 Task: Research Airbnb accommodation in Centro Habana, Cuba from 22nd December, 2023 to 30th December, 2023 for 2 adults. Place can be entire room with 1  bedroom having 1 bed and 1 bathroom. Property type can be hotel.
Action: Mouse moved to (443, 256)
Screenshot: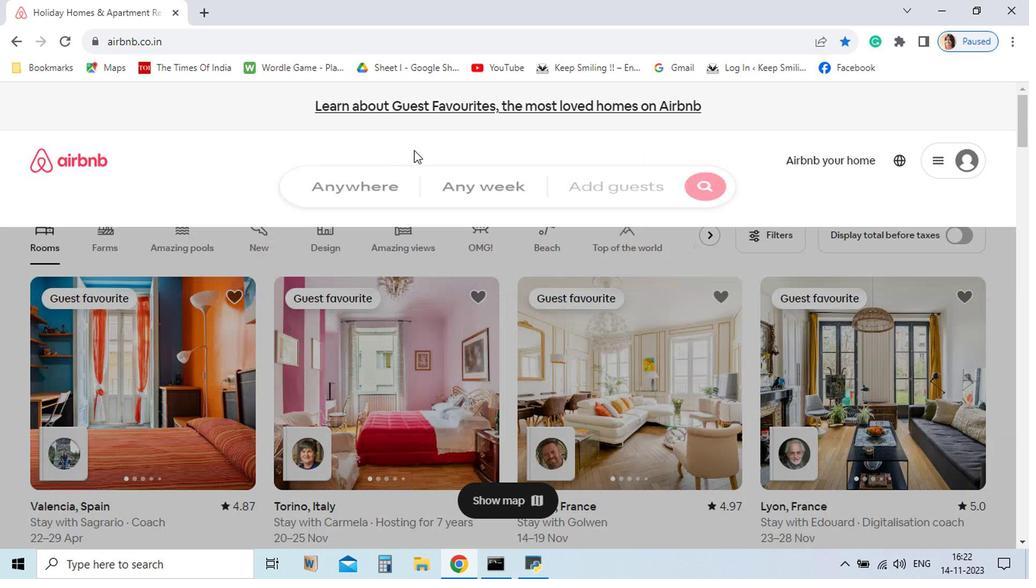 
Action: Mouse pressed left at (443, 256)
Screenshot: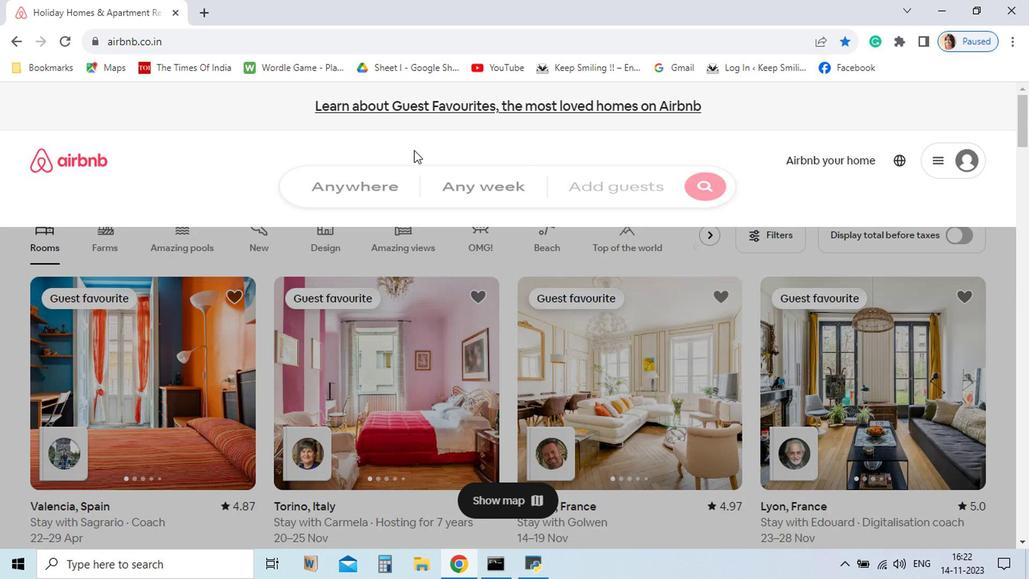 
Action: Mouse moved to (442, 273)
Screenshot: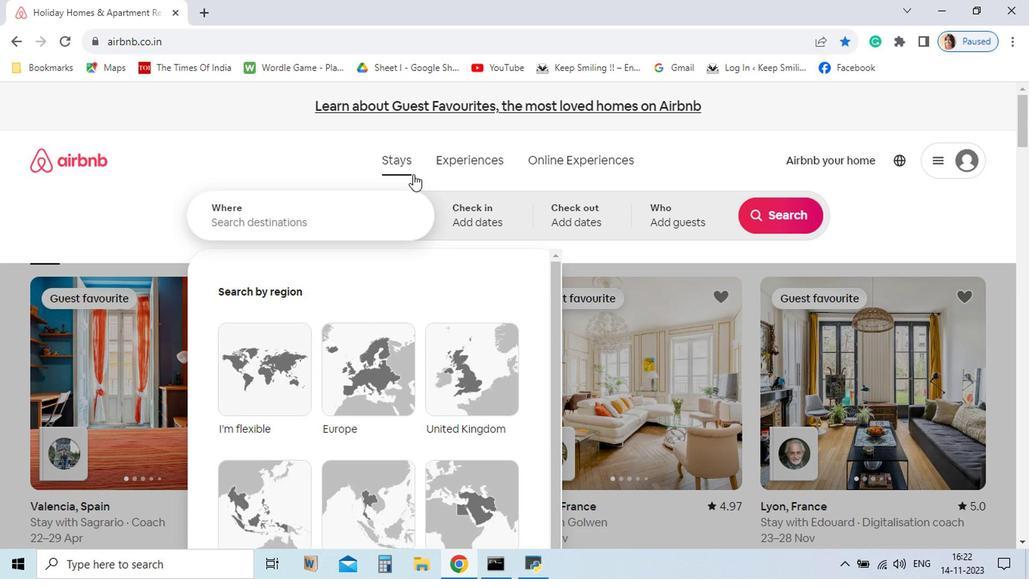 
Action: Key pressed <Key.shift>Centro<Key.space><Key.shift>Haba
Screenshot: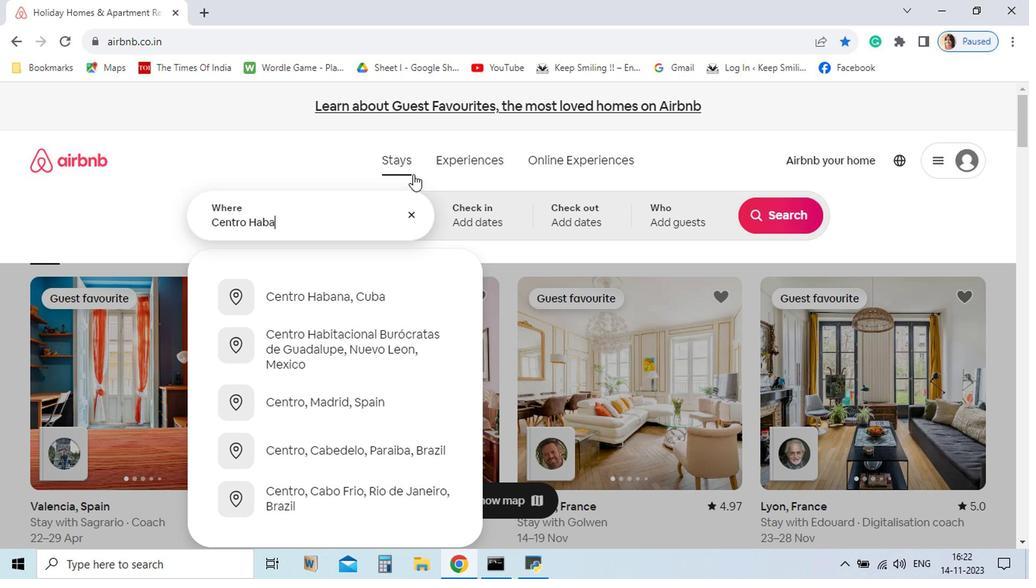 
Action: Mouse moved to (402, 363)
Screenshot: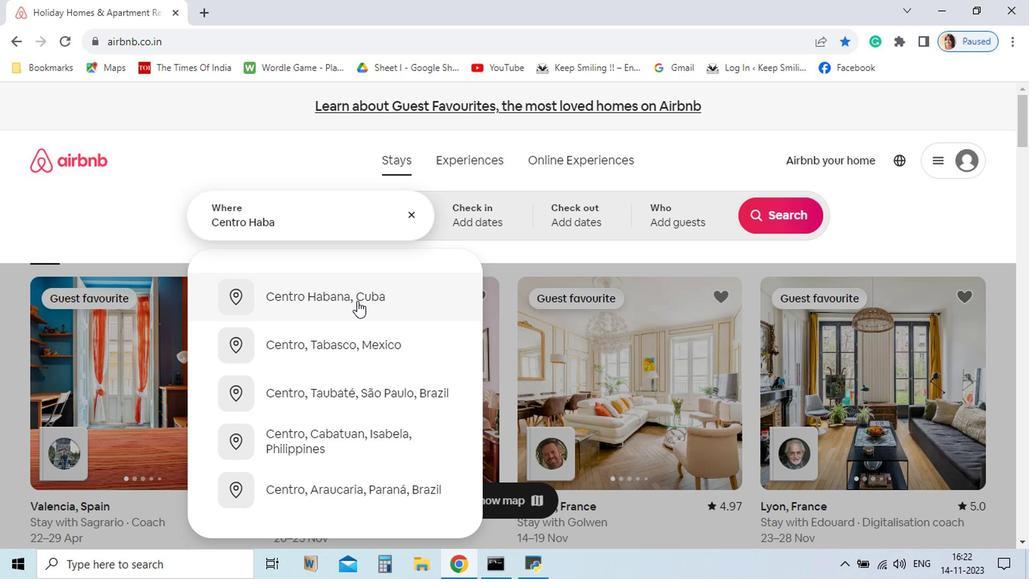 
Action: Mouse pressed left at (402, 363)
Screenshot: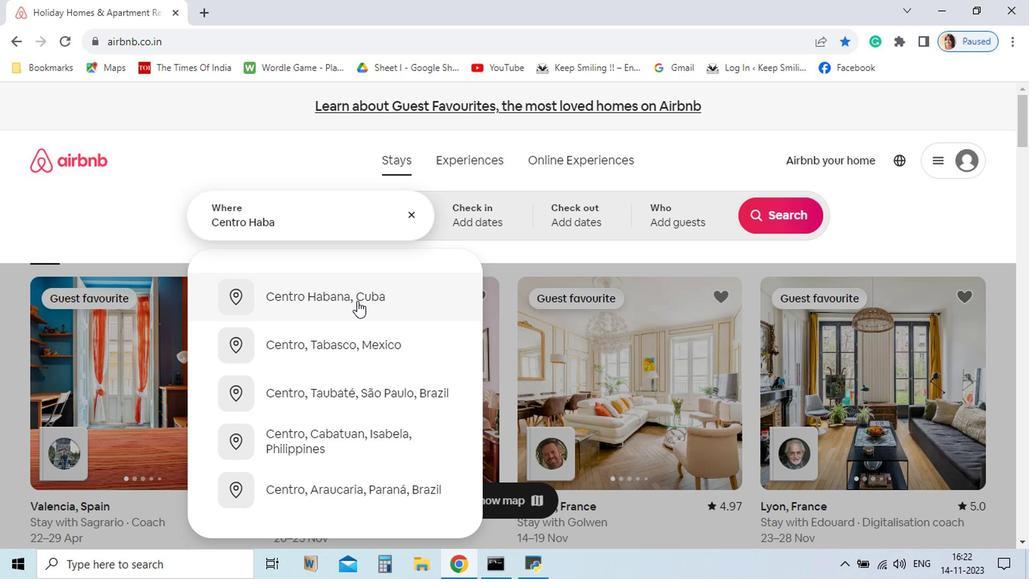 
Action: Mouse moved to (662, 514)
Screenshot: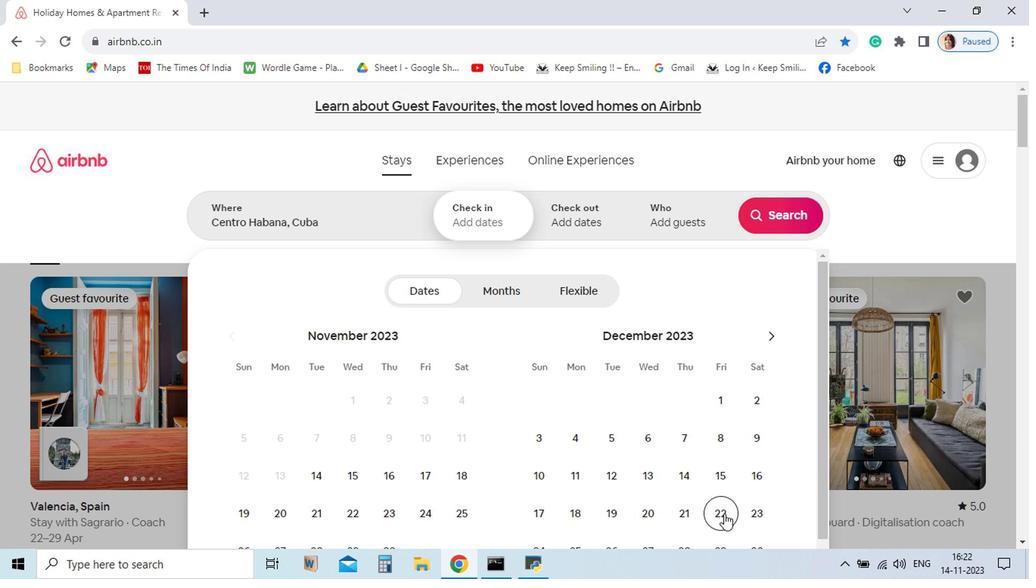 
Action: Mouse pressed left at (662, 514)
Screenshot: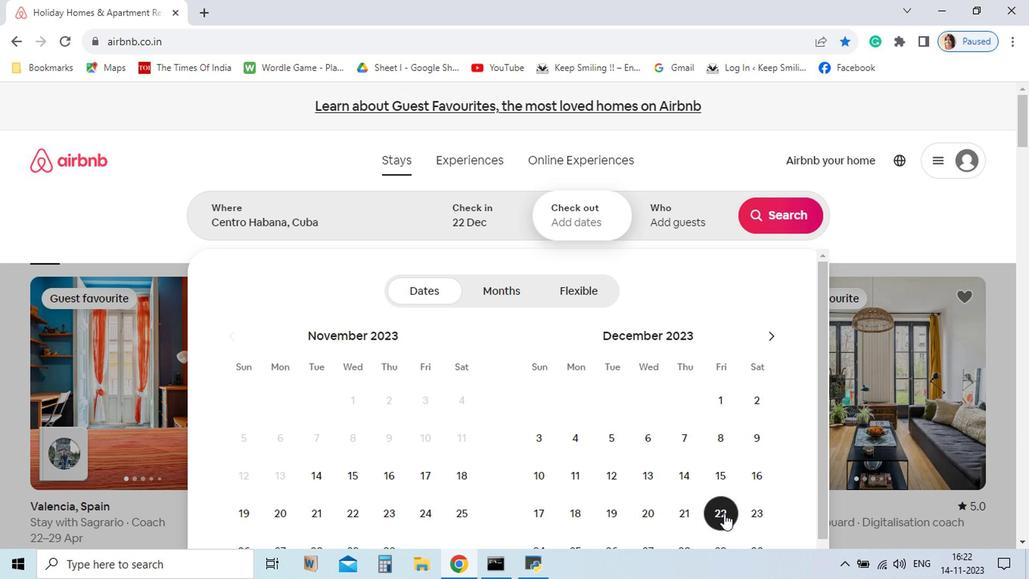 
Action: Mouse scrolled (662, 514) with delta (0, 0)
Screenshot: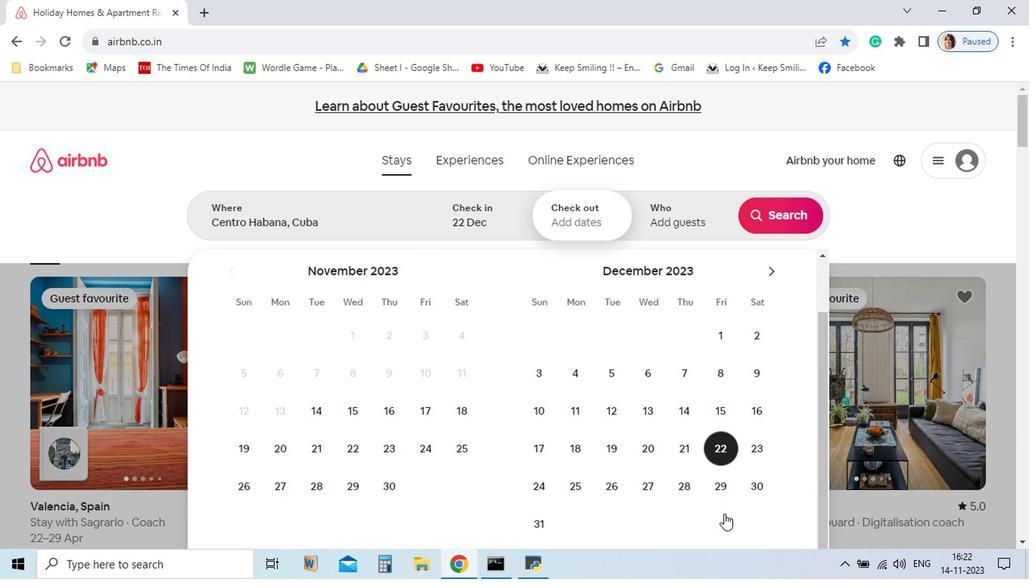 
Action: Mouse scrolled (662, 514) with delta (0, 0)
Screenshot: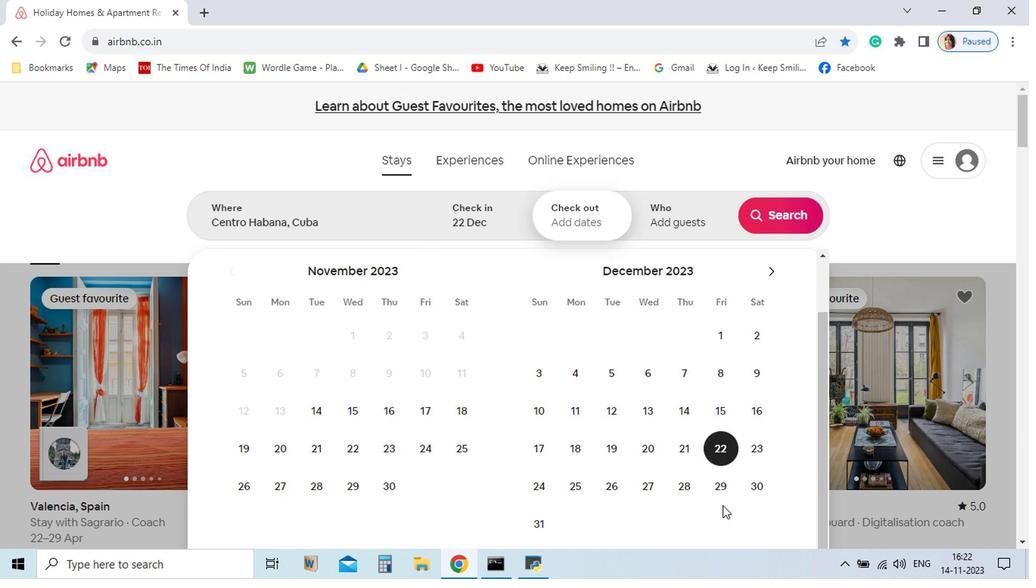 
Action: Mouse moved to (684, 497)
Screenshot: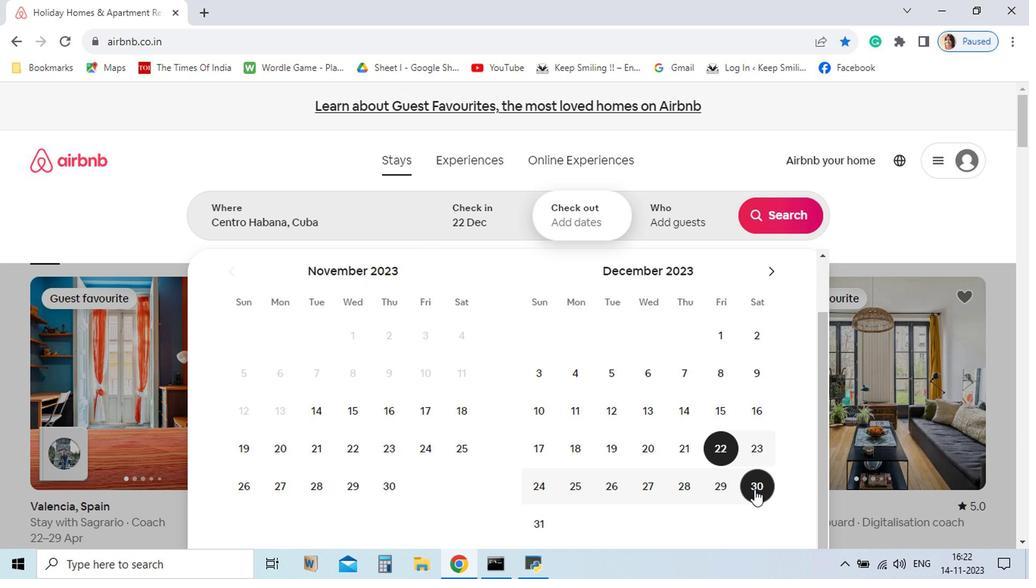 
Action: Mouse pressed left at (684, 497)
Screenshot: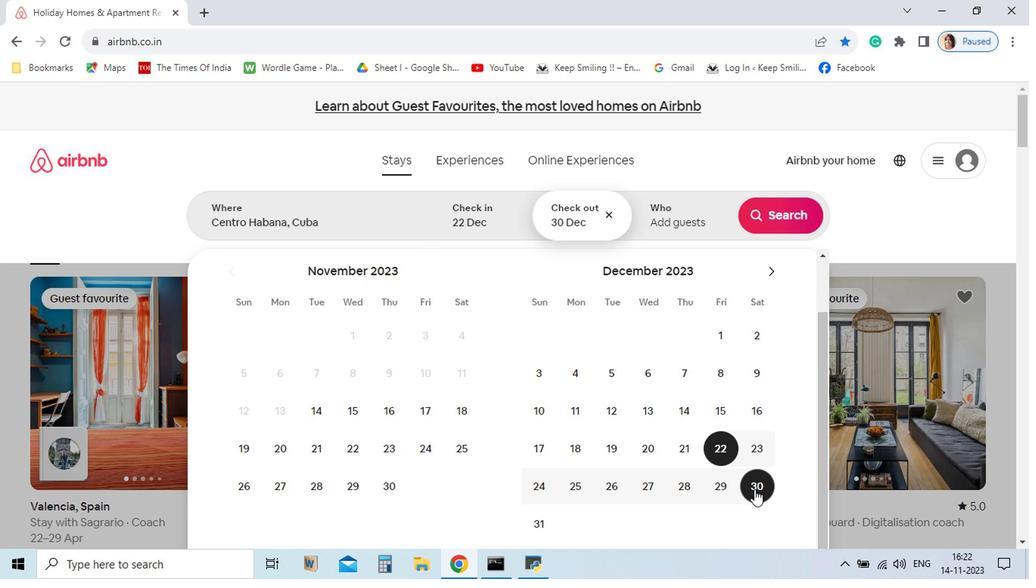 
Action: Mouse moved to (621, 307)
Screenshot: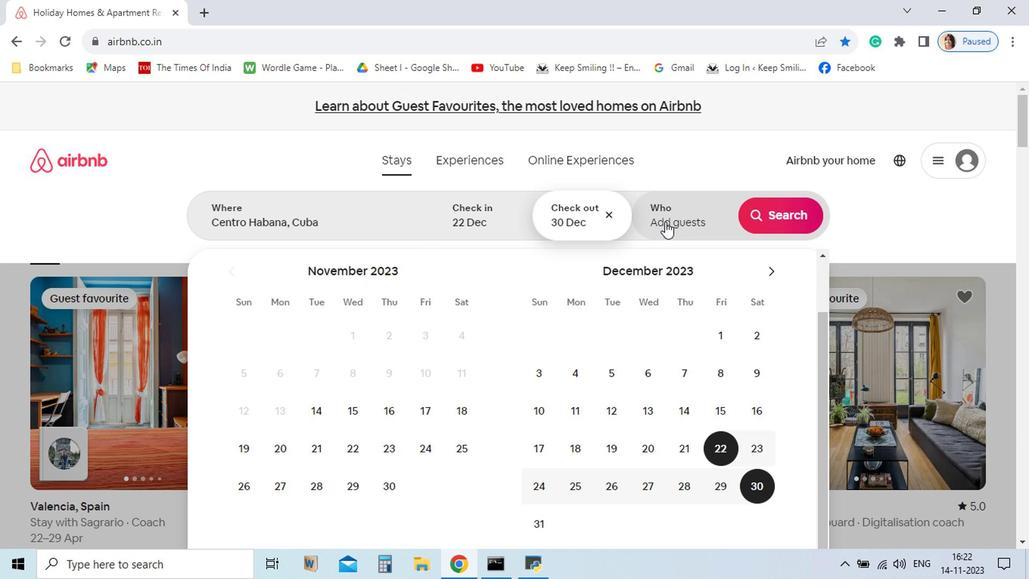
Action: Mouse pressed left at (621, 307)
Screenshot: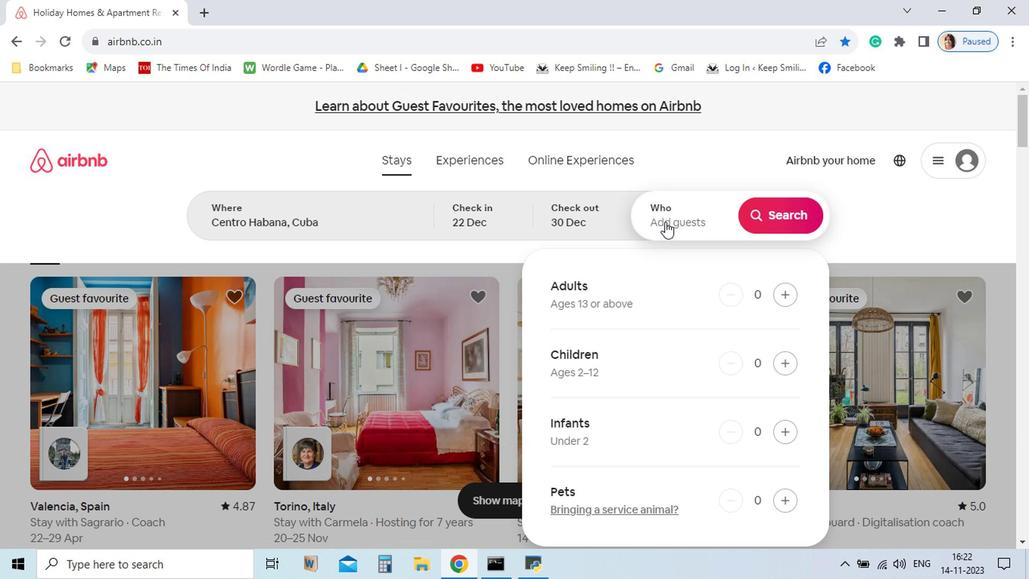 
Action: Mouse moved to (704, 359)
Screenshot: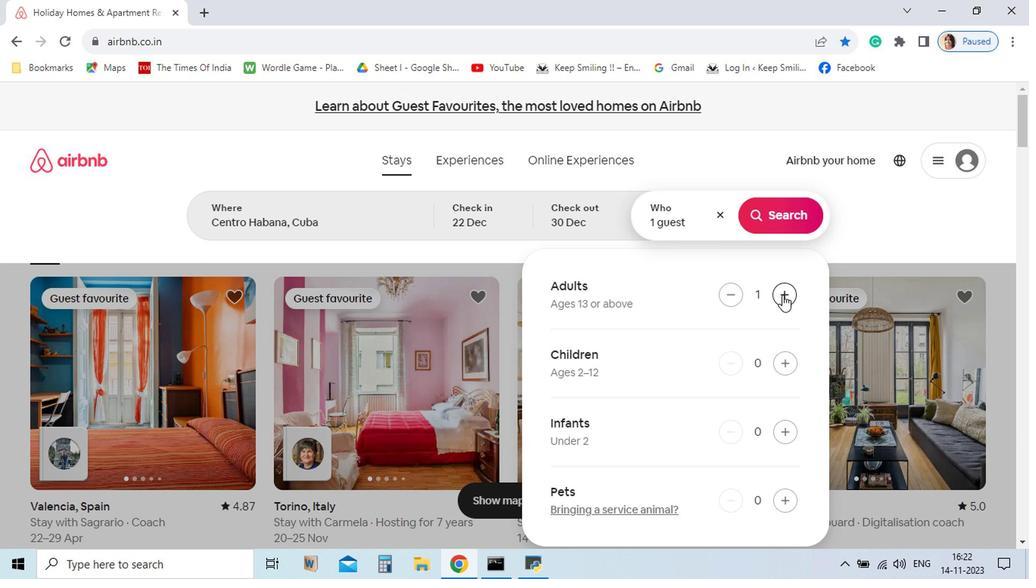 
Action: Mouse pressed left at (704, 359)
Screenshot: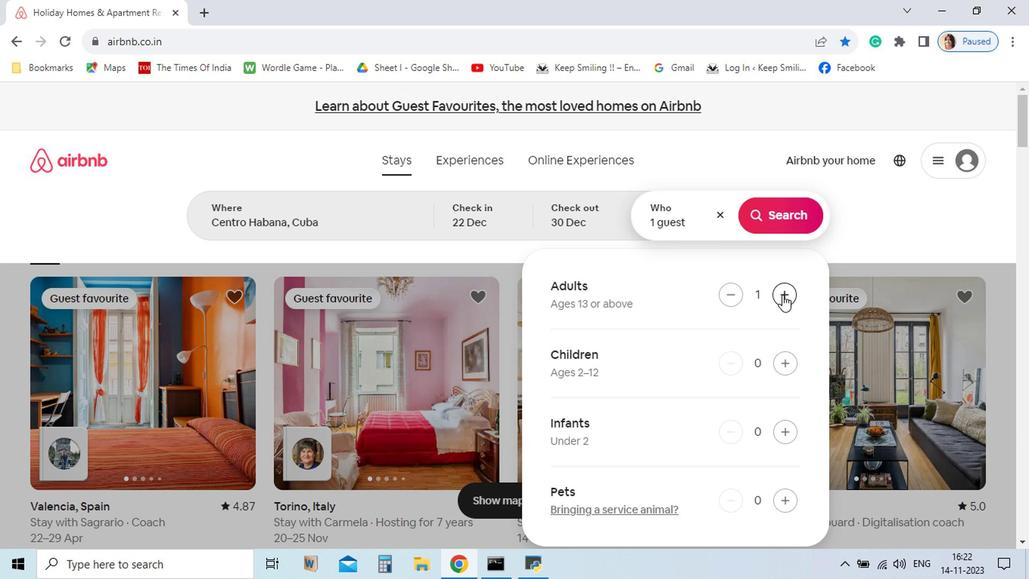 
Action: Mouse pressed left at (704, 359)
Screenshot: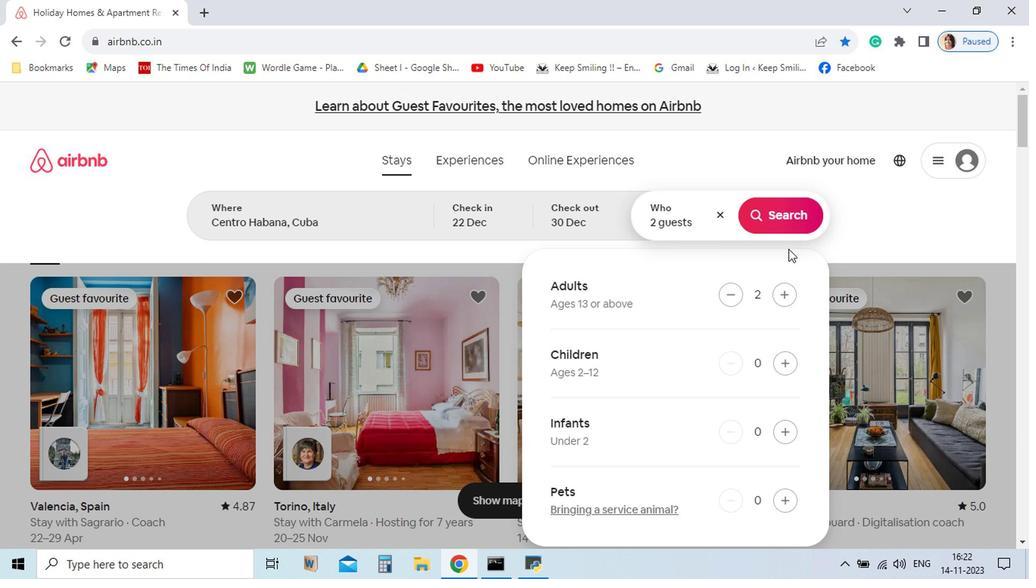 
Action: Mouse moved to (710, 306)
Screenshot: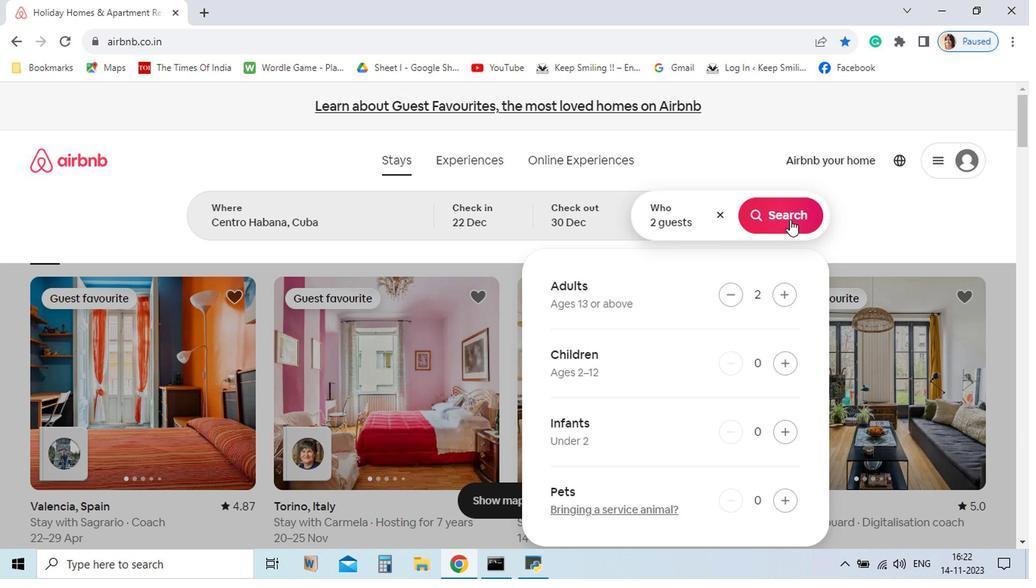 
Action: Mouse pressed left at (710, 306)
Screenshot: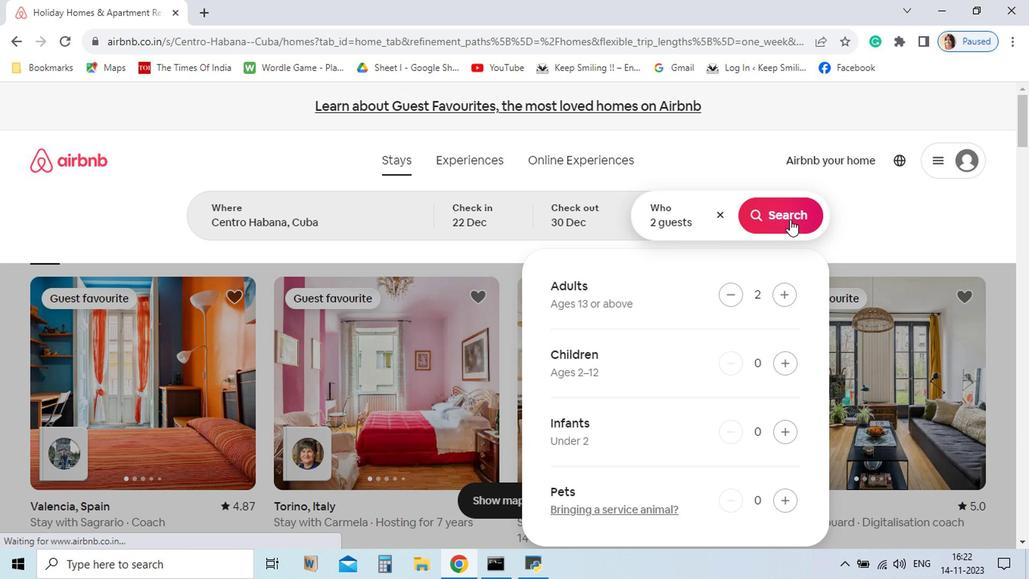 
Action: Mouse moved to (711, 271)
Screenshot: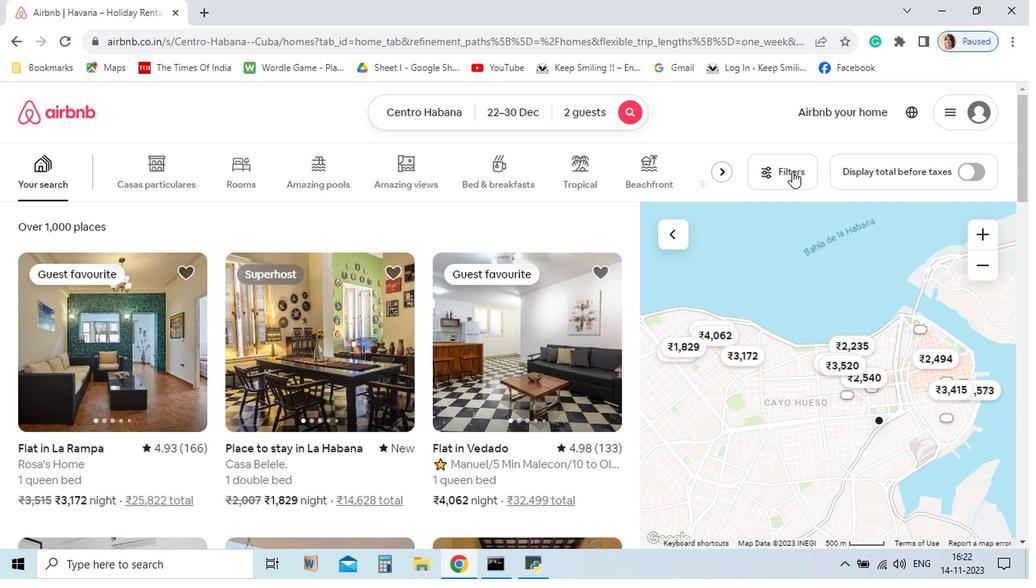 
Action: Mouse pressed left at (711, 271)
Screenshot: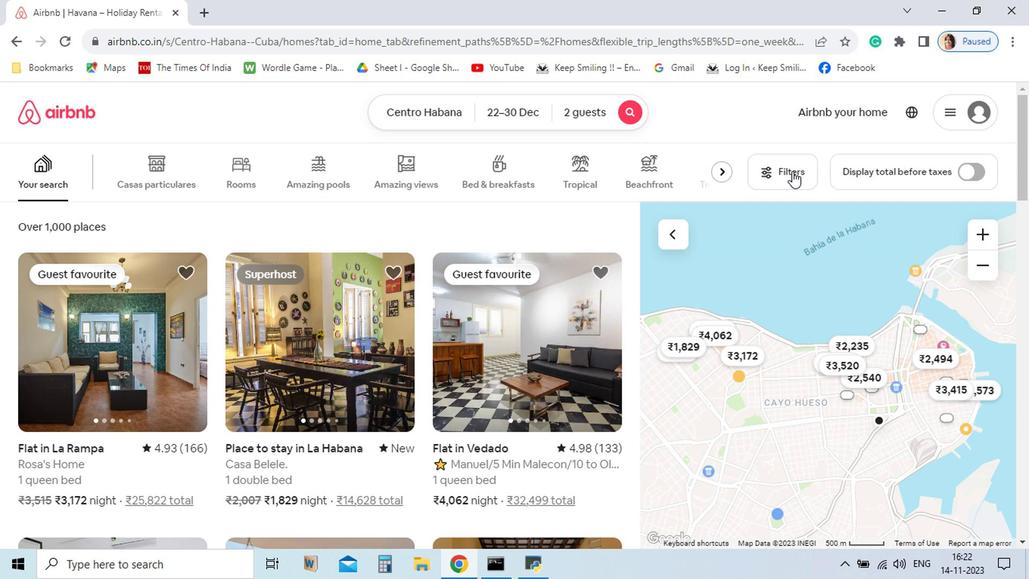 
Action: Mouse moved to (718, 297)
Screenshot: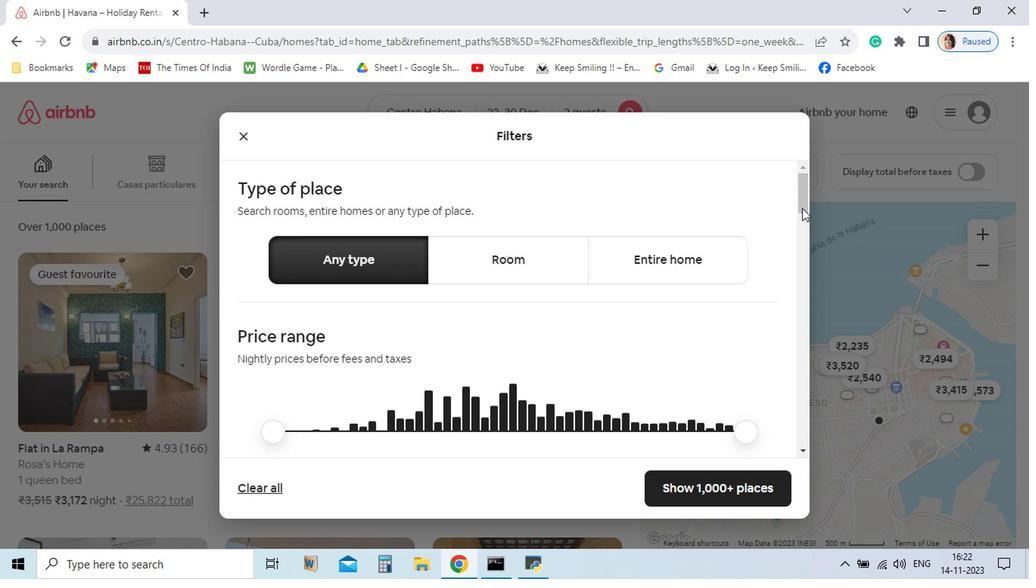 
Action: Mouse pressed left at (718, 297)
Screenshot: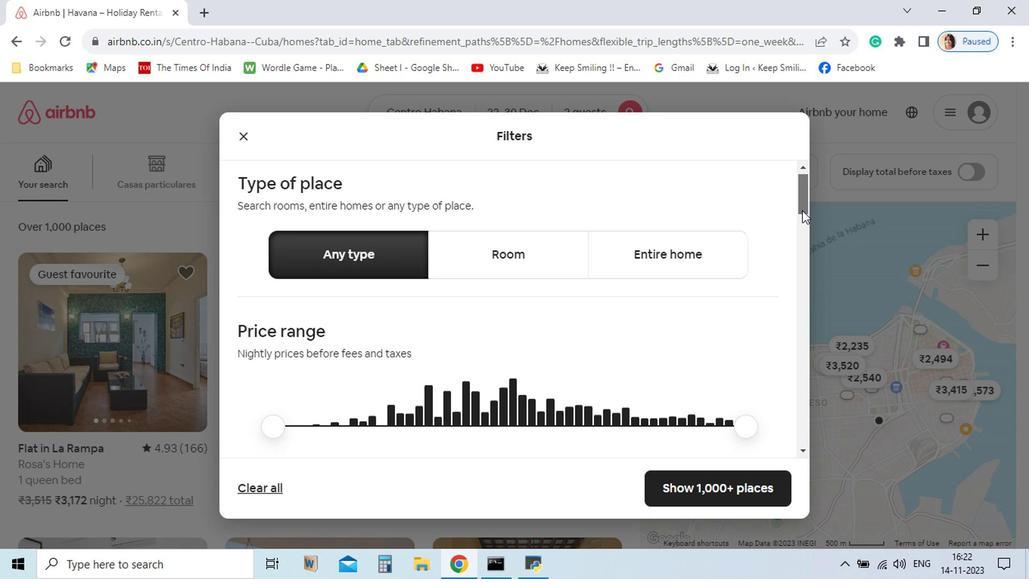 
Action: Mouse moved to (378, 319)
Screenshot: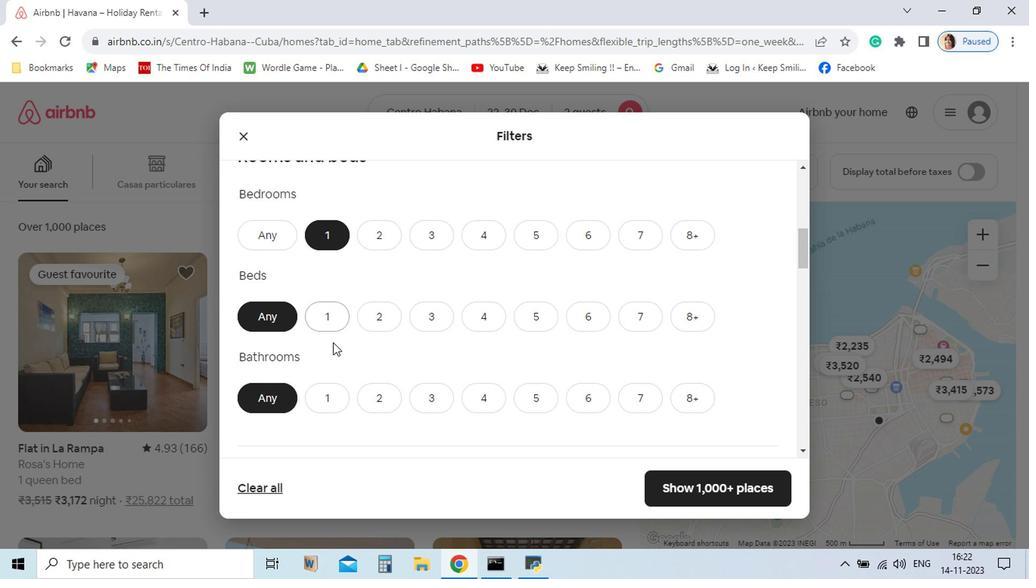 
Action: Mouse pressed left at (378, 319)
Screenshot: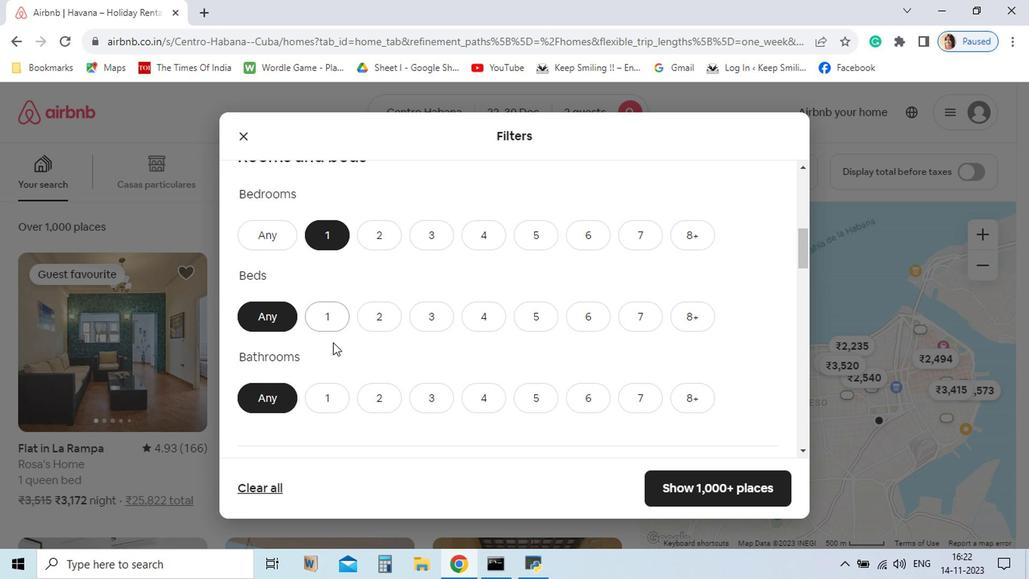 
Action: Mouse moved to (375, 379)
Screenshot: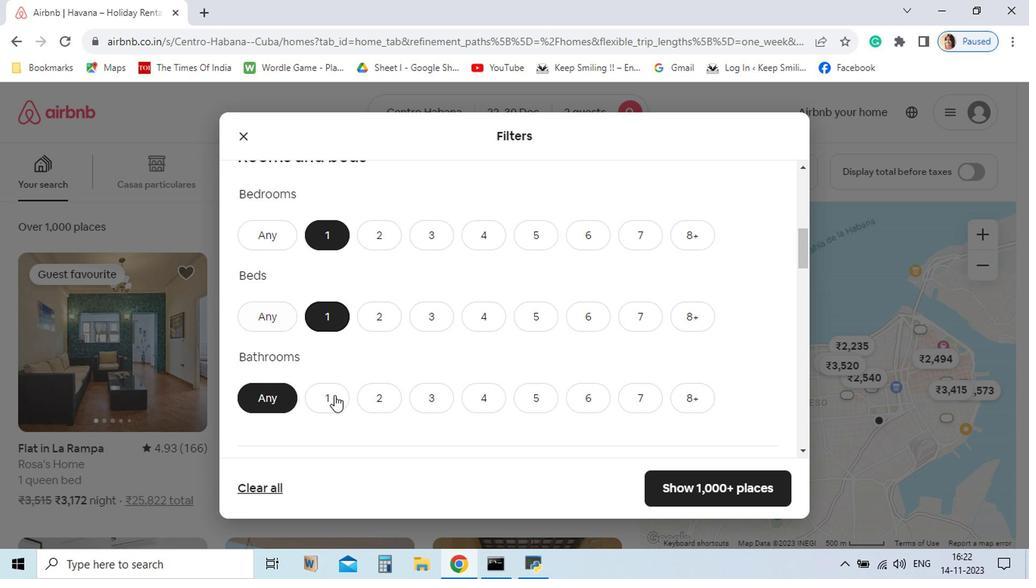 
Action: Mouse pressed left at (375, 379)
Screenshot: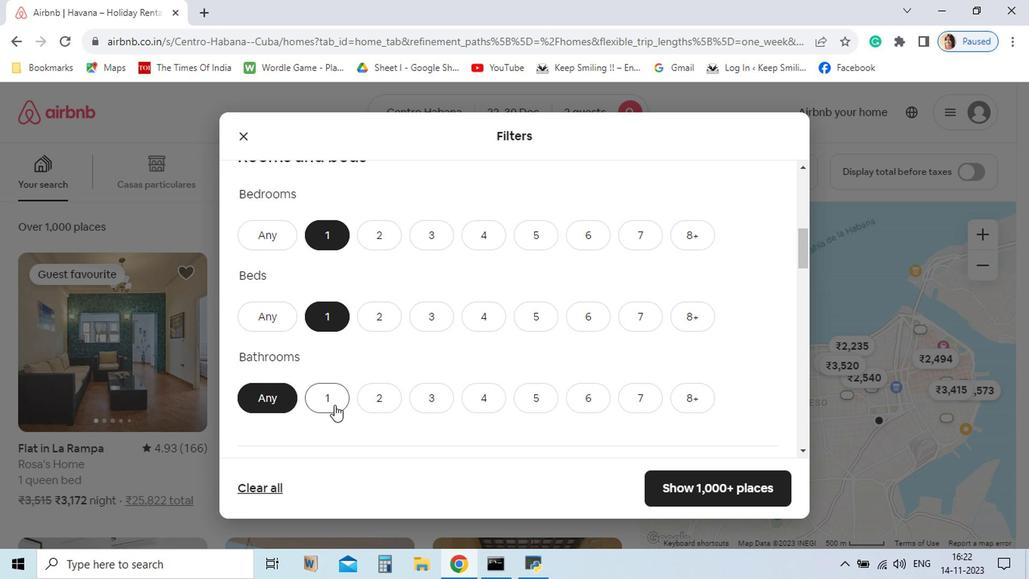 
Action: Mouse moved to (384, 434)
Screenshot: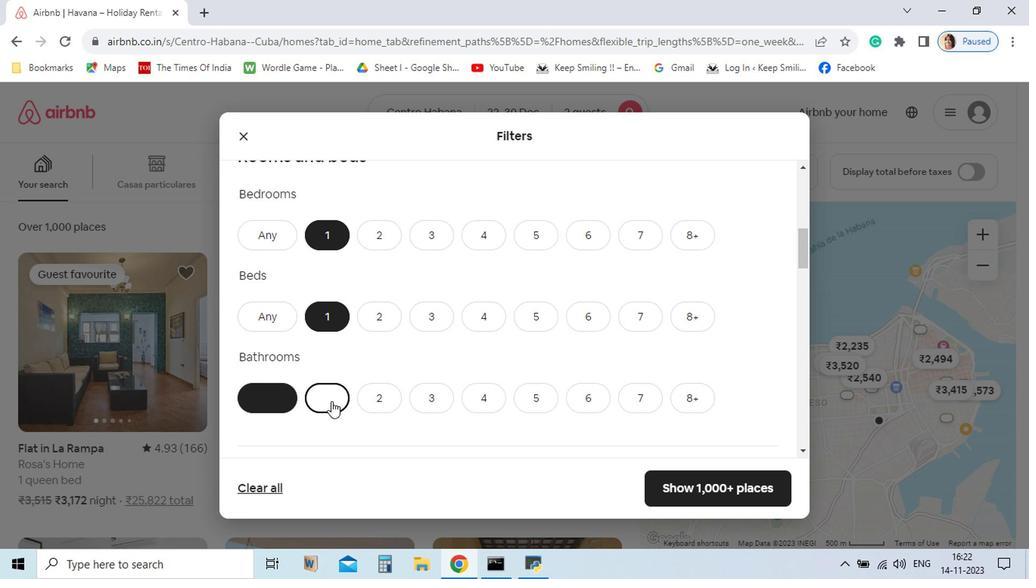 
Action: Mouse pressed left at (384, 434)
Screenshot: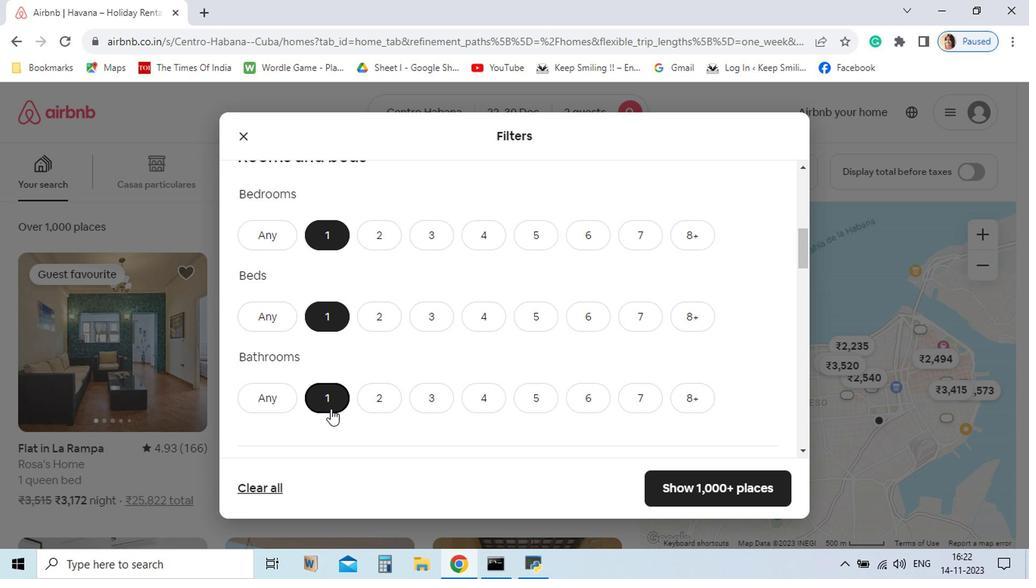 
Action: Mouse moved to (384, 450)
Screenshot: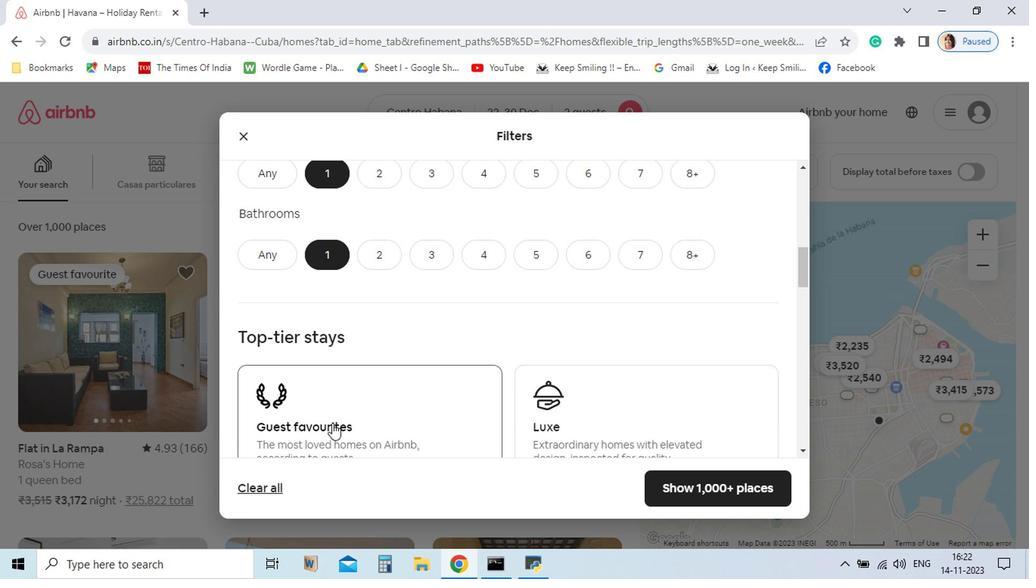 
Action: Mouse scrolled (384, 449) with delta (0, 0)
Screenshot: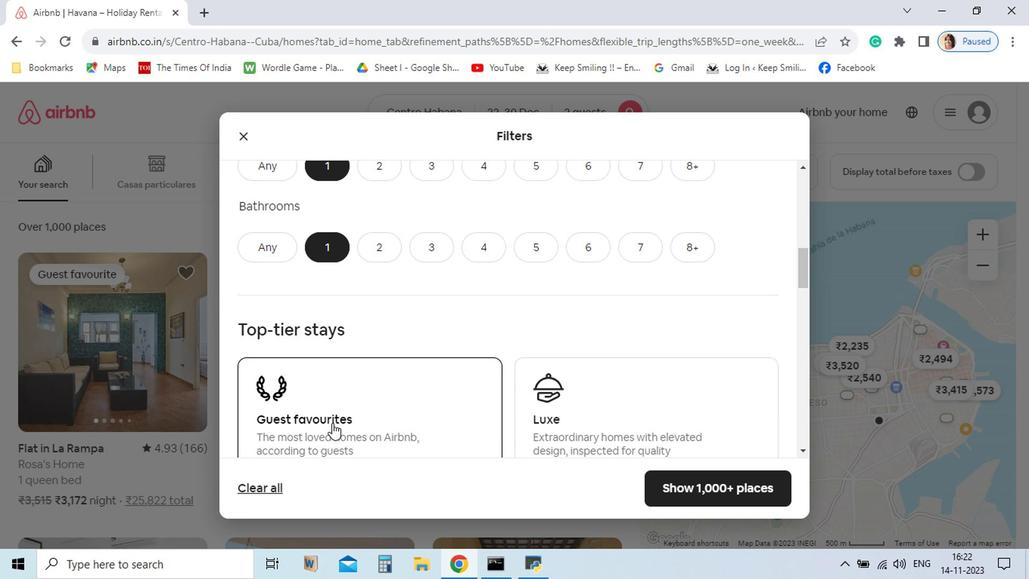 
Action: Mouse scrolled (384, 449) with delta (0, 0)
Screenshot: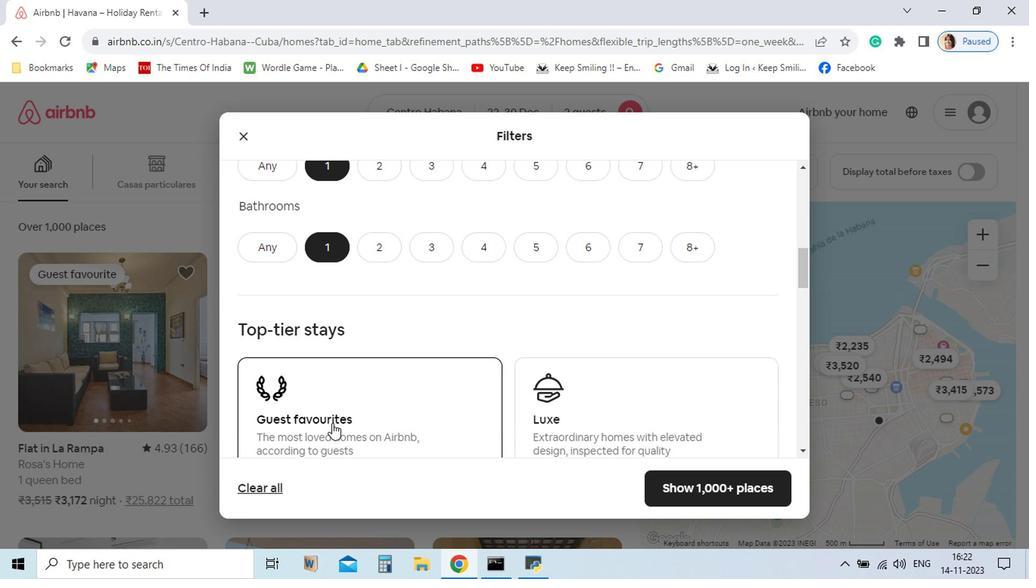 
Action: Mouse moved to (385, 450)
Screenshot: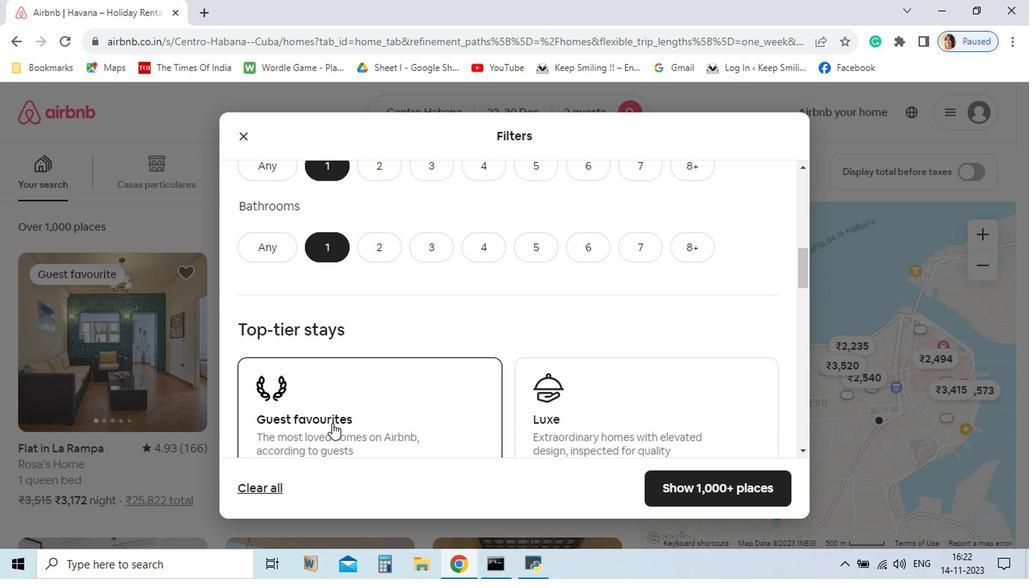 
Action: Mouse scrolled (385, 450) with delta (0, 0)
Screenshot: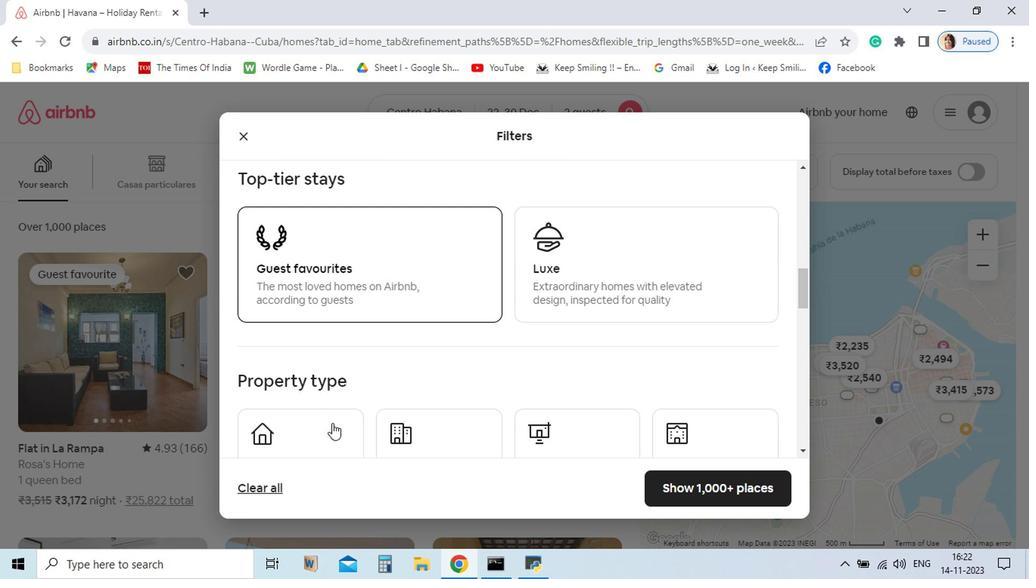 
Action: Mouse scrolled (385, 450) with delta (0, 0)
Screenshot: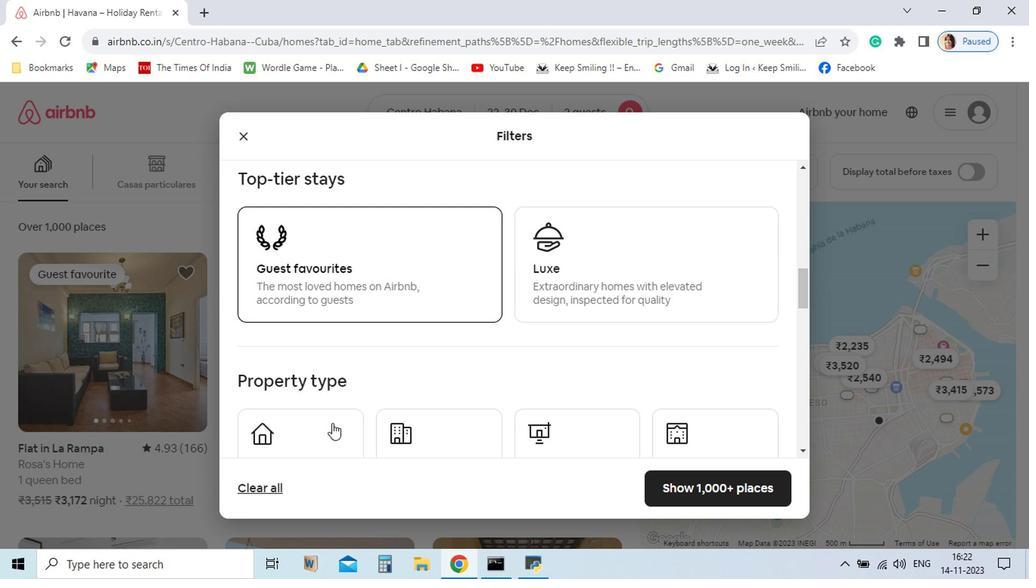 
Action: Mouse scrolled (385, 450) with delta (0, 0)
Screenshot: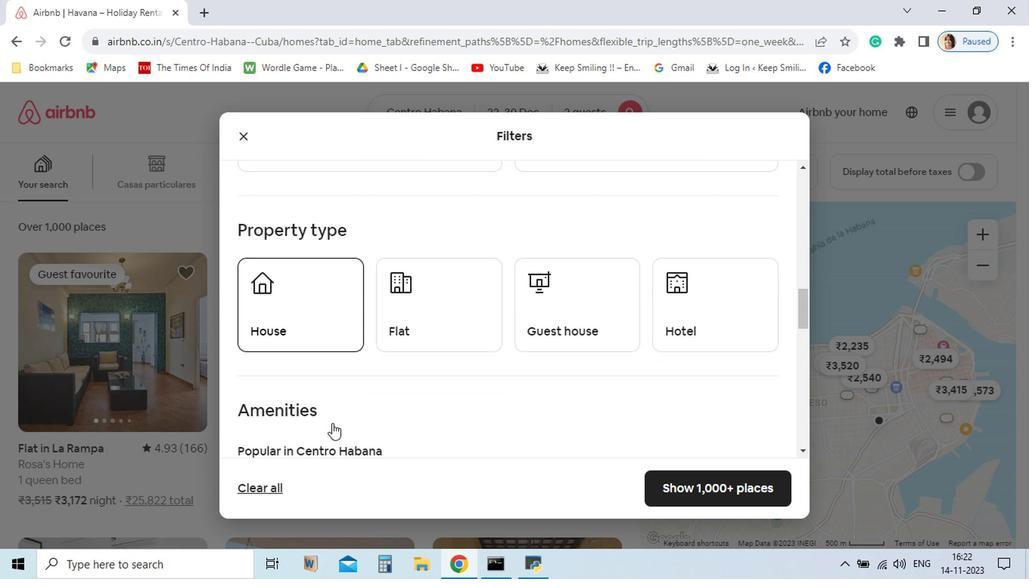 
Action: Mouse scrolled (385, 450) with delta (0, 0)
Screenshot: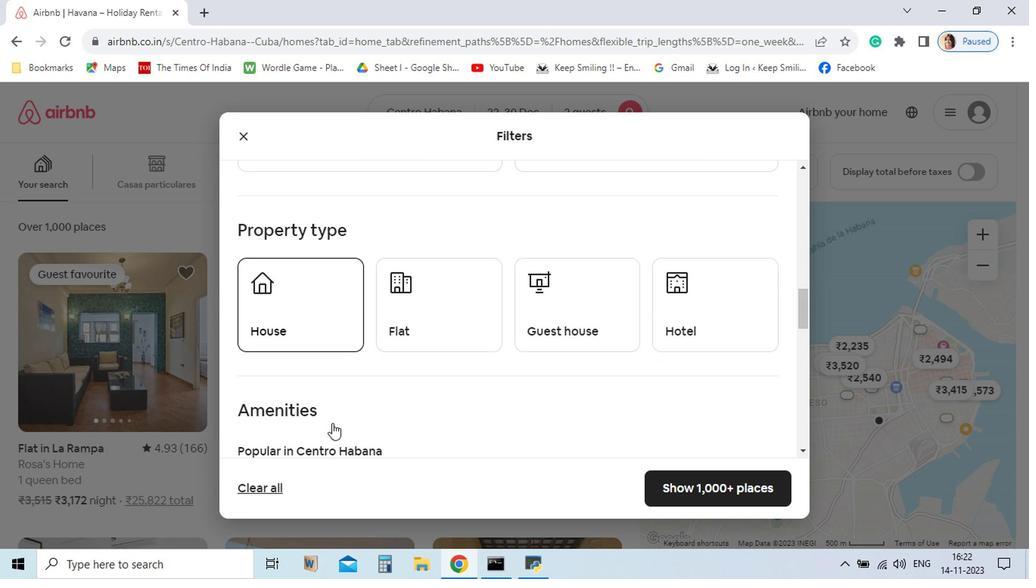 
Action: Mouse moved to (662, 356)
Screenshot: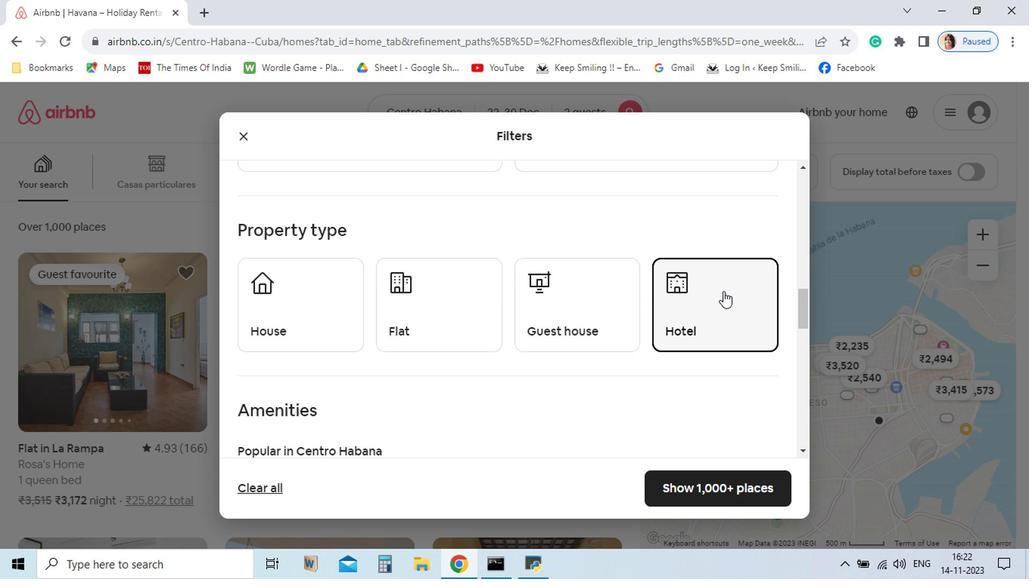 
Action: Mouse pressed left at (662, 356)
Screenshot: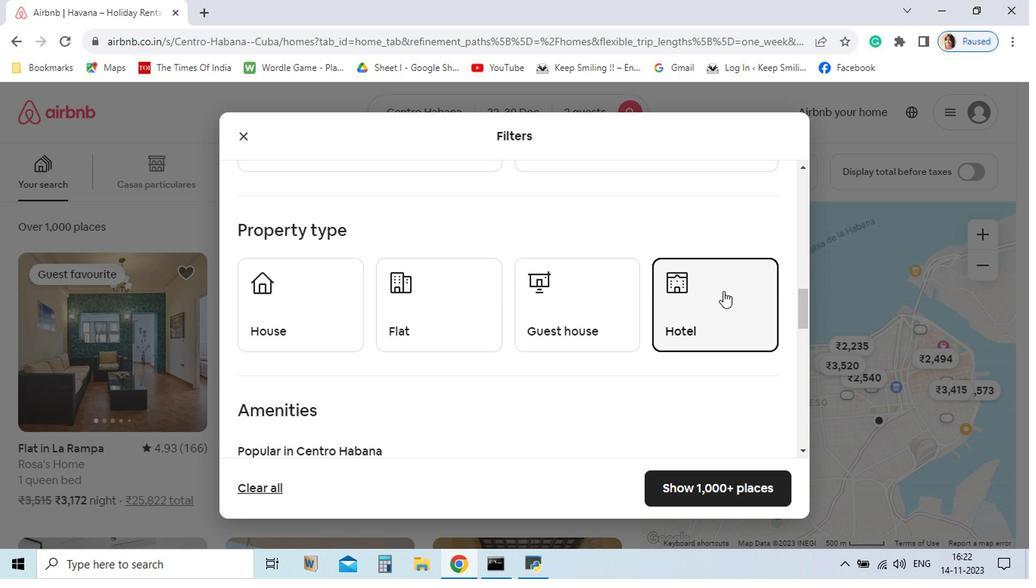 
Action: Mouse moved to (681, 501)
Screenshot: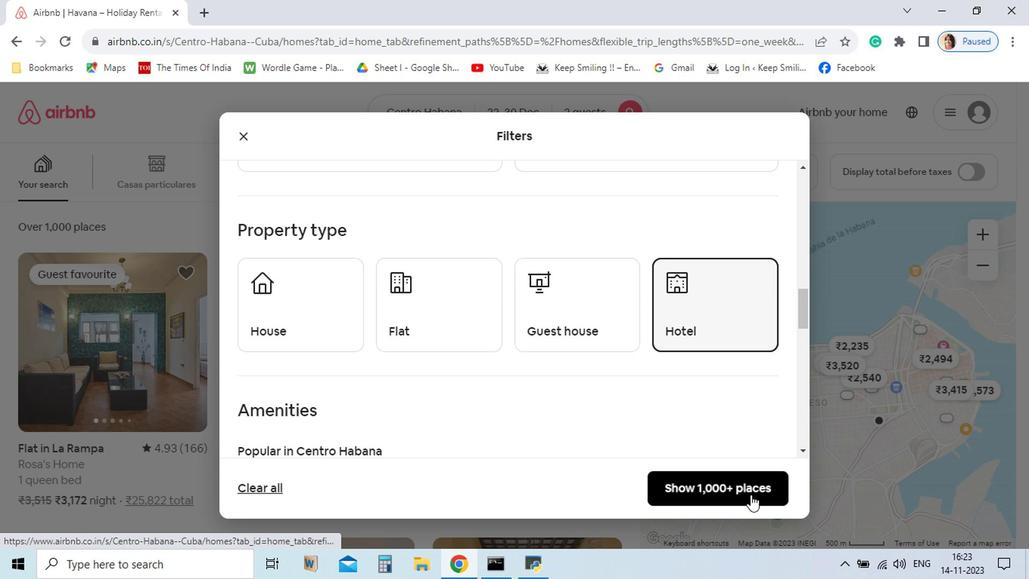 
Action: Mouse pressed left at (681, 501)
Screenshot: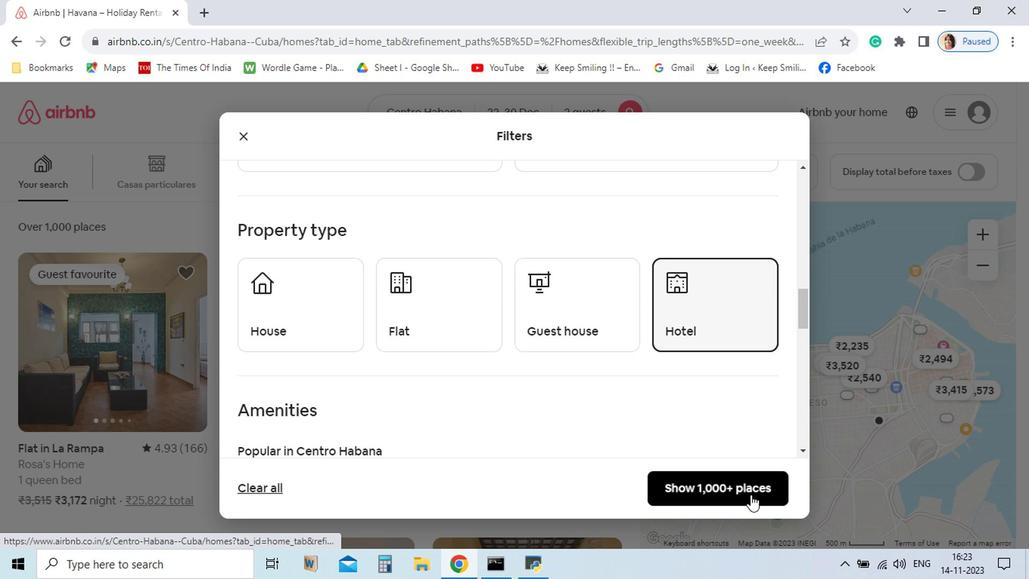 
Action: Mouse moved to (681, 500)
Screenshot: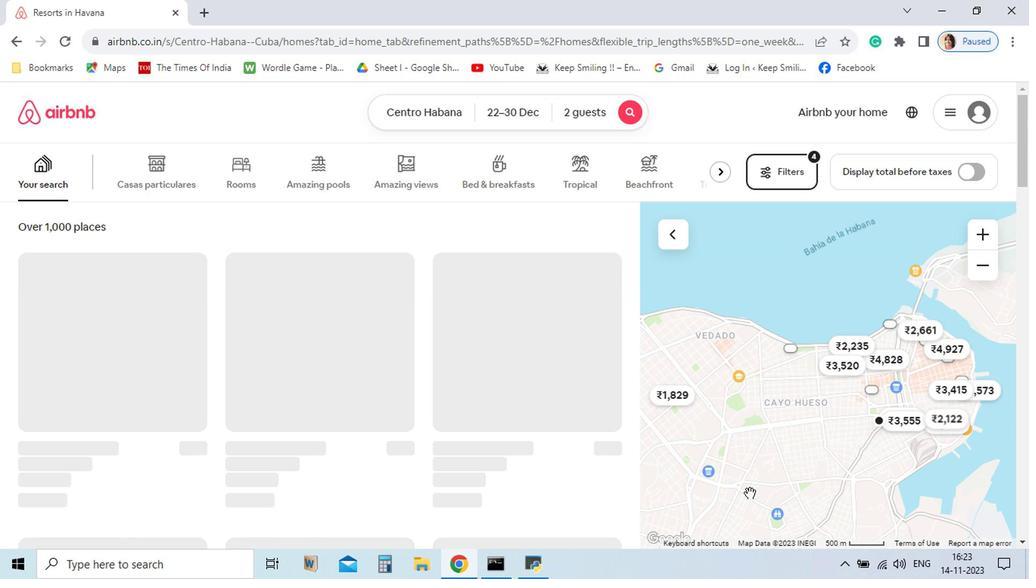 
Action: Mouse scrolled (681, 499) with delta (0, 0)
Screenshot: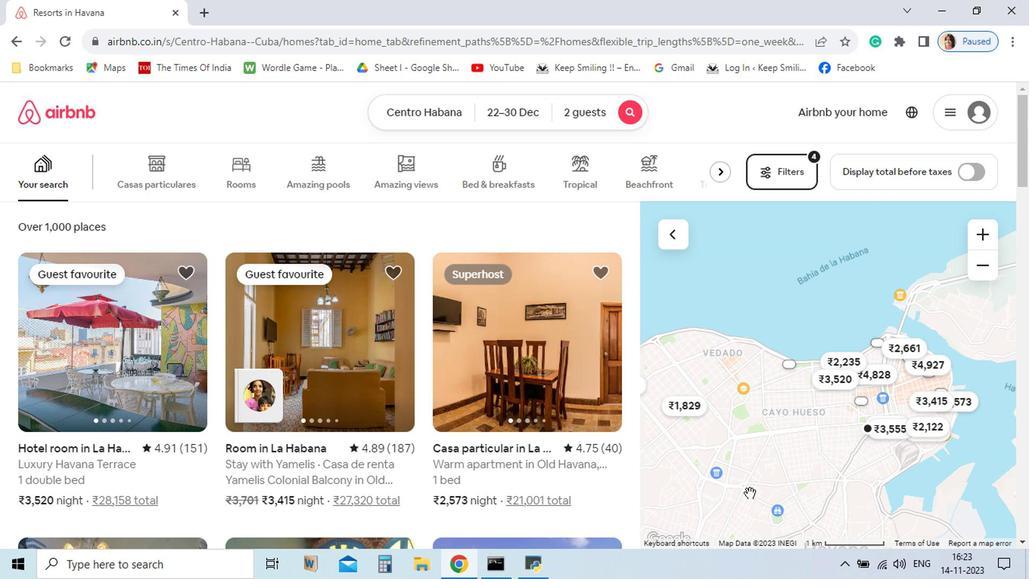 
Action: Mouse moved to (537, 480)
Screenshot: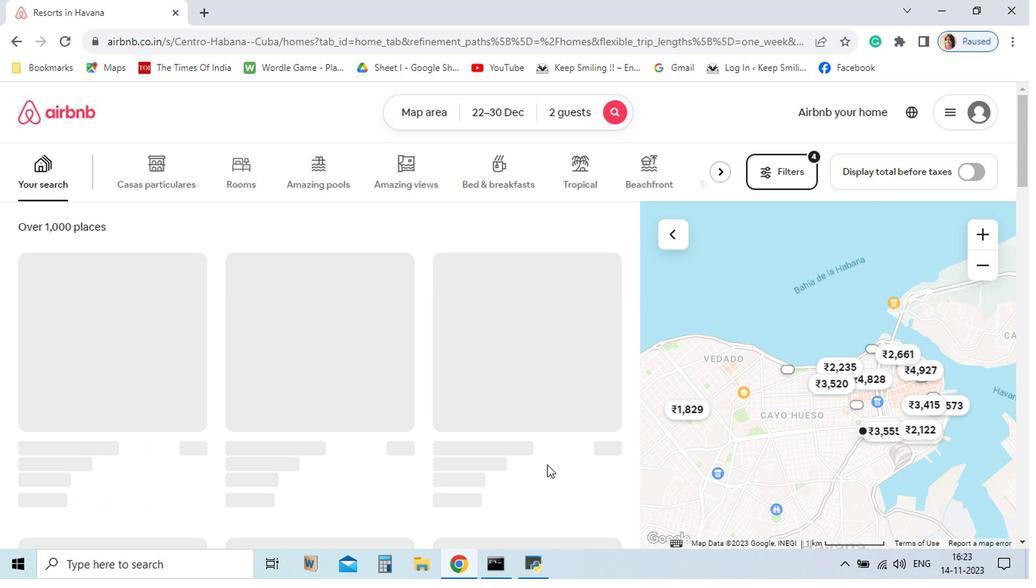
Action: Mouse scrolled (537, 479) with delta (0, 0)
Screenshot: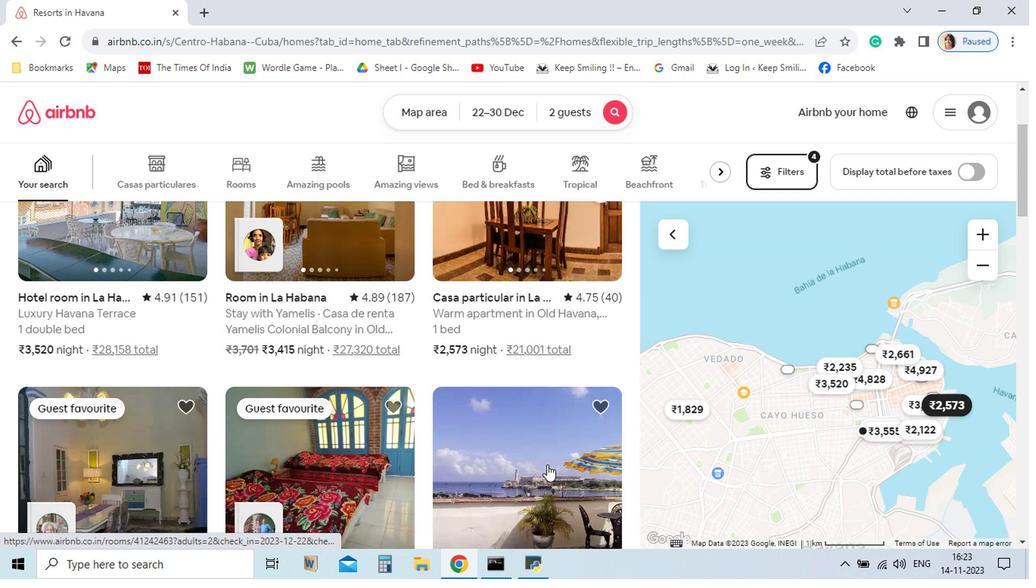 
Action: Mouse scrolled (537, 479) with delta (0, 0)
Screenshot: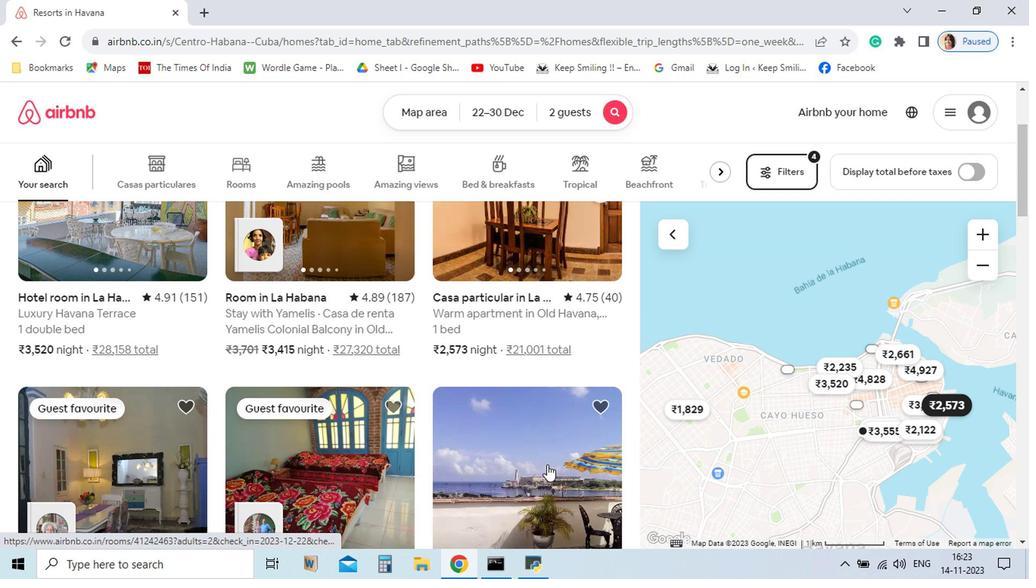
Action: Mouse scrolled (537, 479) with delta (0, 0)
Screenshot: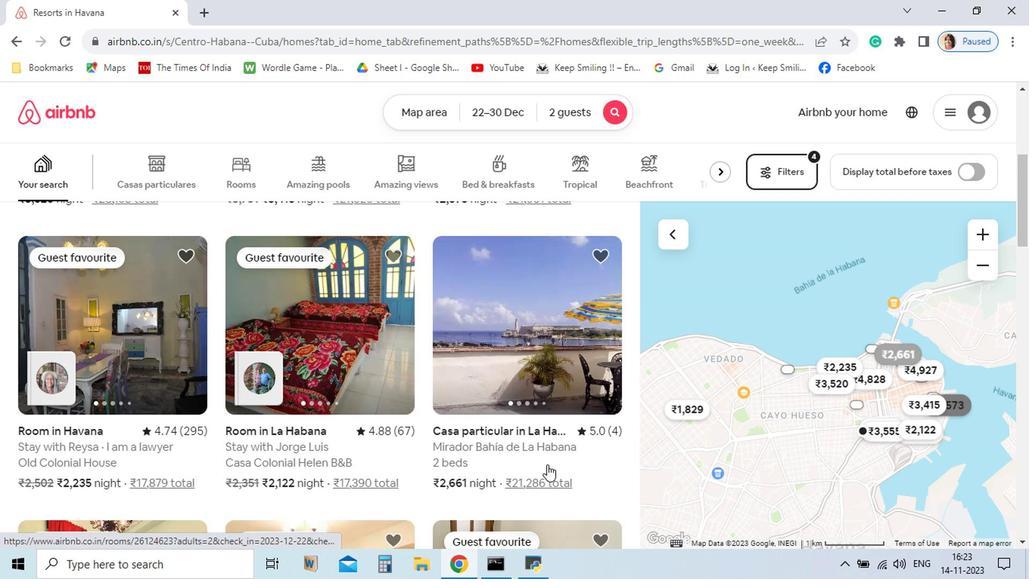 
Action: Mouse scrolled (537, 479) with delta (0, 0)
Screenshot: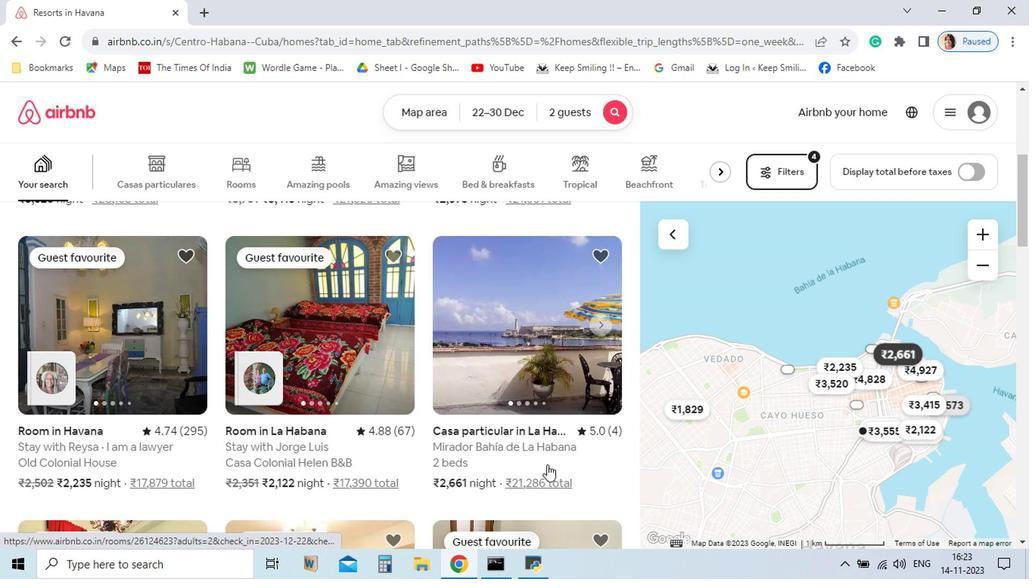 
Action: Mouse scrolled (537, 479) with delta (0, 0)
Screenshot: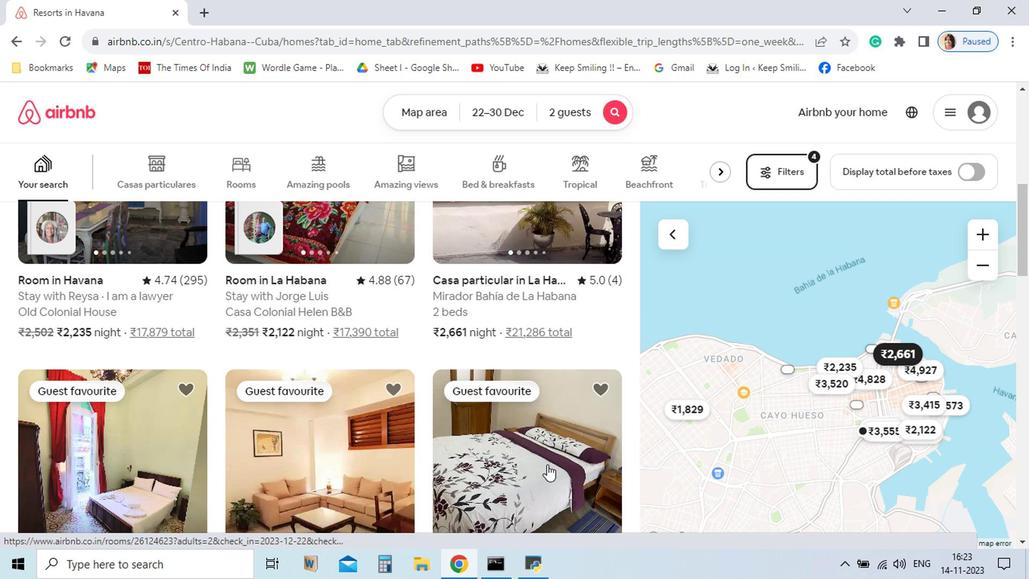
Action: Mouse scrolled (537, 479) with delta (0, 0)
Screenshot: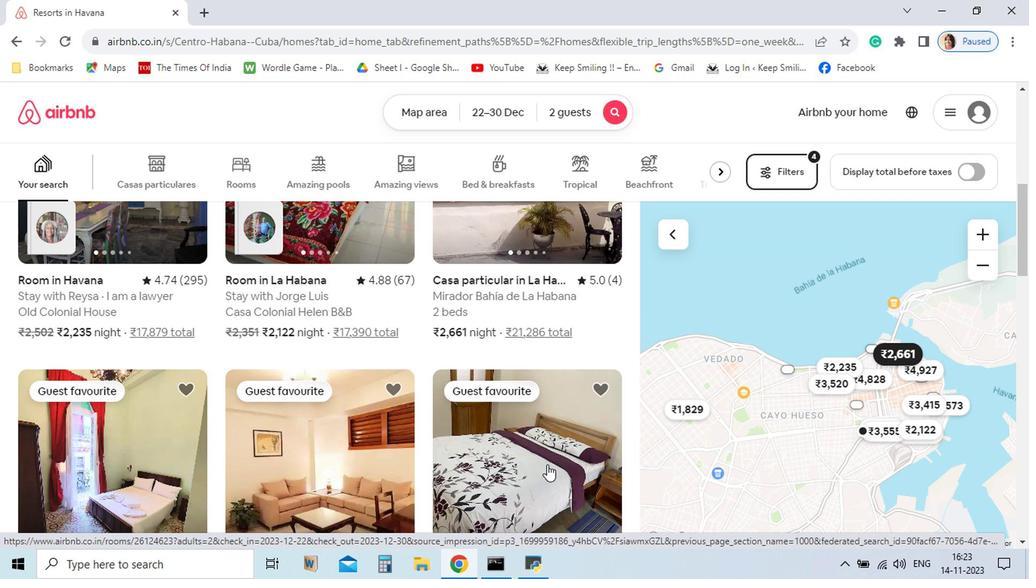 
Action: Mouse scrolled (537, 480) with delta (0, 0)
Screenshot: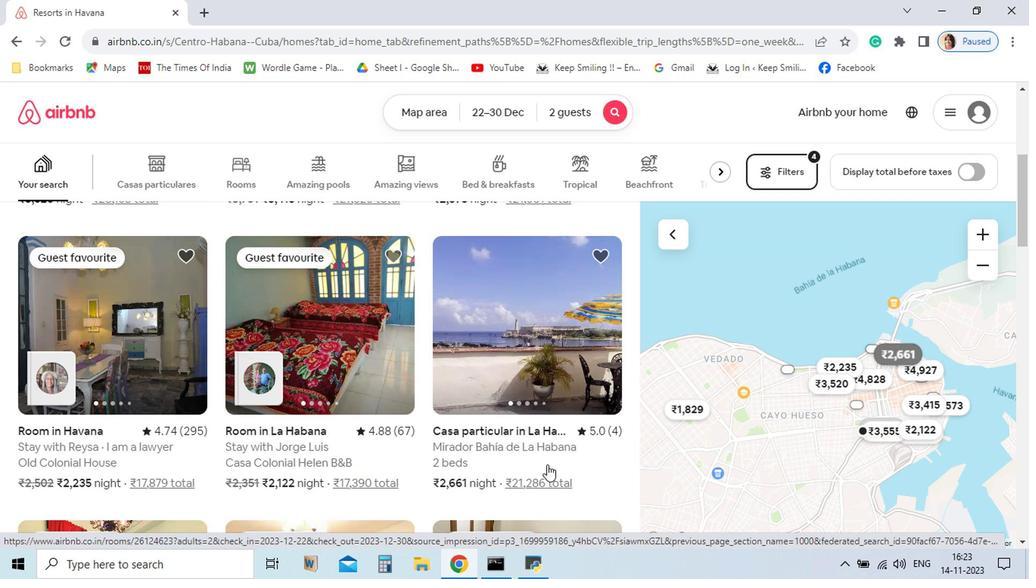 
Action: Mouse scrolled (537, 480) with delta (0, 0)
Screenshot: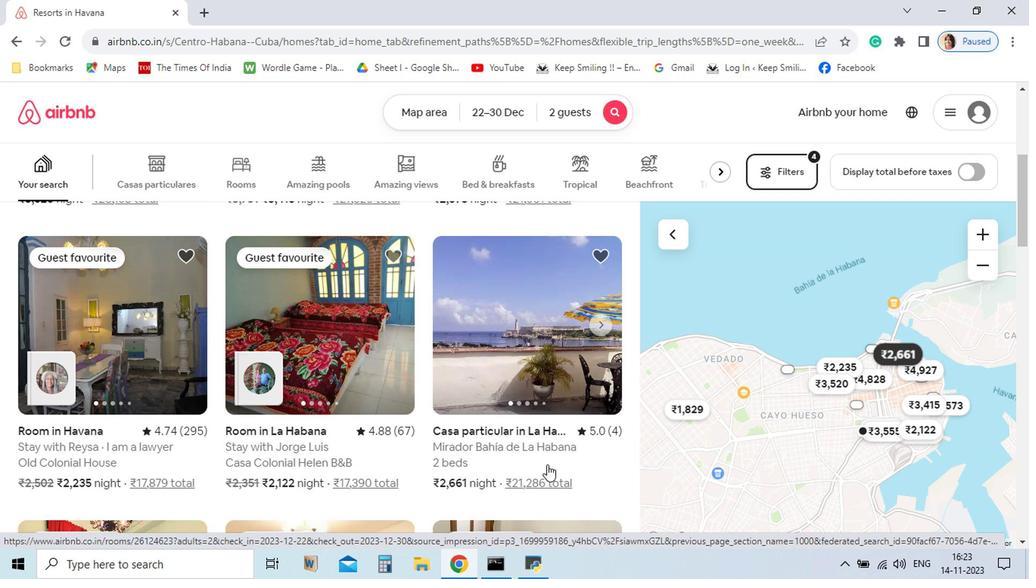 
Action: Mouse moved to (537, 479)
Screenshot: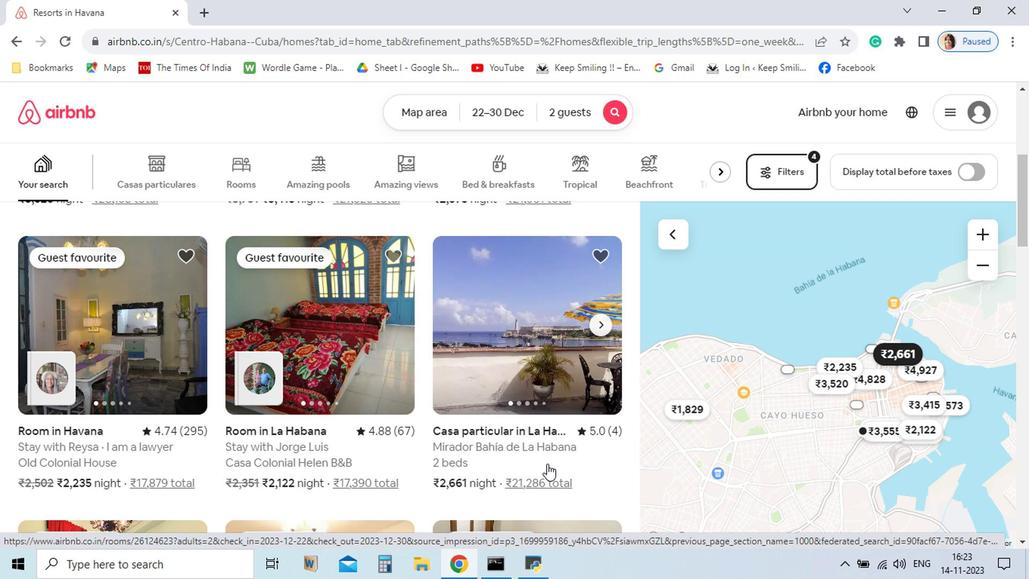 
Action: Mouse scrolled (537, 480) with delta (0, 0)
Screenshot: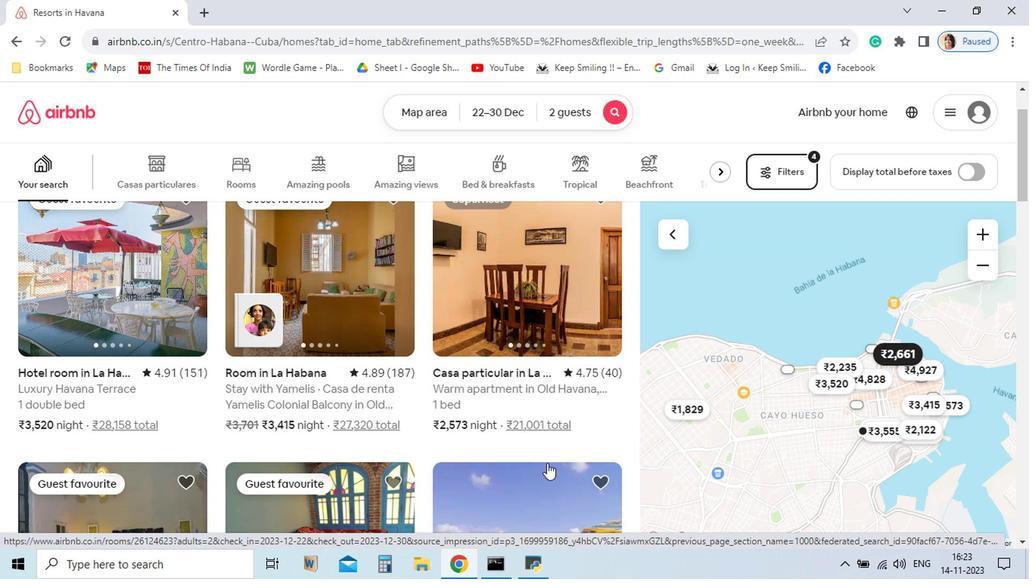 
Action: Mouse moved to (537, 478)
Screenshot: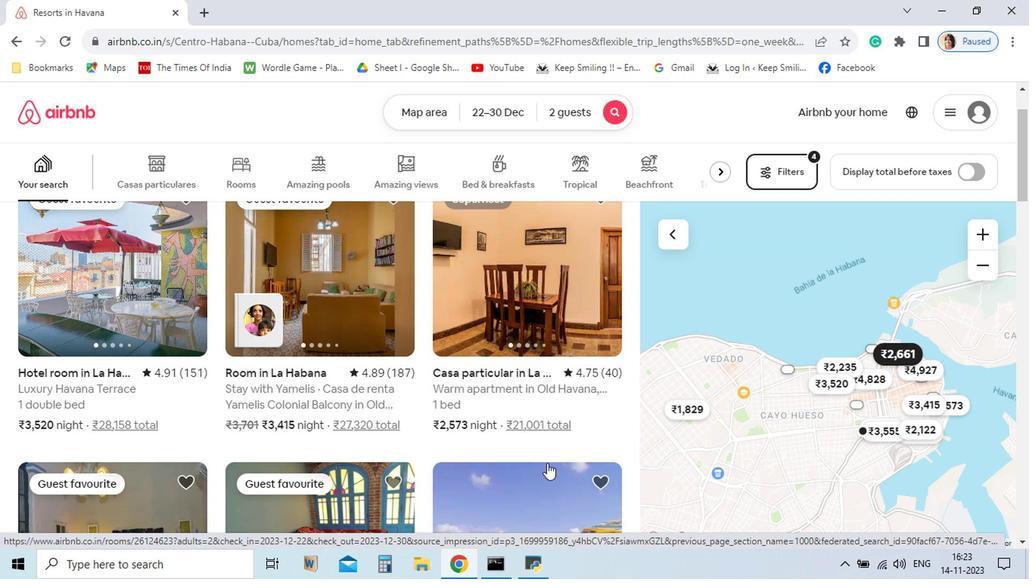 
Action: Mouse scrolled (537, 479) with delta (0, 0)
Screenshot: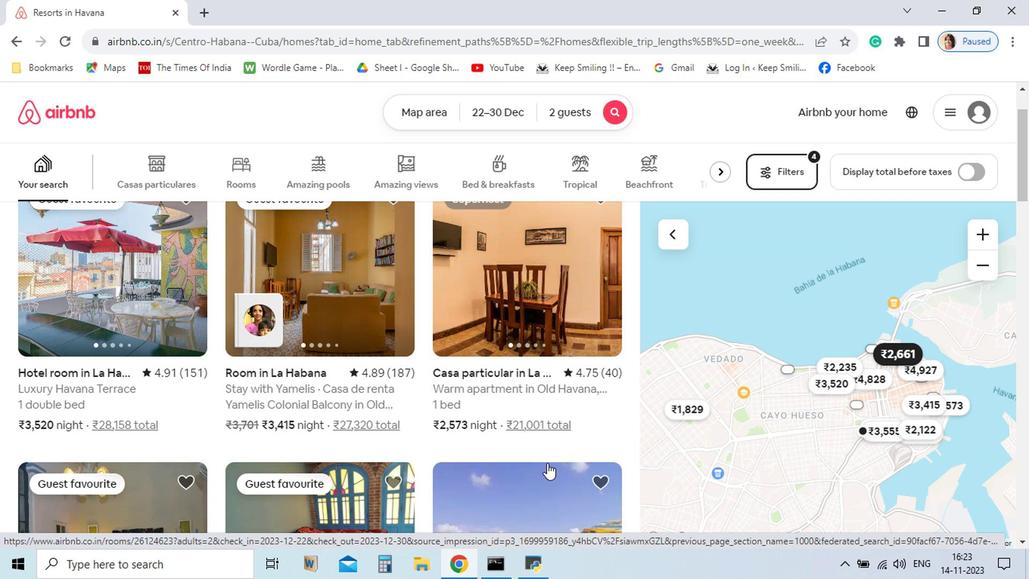 
Action: Mouse scrolled (537, 479) with delta (0, 0)
Screenshot: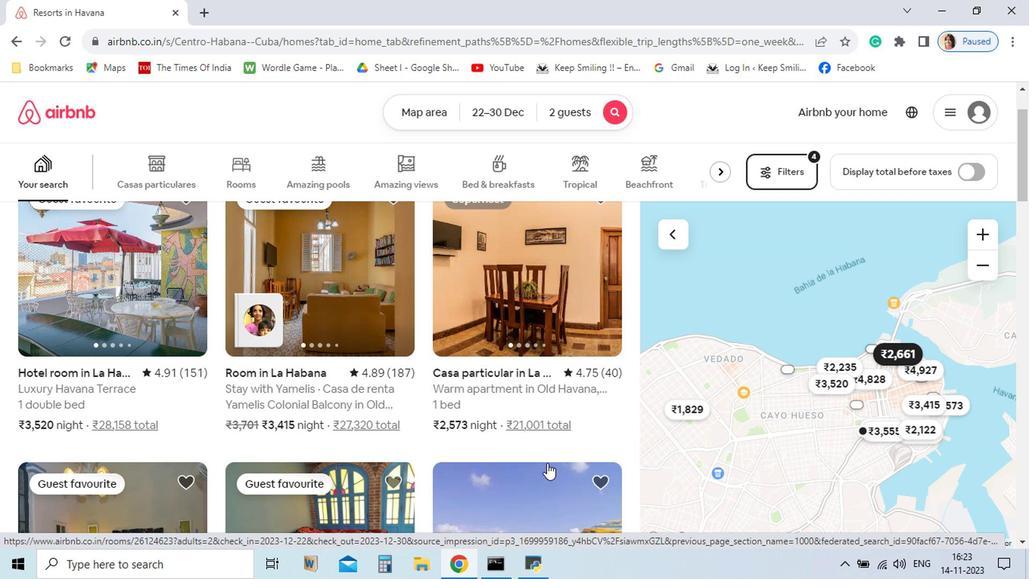 
Action: Mouse moved to (537, 478)
Screenshot: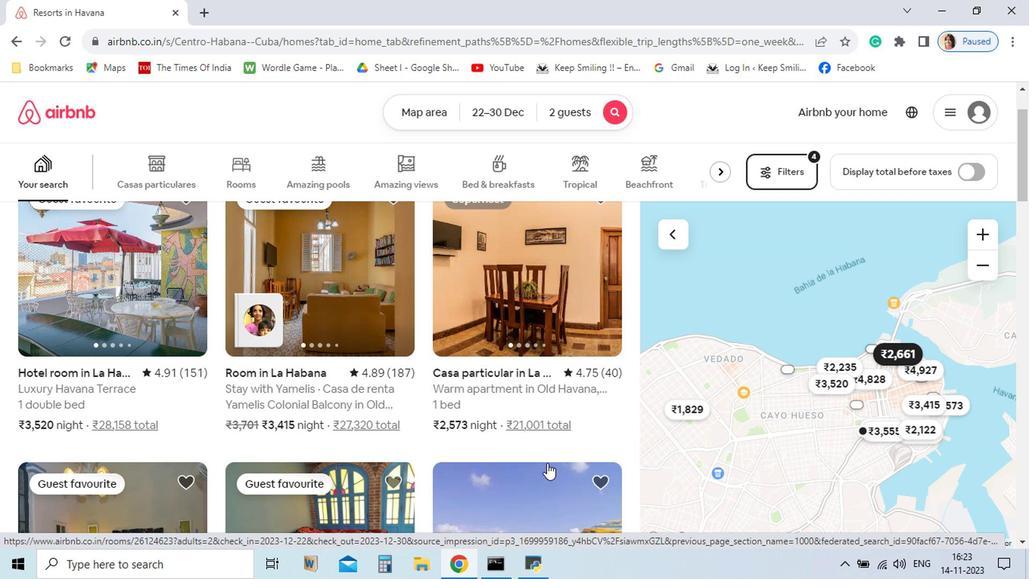 
Action: Mouse scrolled (537, 479) with delta (0, 0)
Screenshot: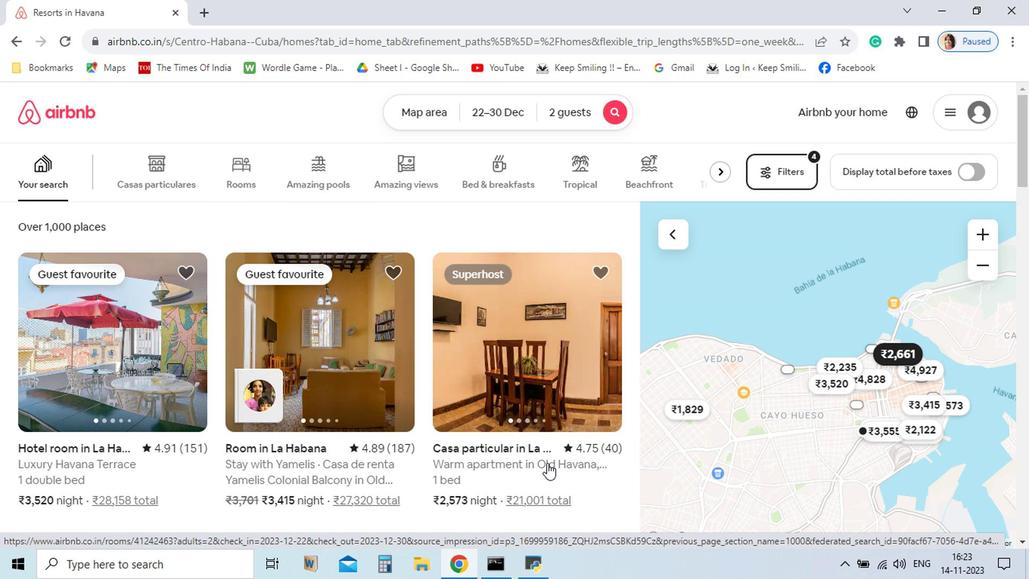 
Action: Mouse moved to (211, 467)
Screenshot: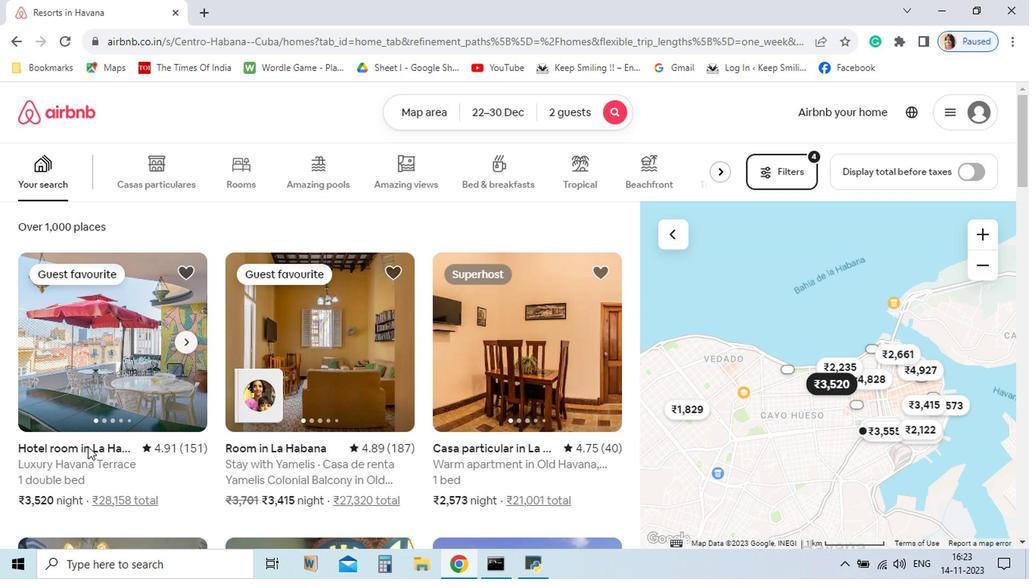 
Action: Mouse pressed left at (211, 467)
Screenshot: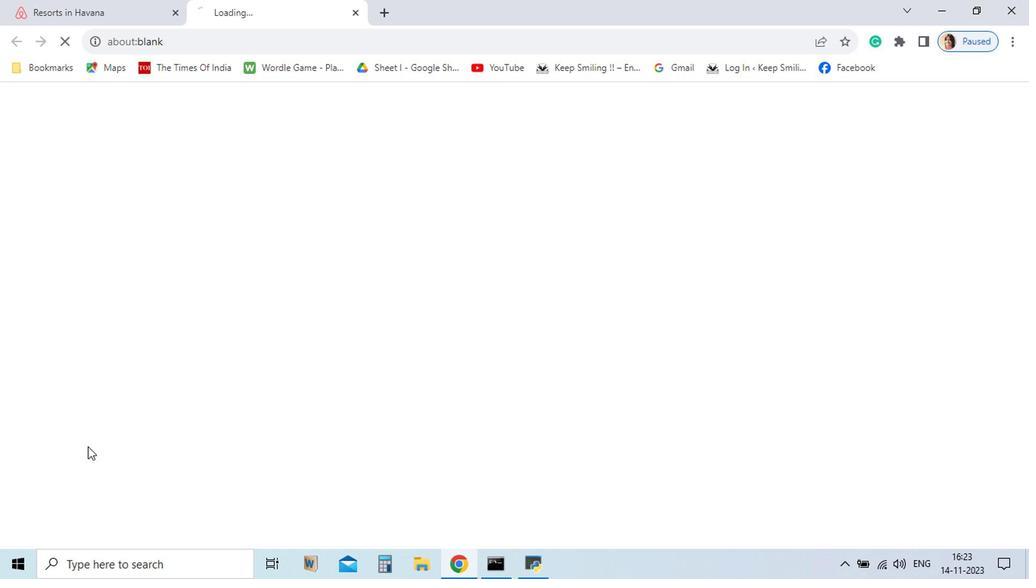 
Action: Mouse moved to (378, 279)
Screenshot: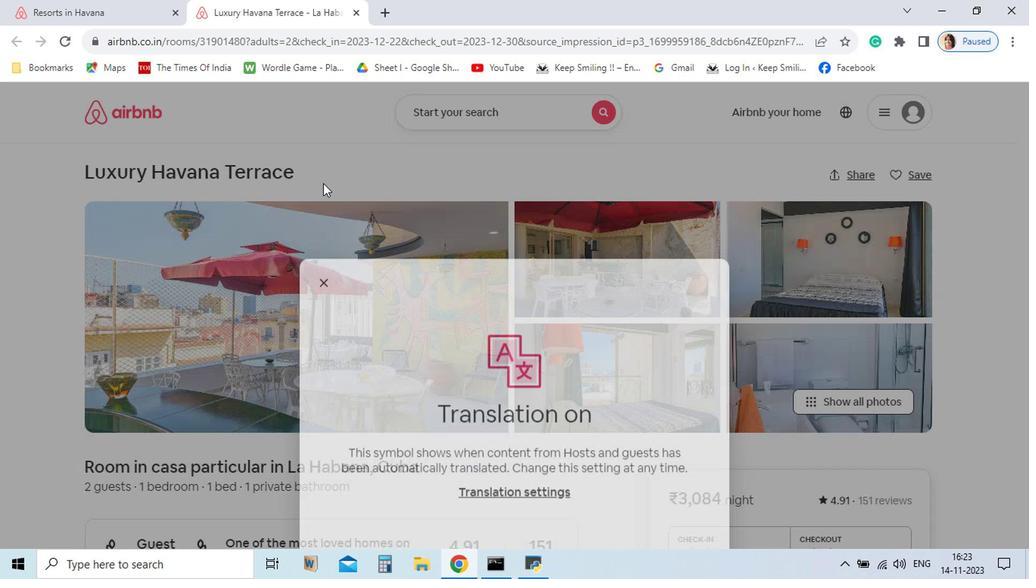 
Action: Mouse pressed left at (378, 279)
Screenshot: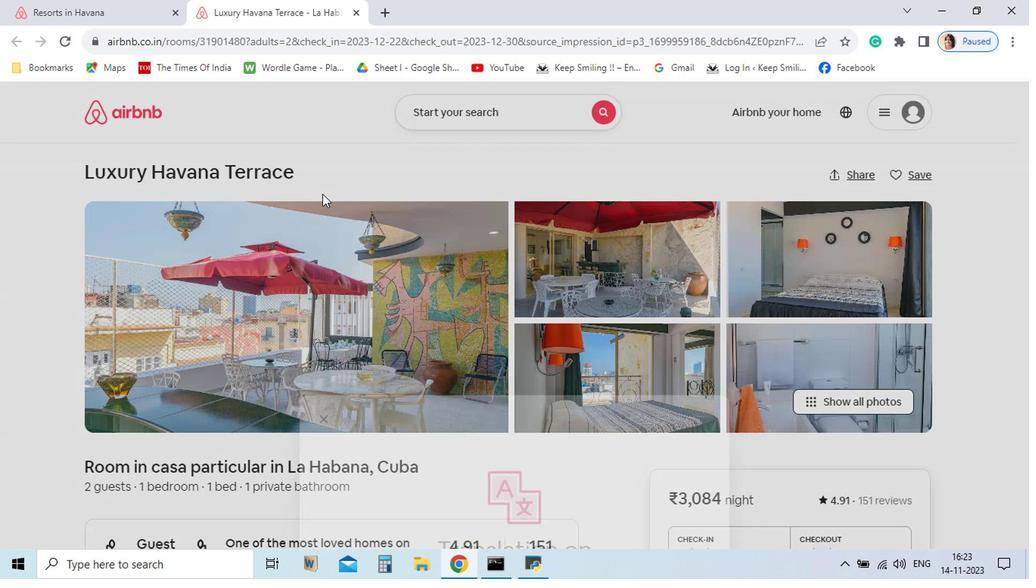 
Action: Mouse moved to (754, 425)
Screenshot: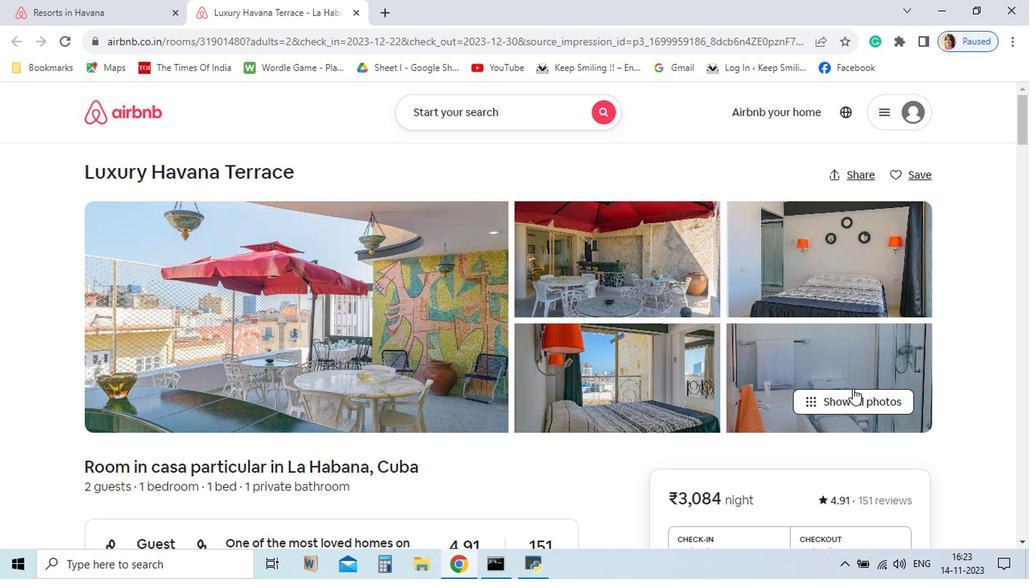 
Action: Mouse pressed left at (754, 425)
Screenshot: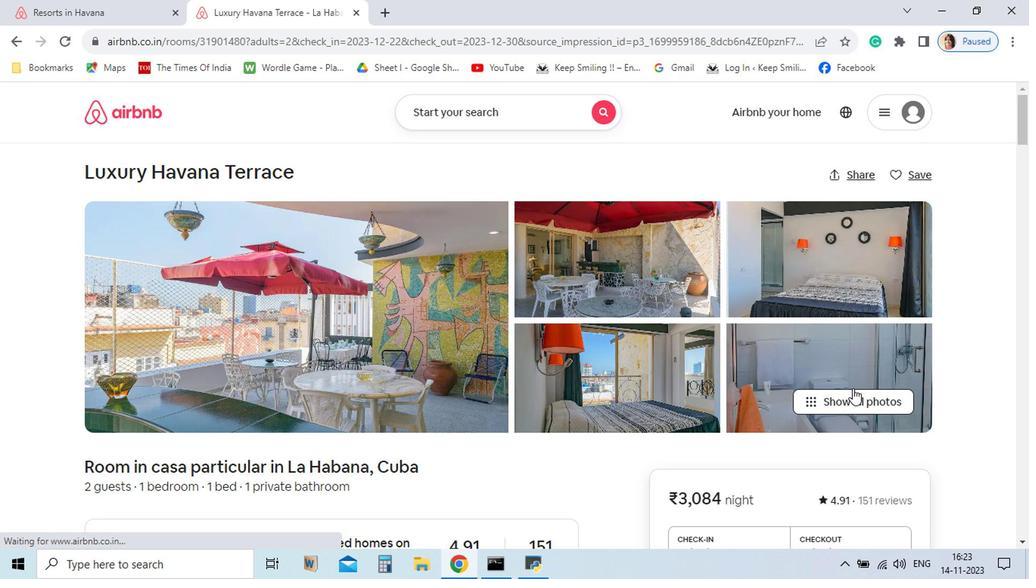 
Action: Mouse moved to (754, 425)
Screenshot: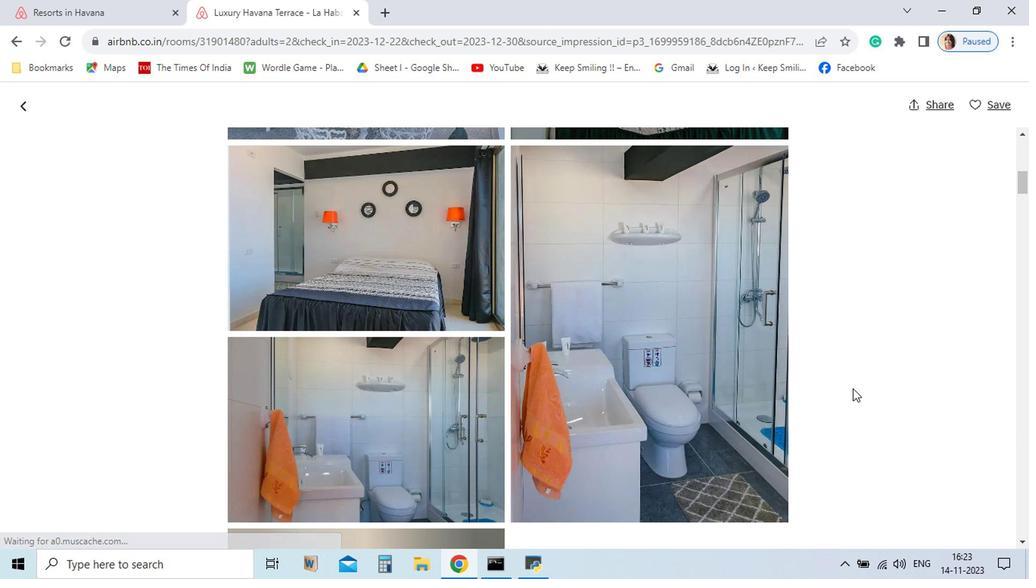 
Action: Mouse scrolled (754, 425) with delta (0, 0)
Screenshot: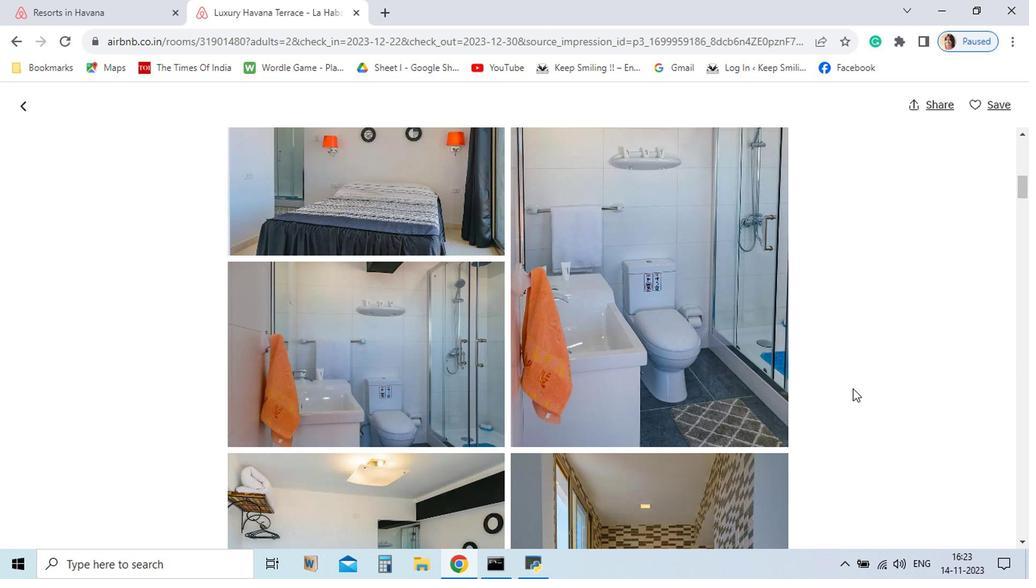 
Action: Mouse moved to (754, 425)
Screenshot: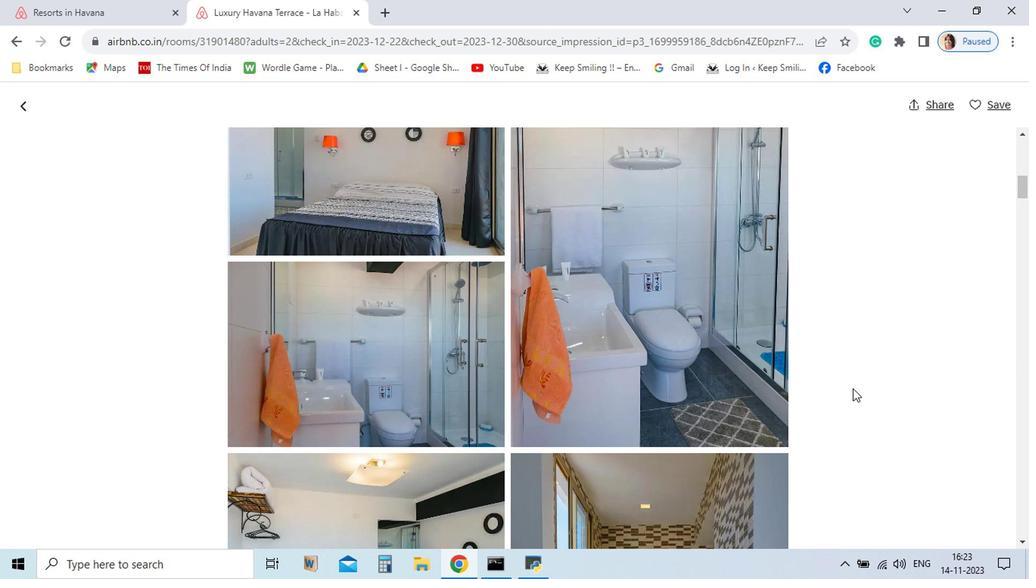 
Action: Mouse scrolled (754, 425) with delta (0, 0)
Screenshot: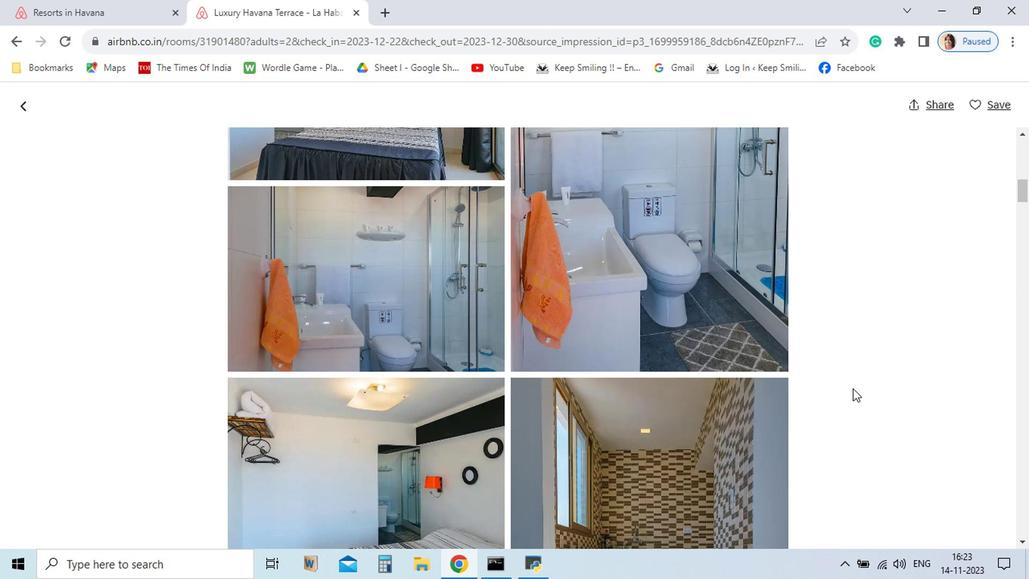 
Action: Mouse scrolled (754, 425) with delta (0, 0)
Screenshot: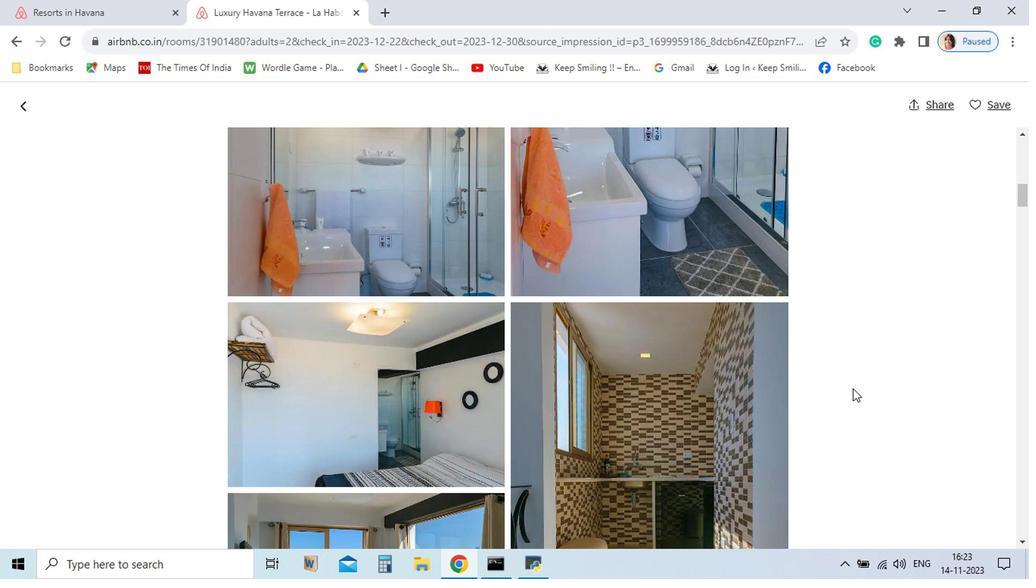 
Action: Mouse scrolled (754, 425) with delta (0, 0)
Screenshot: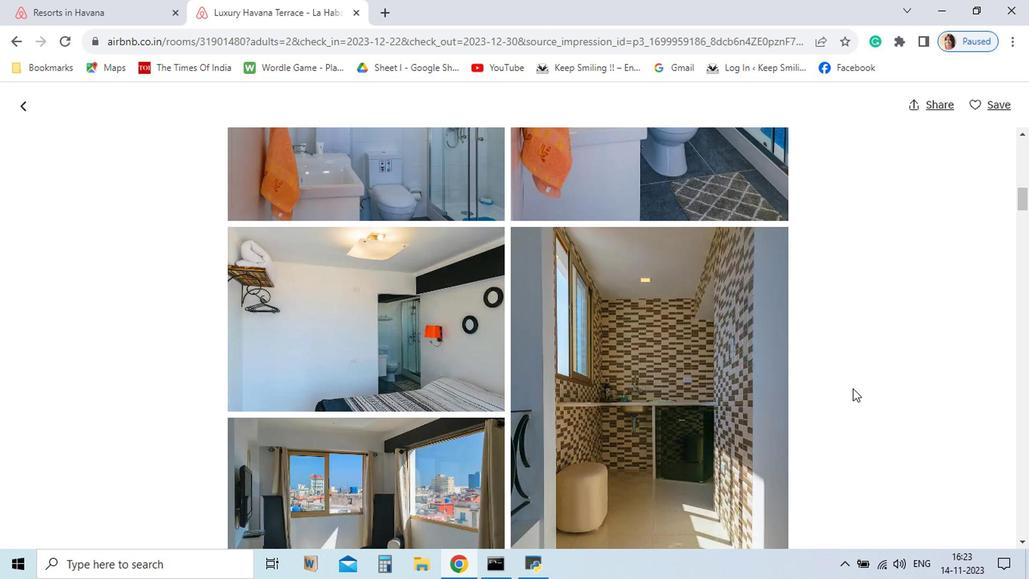
Action: Mouse scrolled (754, 425) with delta (0, 0)
Screenshot: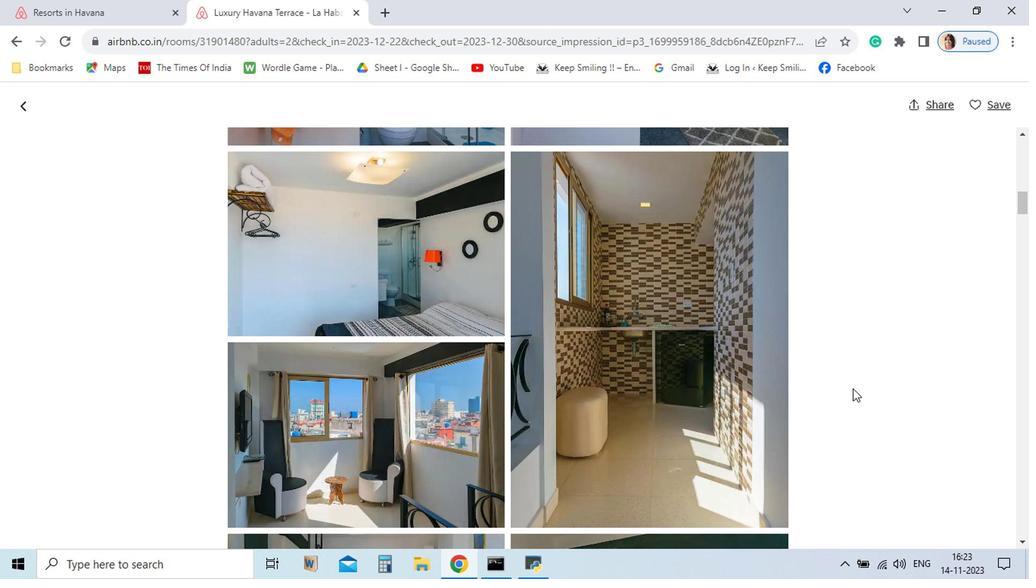 
Action: Mouse scrolled (754, 425) with delta (0, 0)
Screenshot: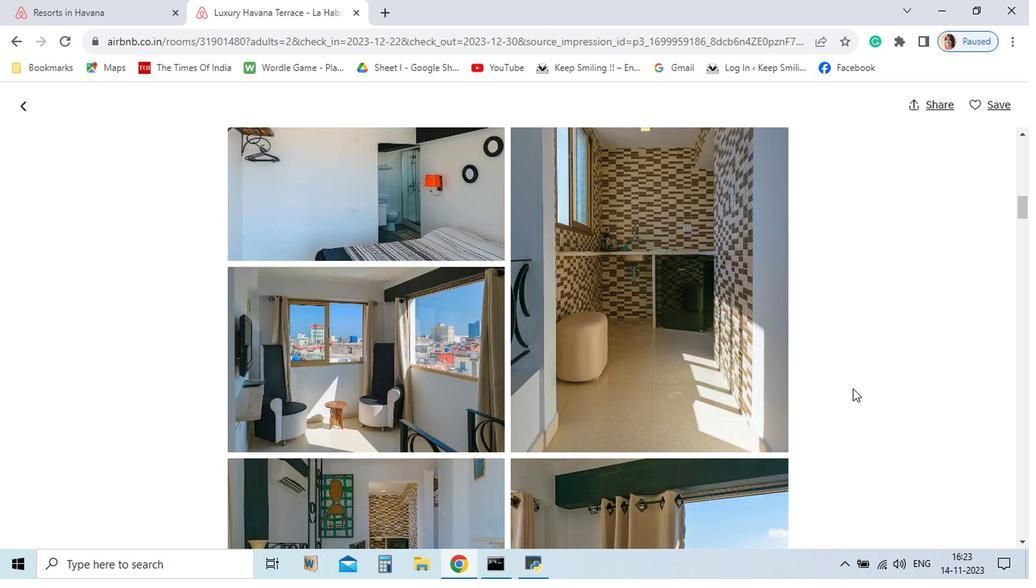 
Action: Mouse scrolled (754, 425) with delta (0, 0)
Screenshot: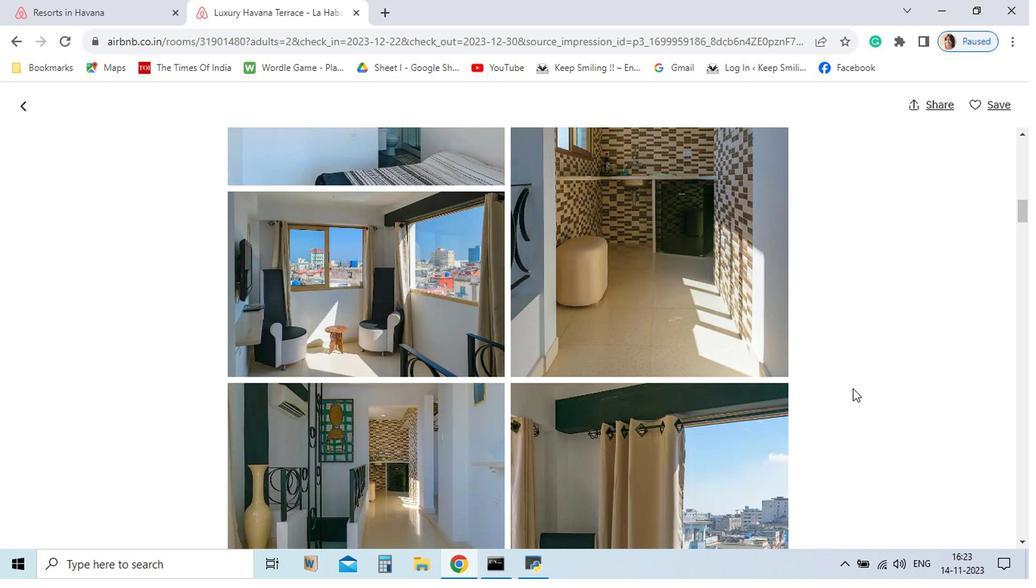 
Action: Mouse scrolled (754, 425) with delta (0, 0)
Screenshot: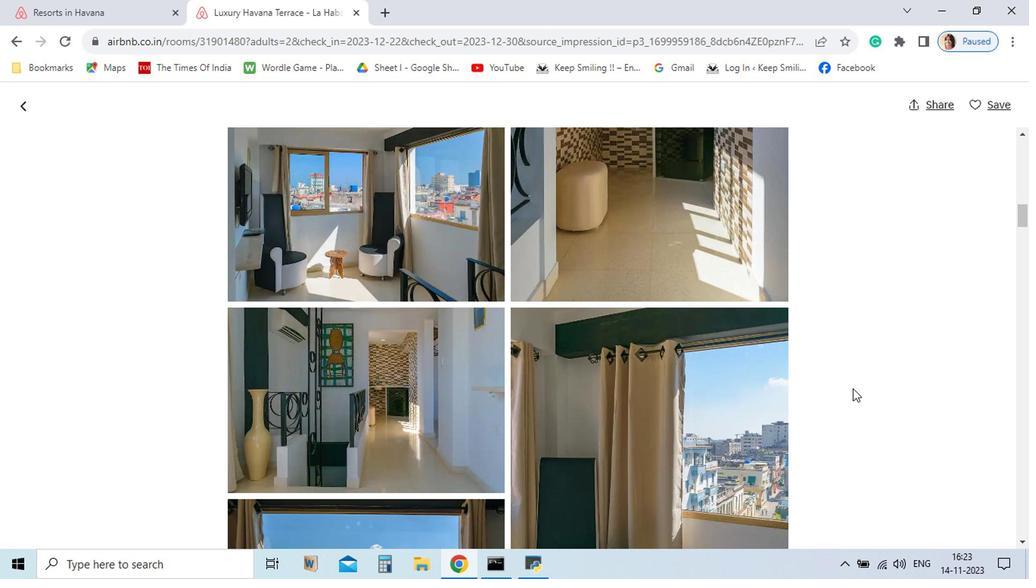 
Action: Mouse scrolled (754, 425) with delta (0, 0)
Screenshot: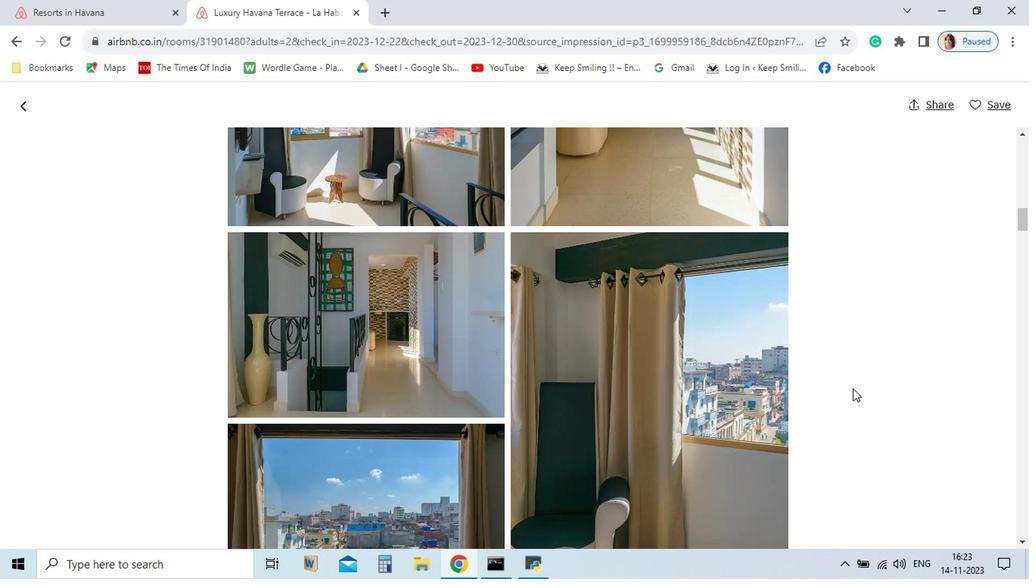 
Action: Mouse scrolled (754, 425) with delta (0, 0)
Screenshot: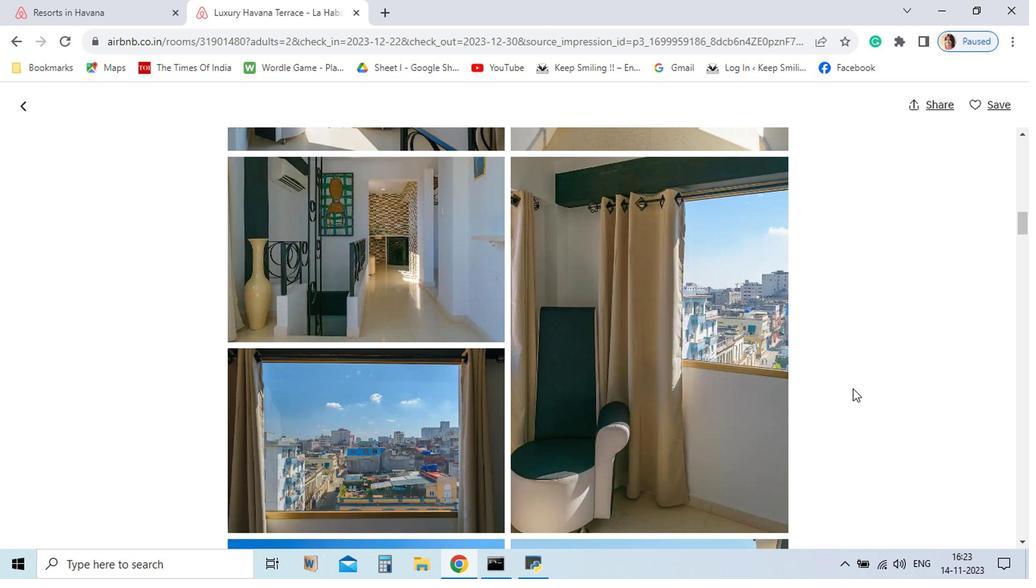 
Action: Mouse scrolled (754, 425) with delta (0, 0)
Screenshot: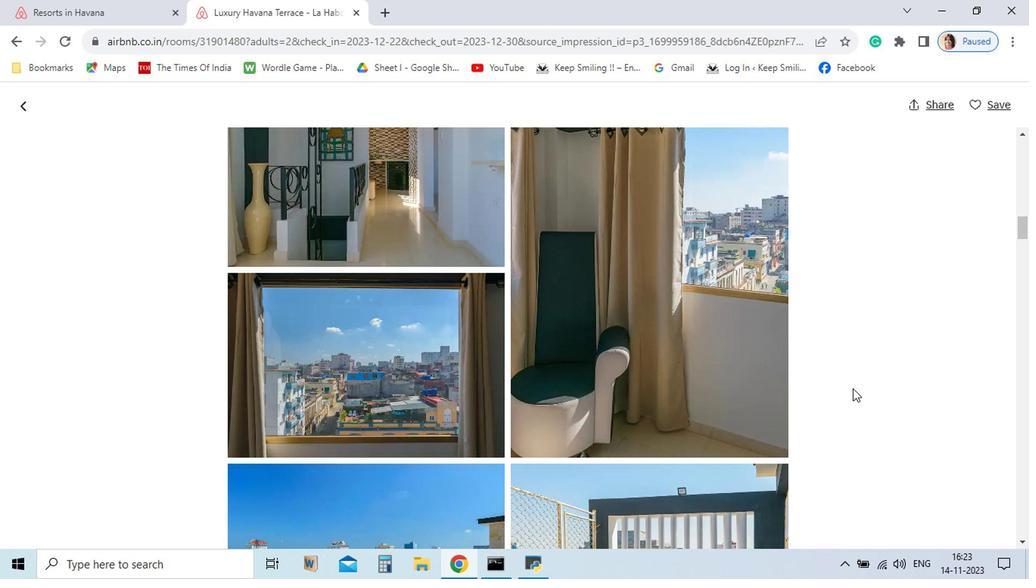 
Action: Mouse scrolled (754, 425) with delta (0, 0)
Screenshot: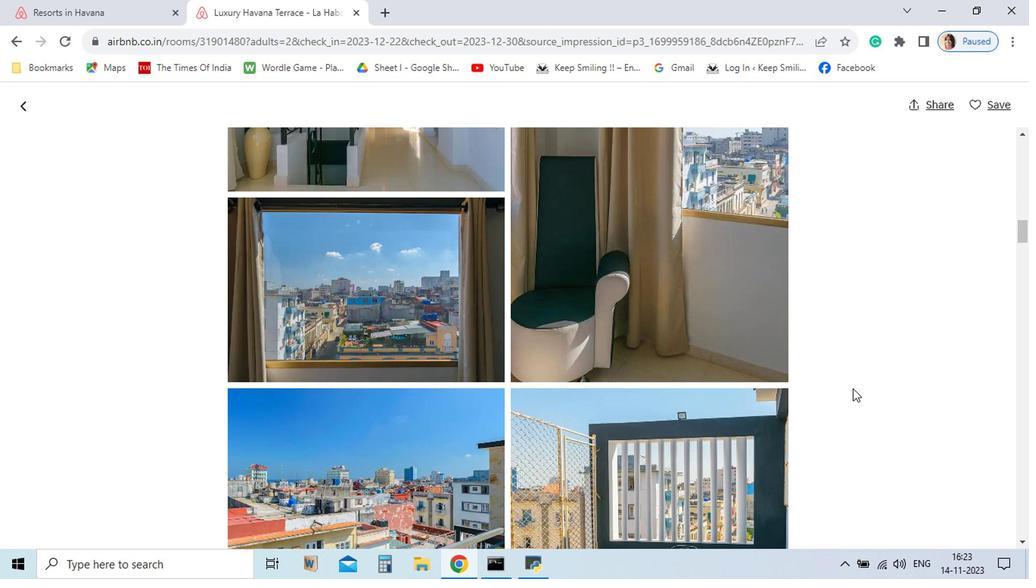 
Action: Mouse scrolled (754, 425) with delta (0, 0)
Screenshot: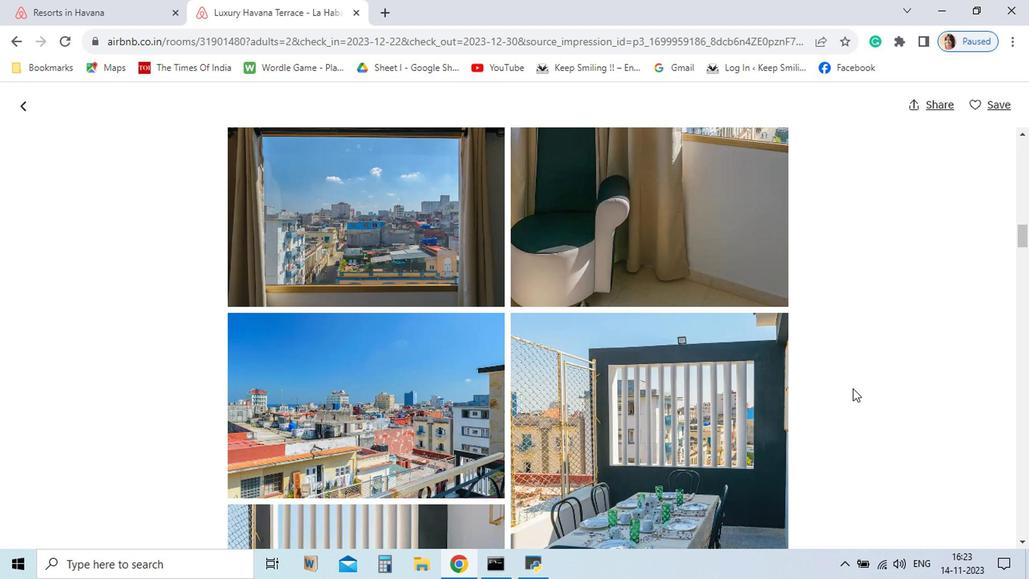 
Action: Mouse scrolled (754, 425) with delta (0, 0)
Screenshot: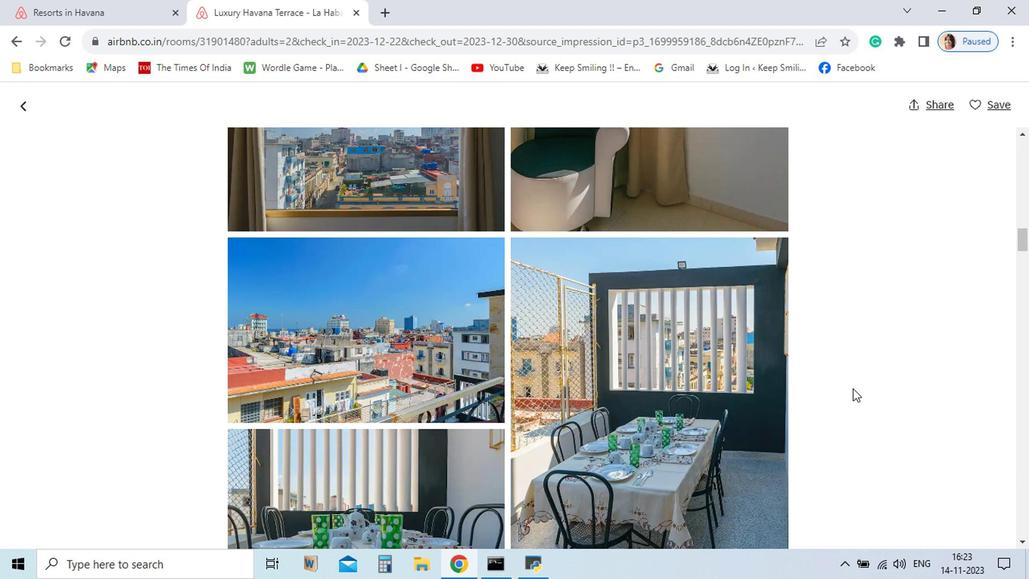 
Action: Mouse scrolled (754, 425) with delta (0, 0)
Screenshot: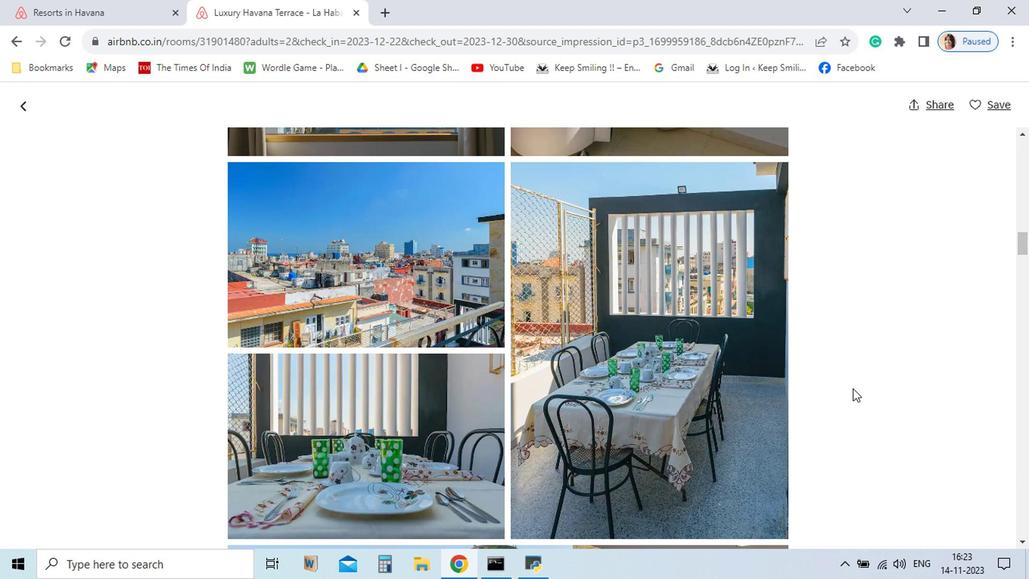 
Action: Mouse scrolled (754, 425) with delta (0, 0)
Screenshot: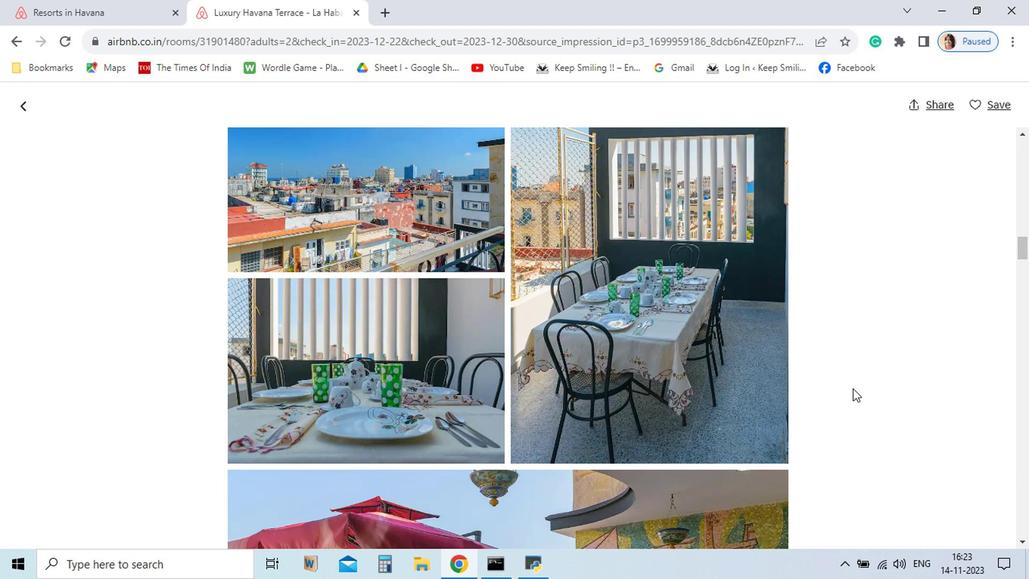 
Action: Mouse scrolled (754, 425) with delta (0, 0)
Screenshot: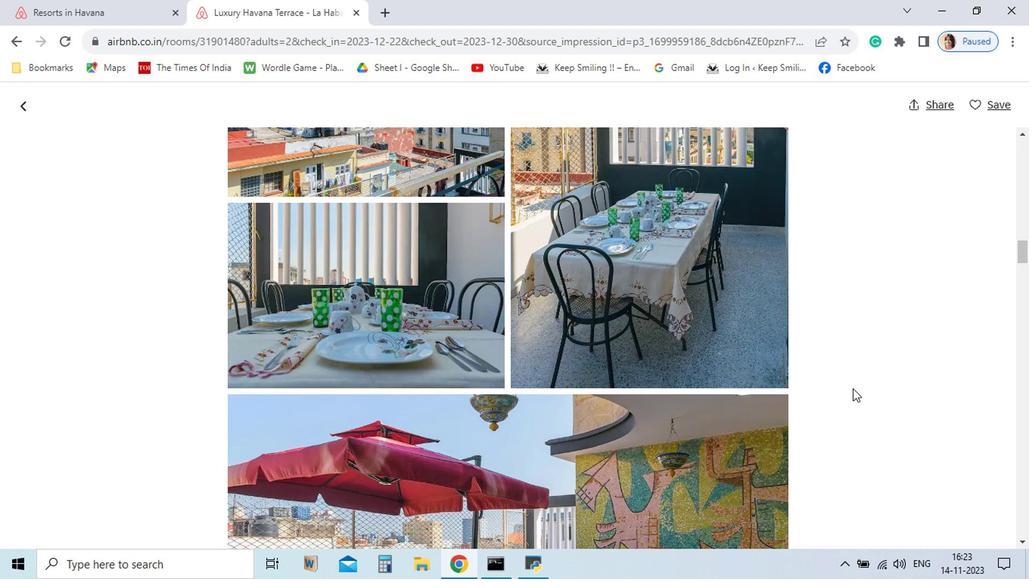 
Action: Mouse scrolled (754, 425) with delta (0, 0)
Screenshot: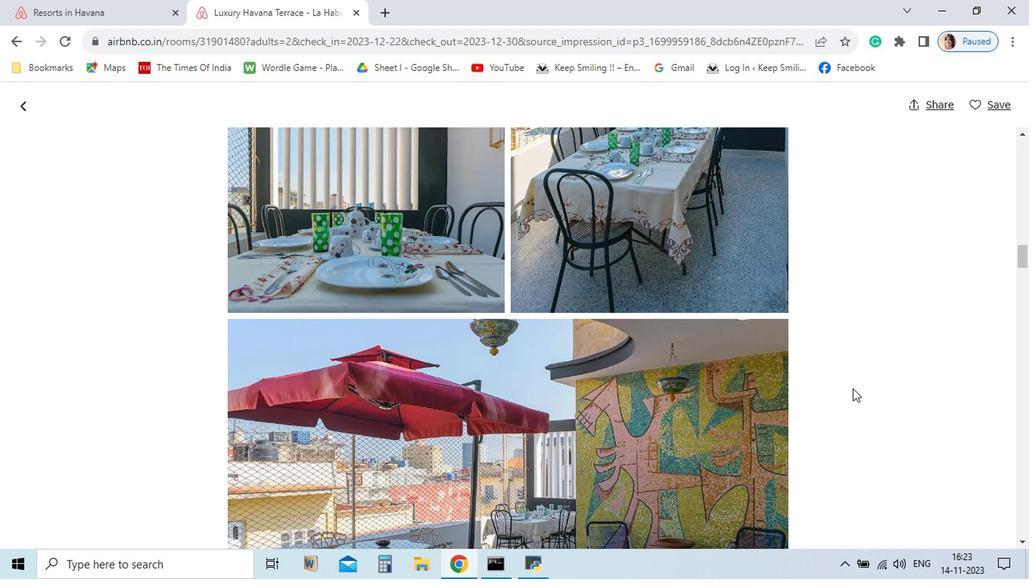 
Action: Mouse scrolled (754, 425) with delta (0, 0)
Screenshot: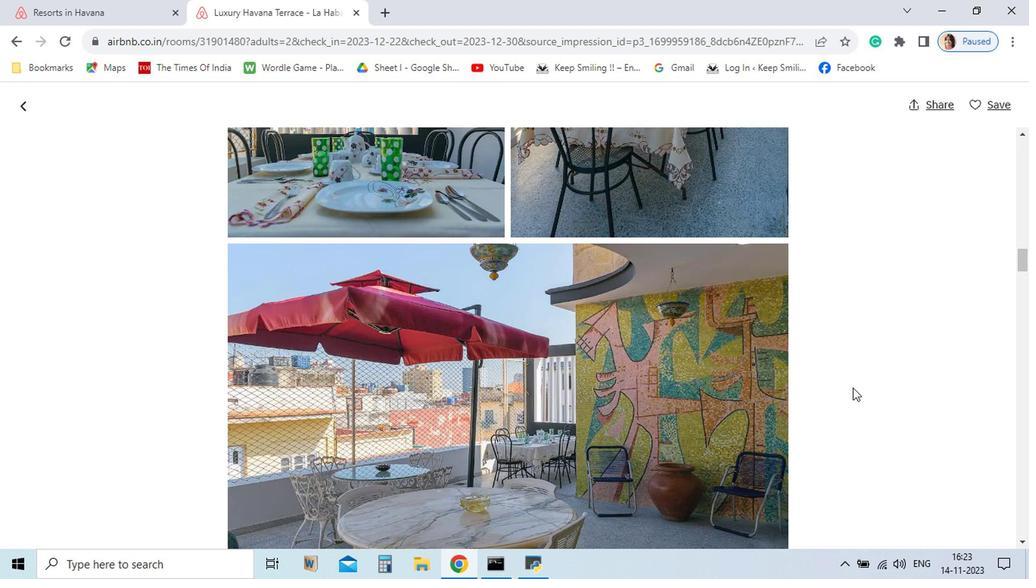 
Action: Mouse moved to (754, 425)
Screenshot: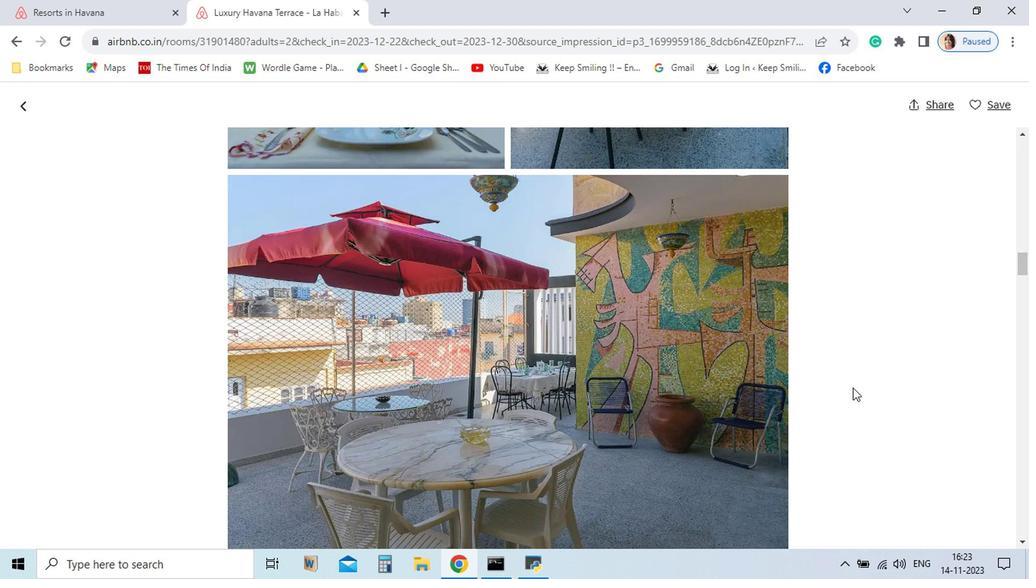 
Action: Mouse scrolled (754, 424) with delta (0, 0)
Screenshot: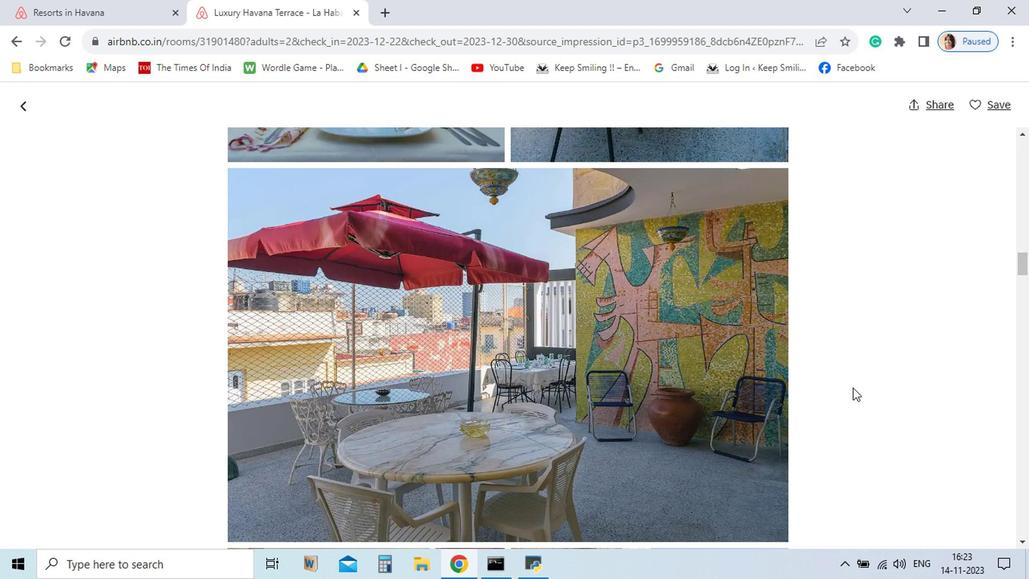 
Action: Mouse scrolled (754, 424) with delta (0, 0)
Screenshot: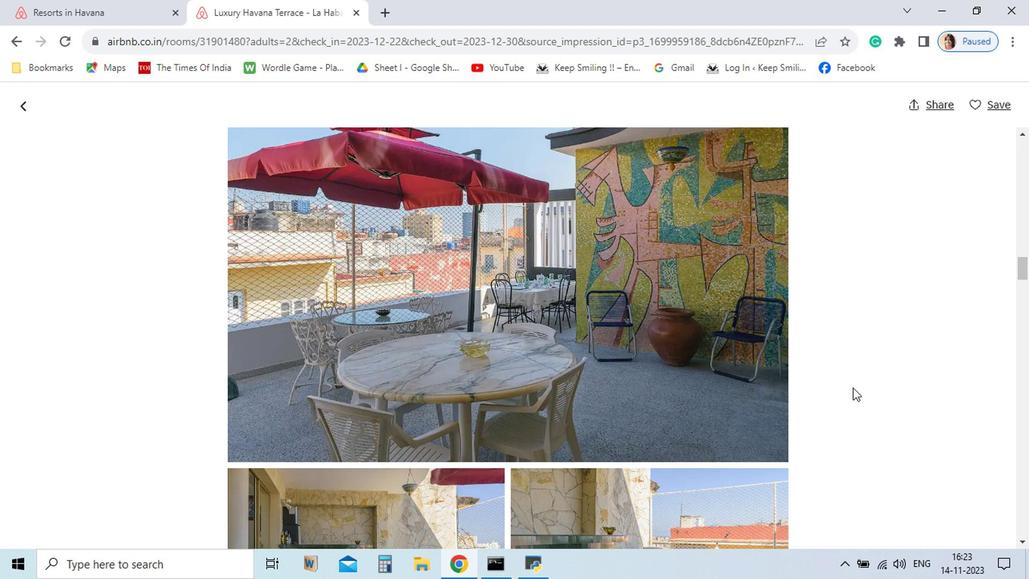 
Action: Mouse scrolled (754, 424) with delta (0, 0)
Screenshot: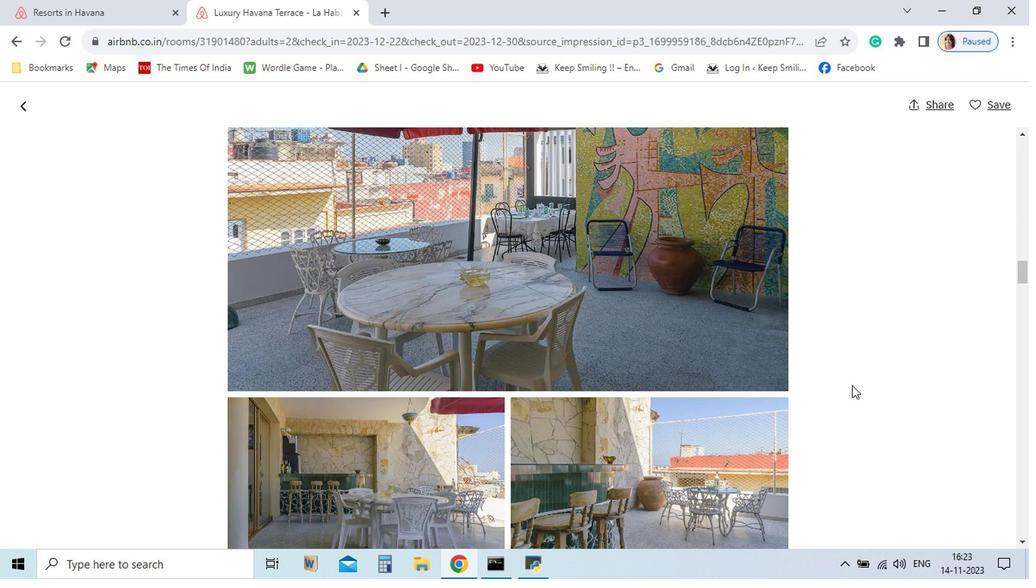 
Action: Mouse moved to (753, 423)
Screenshot: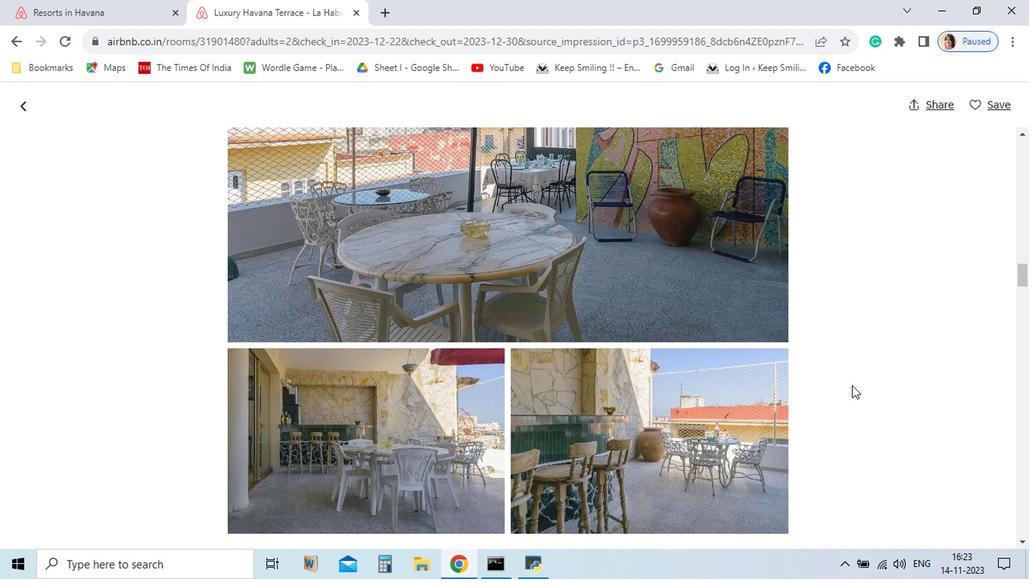 
Action: Mouse scrolled (753, 423) with delta (0, 0)
Screenshot: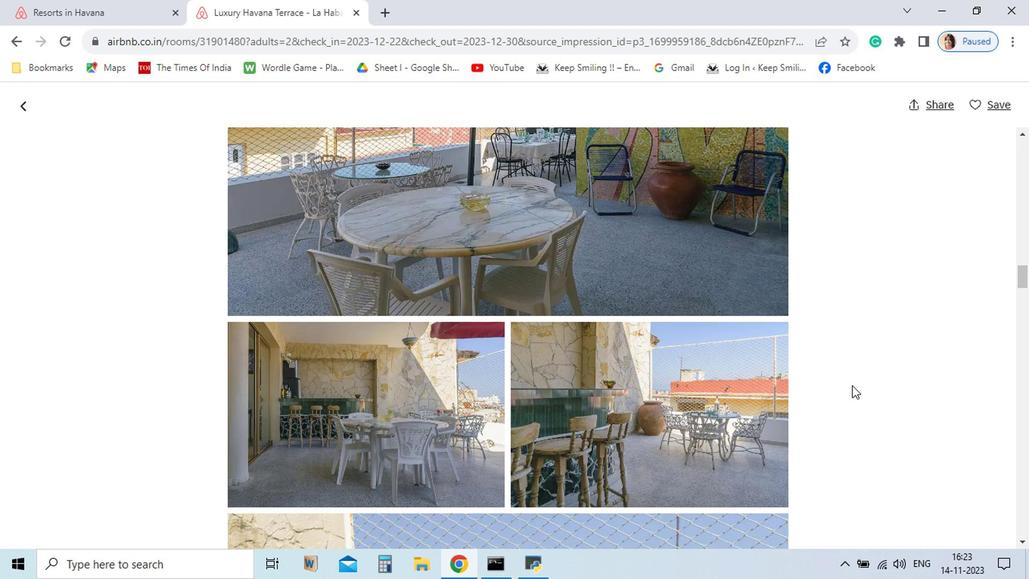 
Action: Mouse scrolled (753, 423) with delta (0, 0)
Screenshot: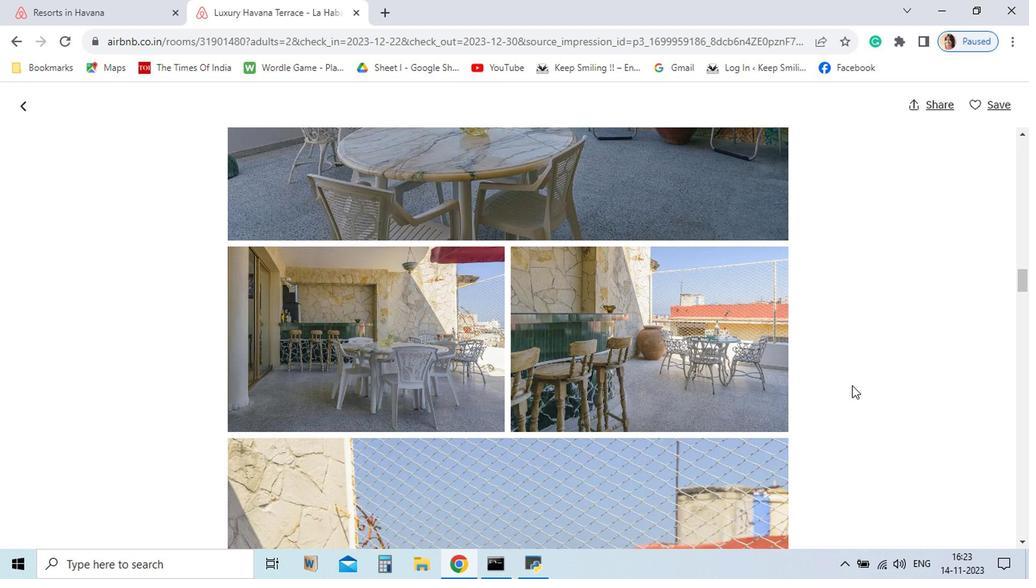 
Action: Mouse moved to (754, 423)
Screenshot: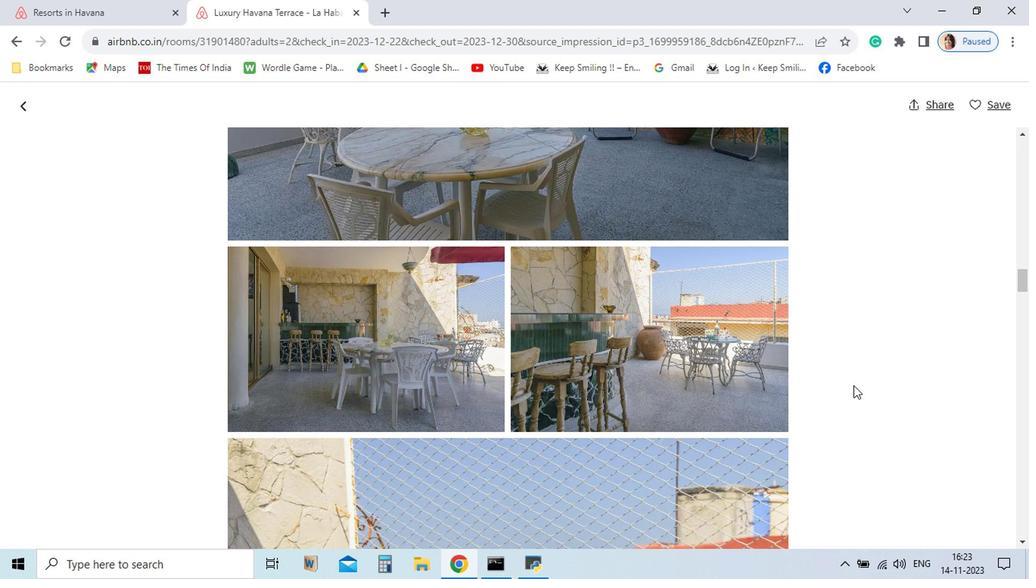
Action: Mouse scrolled (754, 423) with delta (0, 0)
Screenshot: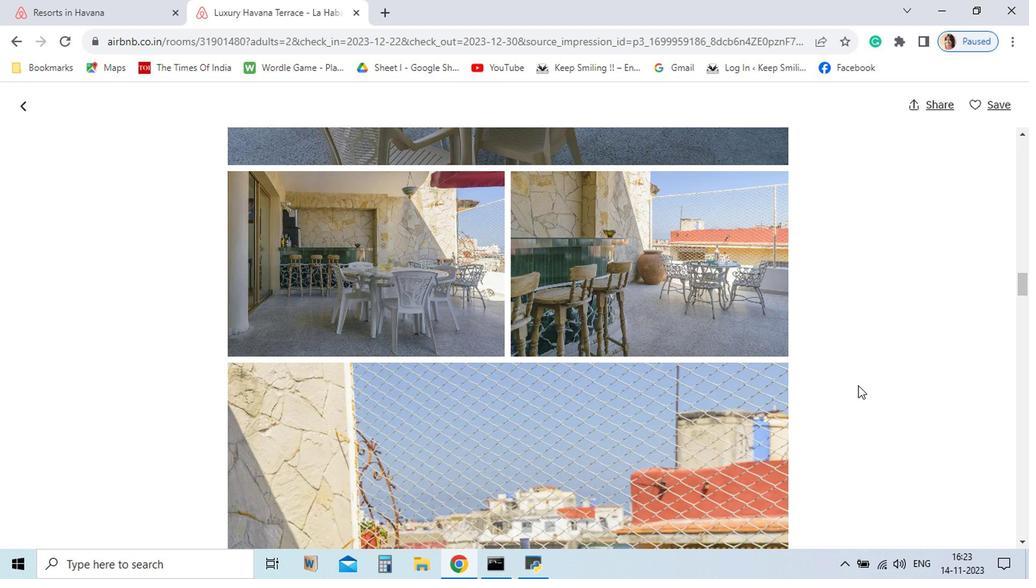 
Action: Mouse moved to (757, 423)
Screenshot: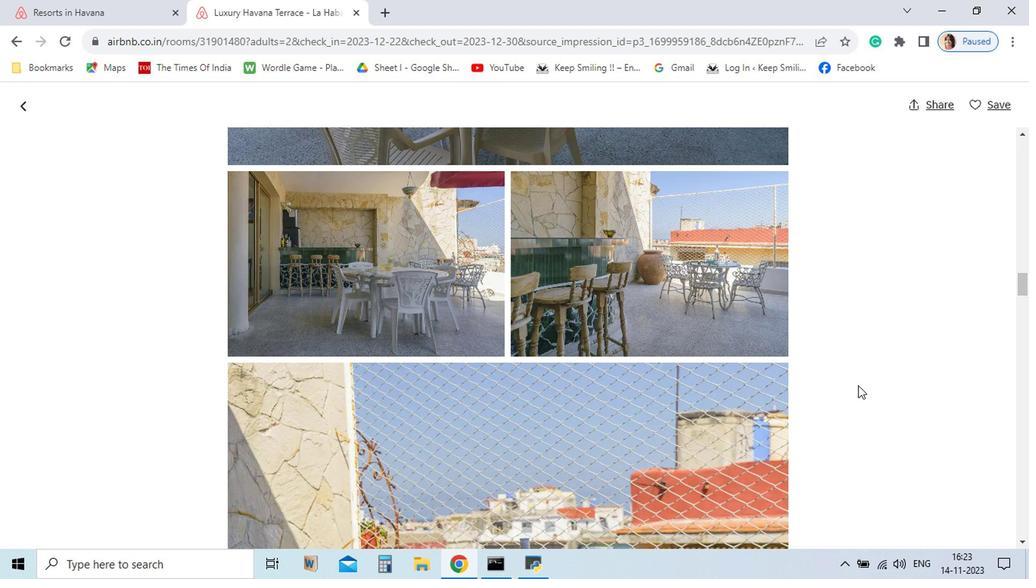 
Action: Mouse scrolled (757, 423) with delta (0, 0)
Screenshot: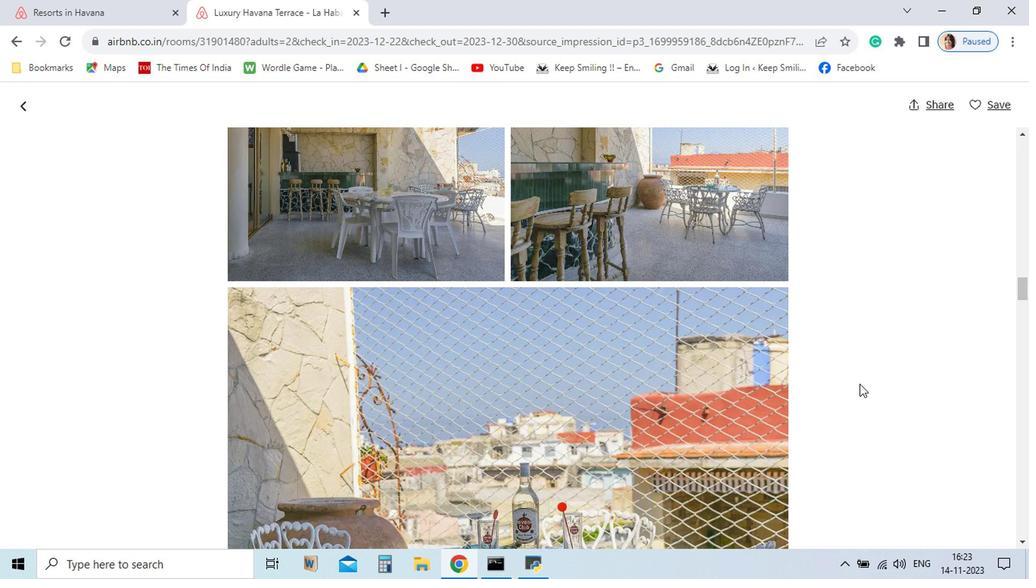 
Action: Mouse moved to (763, 416)
Screenshot: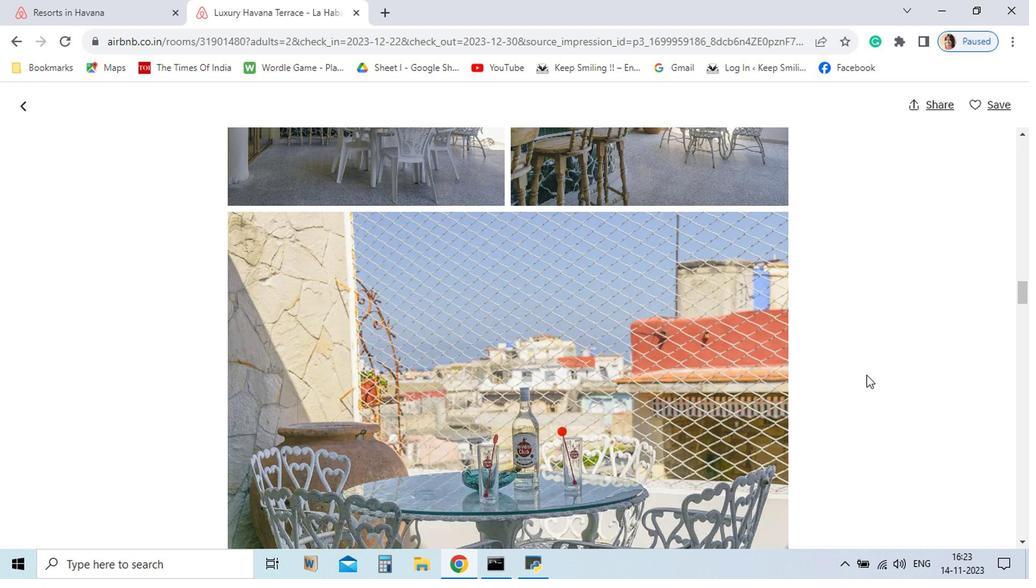 
Action: Mouse scrolled (763, 415) with delta (0, 0)
Screenshot: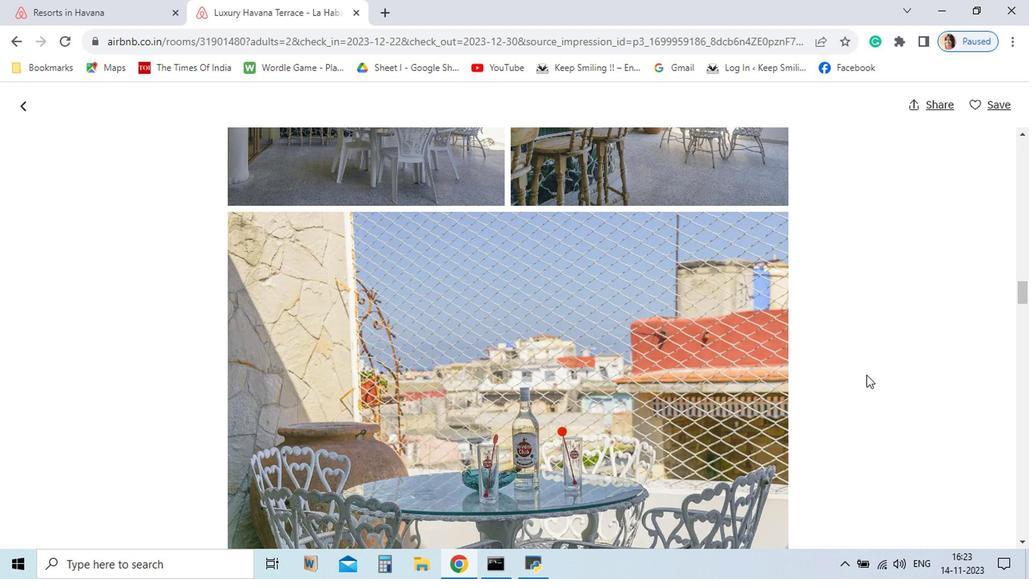 
Action: Mouse moved to (764, 414)
Screenshot: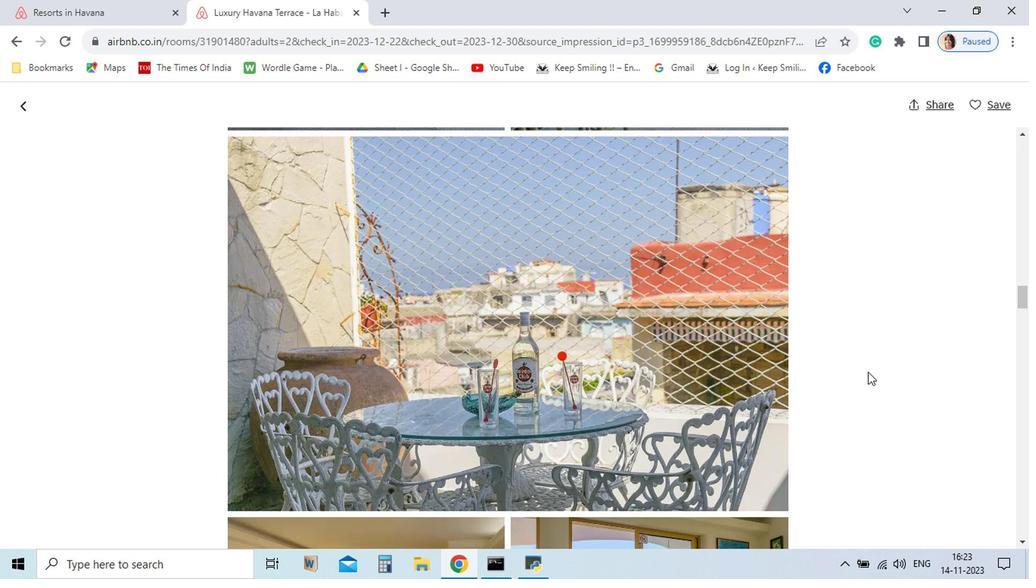 
Action: Mouse scrolled (764, 413) with delta (0, 0)
Screenshot: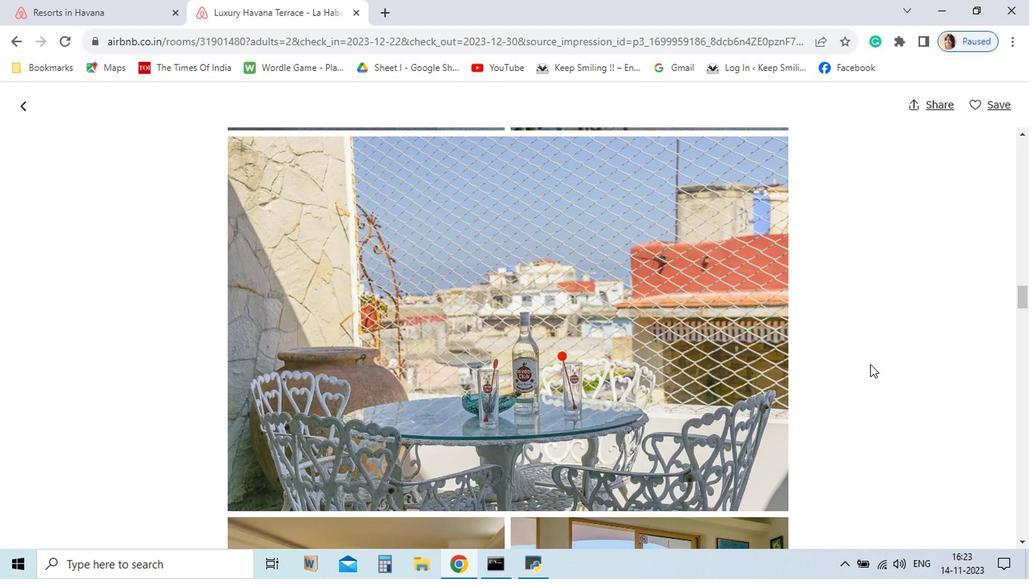 
Action: Mouse moved to (766, 408)
Screenshot: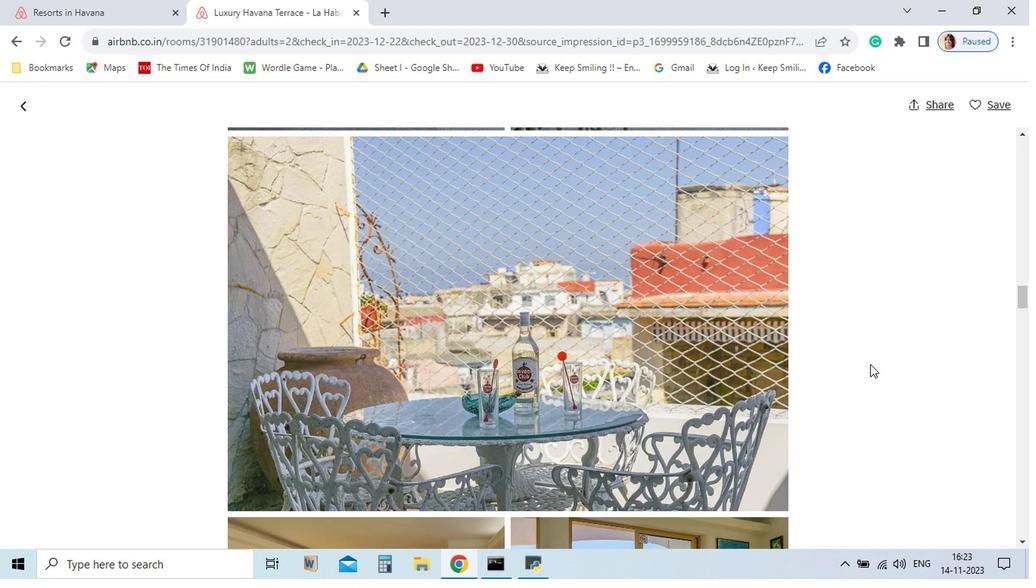 
Action: Mouse scrolled (766, 408) with delta (0, 0)
Screenshot: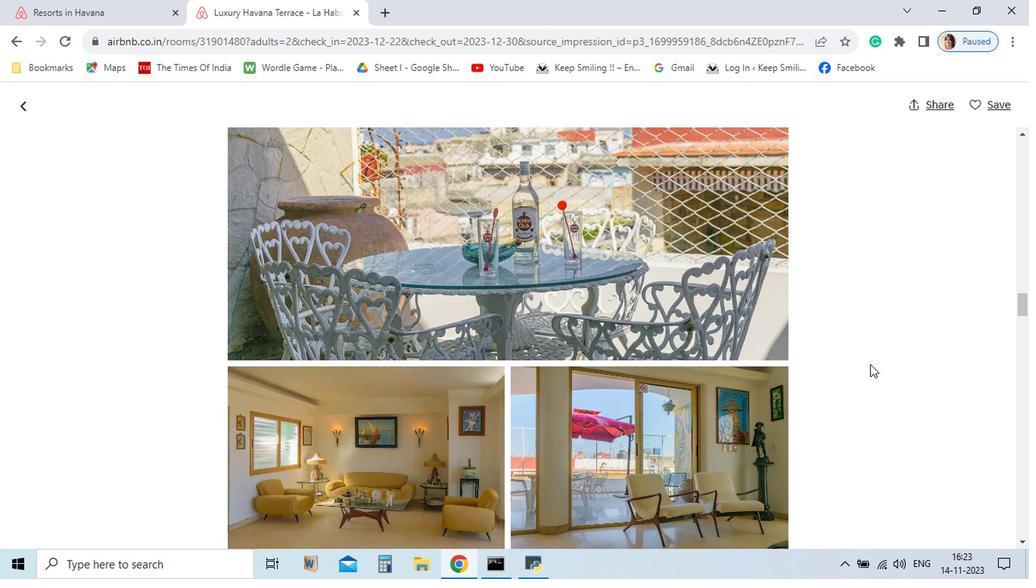 
Action: Mouse scrolled (766, 408) with delta (0, 0)
Screenshot: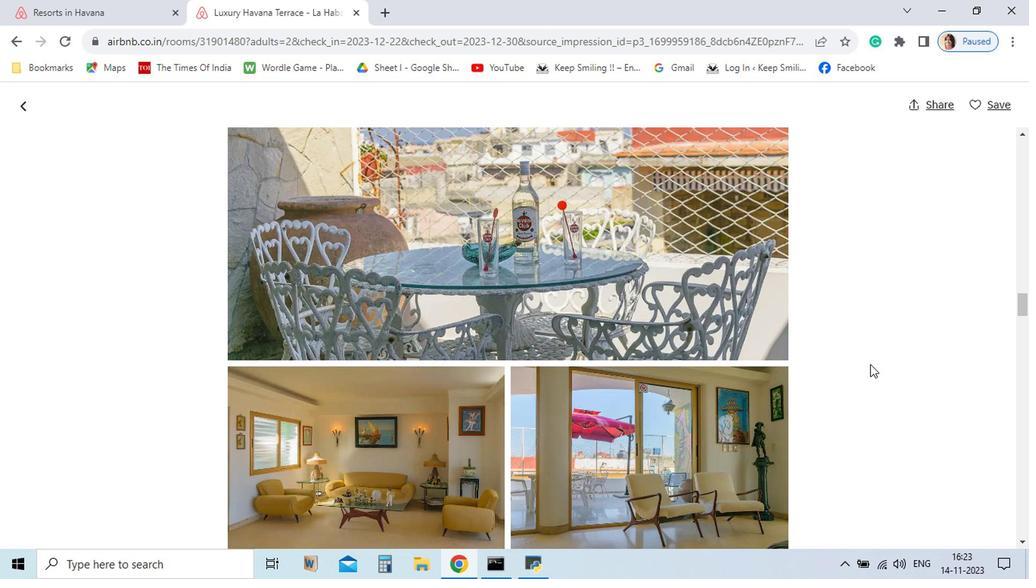 
Action: Mouse scrolled (766, 408) with delta (0, 0)
Screenshot: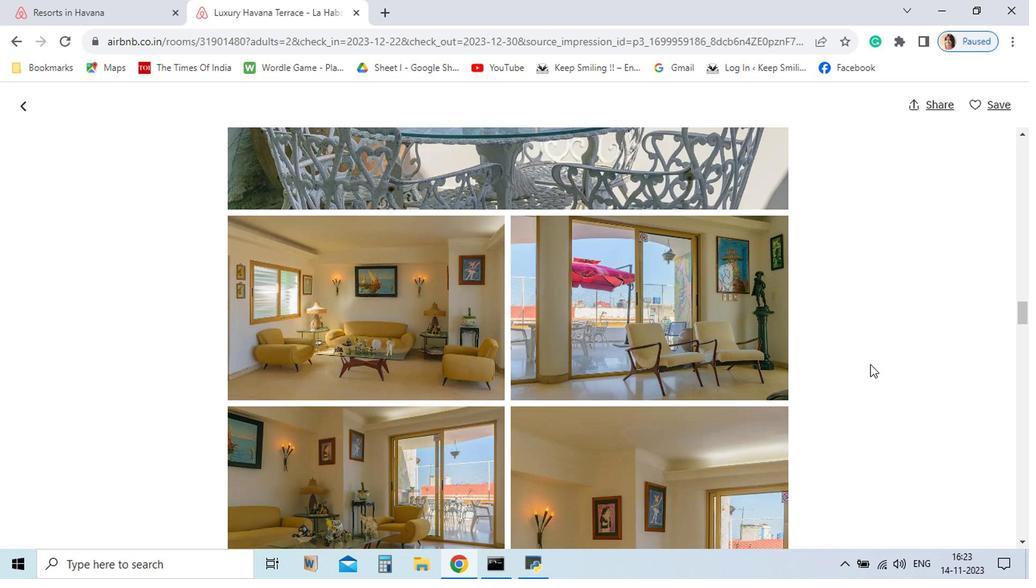 
Action: Mouse scrolled (766, 408) with delta (0, 0)
Screenshot: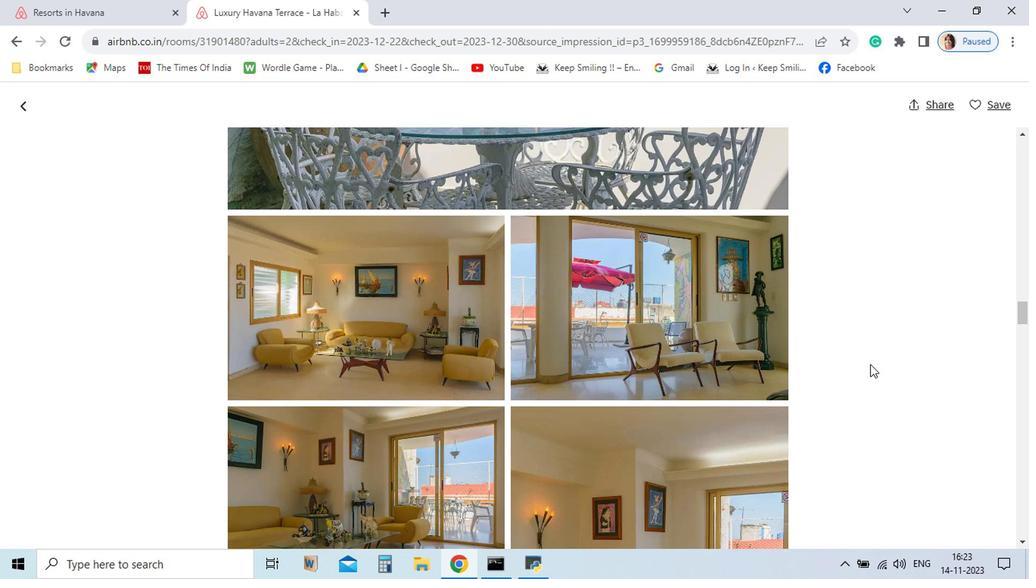 
Action: Mouse scrolled (766, 408) with delta (0, 0)
Screenshot: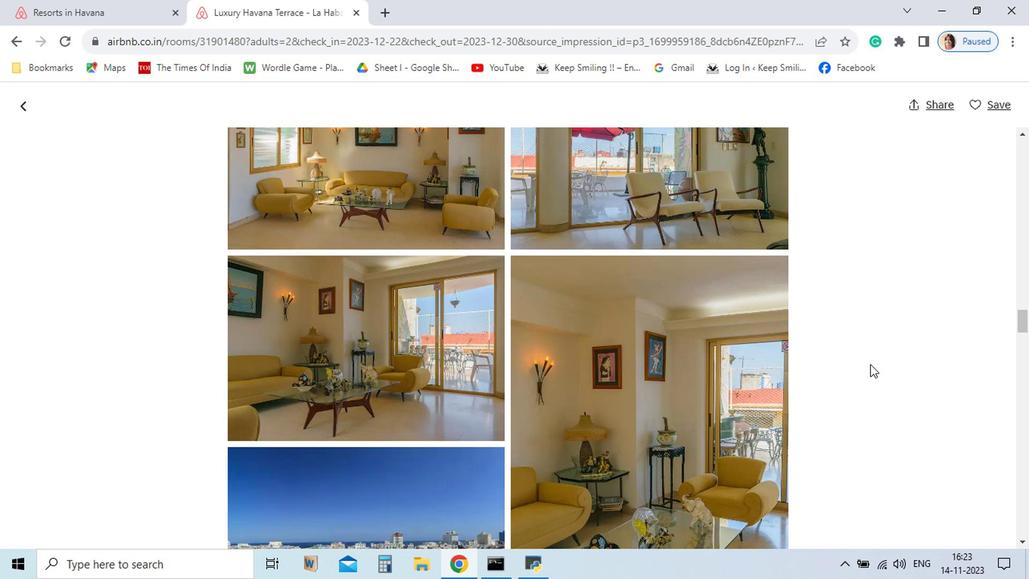 
Action: Mouse scrolled (766, 408) with delta (0, 0)
Screenshot: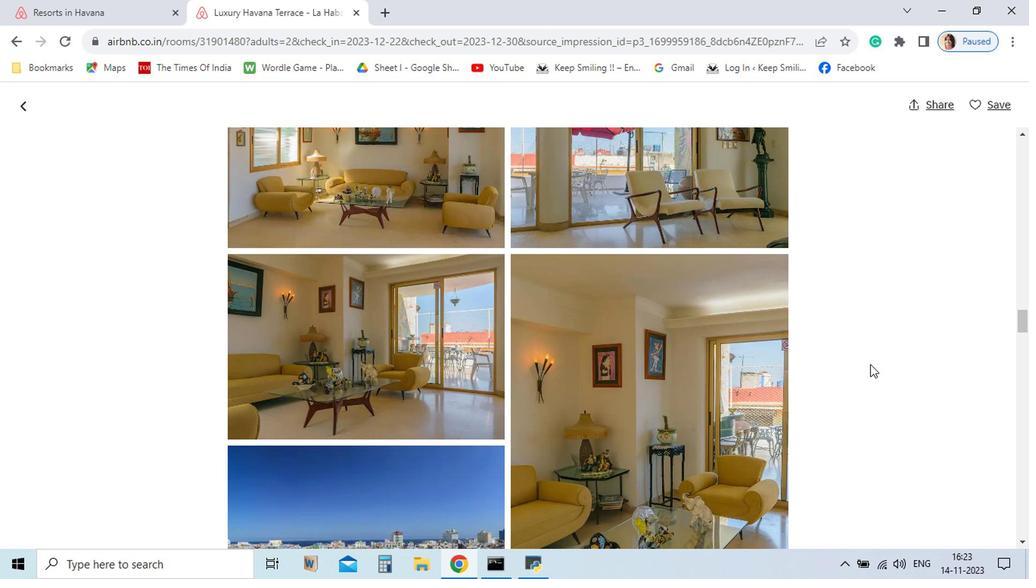 
Action: Mouse scrolled (766, 408) with delta (0, 0)
Screenshot: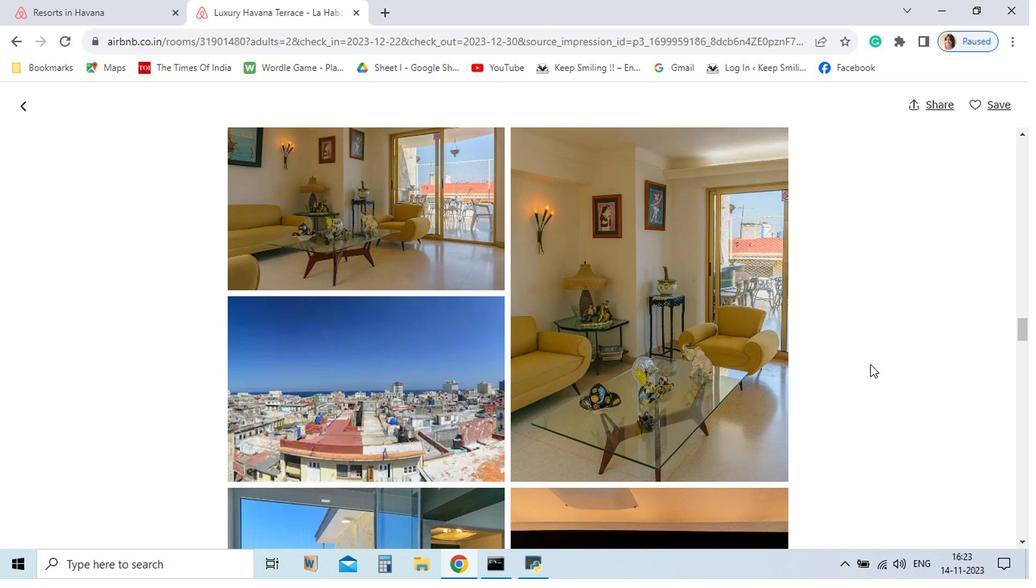 
Action: Mouse scrolled (766, 408) with delta (0, 0)
Screenshot: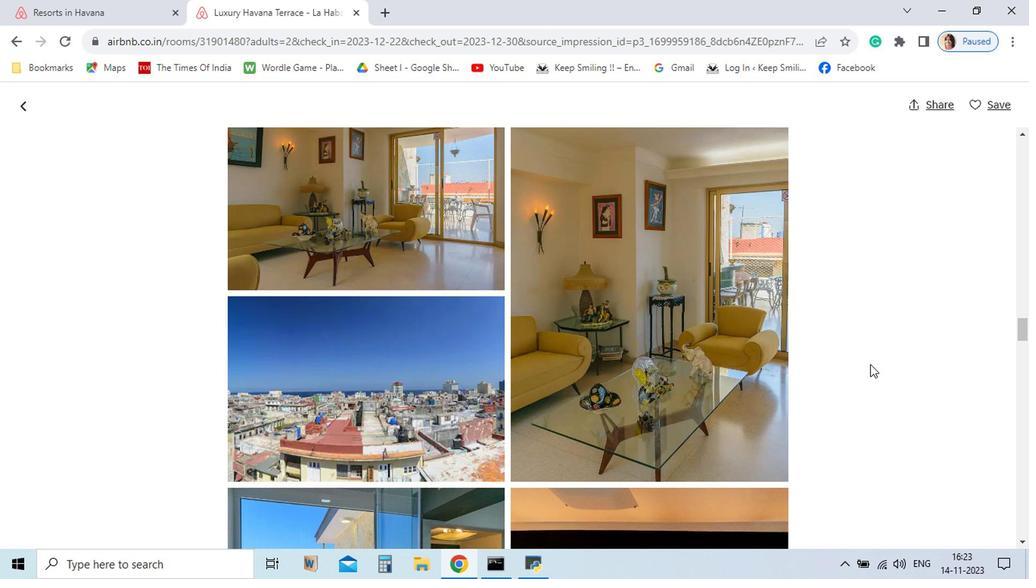 
Action: Mouse scrolled (766, 408) with delta (0, 0)
Screenshot: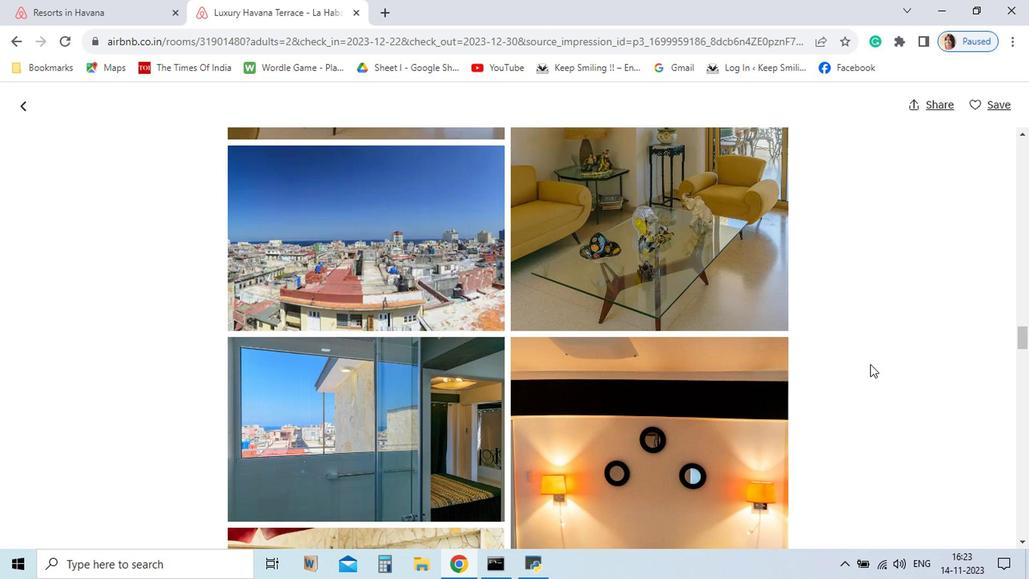 
Action: Mouse scrolled (766, 408) with delta (0, 0)
Screenshot: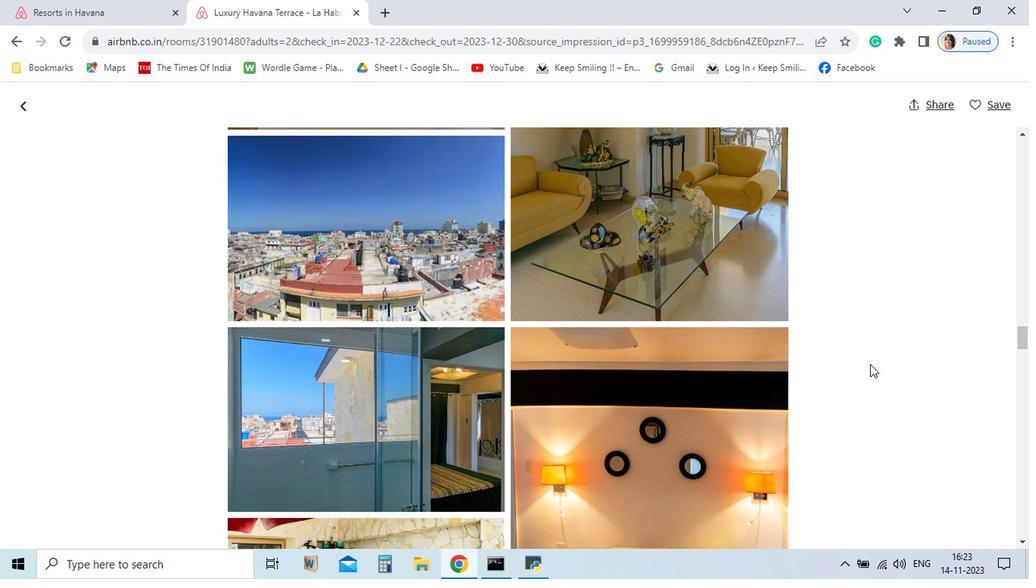 
Action: Mouse scrolled (766, 408) with delta (0, 0)
Screenshot: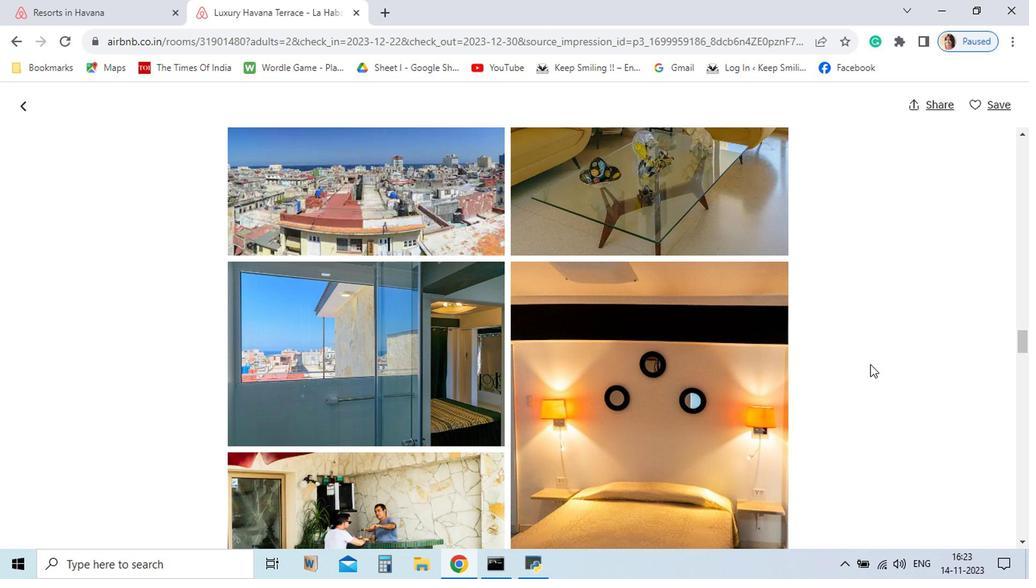 
Action: Mouse scrolled (766, 408) with delta (0, 0)
Screenshot: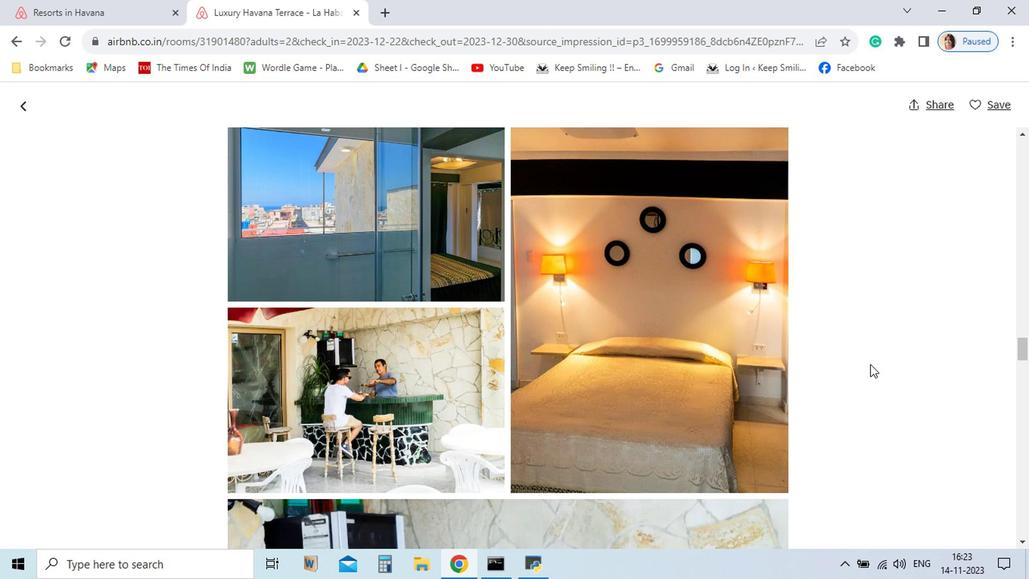 
Action: Mouse scrolled (766, 408) with delta (0, 0)
Screenshot: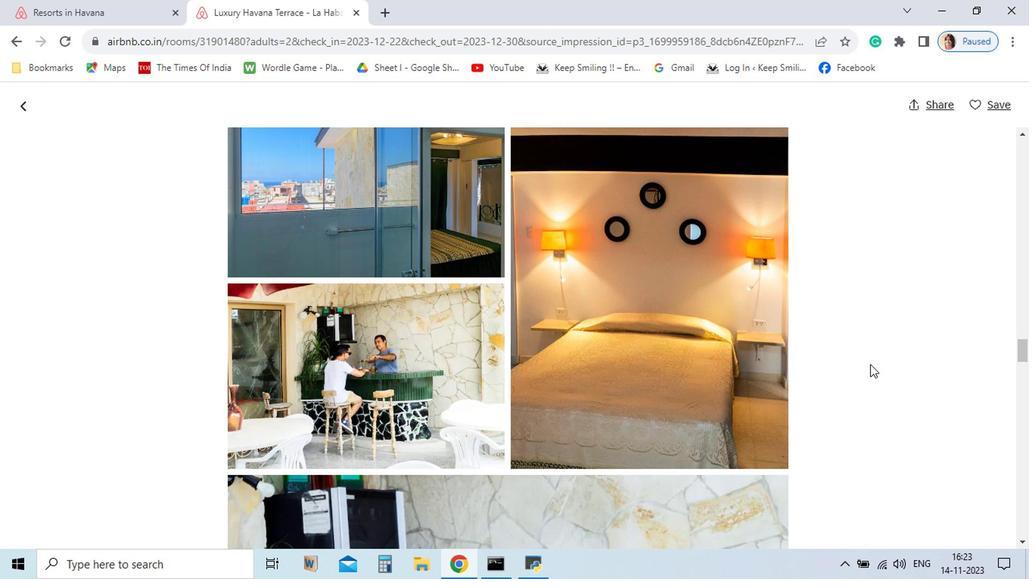 
Action: Mouse scrolled (766, 408) with delta (0, 0)
Screenshot: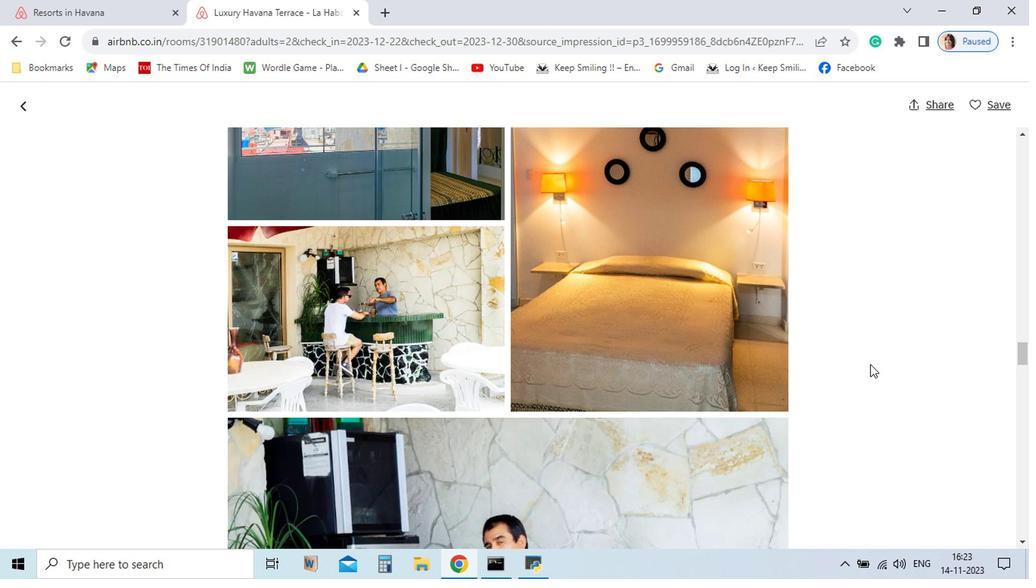 
Action: Mouse scrolled (766, 408) with delta (0, 0)
Screenshot: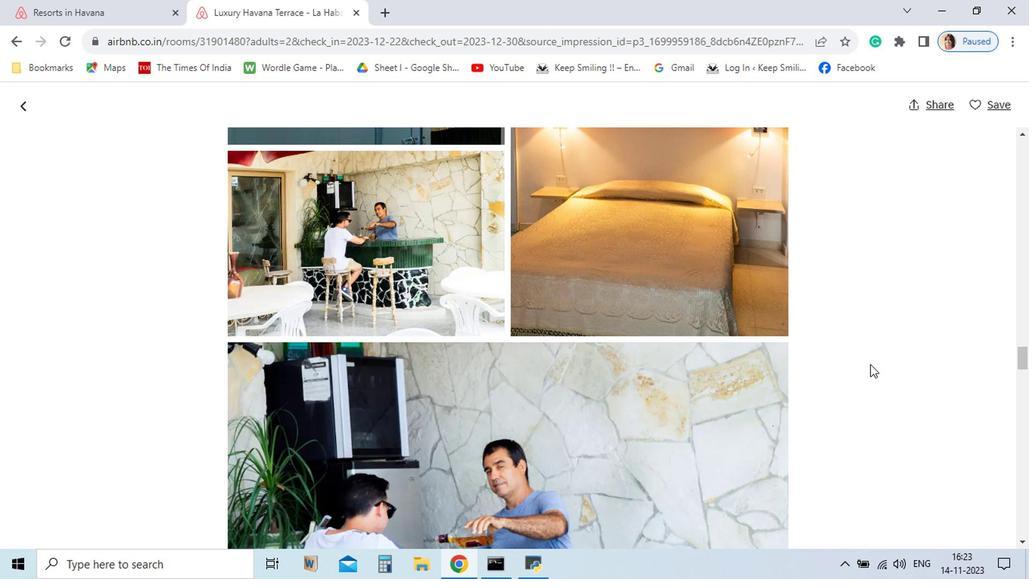 
Action: Mouse scrolled (766, 408) with delta (0, 0)
Screenshot: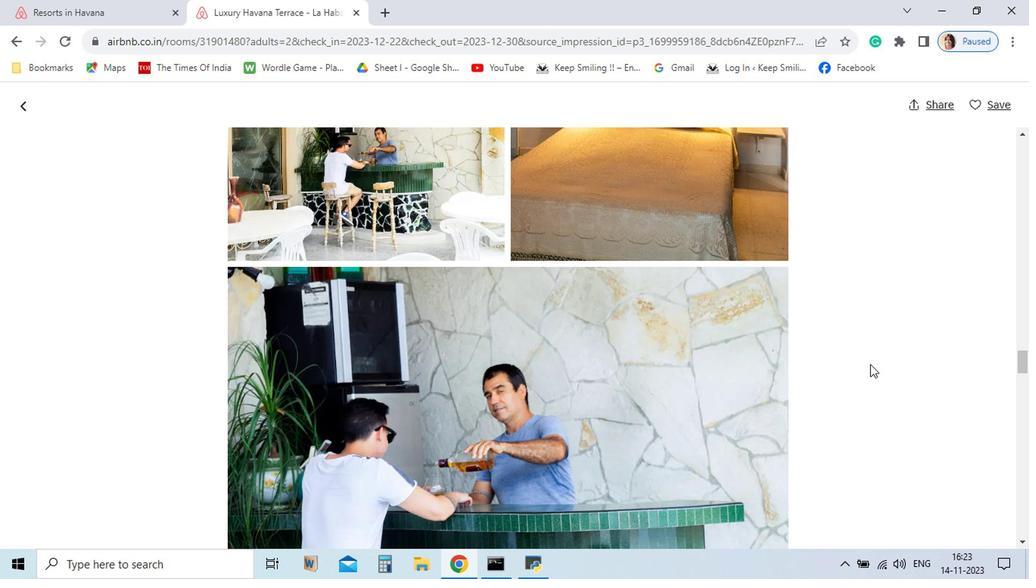 
Action: Mouse scrolled (766, 408) with delta (0, 0)
Screenshot: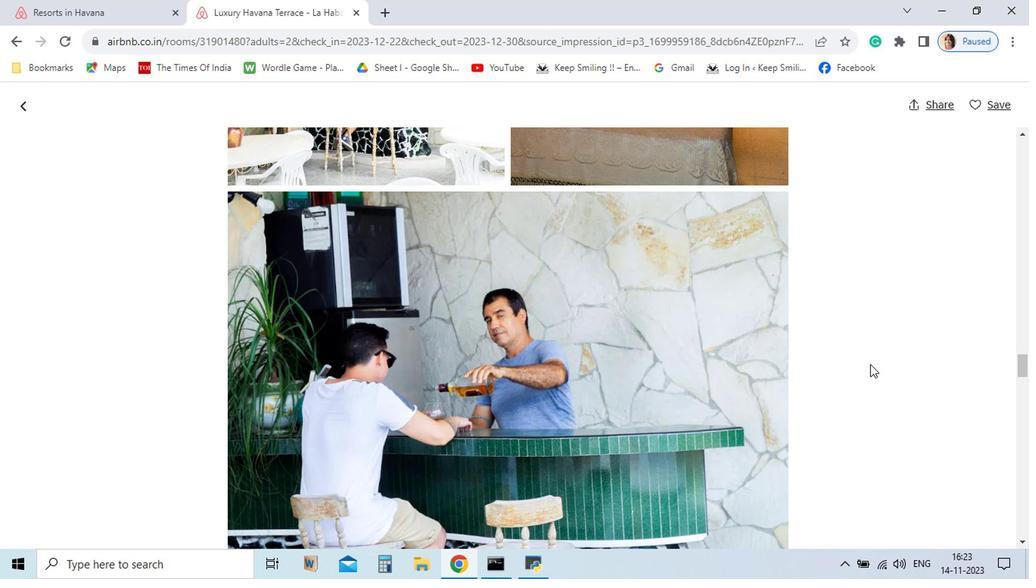 
Action: Mouse scrolled (766, 408) with delta (0, 0)
Screenshot: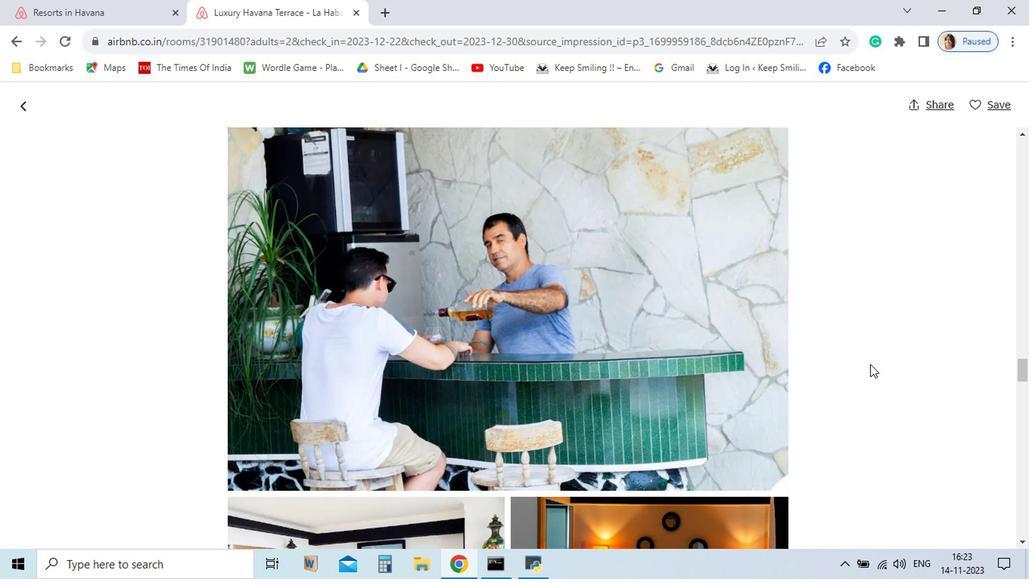
Action: Mouse scrolled (766, 408) with delta (0, 0)
Screenshot: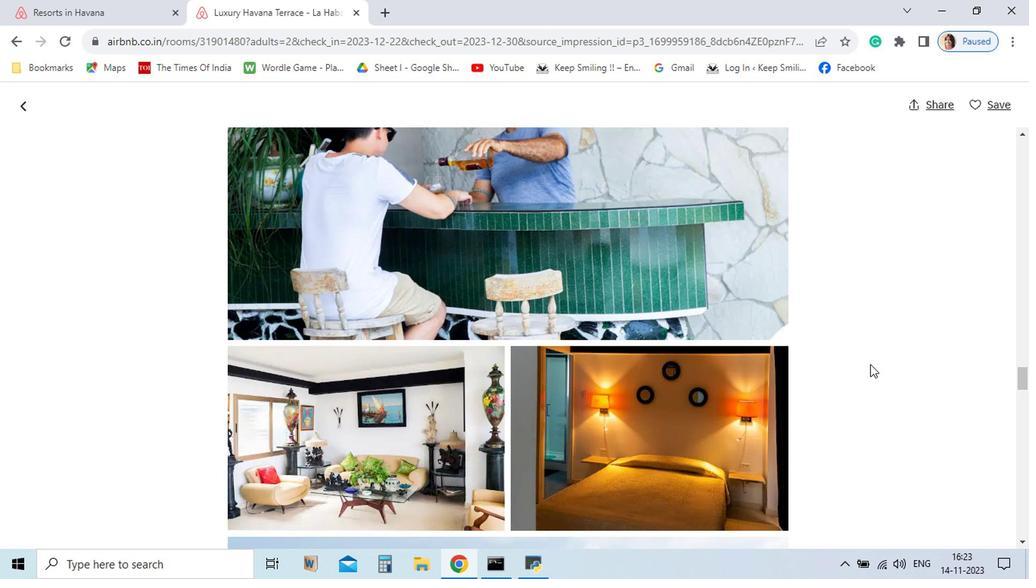 
Action: Mouse scrolled (766, 408) with delta (0, 0)
Screenshot: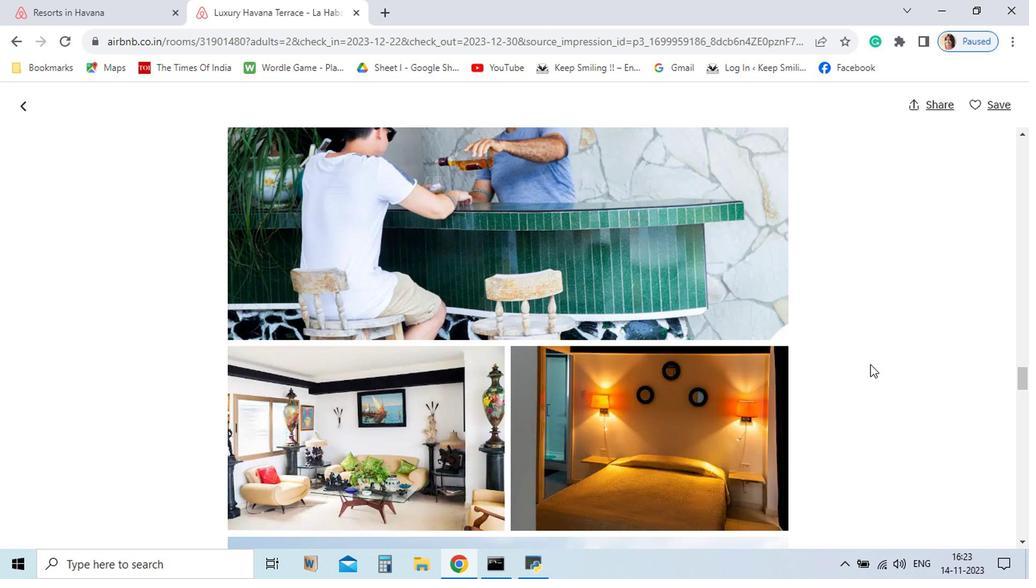 
Action: Mouse scrolled (766, 408) with delta (0, 0)
Screenshot: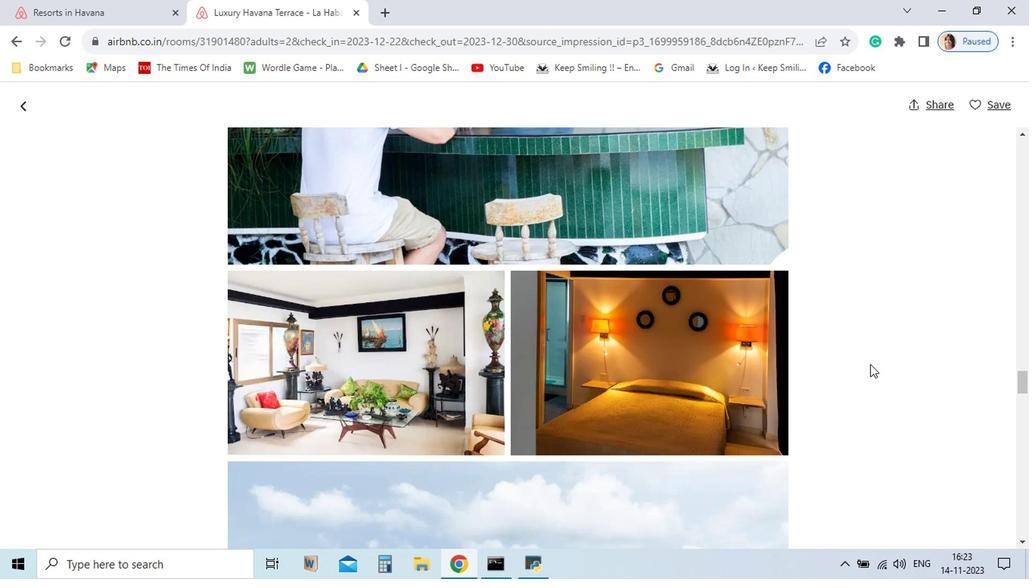 
Action: Mouse scrolled (766, 408) with delta (0, 0)
Screenshot: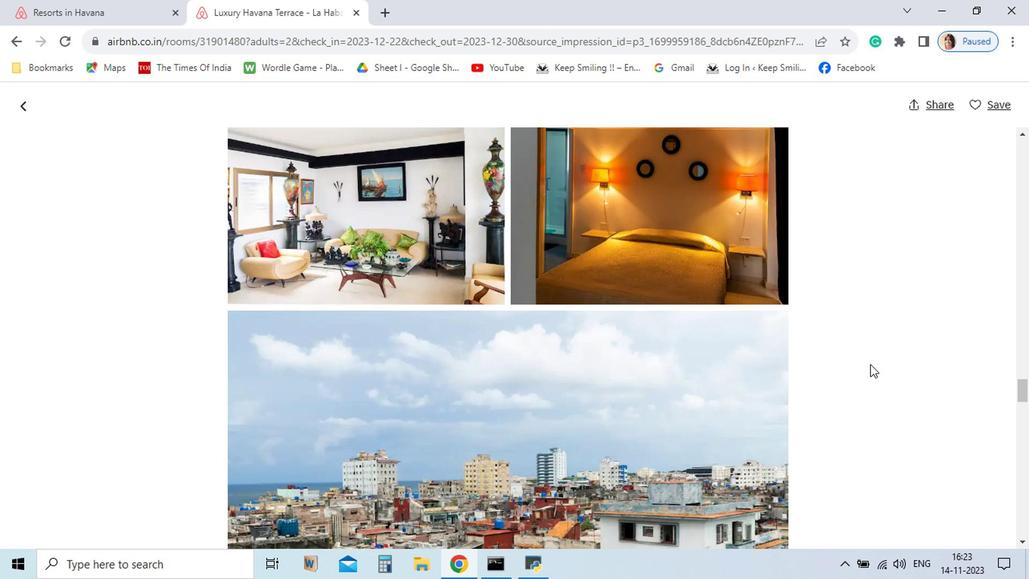 
Action: Mouse scrolled (766, 408) with delta (0, 0)
Screenshot: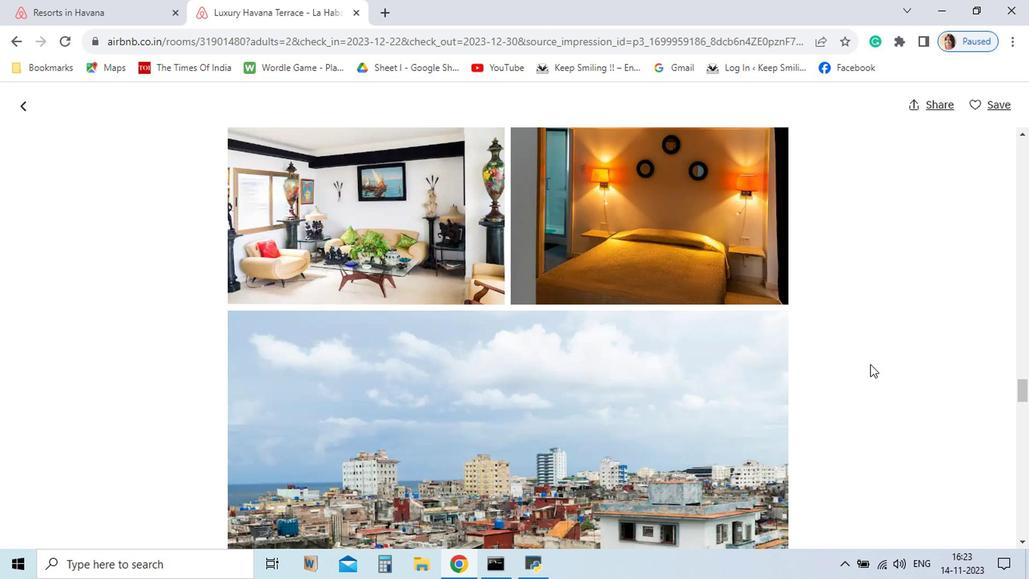 
Action: Mouse scrolled (766, 408) with delta (0, 0)
Screenshot: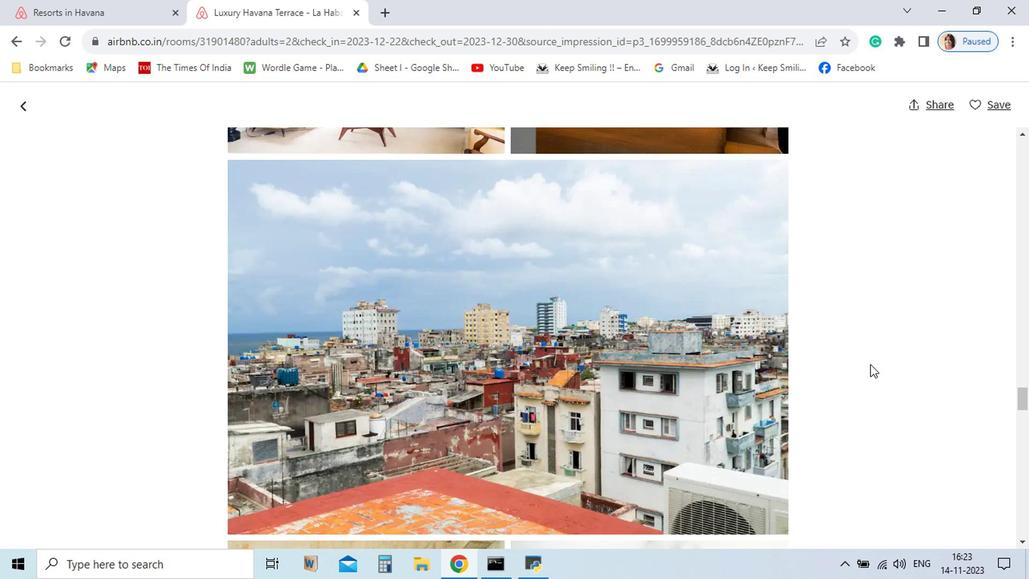
Action: Mouse scrolled (766, 408) with delta (0, 0)
Screenshot: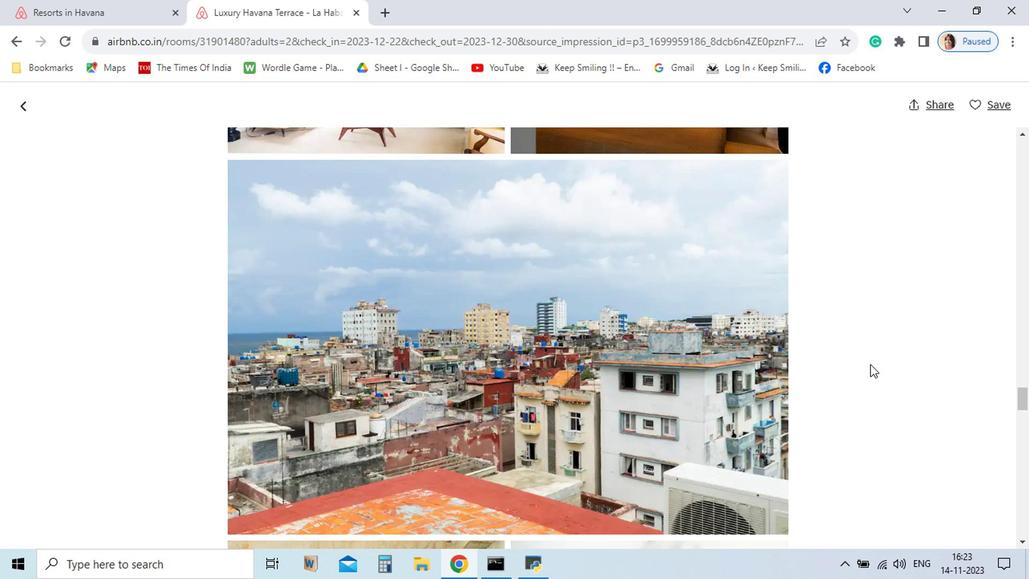 
Action: Mouse scrolled (766, 408) with delta (0, 0)
Screenshot: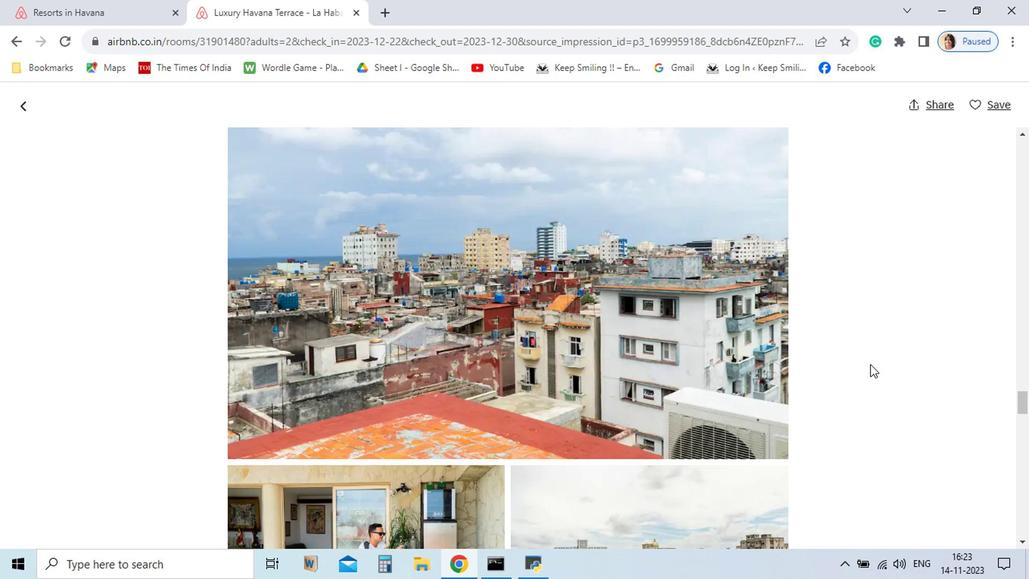 
Action: Mouse scrolled (766, 408) with delta (0, 0)
Screenshot: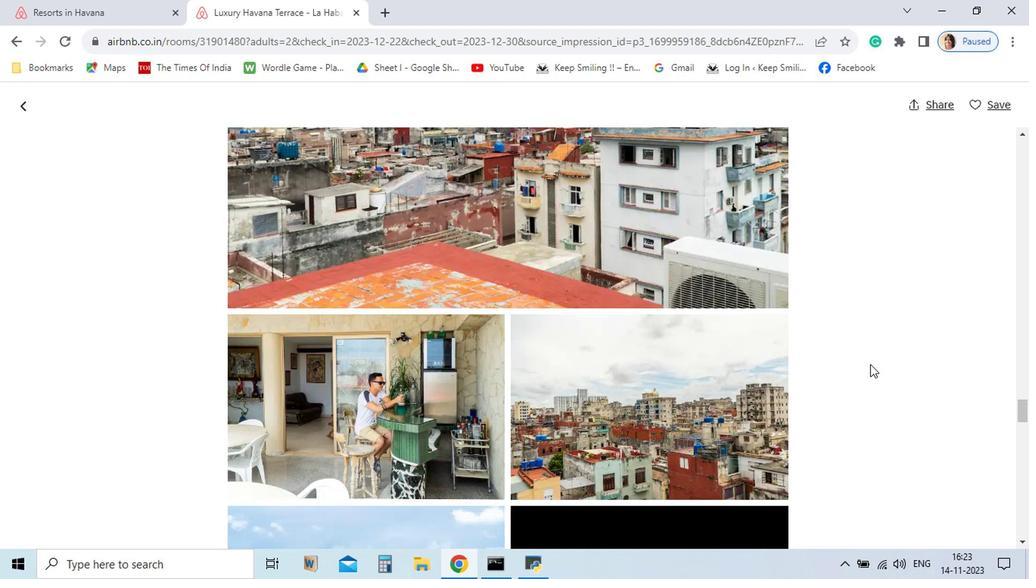 
Action: Mouse scrolled (766, 408) with delta (0, 0)
Screenshot: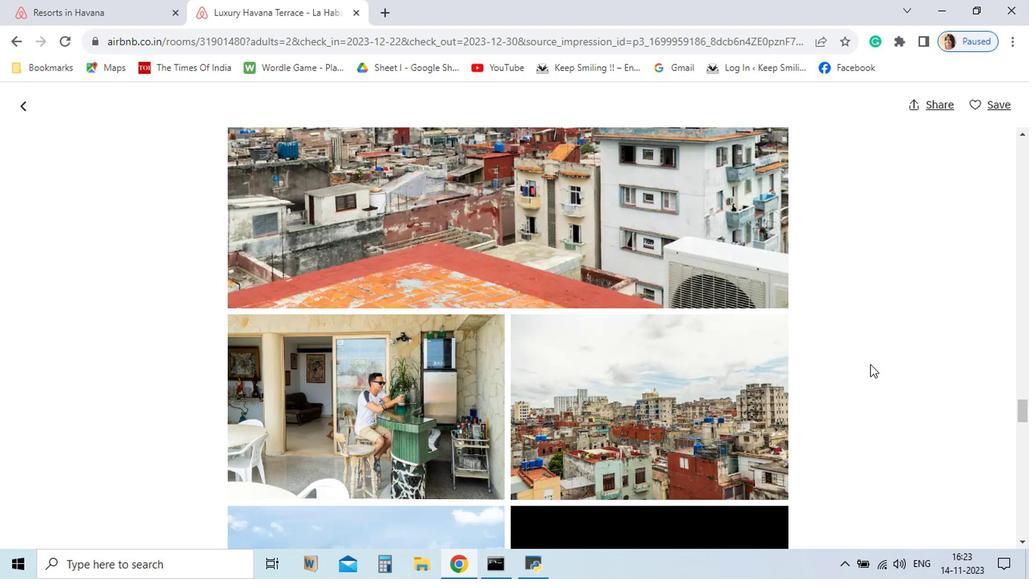 
Action: Mouse scrolled (766, 408) with delta (0, 0)
Screenshot: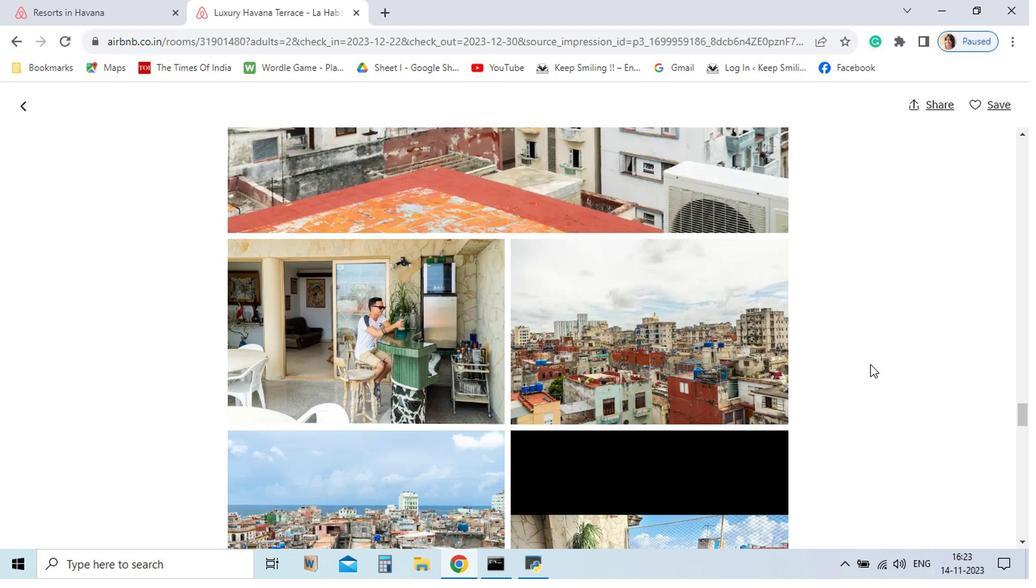
Action: Mouse scrolled (766, 408) with delta (0, 0)
Screenshot: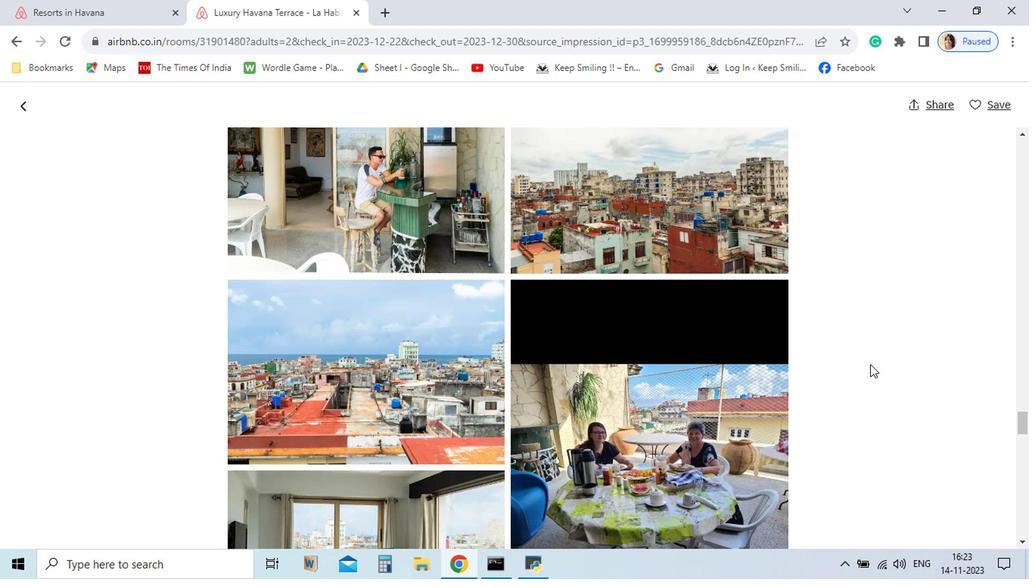 
Action: Mouse scrolled (766, 408) with delta (0, 0)
Screenshot: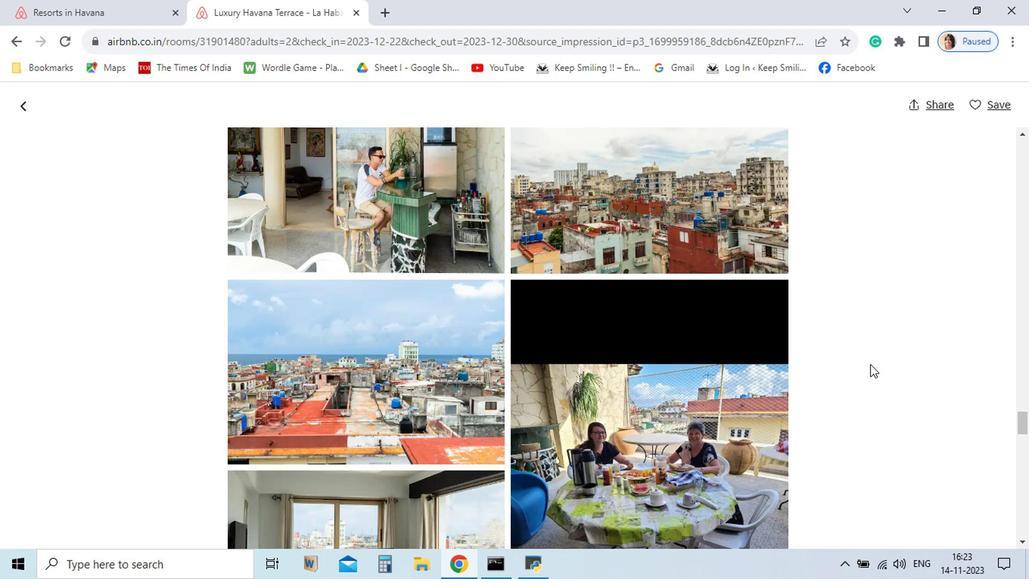 
Action: Mouse scrolled (766, 408) with delta (0, 0)
Screenshot: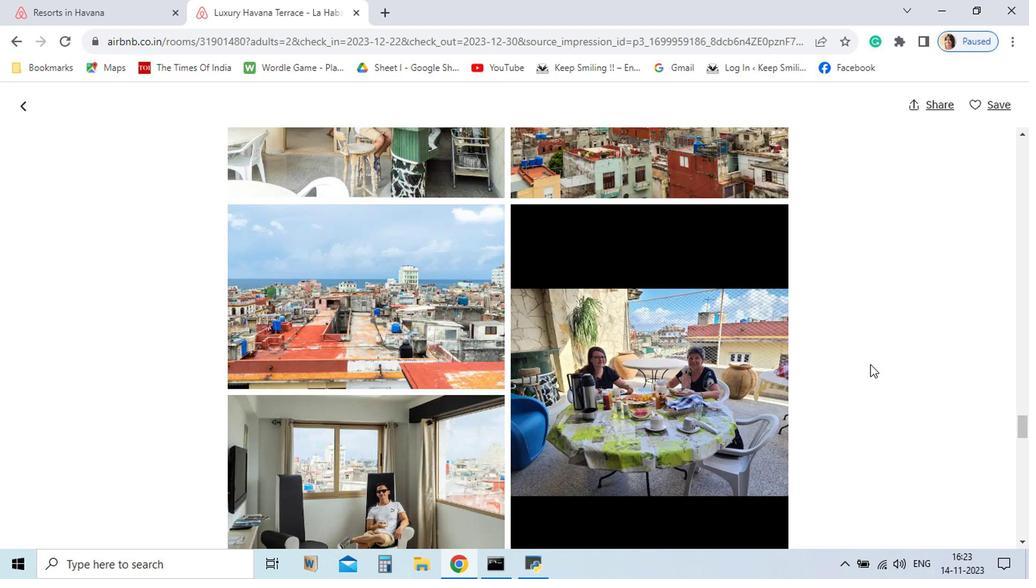 
Action: Mouse scrolled (766, 408) with delta (0, 0)
Screenshot: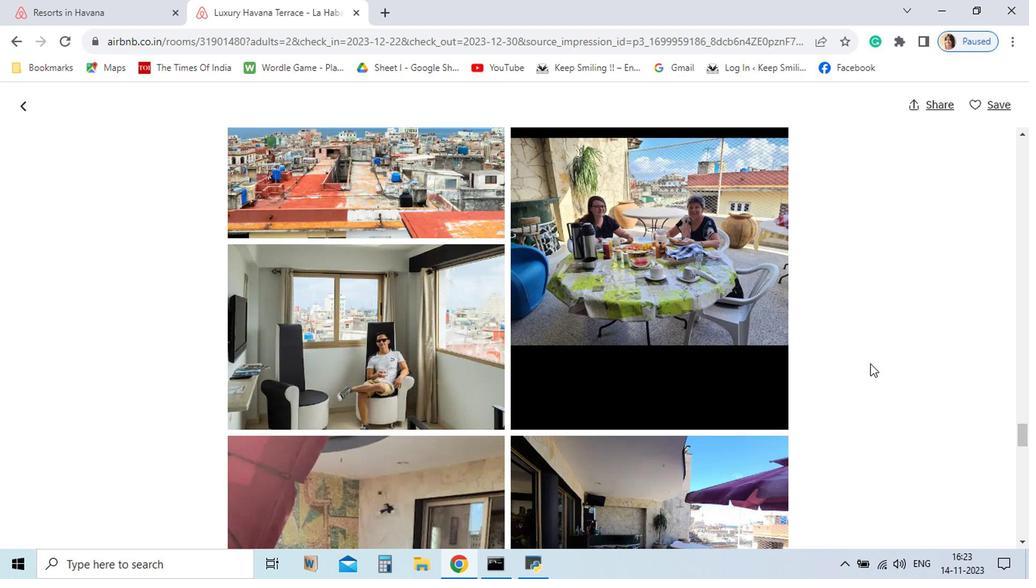
Action: Mouse scrolled (766, 408) with delta (0, 0)
Screenshot: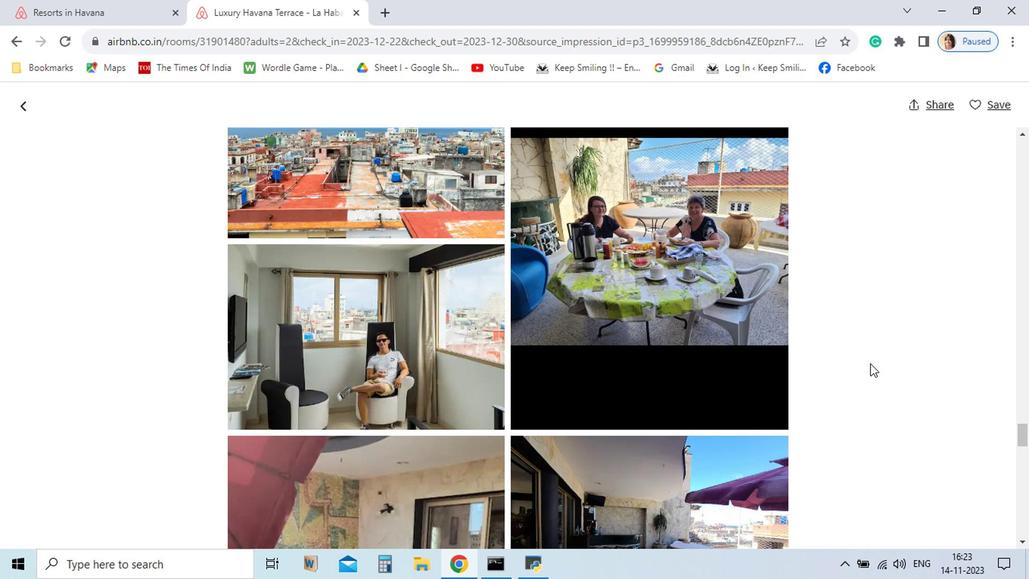 
Action: Mouse moved to (766, 408)
Screenshot: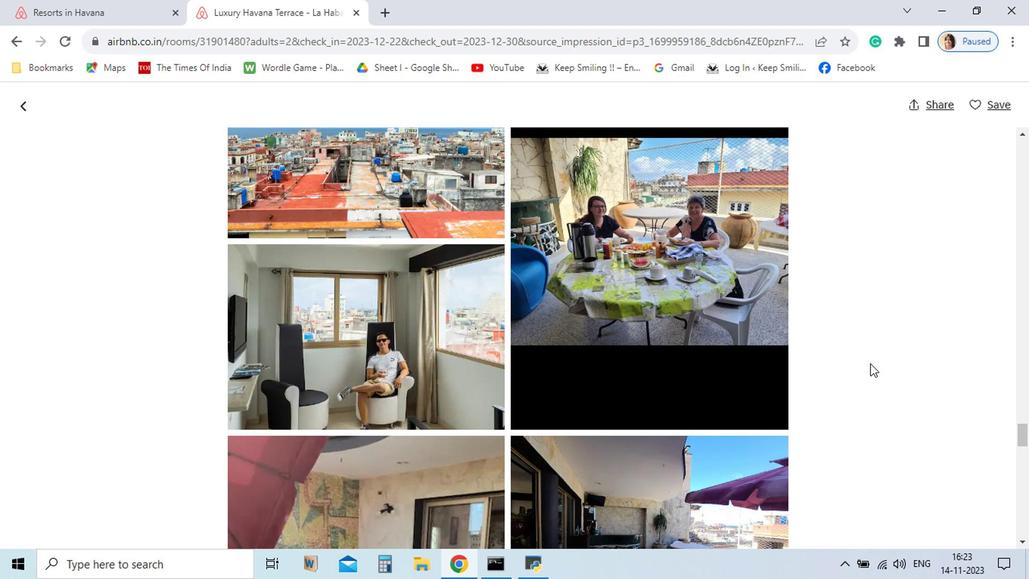 
Action: Mouse scrolled (766, 407) with delta (0, 0)
Screenshot: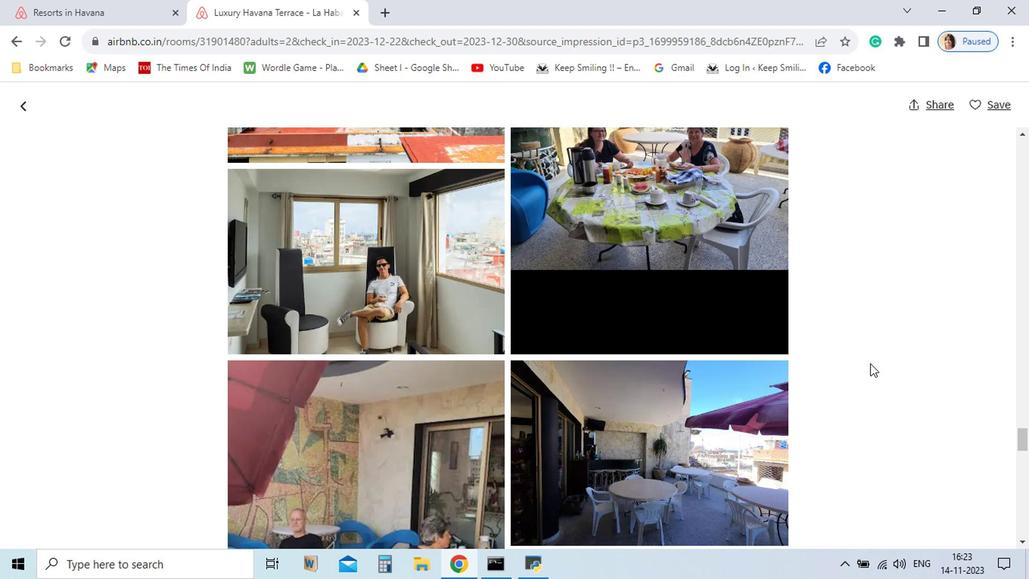 
Action: Mouse scrolled (766, 407) with delta (0, 0)
Screenshot: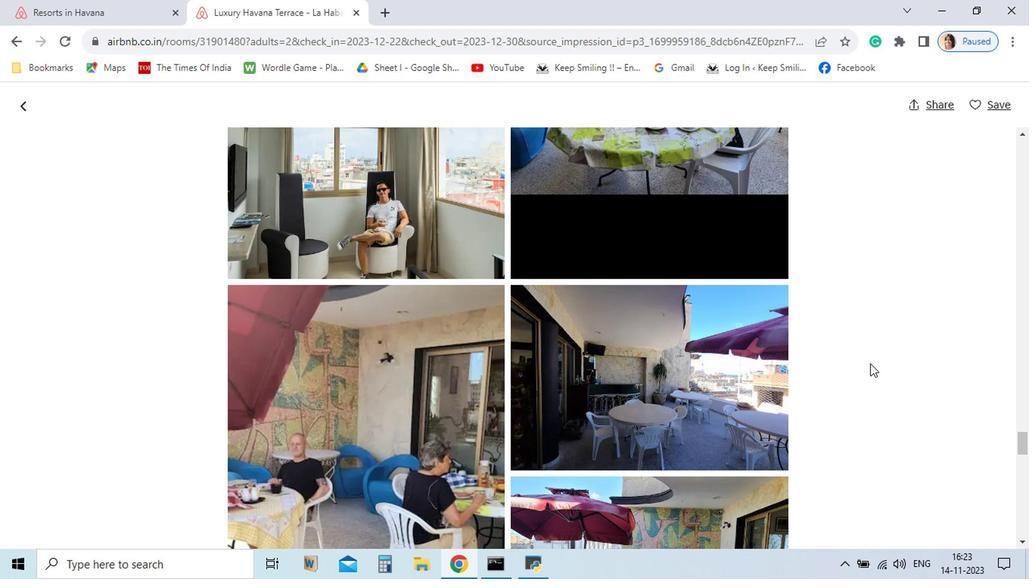 
Action: Mouse scrolled (766, 407) with delta (0, 0)
Screenshot: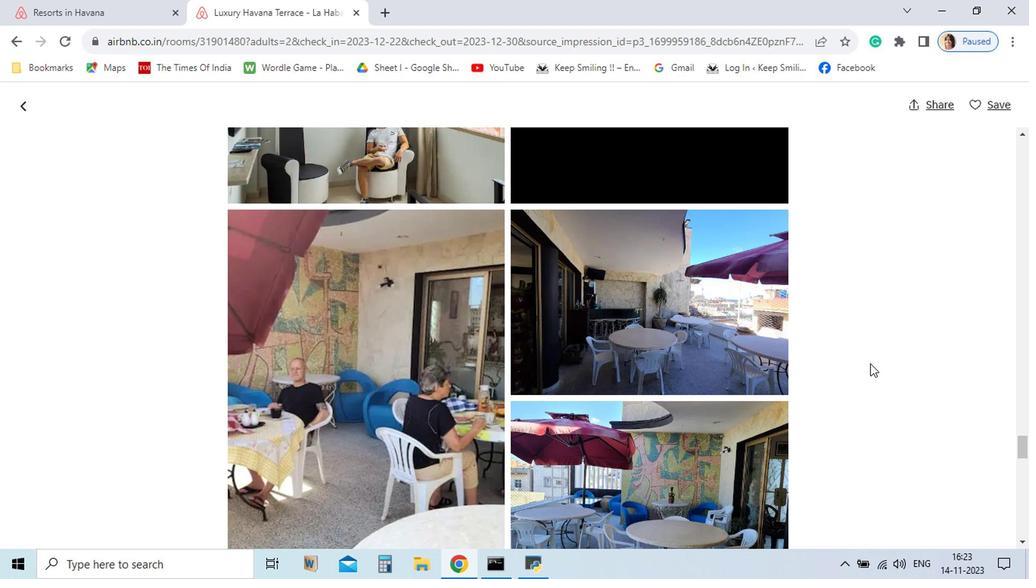 
Action: Mouse scrolled (766, 407) with delta (0, 0)
Screenshot: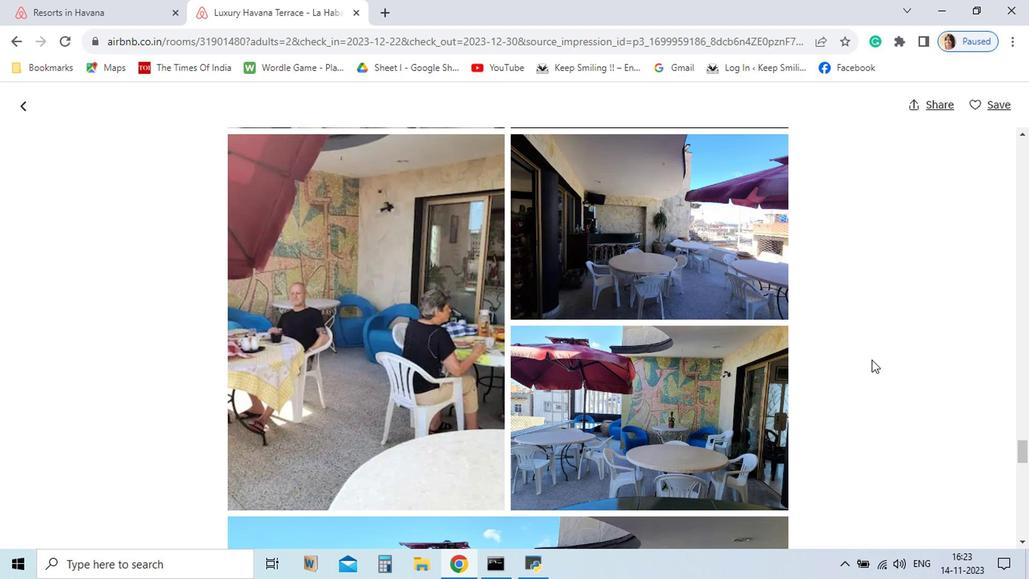 
Action: Mouse moved to (767, 405)
Screenshot: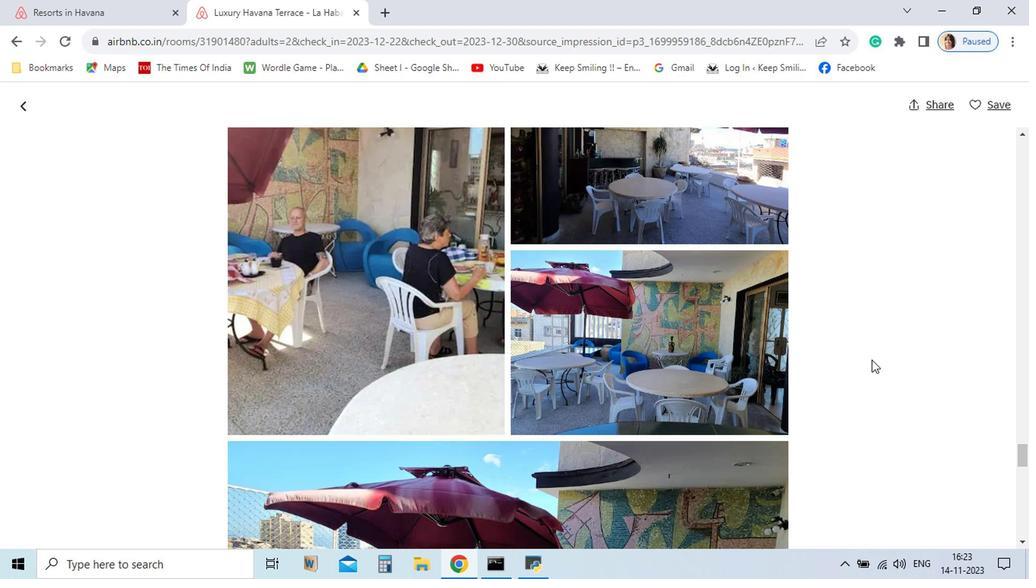 
Action: Mouse scrolled (767, 404) with delta (0, 0)
Screenshot: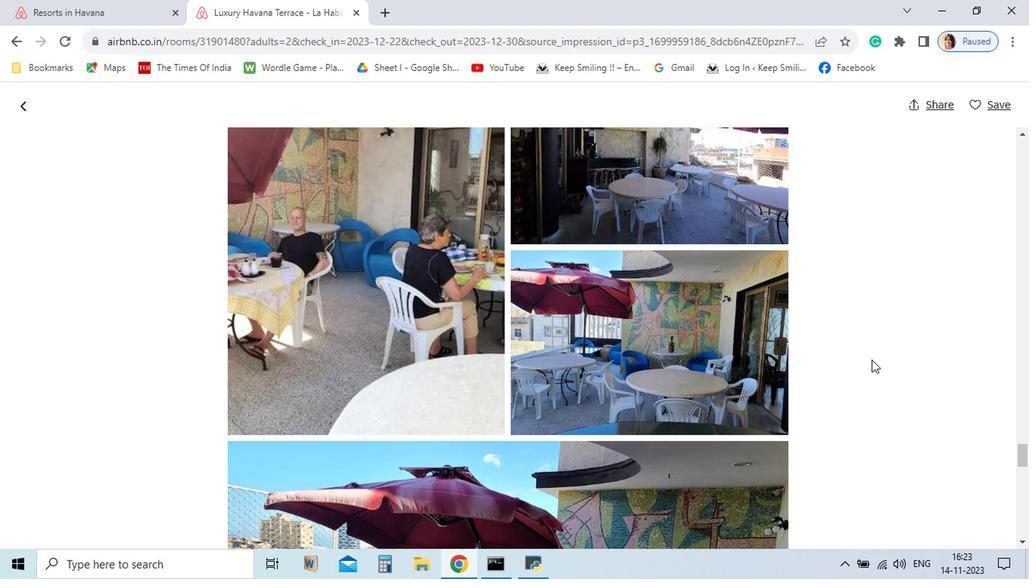 
Action: Mouse scrolled (767, 404) with delta (0, 0)
Screenshot: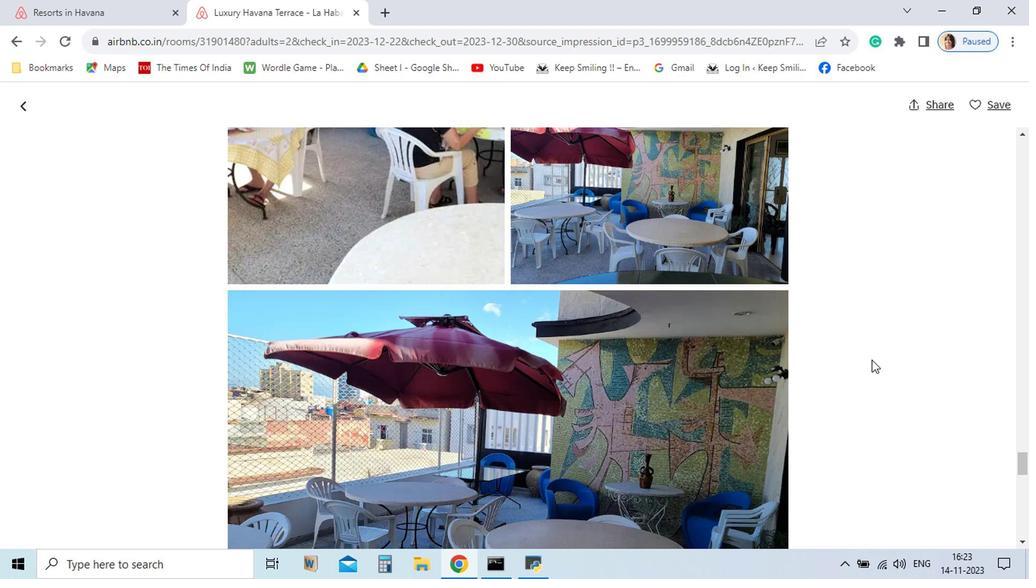 
Action: Mouse scrolled (767, 404) with delta (0, 0)
Screenshot: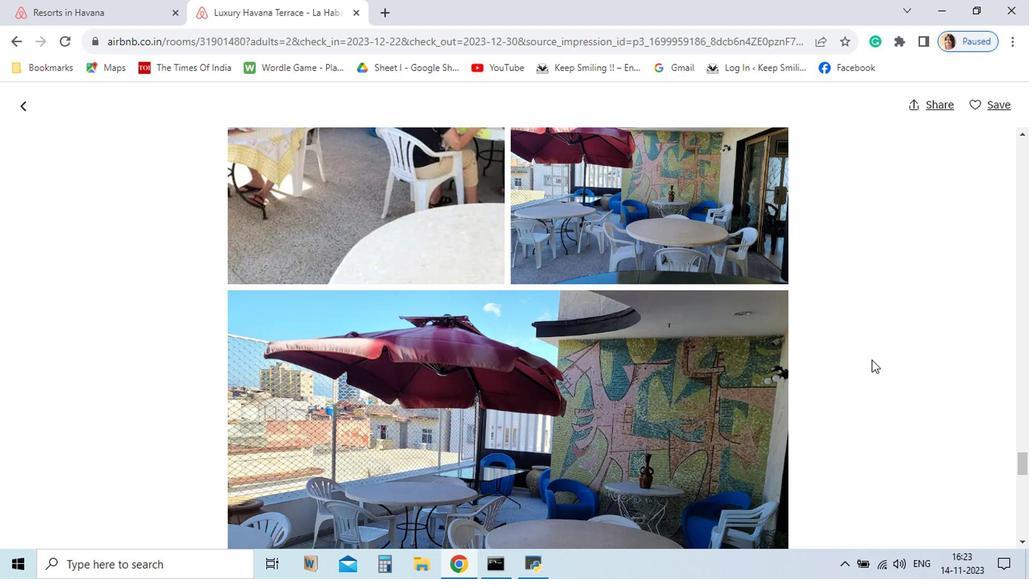 
Action: Mouse scrolled (767, 404) with delta (0, 0)
Screenshot: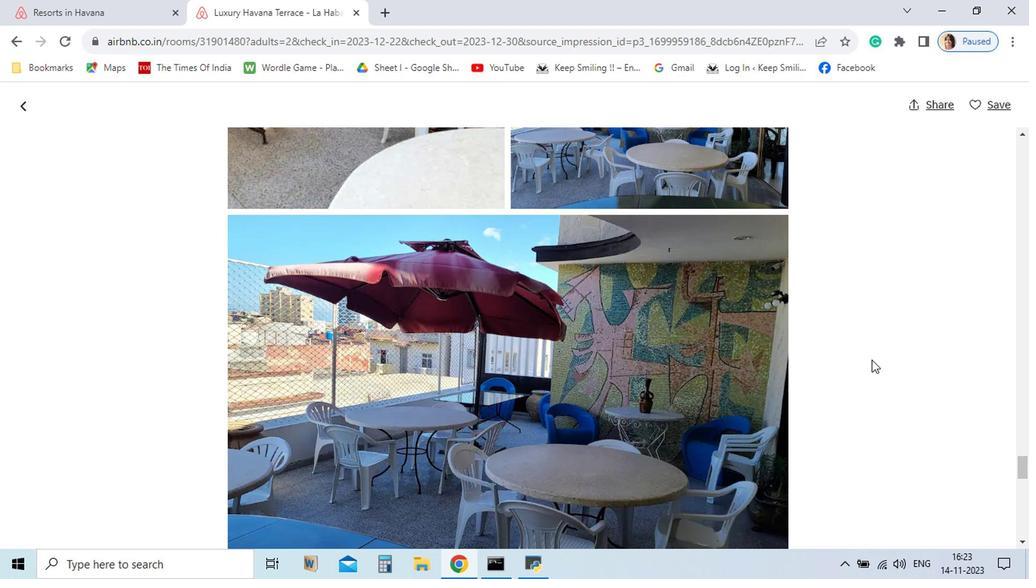 
Action: Mouse scrolled (767, 404) with delta (0, 0)
Screenshot: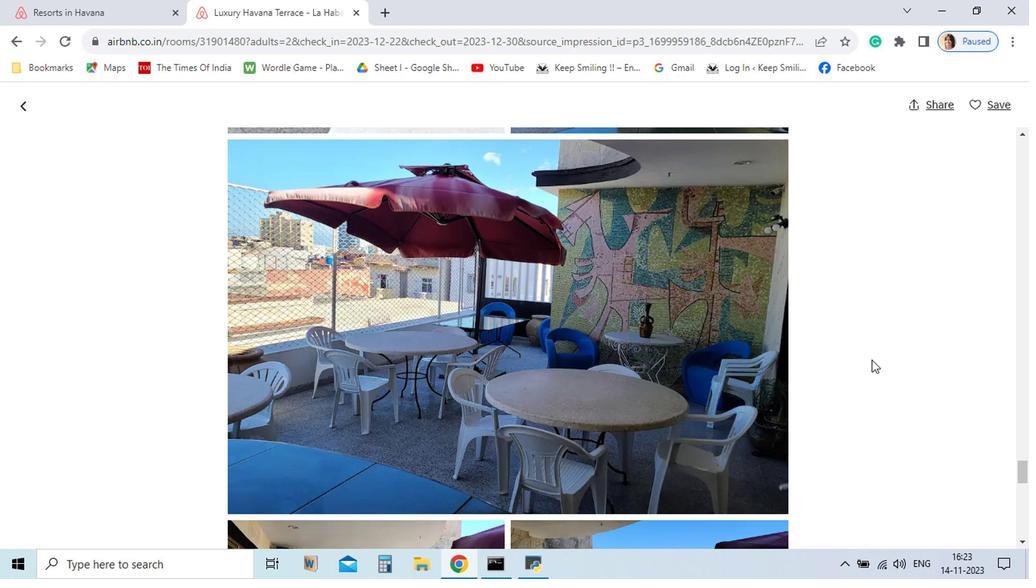 
Action: Mouse scrolled (767, 404) with delta (0, 0)
Screenshot: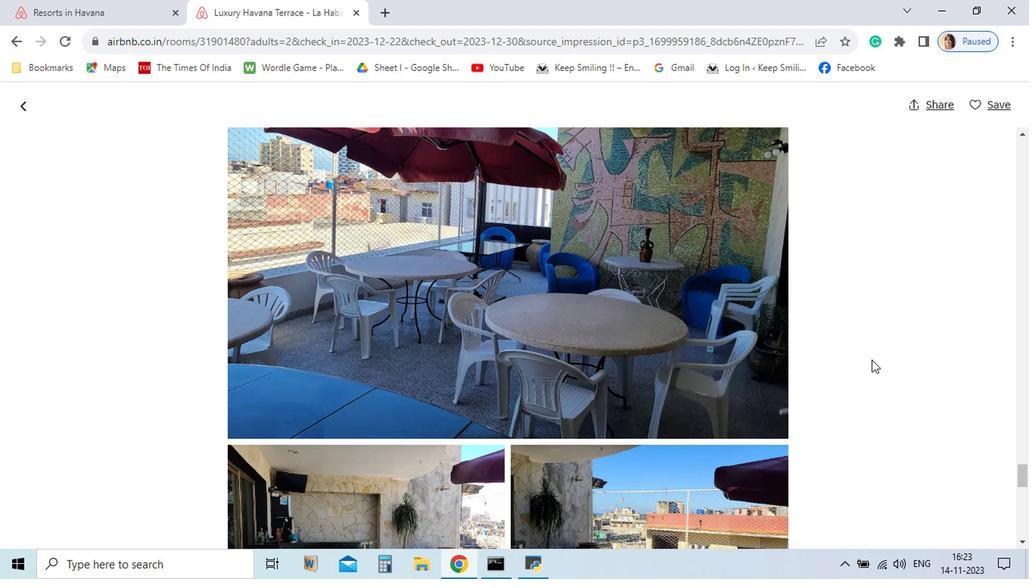 
Action: Mouse scrolled (767, 404) with delta (0, 0)
Screenshot: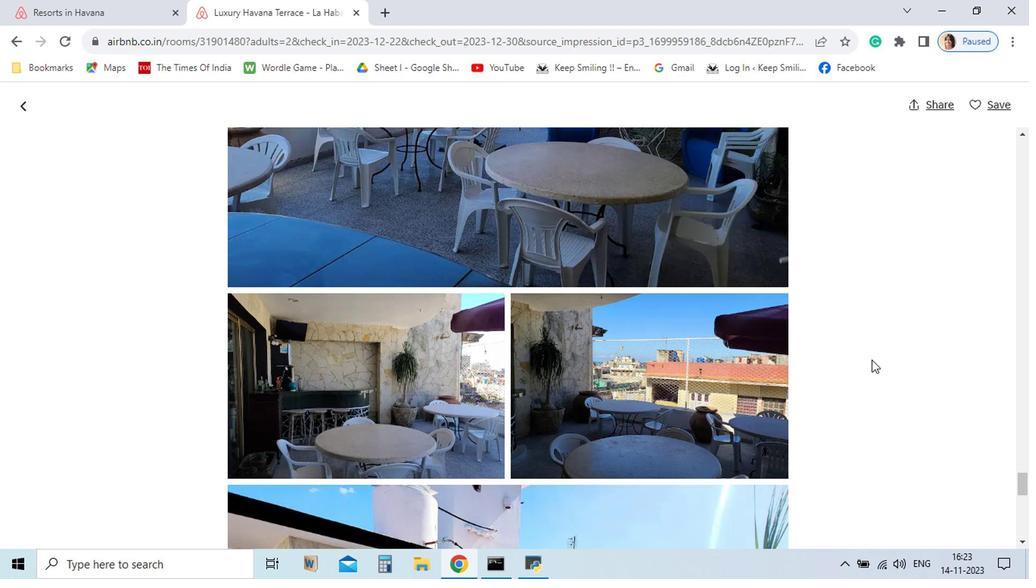 
Action: Mouse scrolled (767, 404) with delta (0, 0)
Screenshot: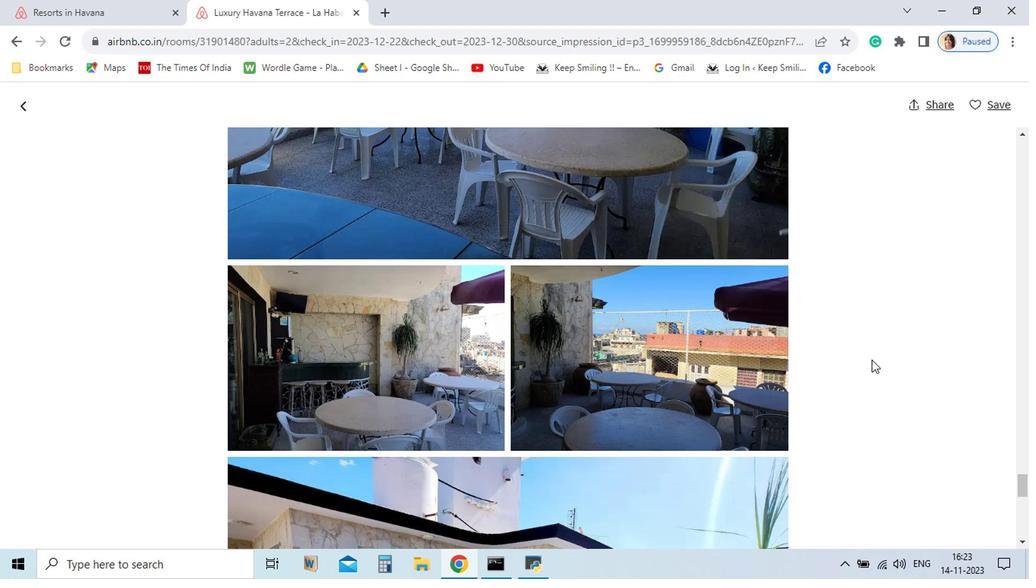 
Action: Mouse scrolled (767, 404) with delta (0, 0)
Screenshot: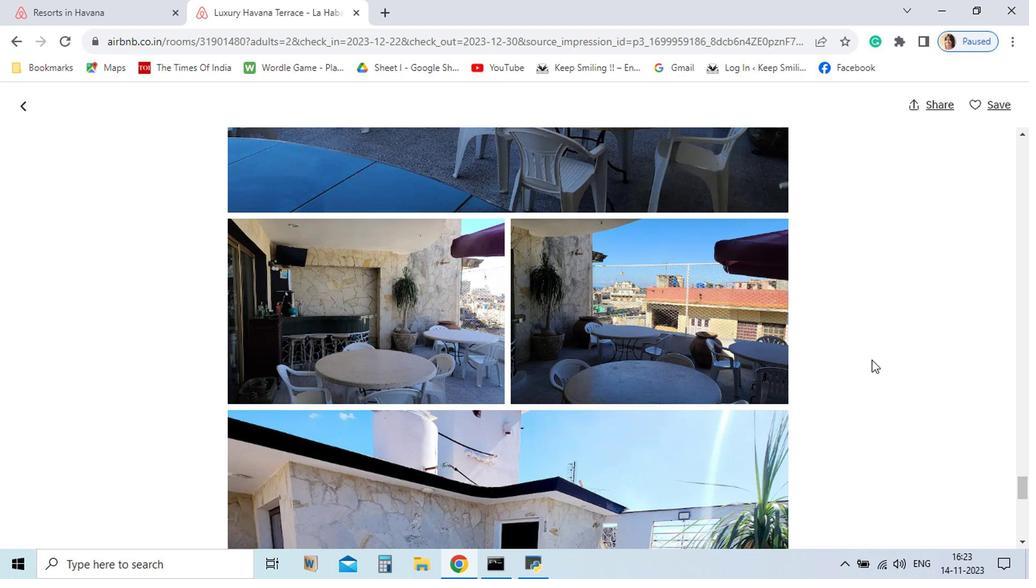 
Action: Mouse scrolled (767, 404) with delta (0, 0)
Screenshot: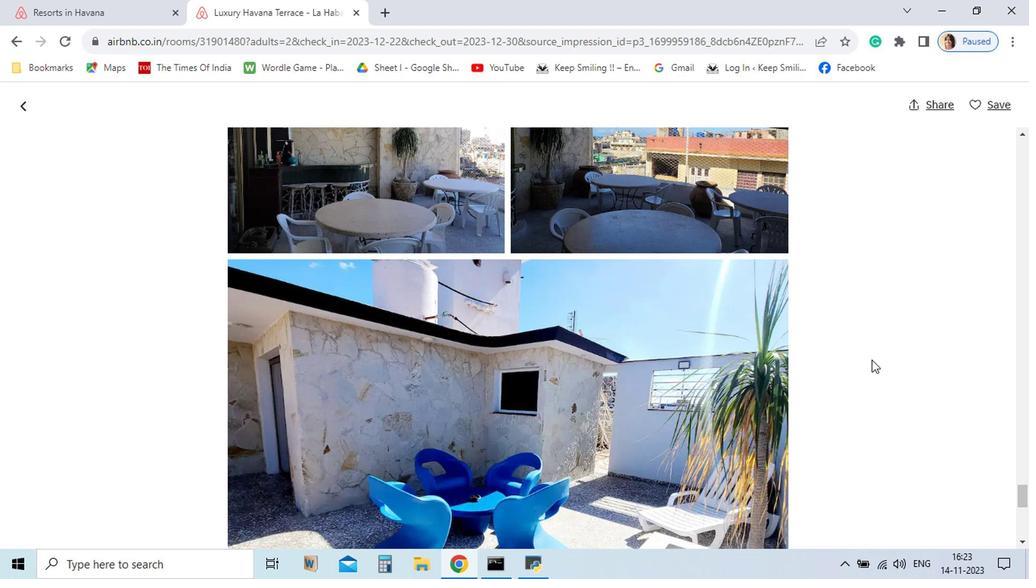 
Action: Mouse scrolled (767, 404) with delta (0, 0)
Screenshot: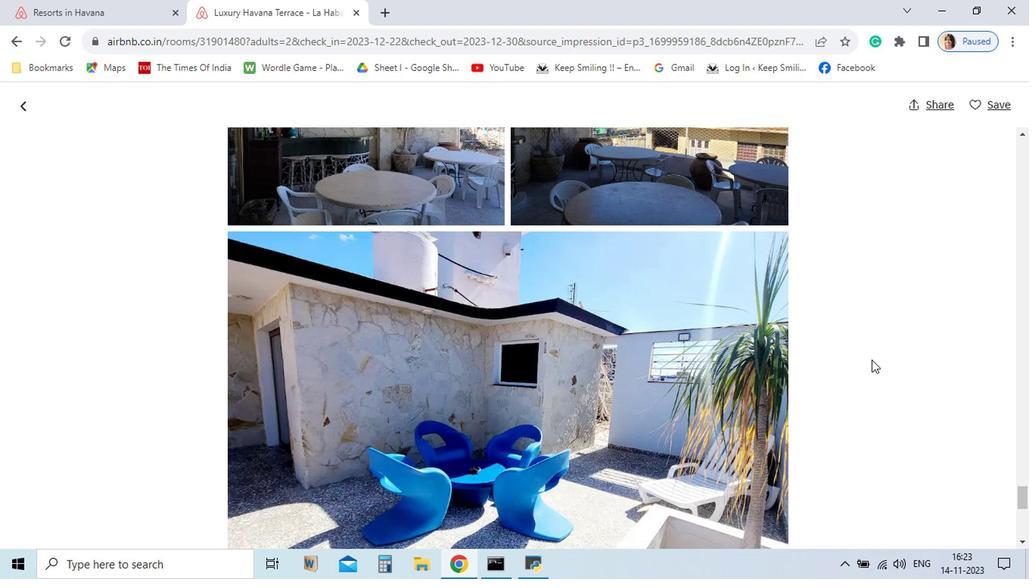 
Action: Mouse scrolled (767, 404) with delta (0, 0)
Screenshot: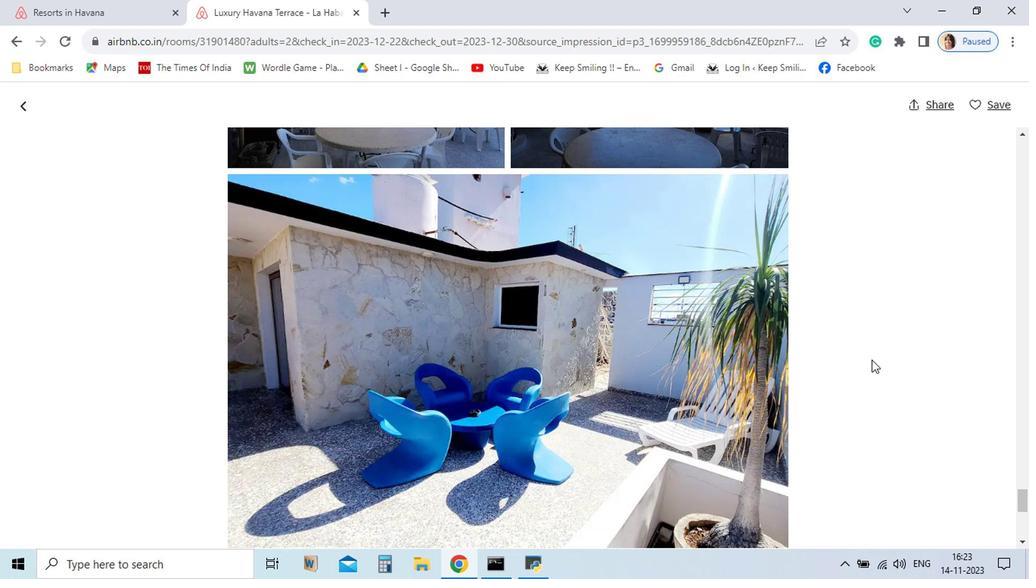 
Action: Mouse scrolled (767, 404) with delta (0, 0)
Screenshot: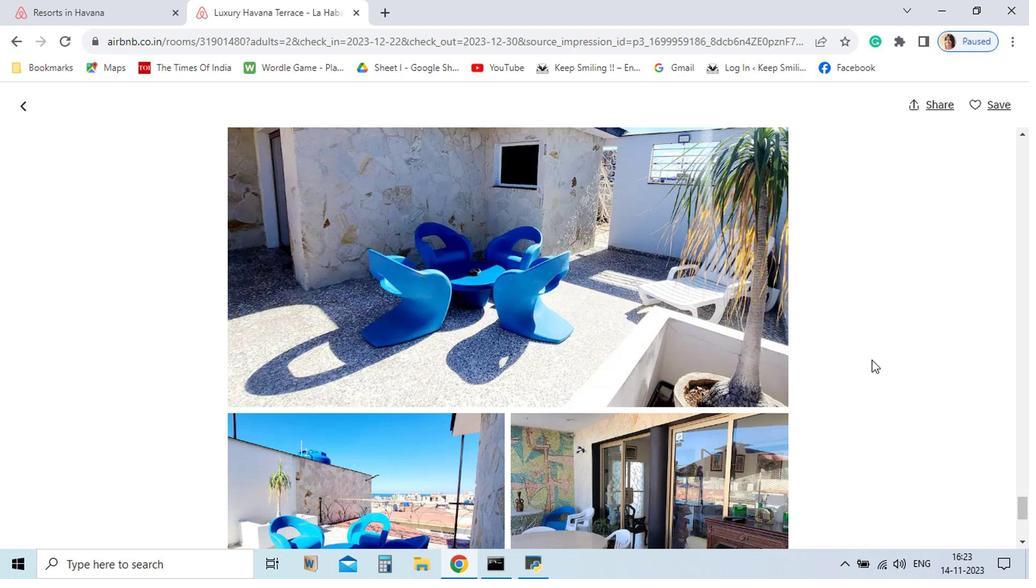 
Action: Mouse scrolled (767, 404) with delta (0, 0)
Screenshot: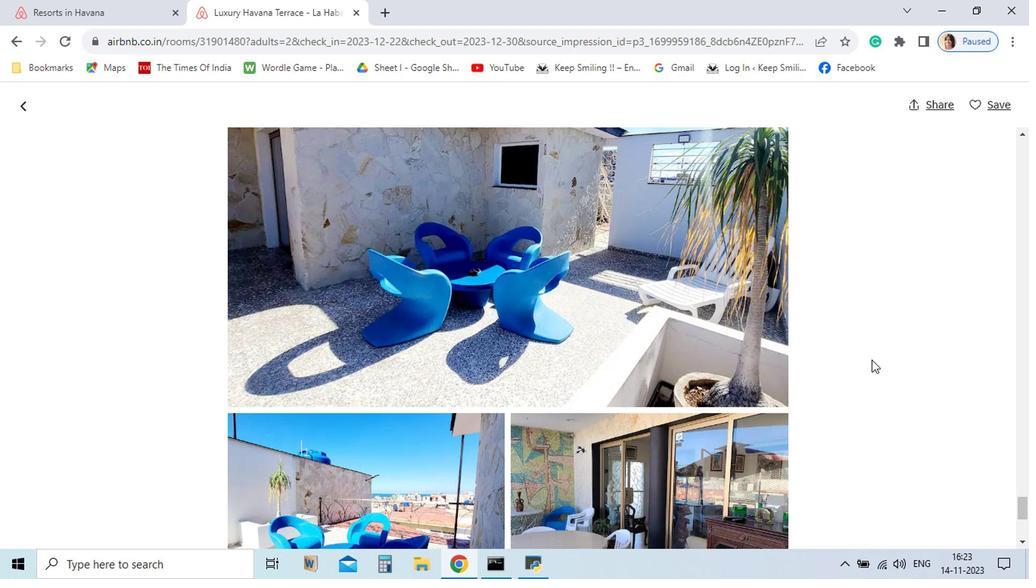 
Action: Mouse scrolled (767, 404) with delta (0, 0)
Screenshot: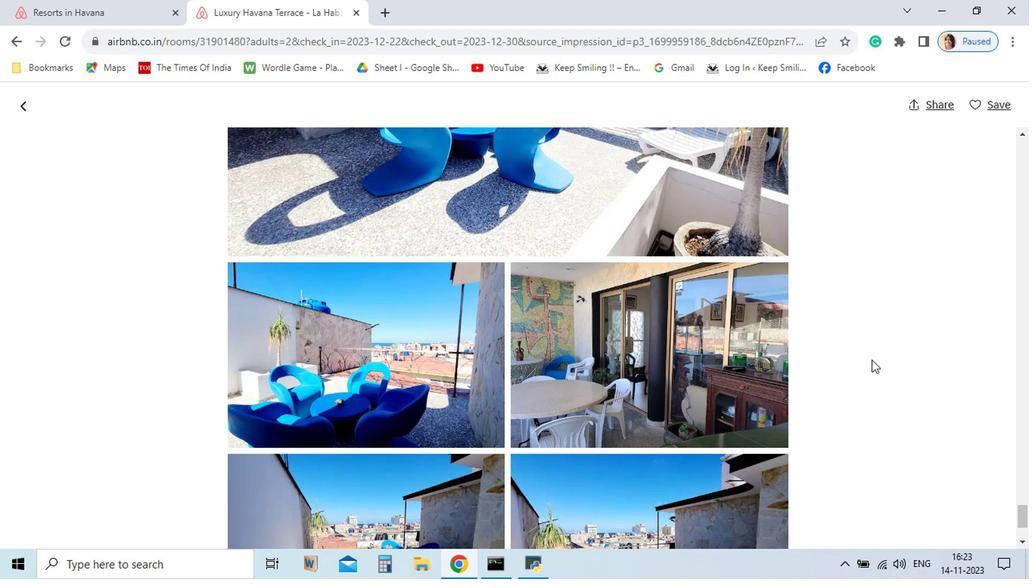 
Action: Mouse scrolled (767, 404) with delta (0, 0)
Screenshot: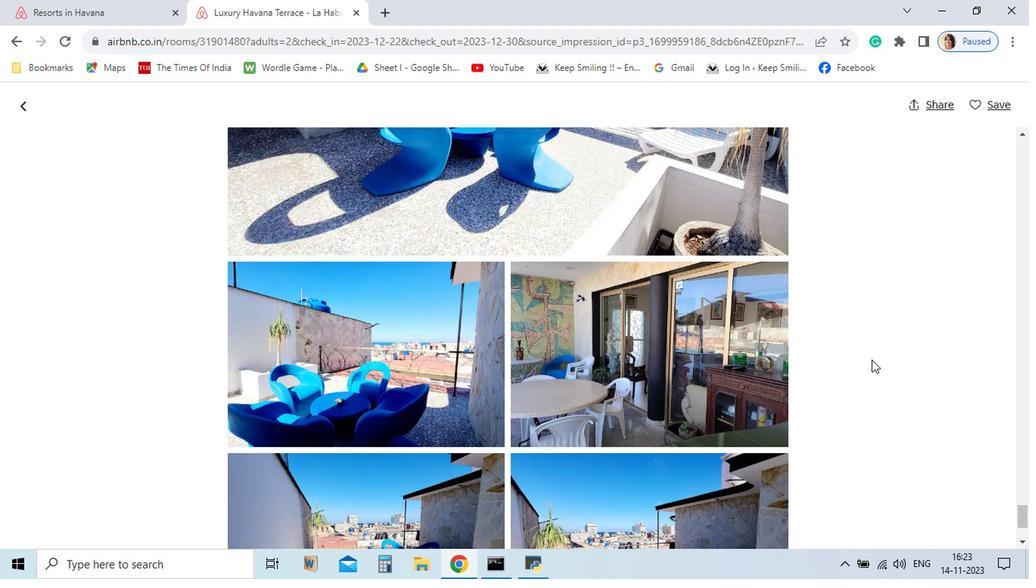 
Action: Mouse scrolled (767, 404) with delta (0, 0)
Screenshot: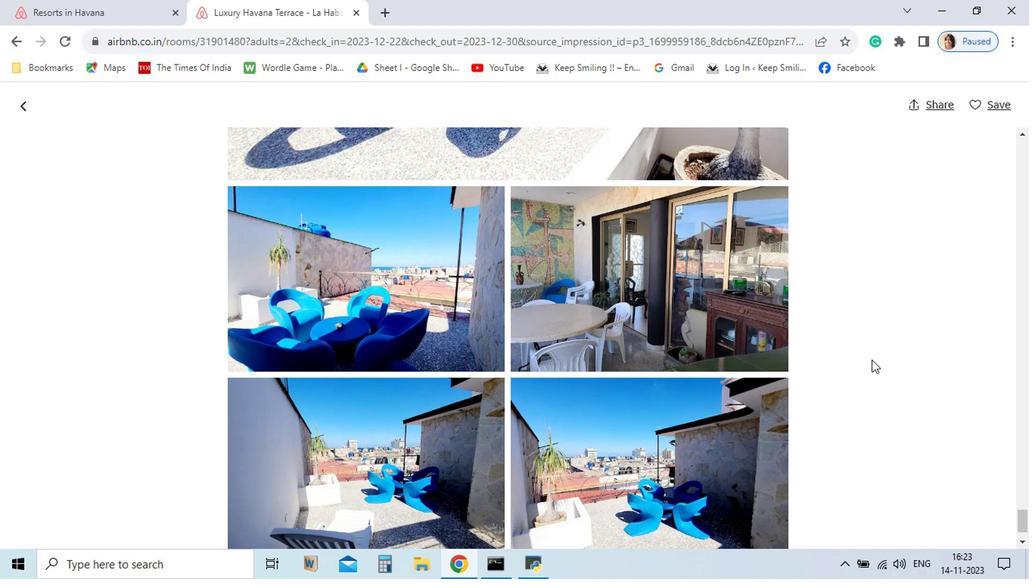 
Action: Mouse scrolled (767, 404) with delta (0, 0)
Screenshot: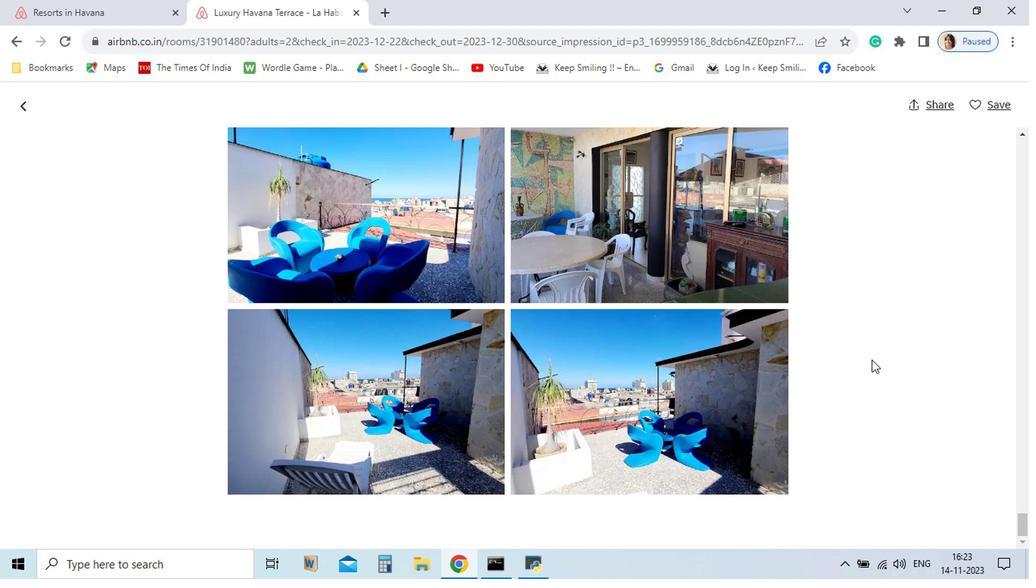 
Action: Mouse scrolled (767, 404) with delta (0, 0)
Screenshot: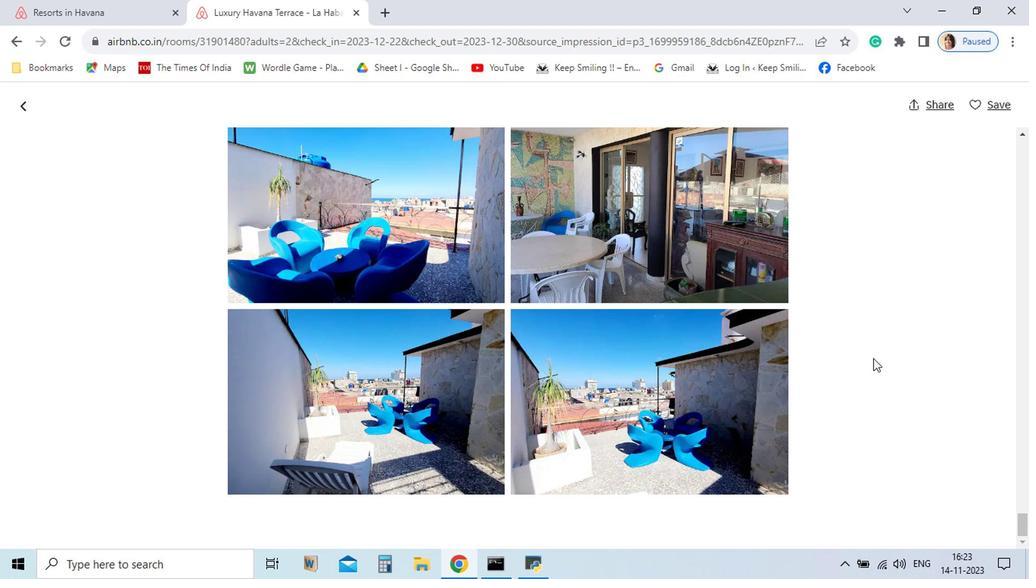 
Action: Mouse scrolled (767, 404) with delta (0, 0)
Screenshot: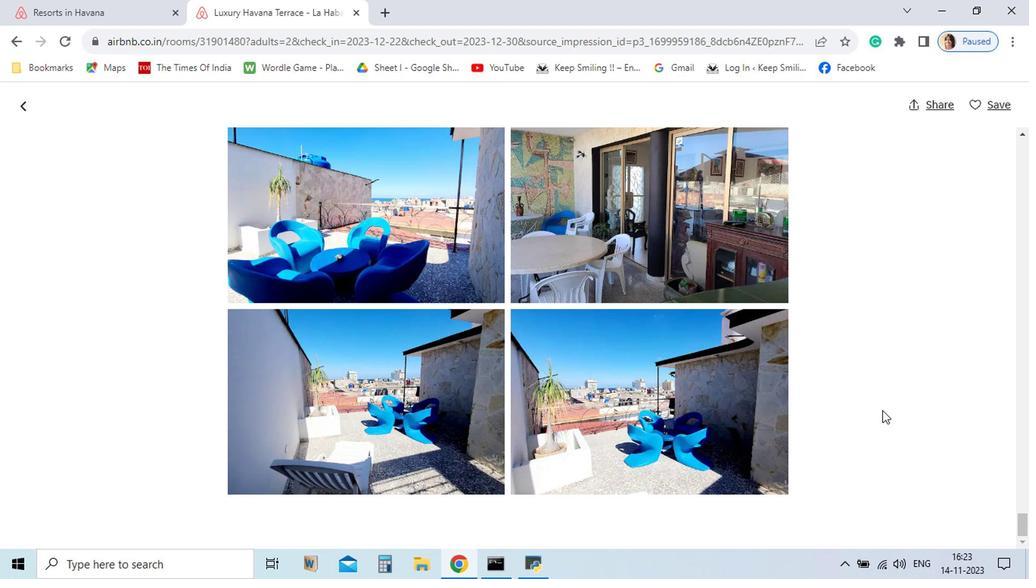
Action: Mouse moved to (783, 448)
Screenshot: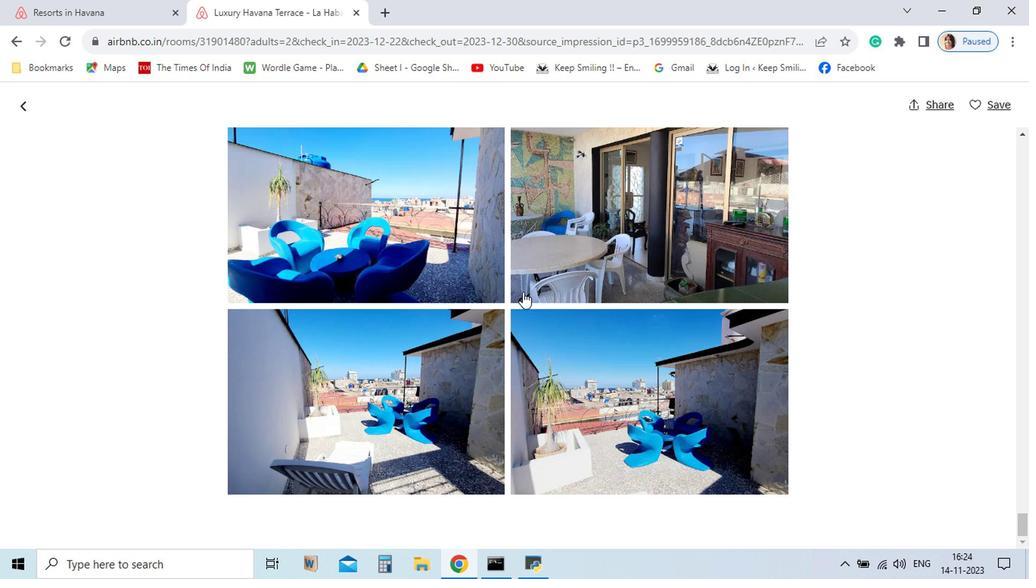 
Action: Mouse scrolled (783, 448) with delta (0, 0)
Screenshot: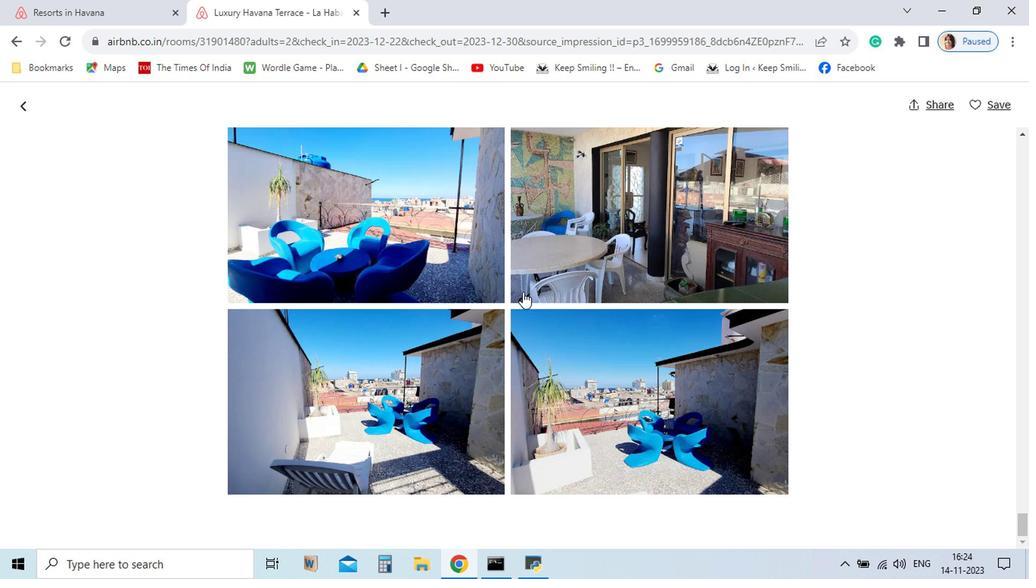 
Action: Mouse moved to (783, 450)
Screenshot: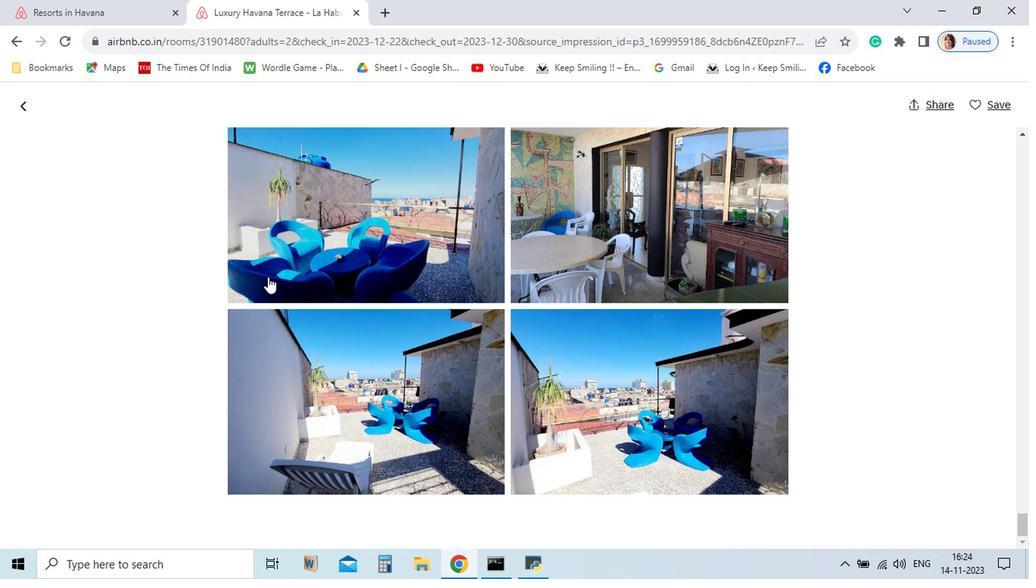 
Action: Mouse scrolled (783, 450) with delta (0, 0)
Screenshot: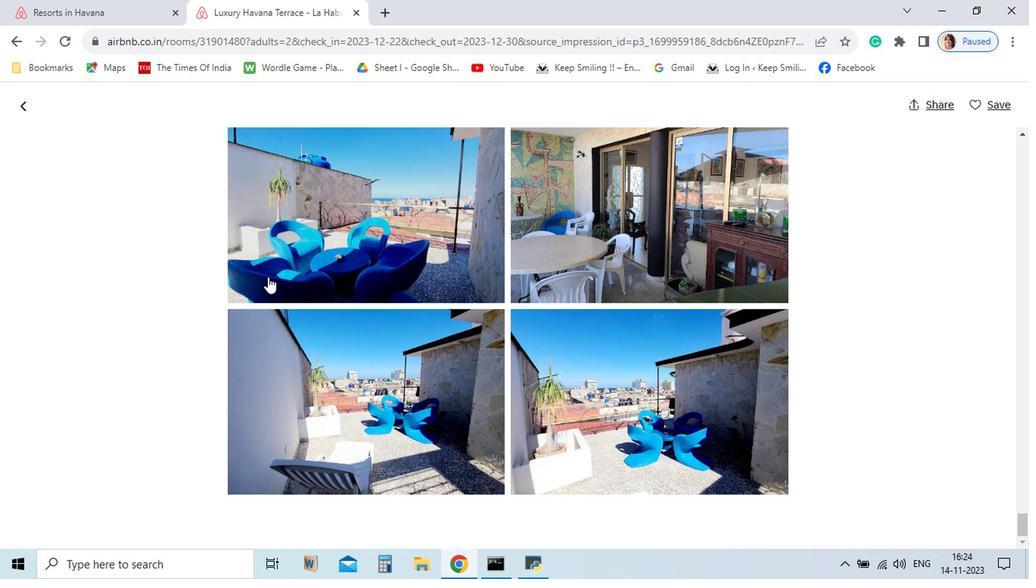 
Action: Mouse moved to (164, 227)
Screenshot: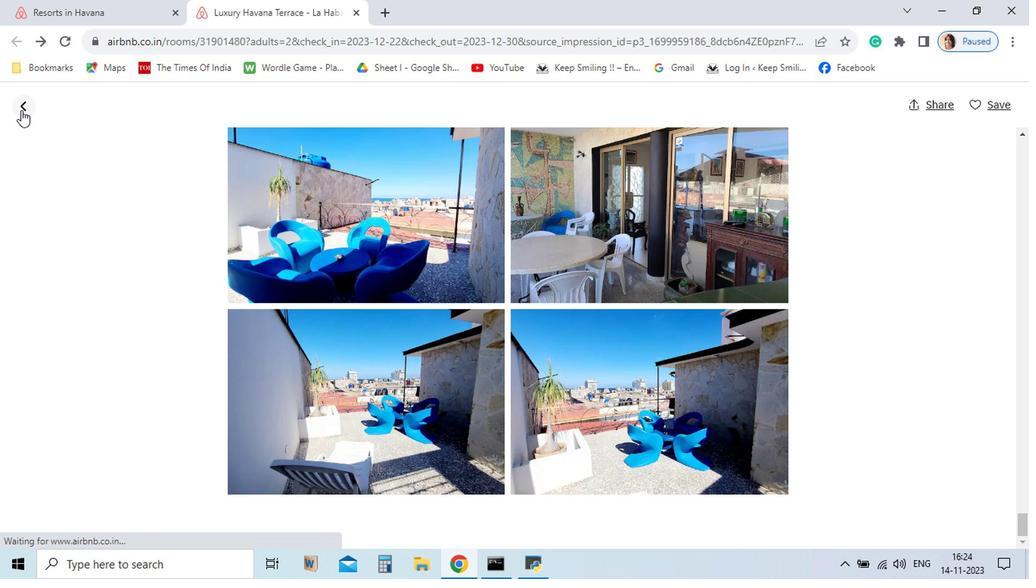 
Action: Mouse pressed left at (164, 227)
Screenshot: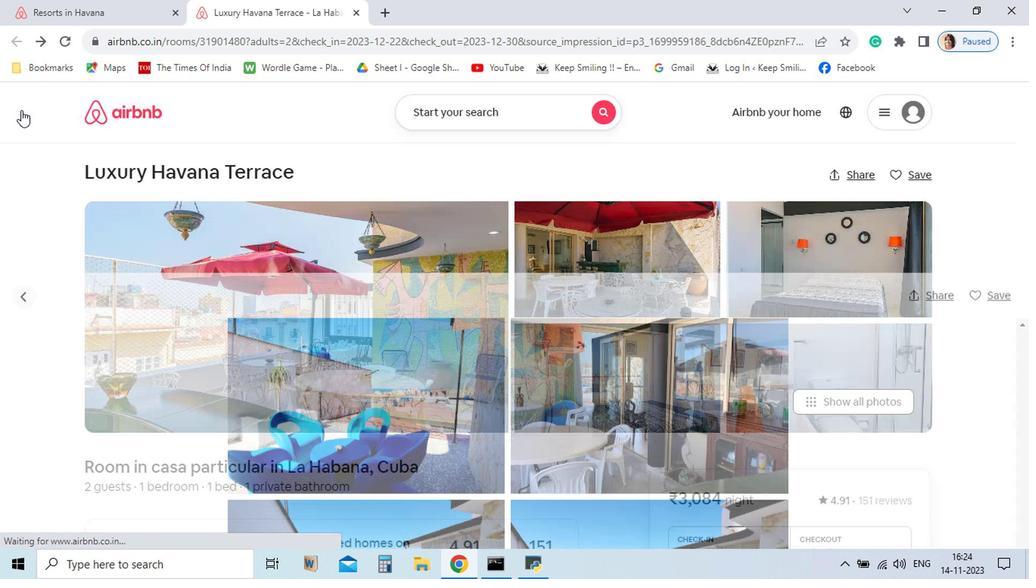 
Action: Mouse moved to (870, 535)
Screenshot: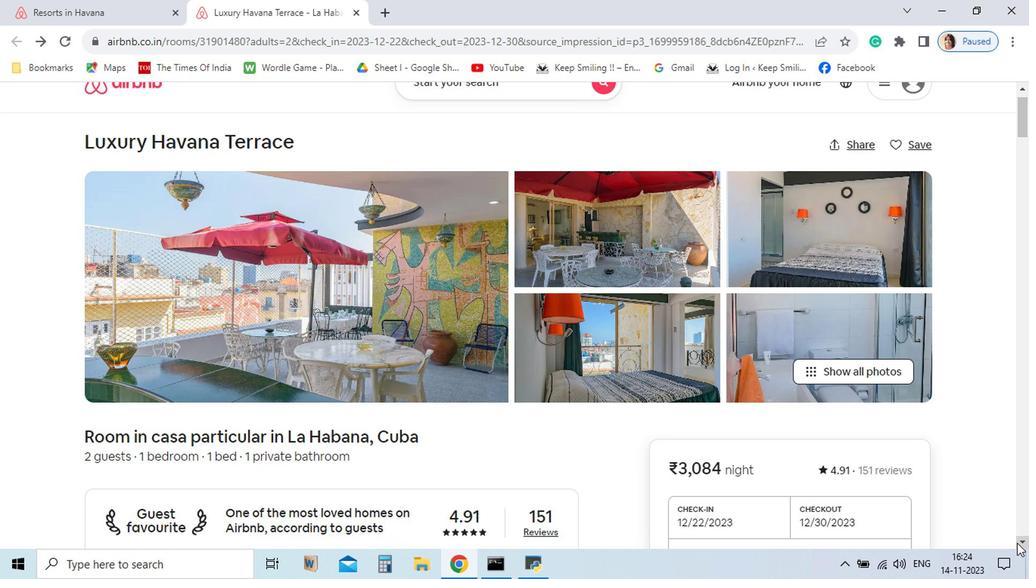 
Action: Mouse pressed left at (870, 535)
Screenshot: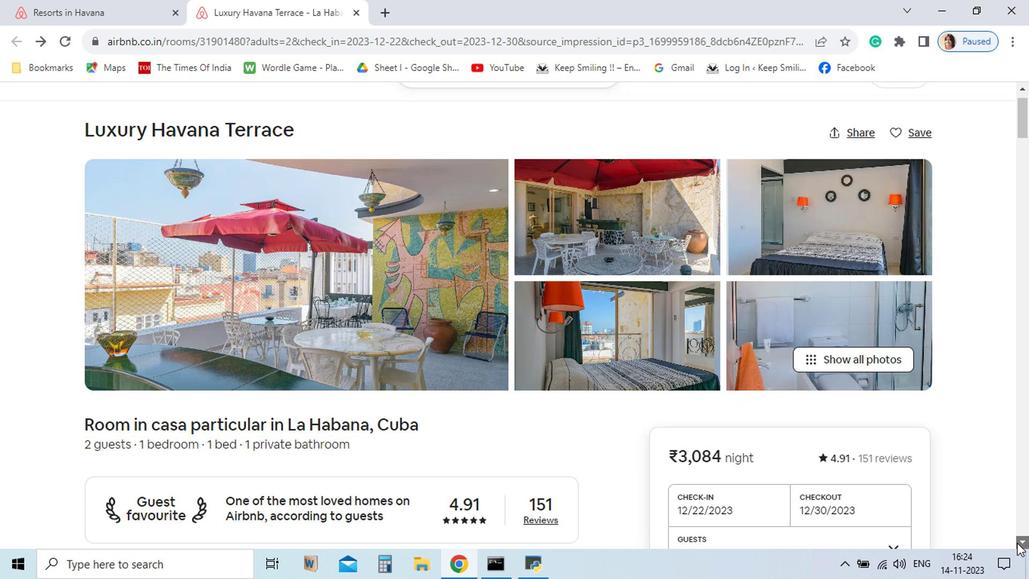 
Action: Mouse pressed left at (870, 535)
Screenshot: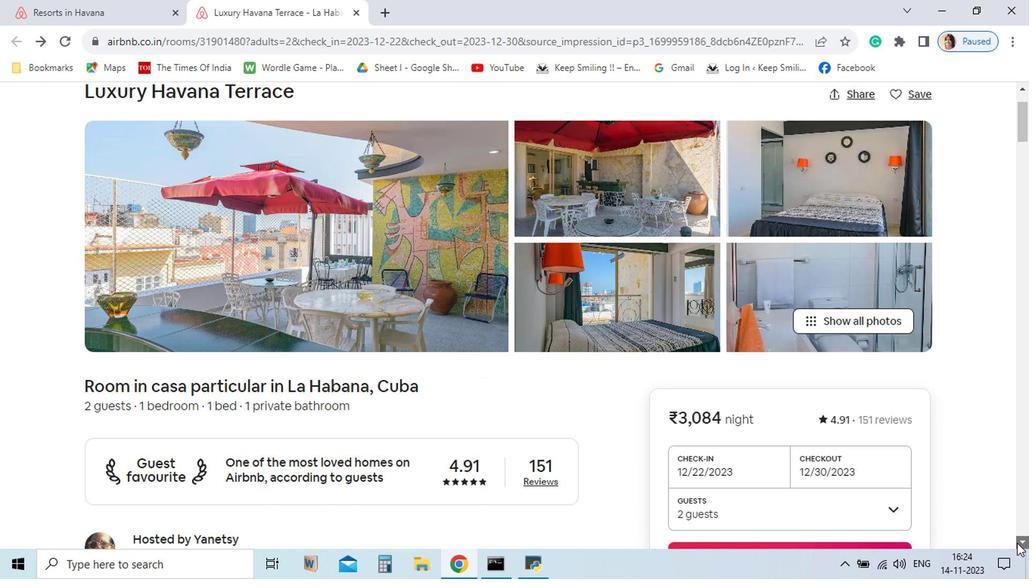 
Action: Mouse pressed left at (870, 535)
Screenshot: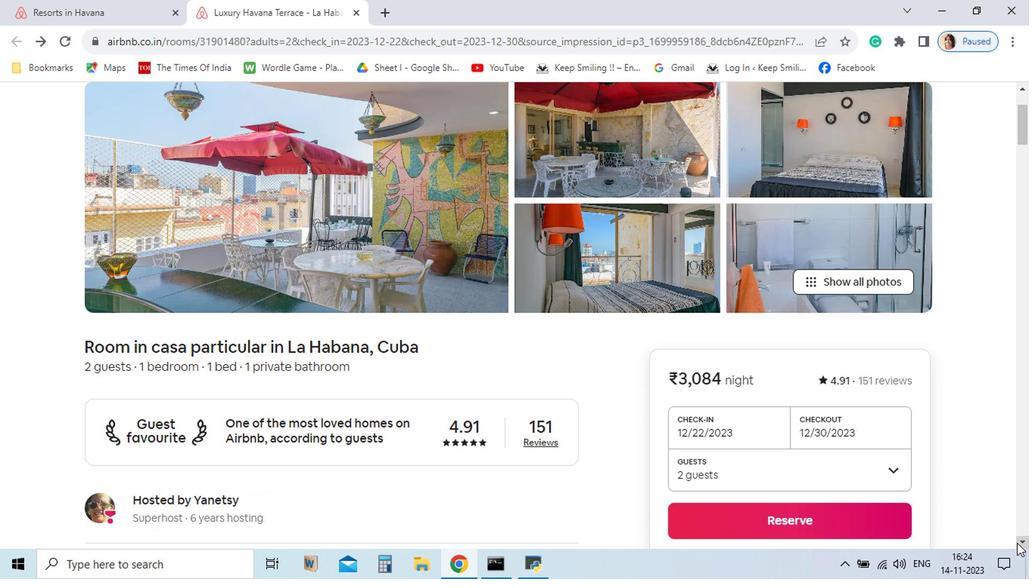 
Action: Mouse pressed left at (870, 535)
Screenshot: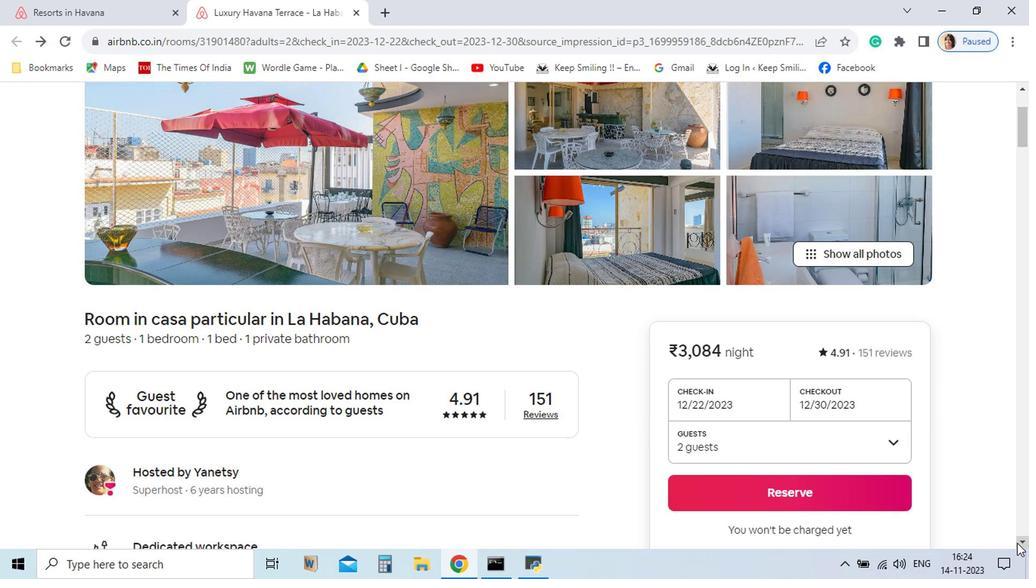 
Action: Mouse pressed left at (870, 535)
Screenshot: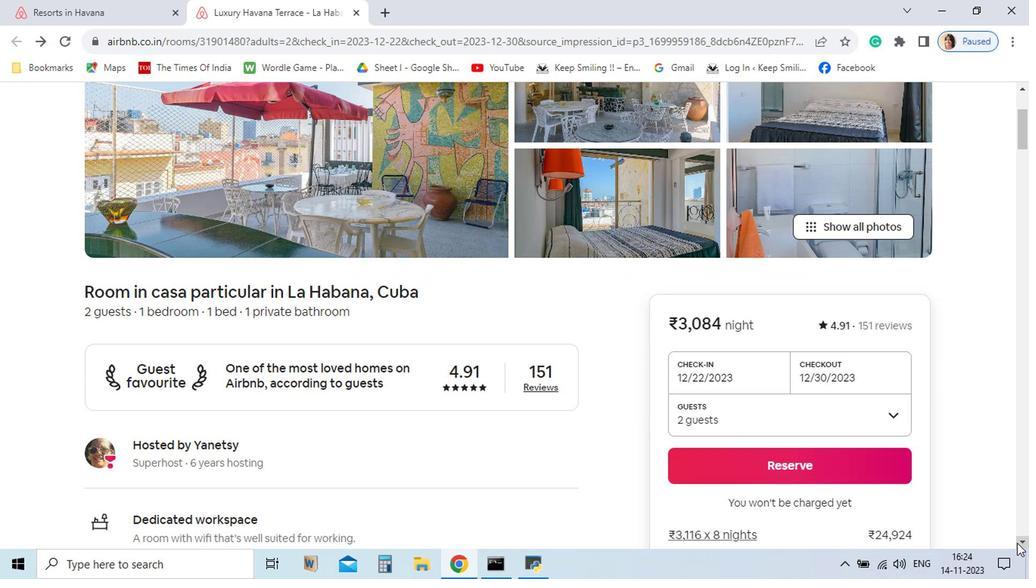 
Action: Mouse pressed left at (870, 535)
Screenshot: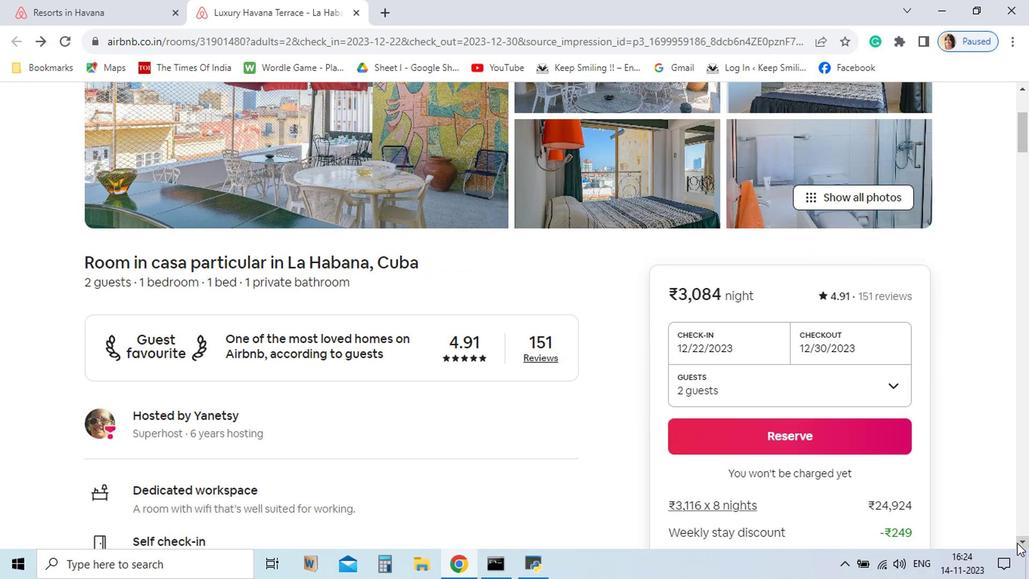 
Action: Mouse pressed left at (870, 535)
Screenshot: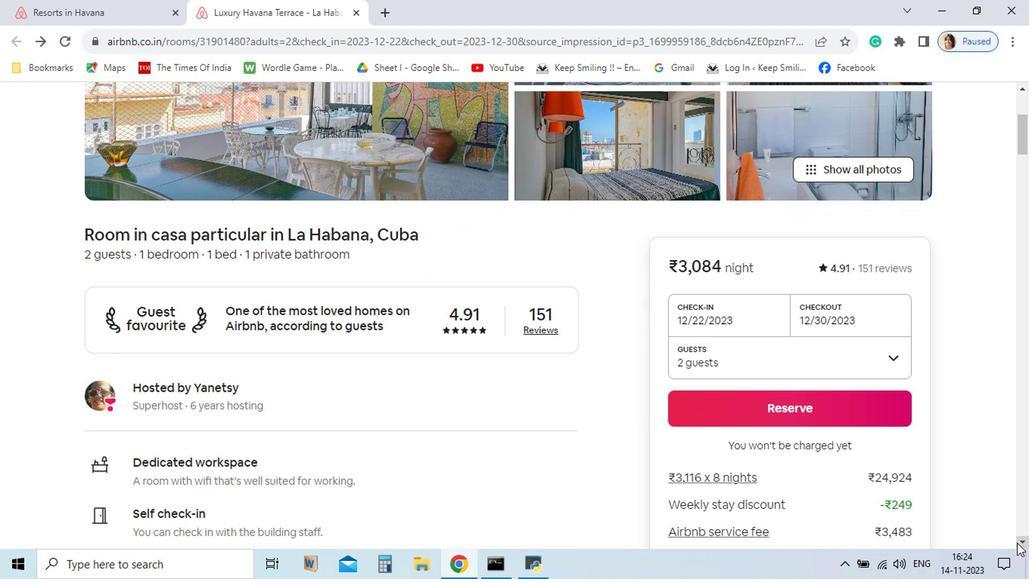 
Action: Mouse pressed left at (870, 535)
Screenshot: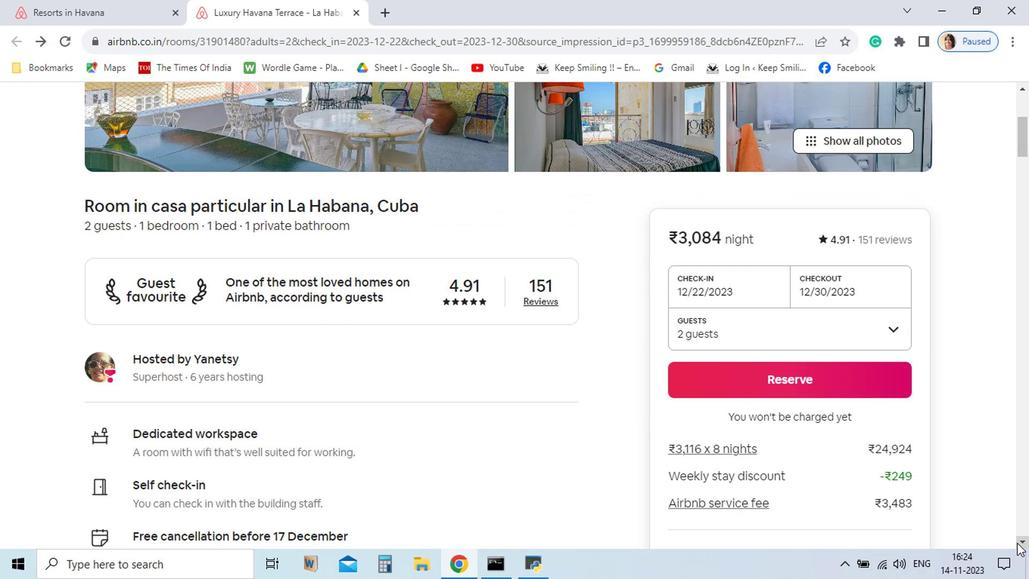 
Action: Mouse pressed left at (870, 535)
Screenshot: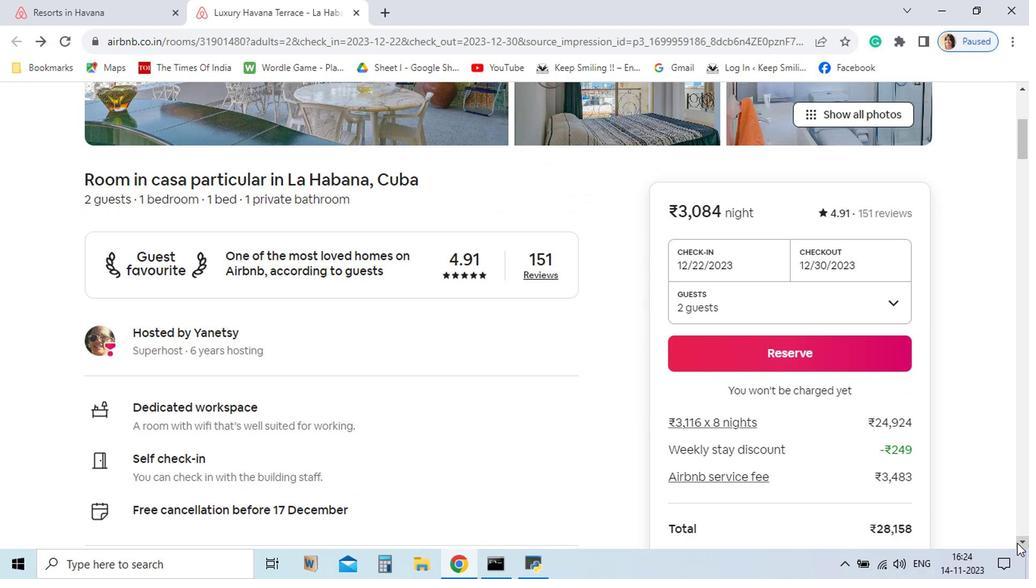 
Action: Mouse pressed left at (870, 535)
Screenshot: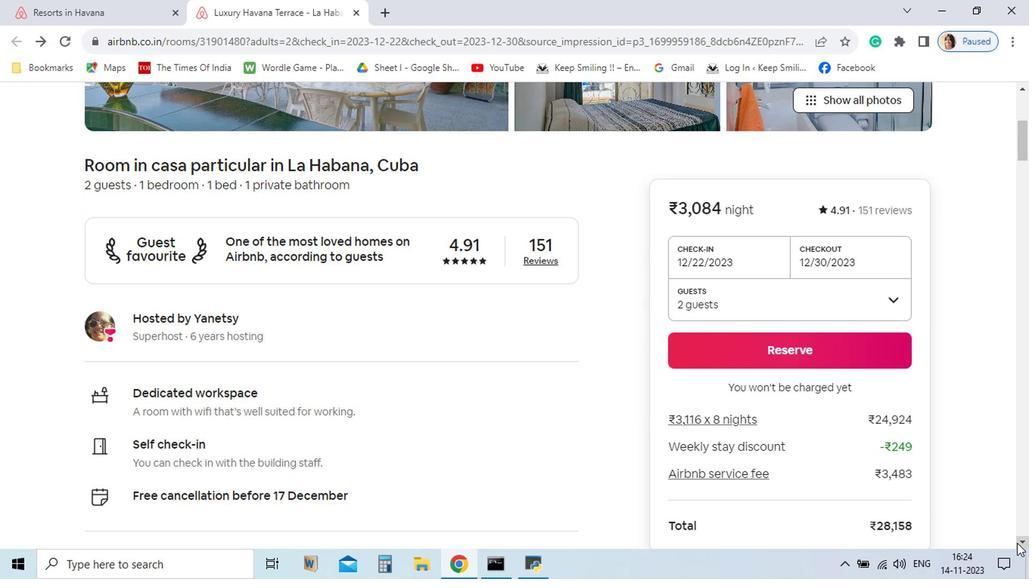 
Action: Mouse pressed left at (870, 535)
Screenshot: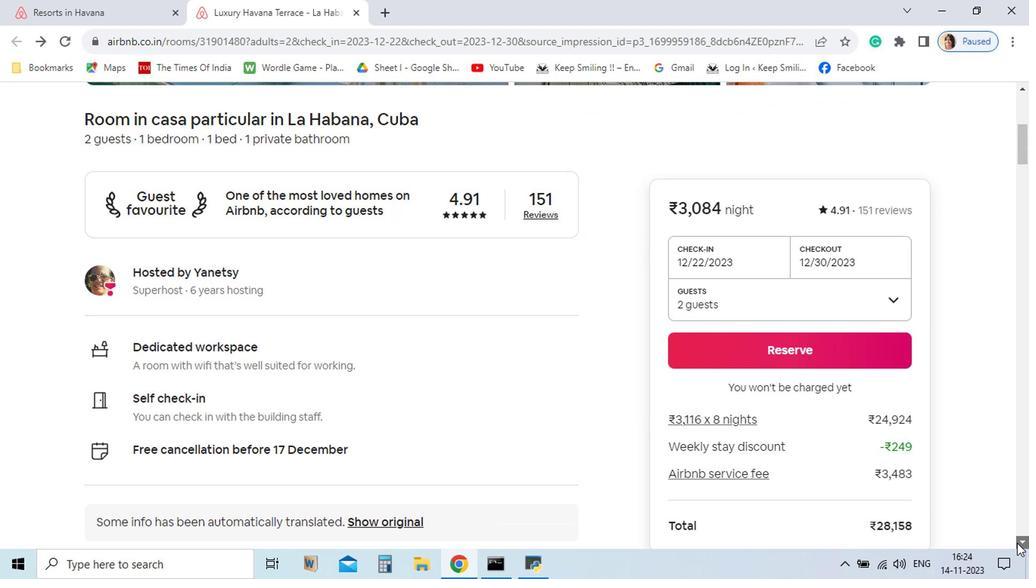 
Action: Mouse pressed left at (870, 535)
Screenshot: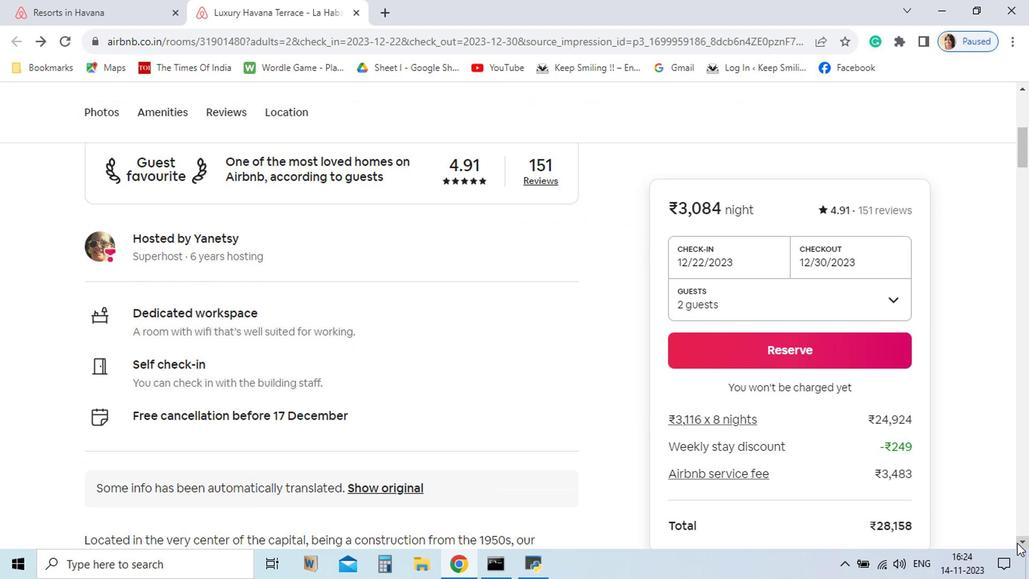 
Action: Mouse pressed left at (870, 535)
Screenshot: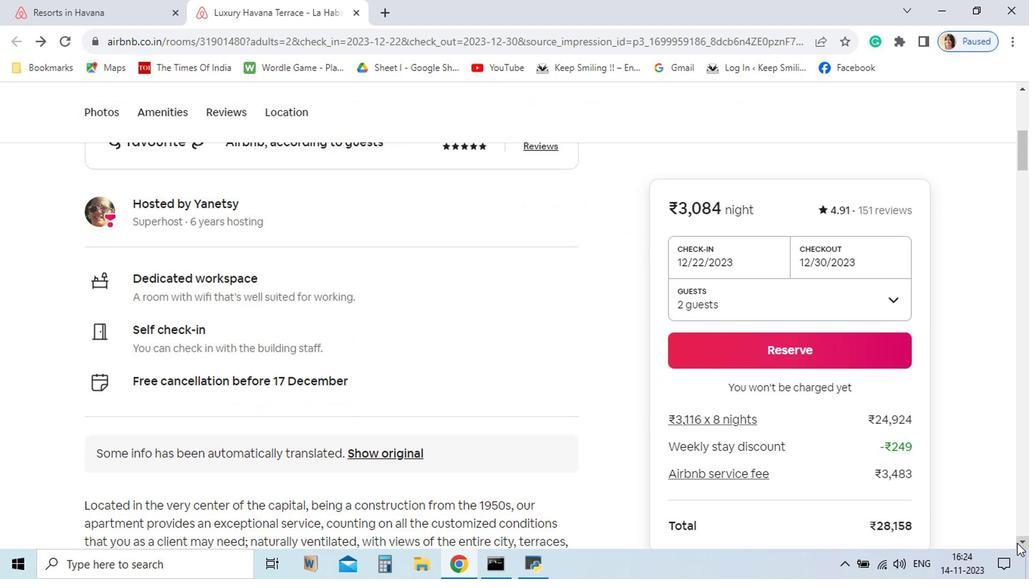 
Action: Mouse pressed left at (870, 535)
Screenshot: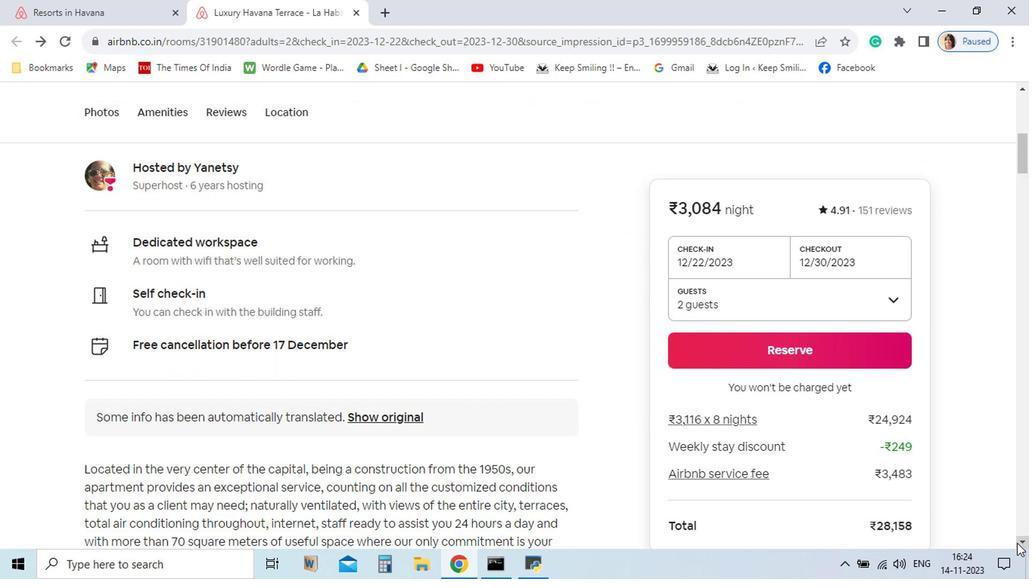
Action: Mouse pressed left at (870, 535)
Screenshot: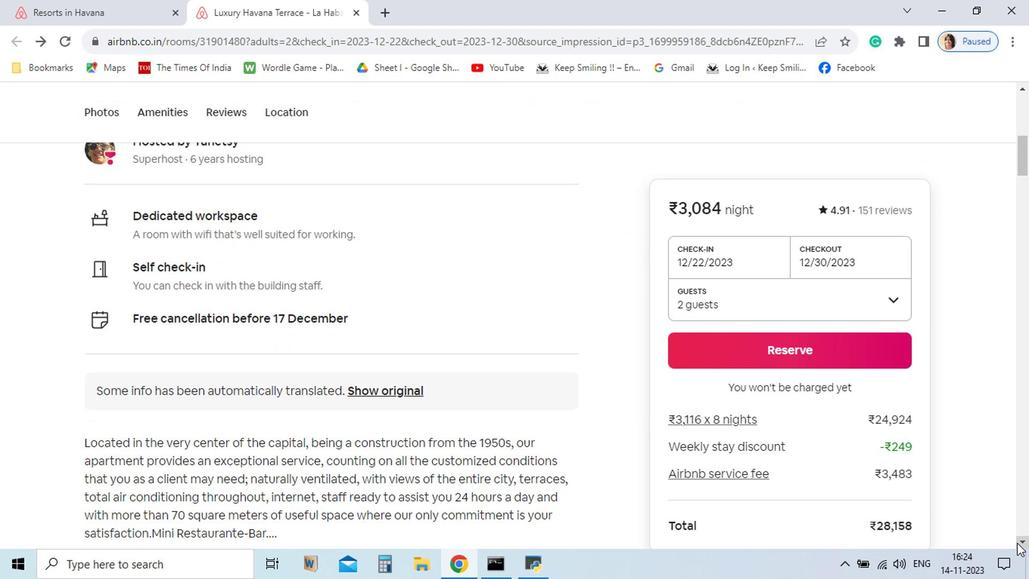 
Action: Mouse pressed left at (870, 535)
Screenshot: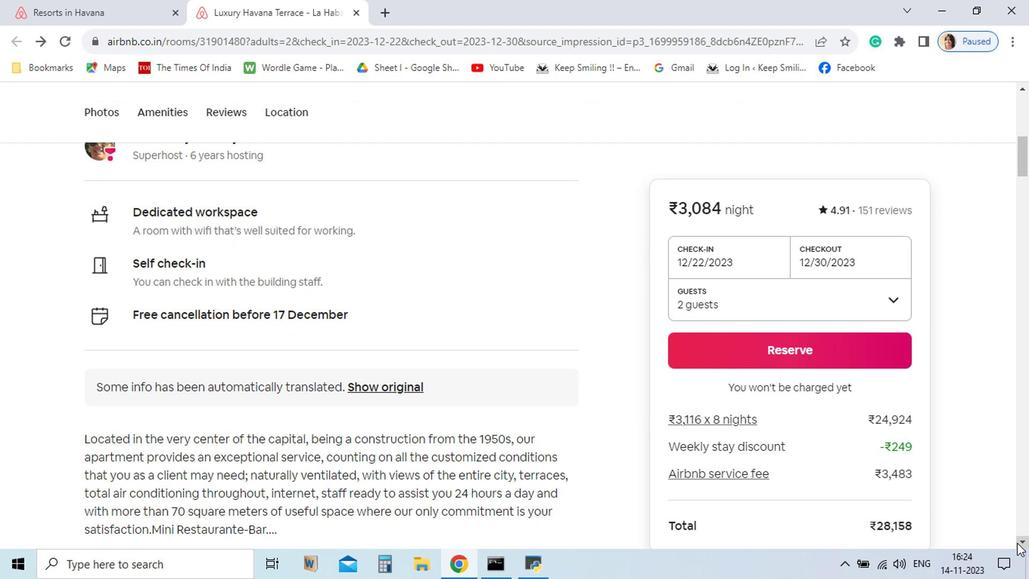 
Action: Mouse pressed left at (870, 535)
Screenshot: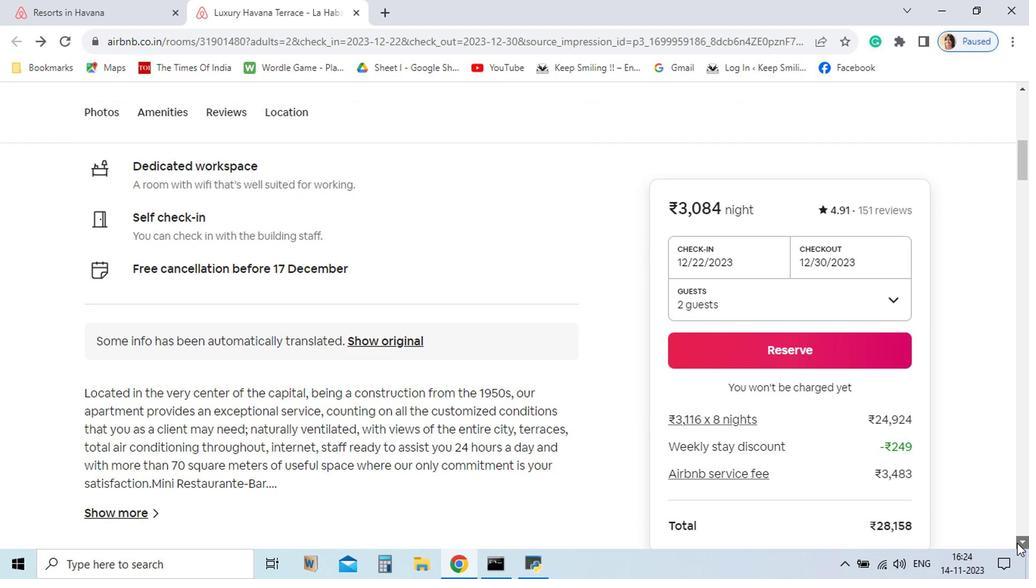 
Action: Mouse pressed left at (870, 535)
Screenshot: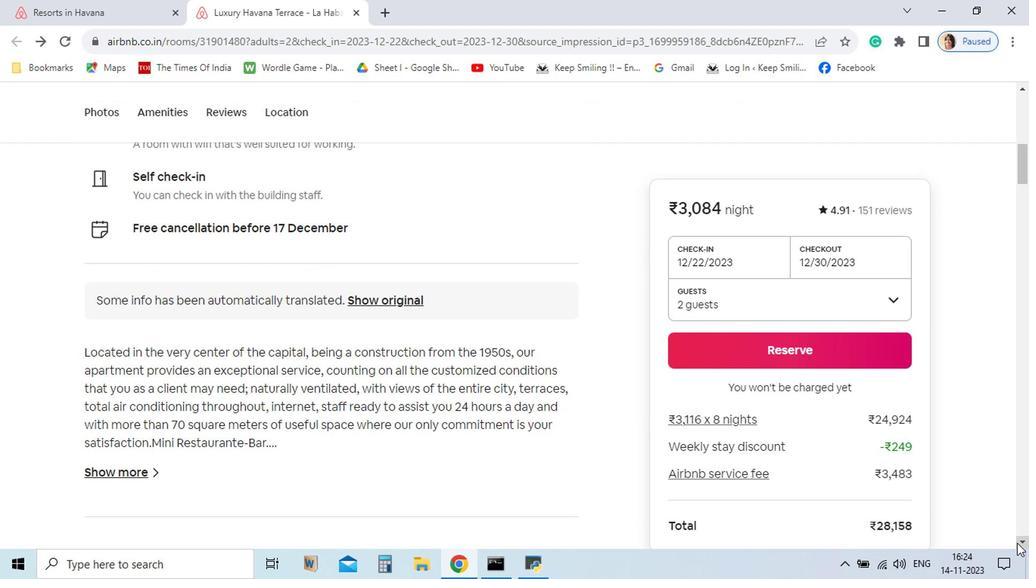 
Action: Mouse pressed left at (870, 535)
Screenshot: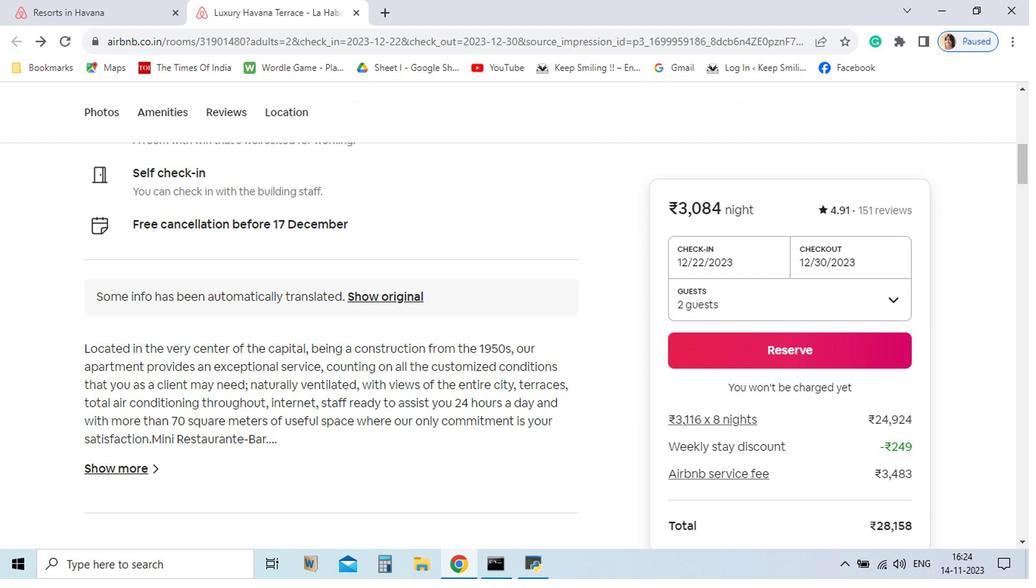 
Action: Mouse moved to (227, 480)
Screenshot: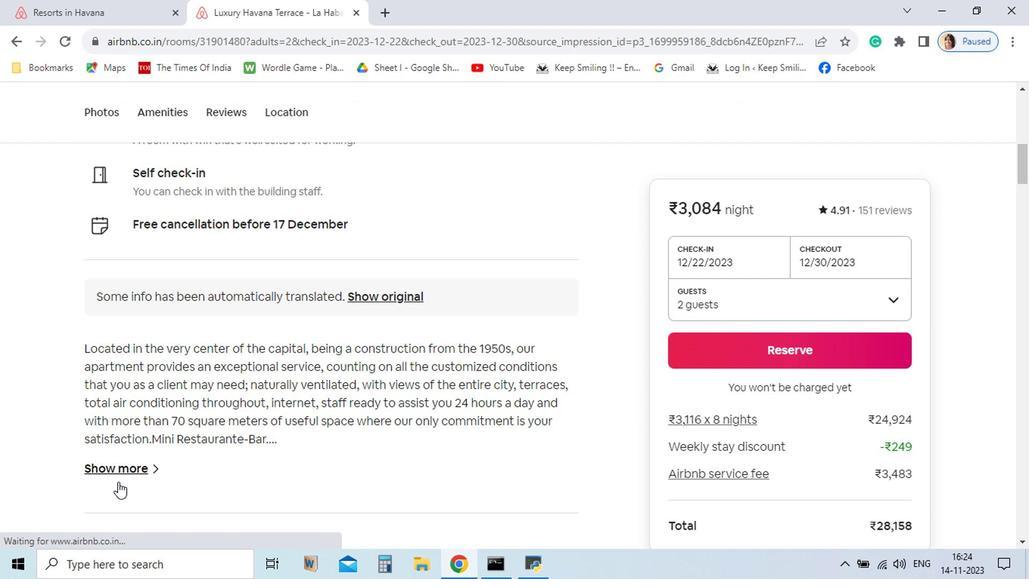 
Action: Mouse pressed left at (227, 480)
Screenshot: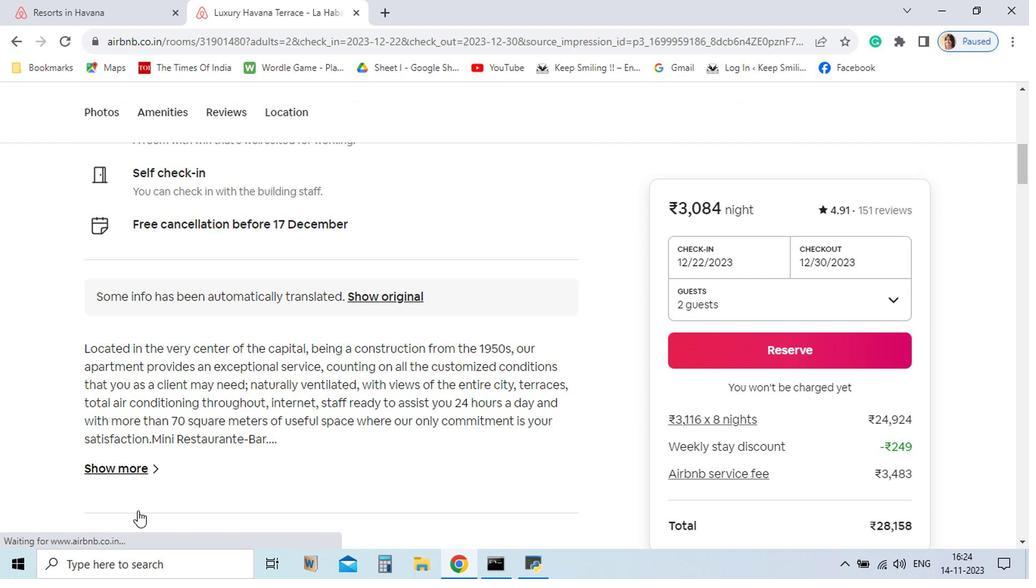 
Action: Mouse moved to (719, 512)
Screenshot: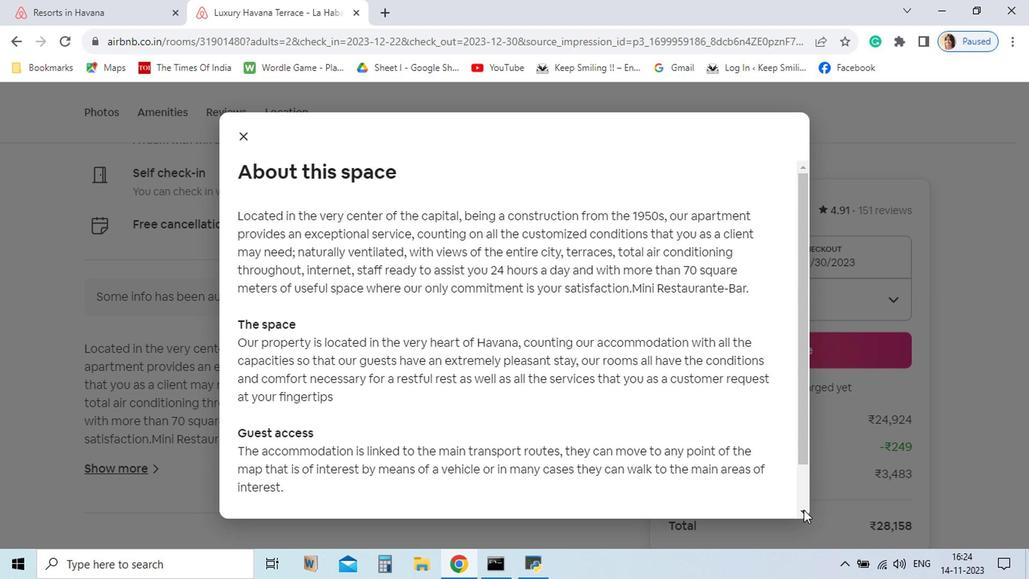 
Action: Mouse pressed left at (719, 512)
Screenshot: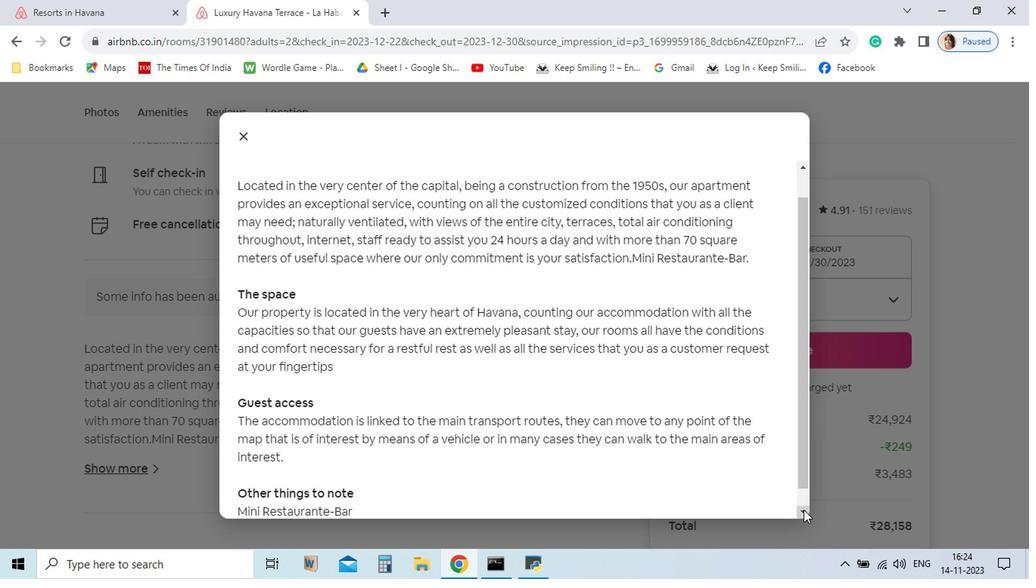 
Action: Mouse pressed left at (719, 512)
Screenshot: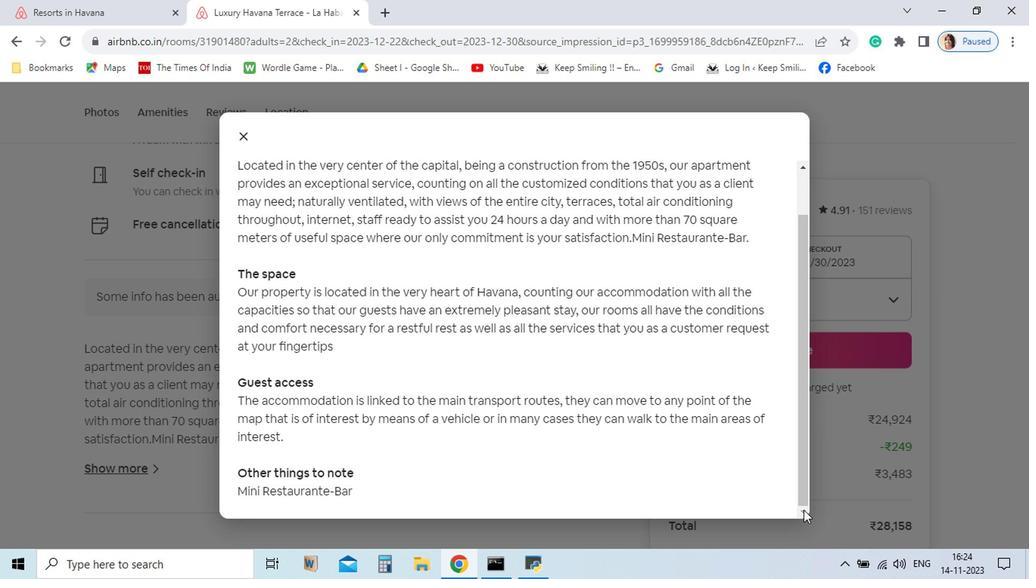 
Action: Mouse moved to (323, 248)
Screenshot: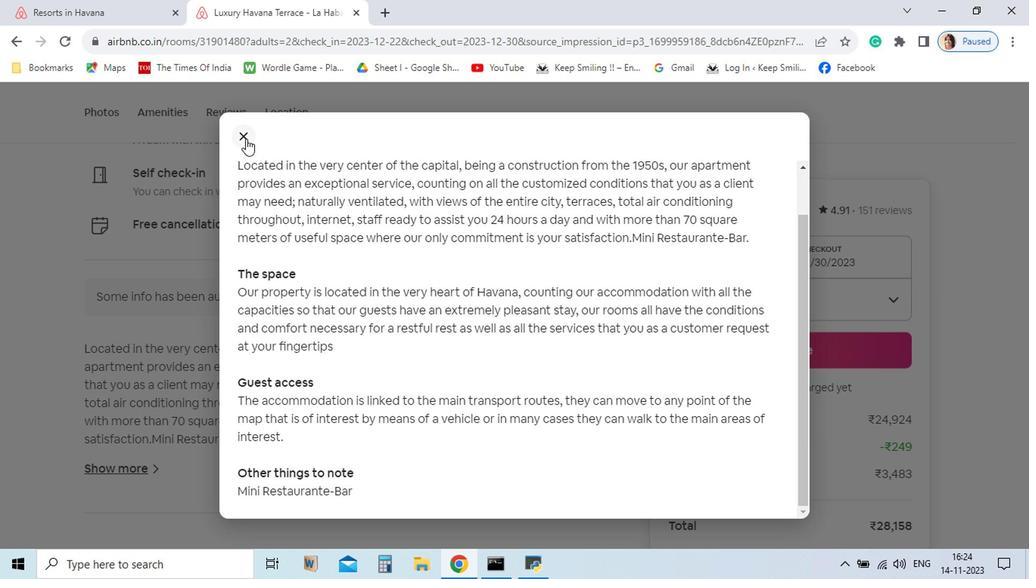 
Action: Mouse pressed left at (323, 248)
Screenshot: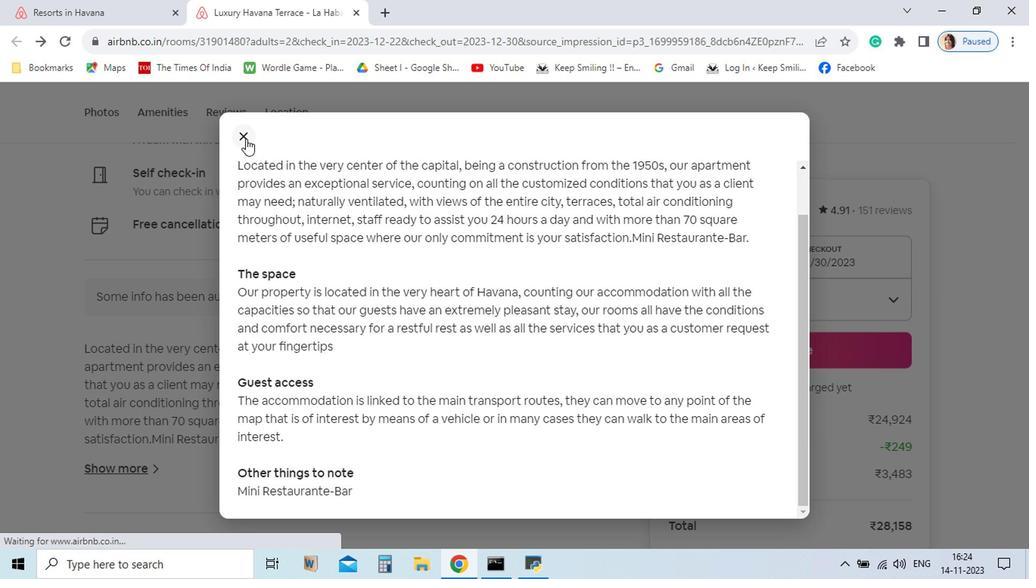 
Action: Mouse moved to (444, 499)
Screenshot: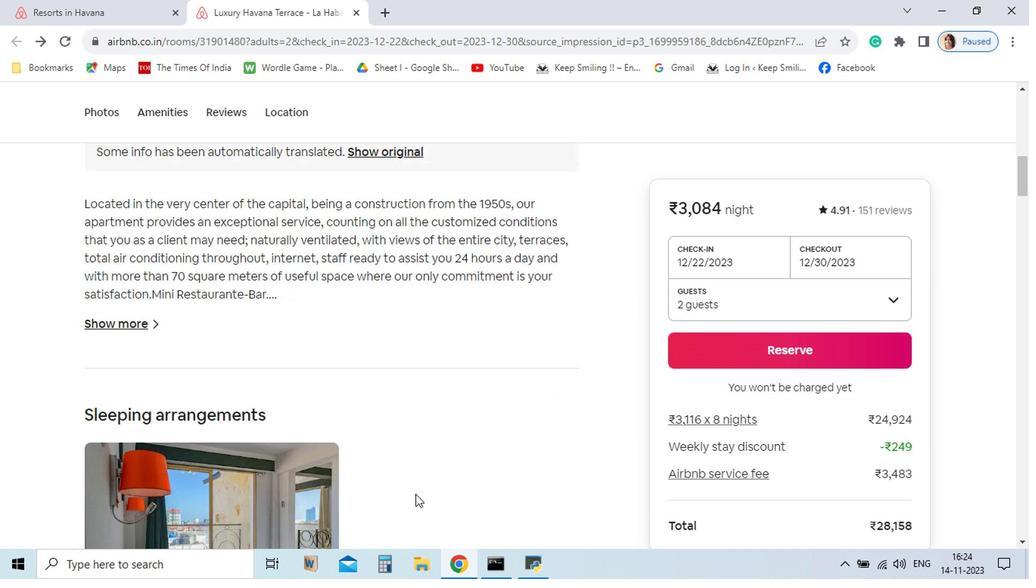 
Action: Mouse scrolled (444, 499) with delta (0, 0)
Screenshot: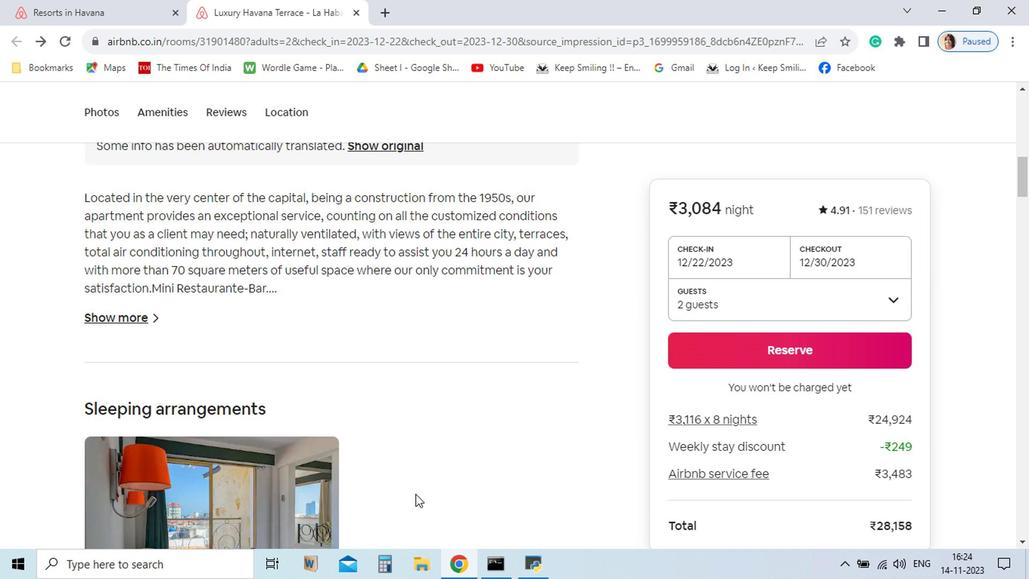 
Action: Mouse moved to (444, 500)
Screenshot: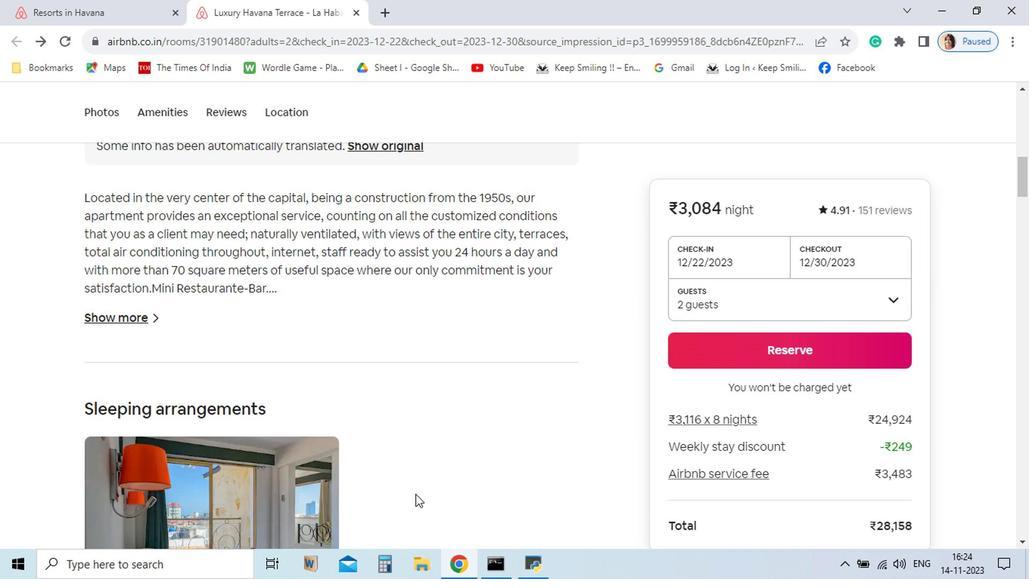 
Action: Mouse scrolled (444, 500) with delta (0, 0)
Screenshot: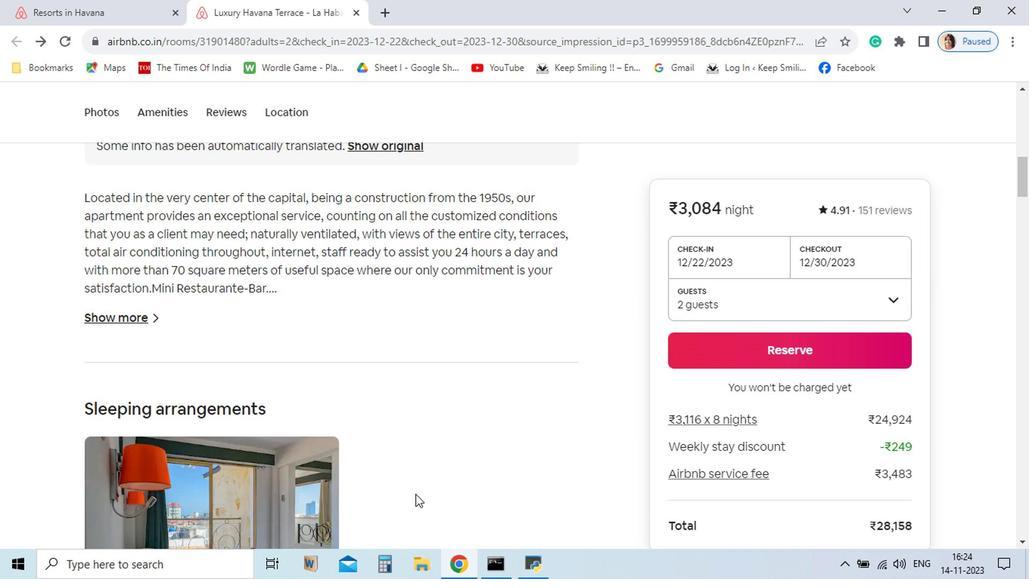 
Action: Mouse moved to (444, 500)
Screenshot: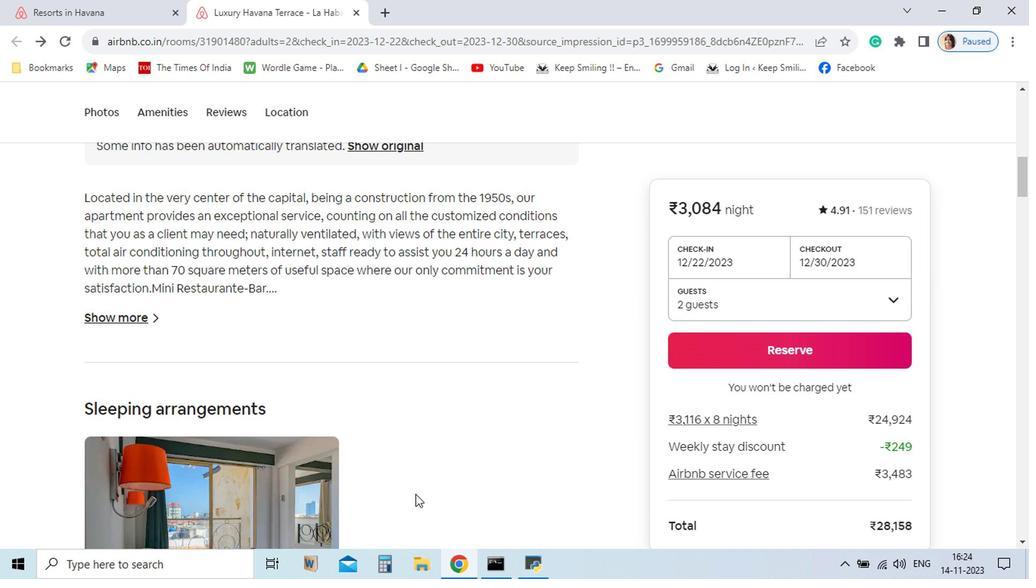 
Action: Mouse scrolled (444, 500) with delta (0, 0)
Screenshot: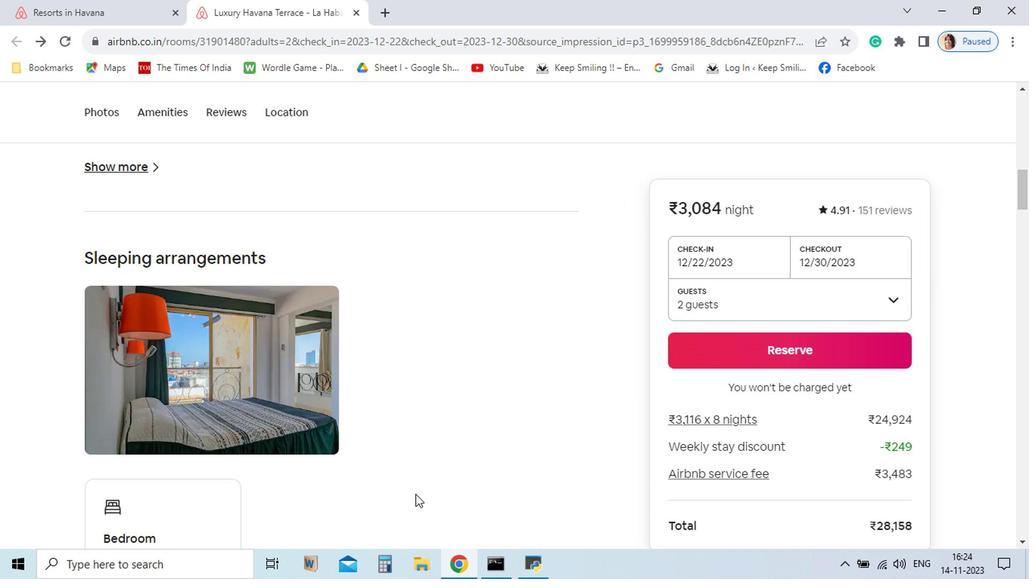 
Action: Mouse scrolled (444, 500) with delta (0, 0)
Screenshot: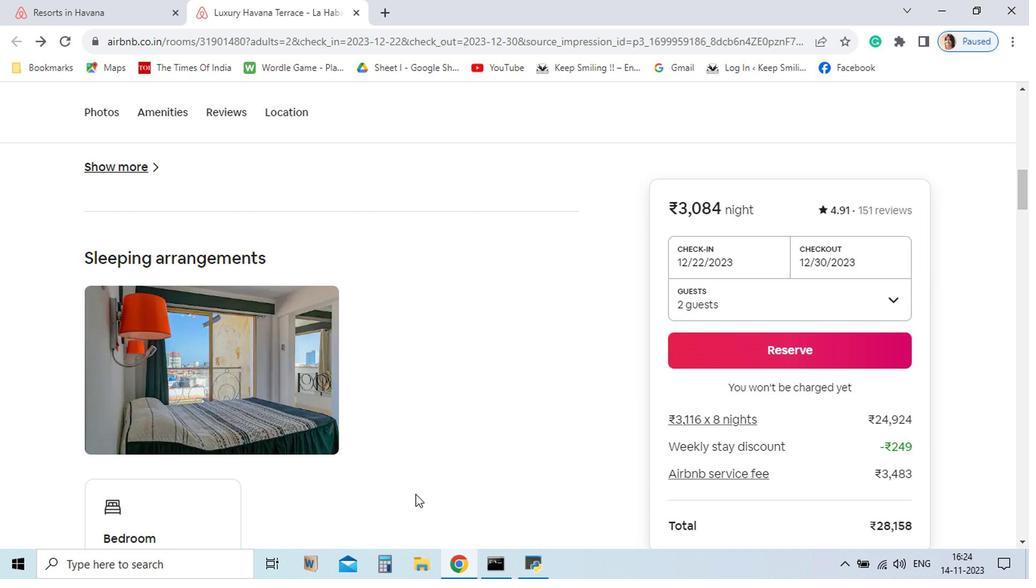 
Action: Mouse moved to (444, 500)
Screenshot: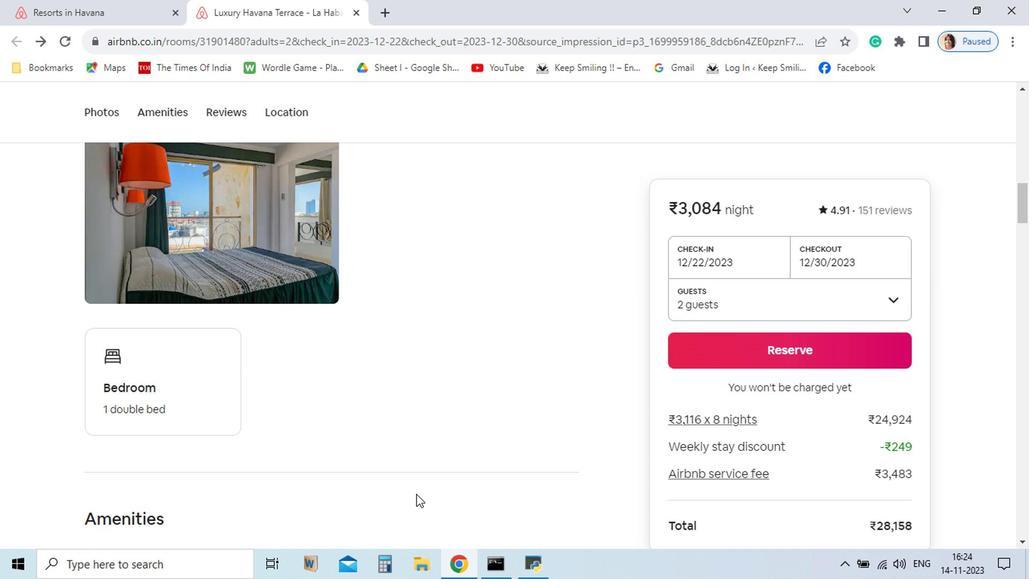 
Action: Mouse scrolled (444, 500) with delta (0, 0)
Screenshot: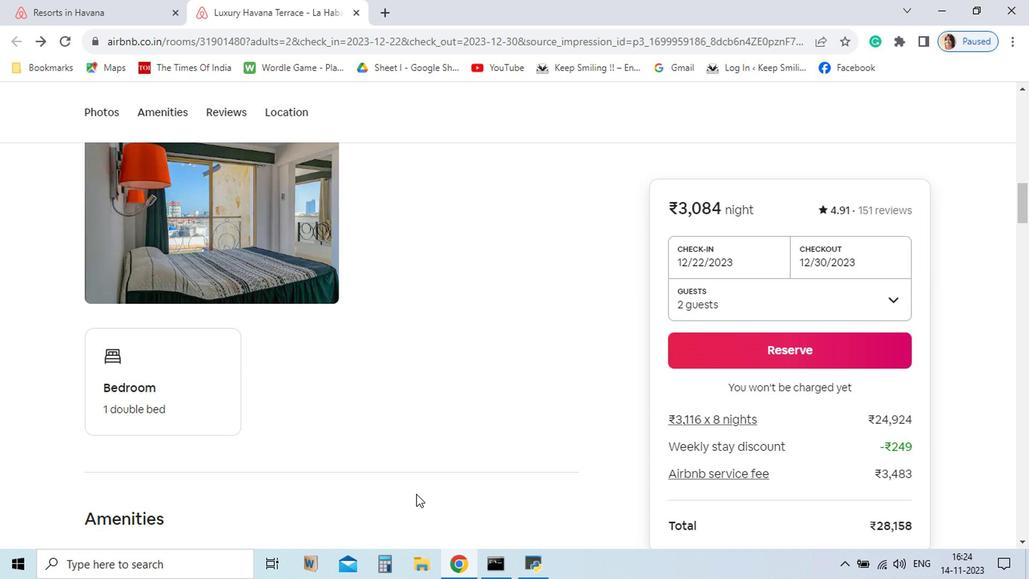 
Action: Mouse moved to (444, 500)
Screenshot: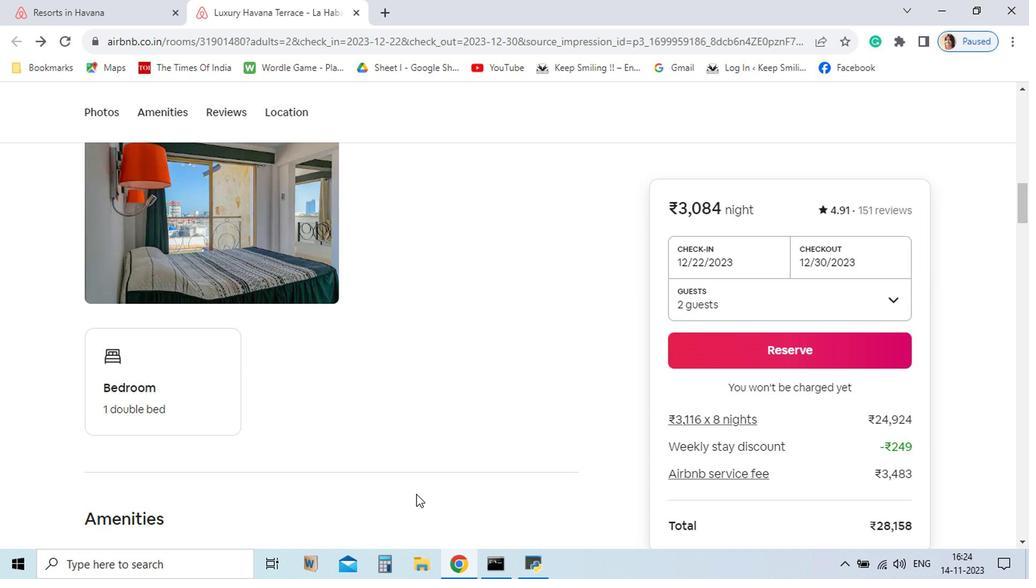 
Action: Mouse scrolled (444, 500) with delta (0, 0)
Screenshot: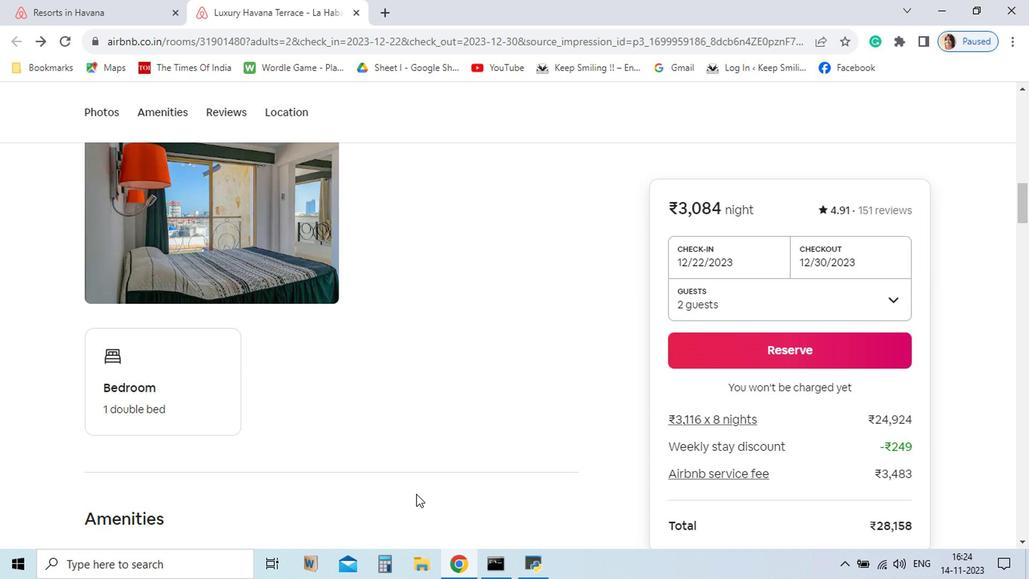 
Action: Mouse scrolled (444, 500) with delta (0, 0)
Screenshot: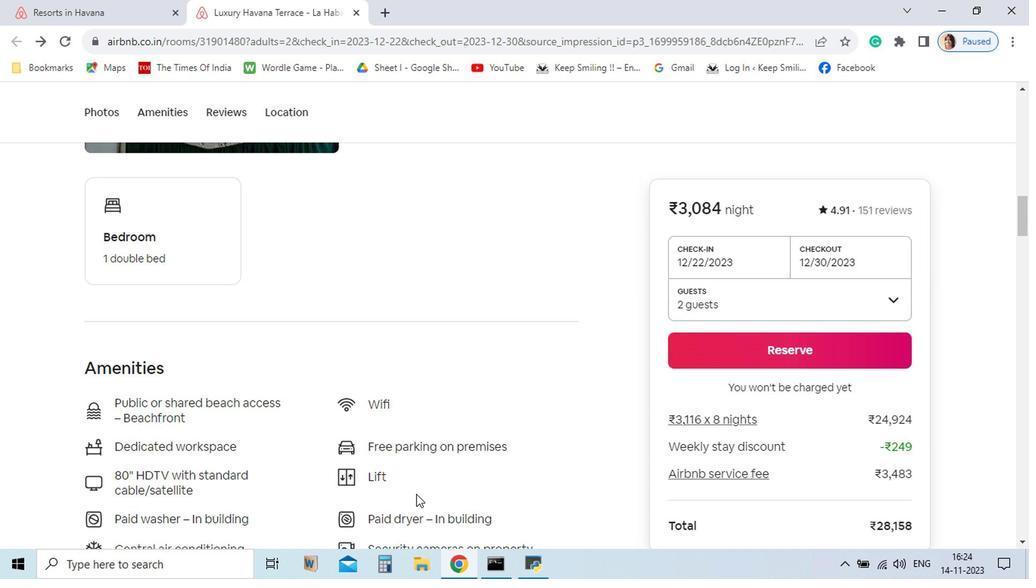 
Action: Mouse scrolled (444, 500) with delta (0, 0)
Screenshot: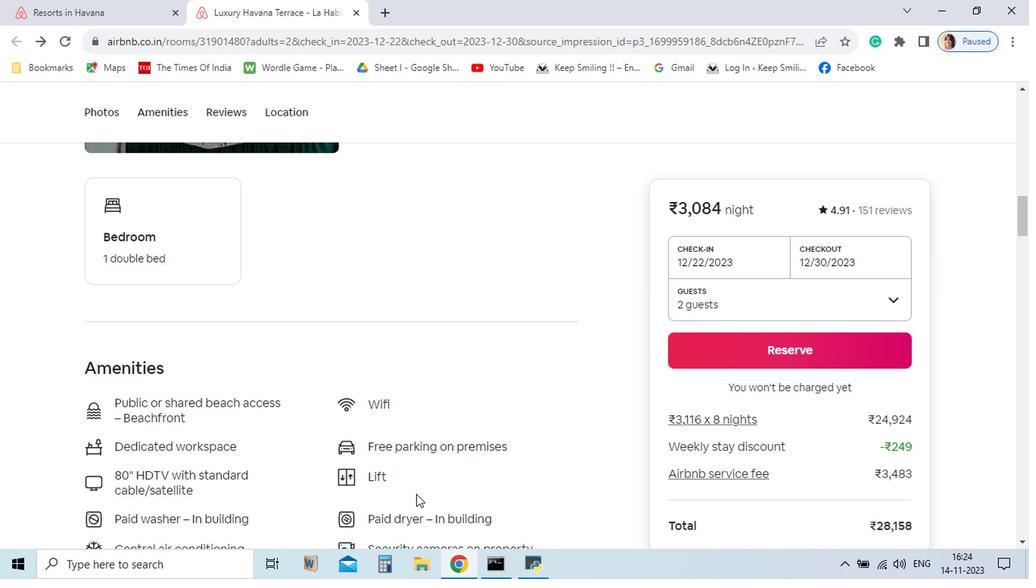 
Action: Mouse moved to (444, 500)
Screenshot: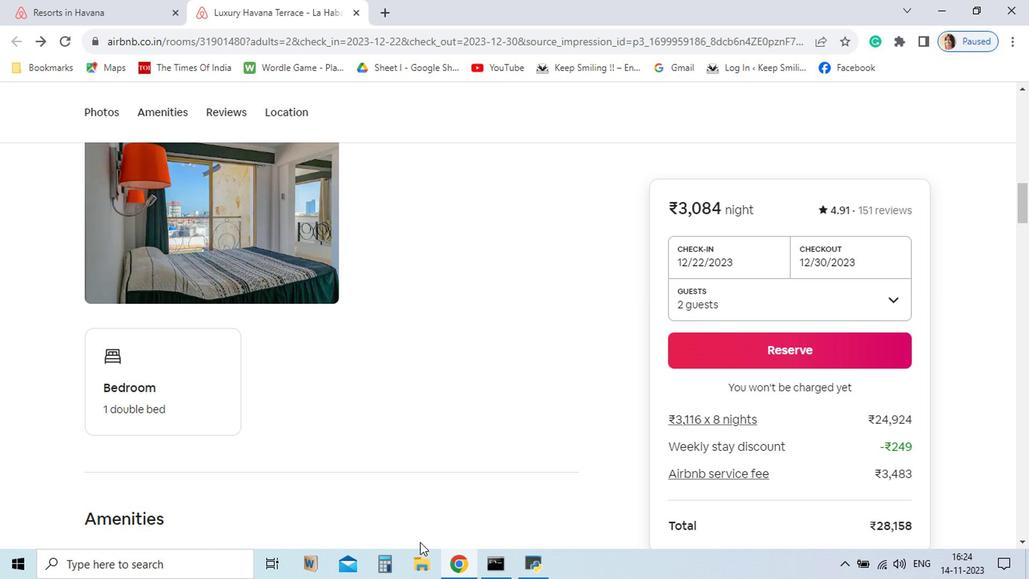 
Action: Mouse scrolled (444, 501) with delta (0, 0)
Screenshot: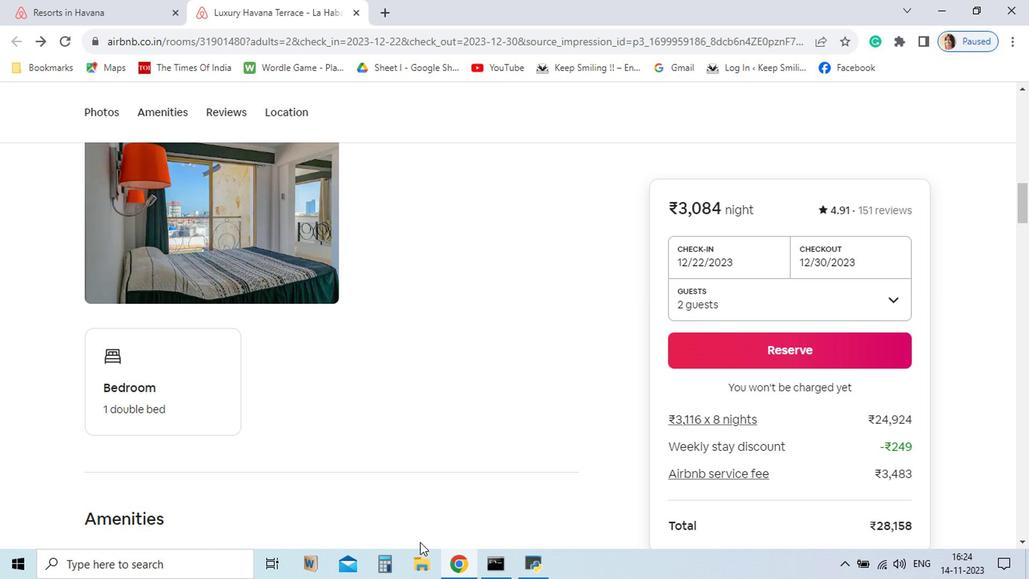 
Action: Mouse scrolled (444, 501) with delta (0, 0)
Screenshot: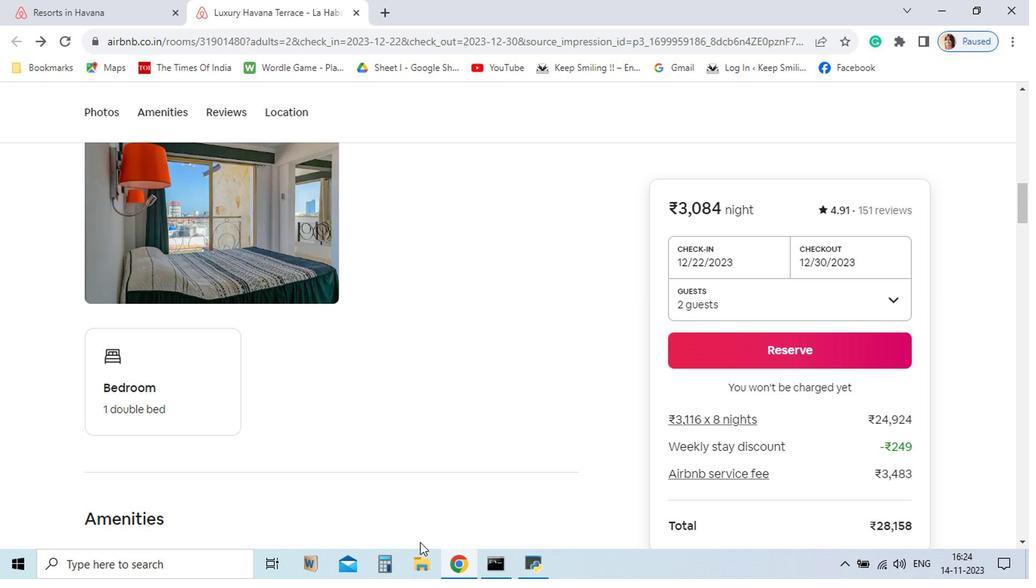 
Action: Mouse moved to (415, 502)
Screenshot: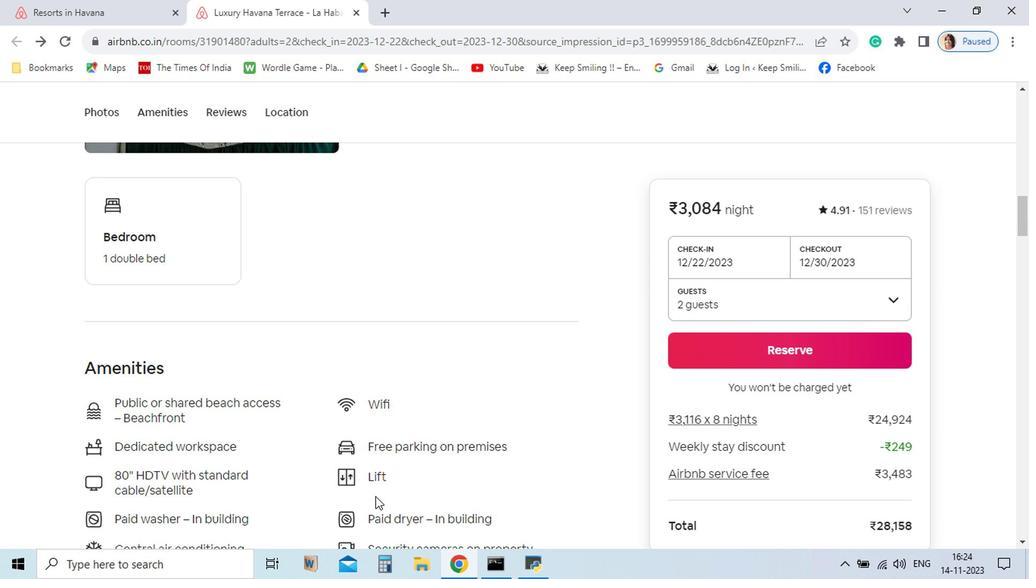 
Action: Mouse scrolled (415, 502) with delta (0, 0)
Screenshot: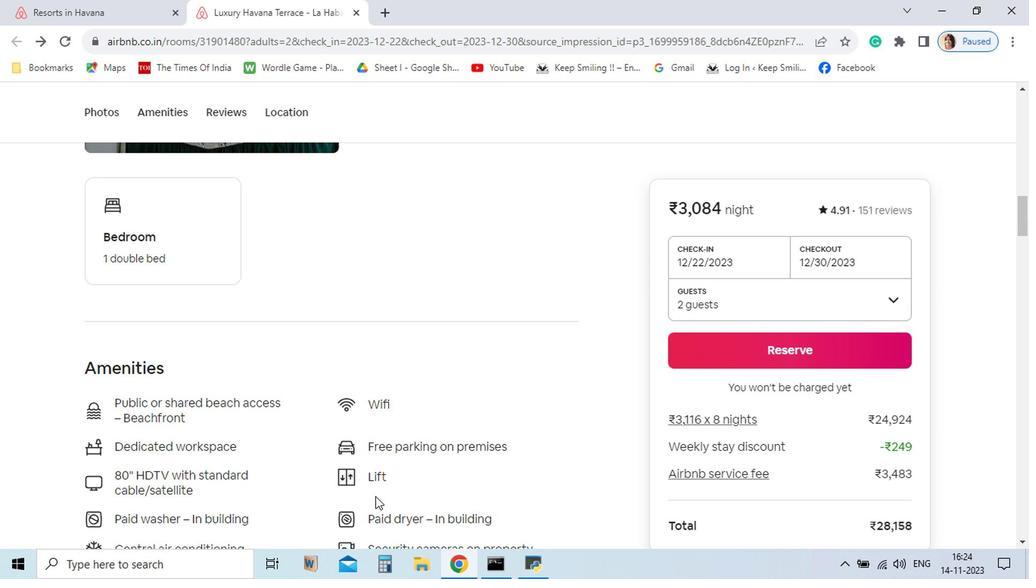 
Action: Mouse scrolled (415, 502) with delta (0, 0)
Screenshot: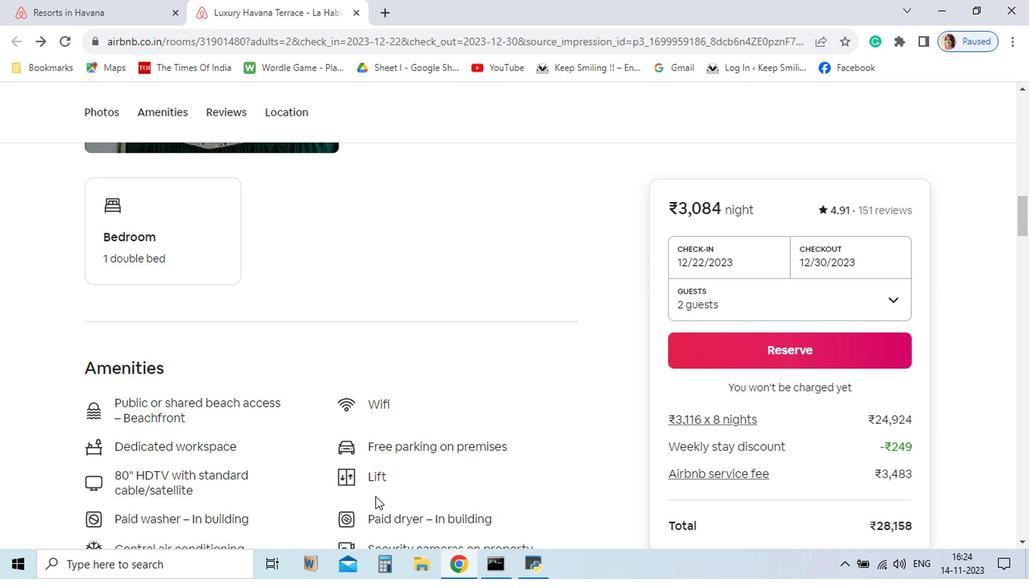 
Action: Mouse scrolled (415, 502) with delta (0, 0)
Screenshot: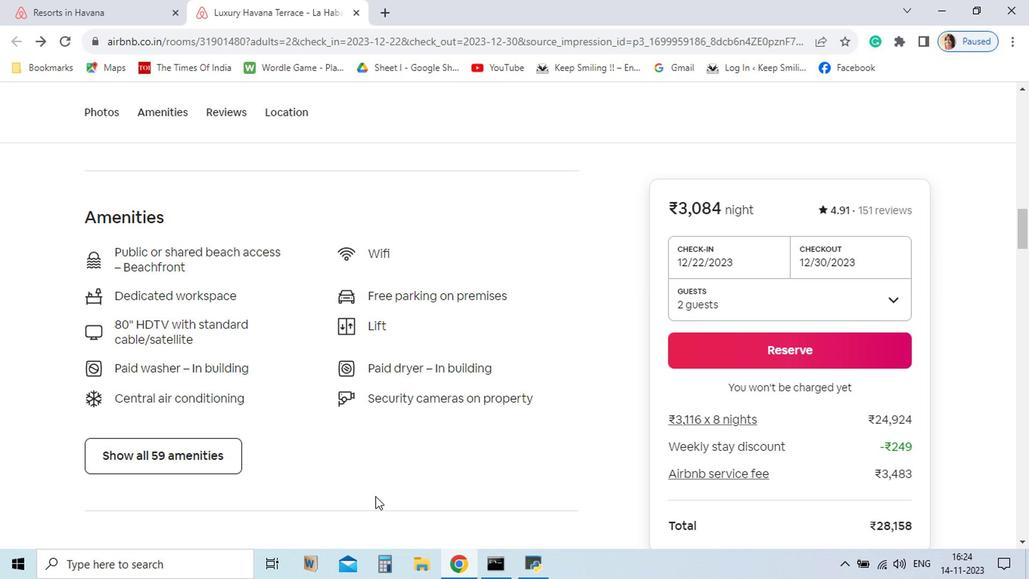 
Action: Mouse scrolled (415, 502) with delta (0, 0)
Screenshot: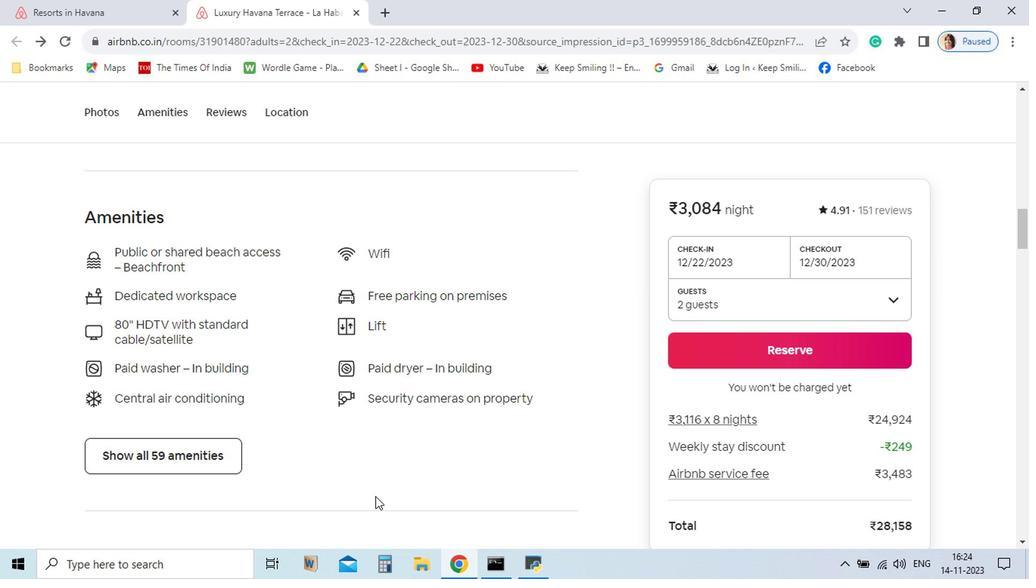 
Action: Mouse moved to (286, 471)
Screenshot: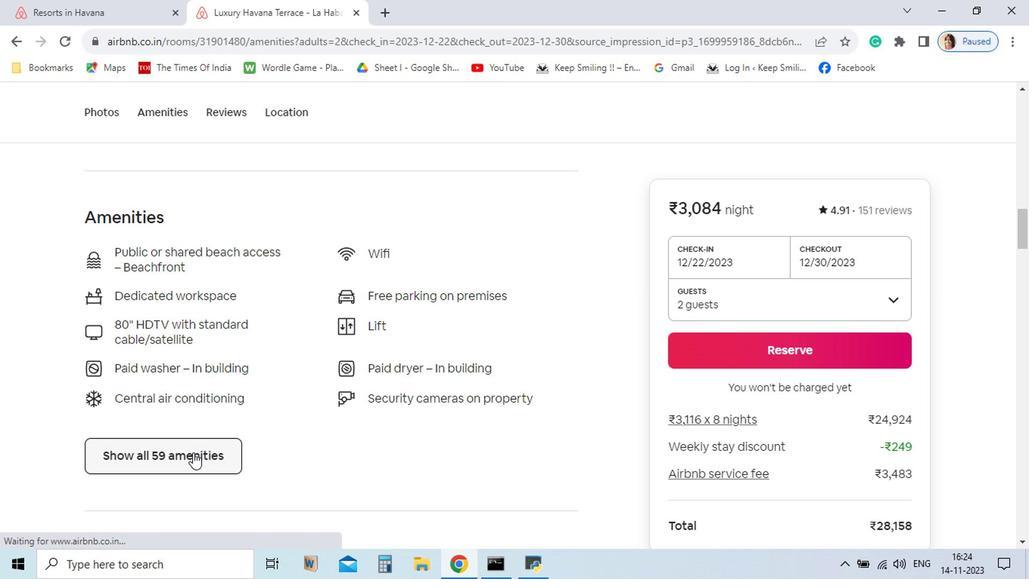 
Action: Mouse pressed left at (286, 471)
Screenshot: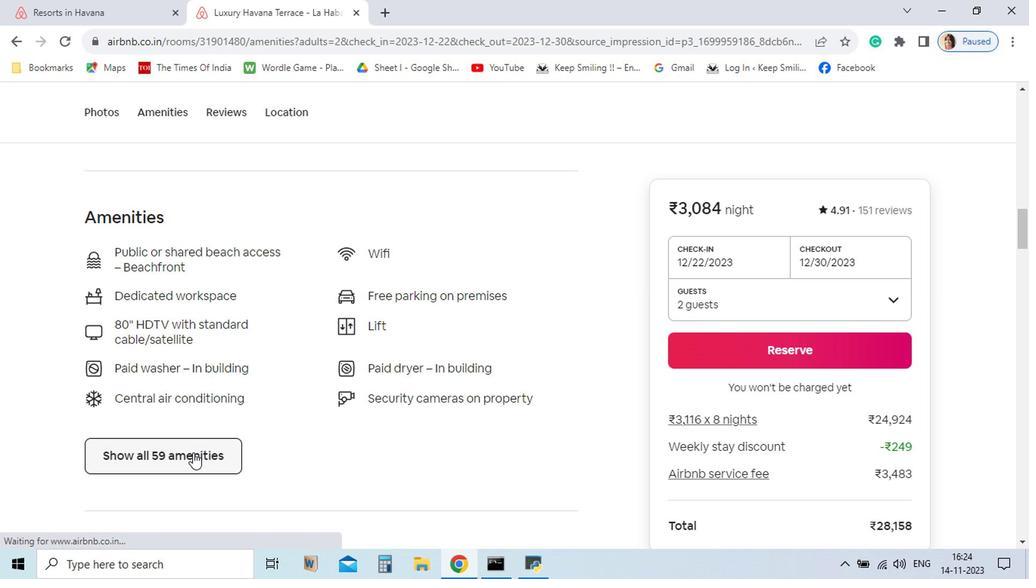
Action: Mouse moved to (718, 512)
Screenshot: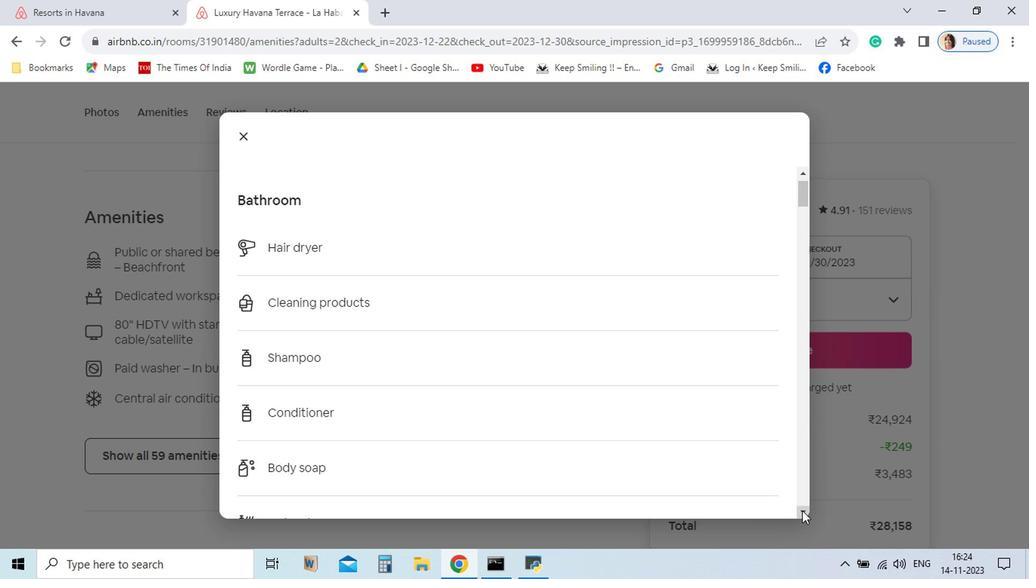 
Action: Mouse pressed left at (718, 512)
Screenshot: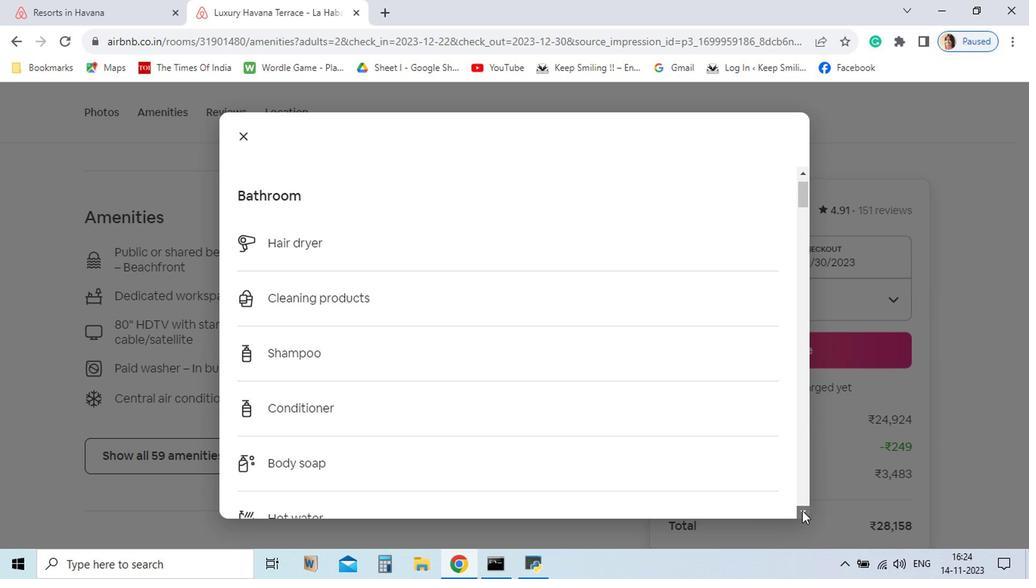 
Action: Mouse pressed left at (718, 512)
Screenshot: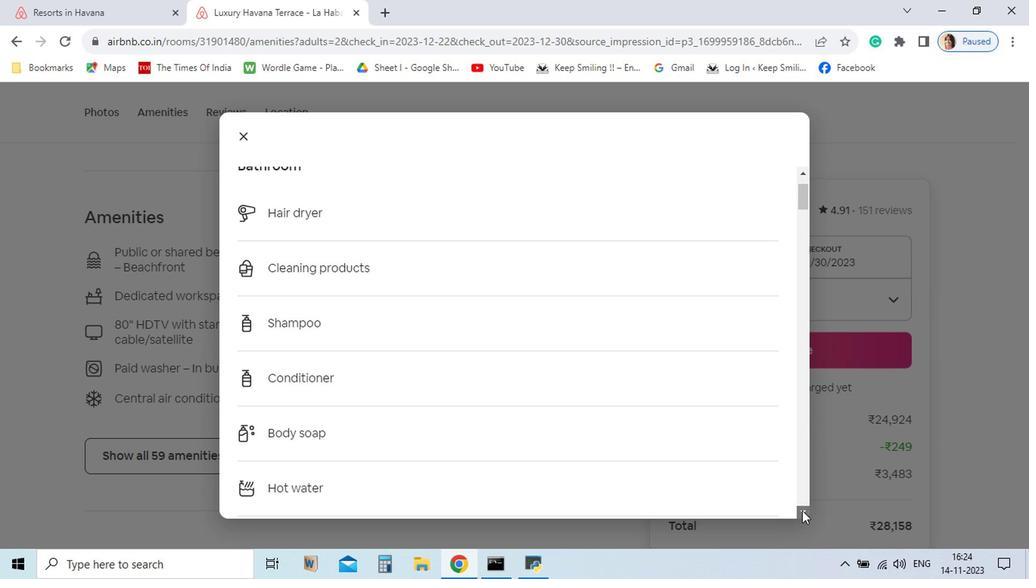 
Action: Mouse pressed left at (718, 512)
Screenshot: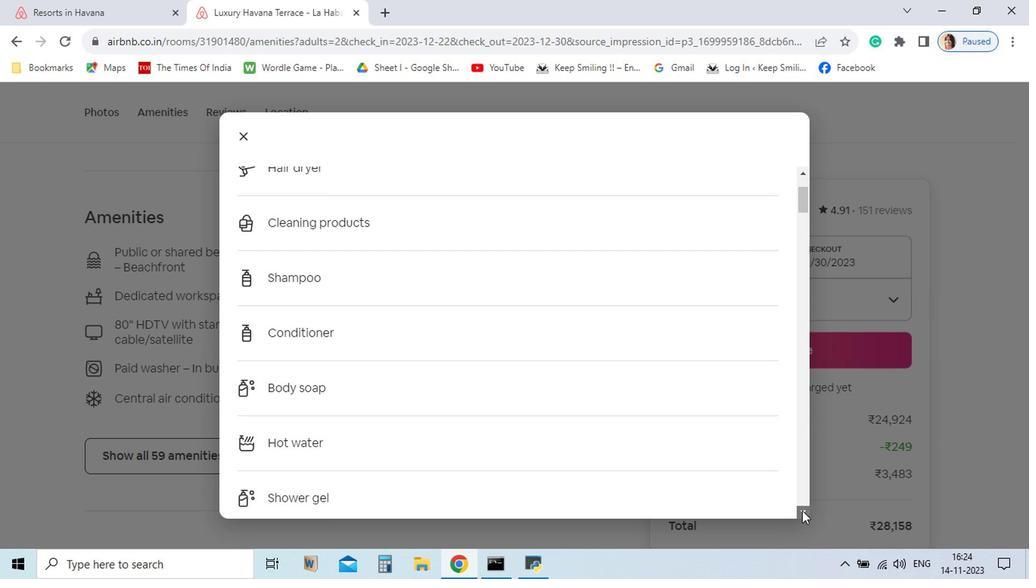 
Action: Mouse pressed left at (718, 512)
Screenshot: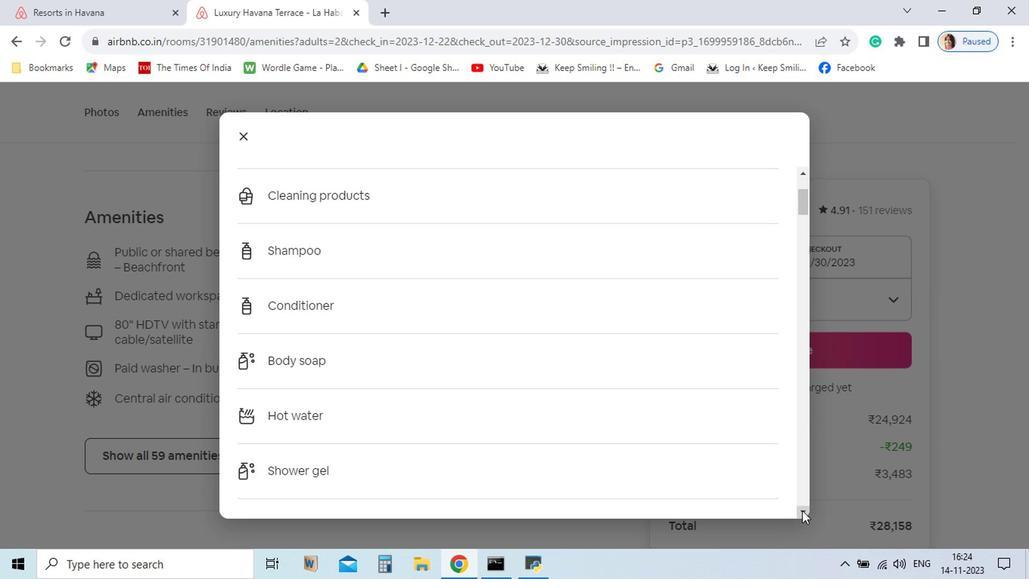 
Action: Mouse pressed left at (718, 512)
Screenshot: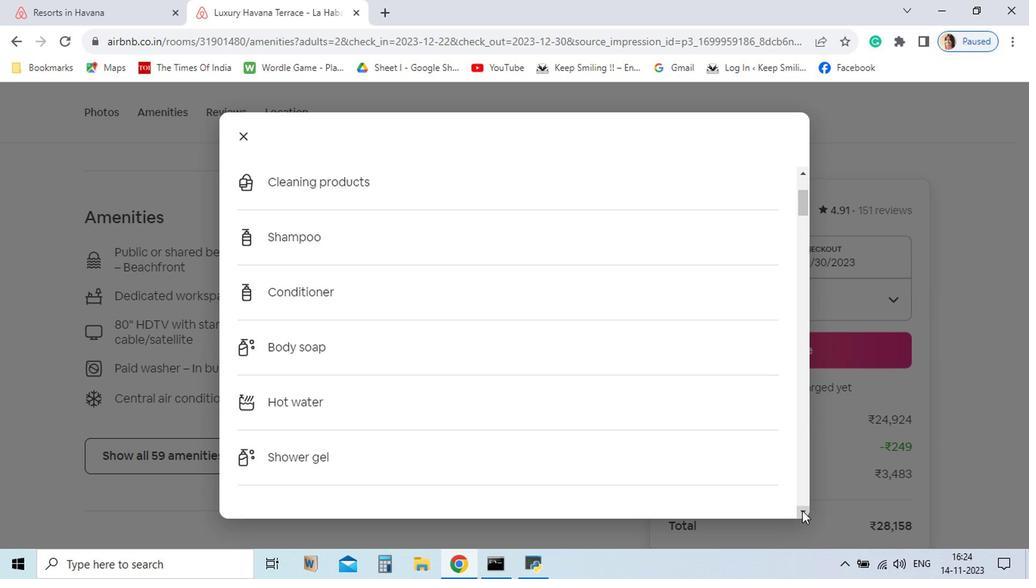 
Action: Mouse pressed left at (718, 512)
Screenshot: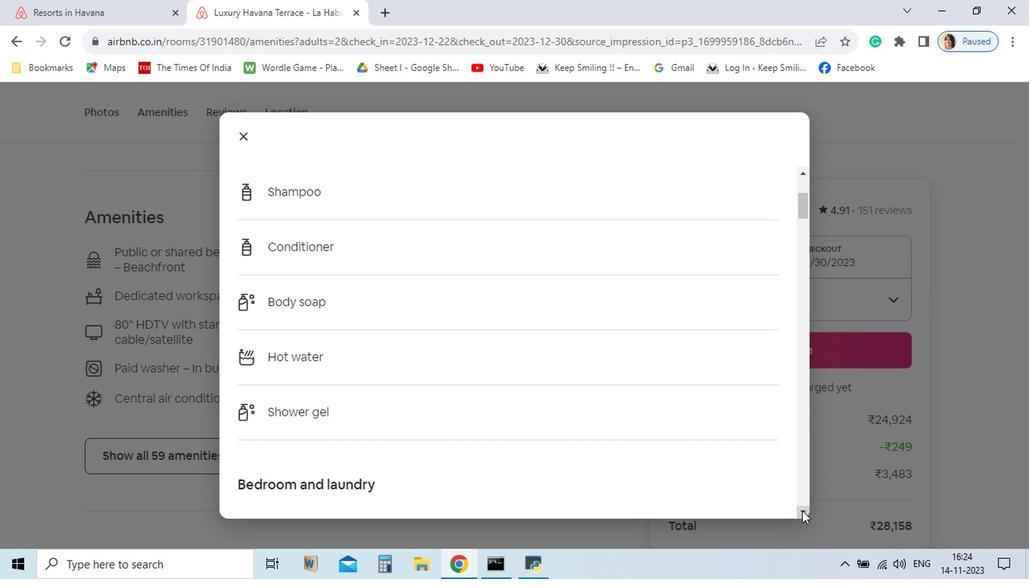 
Action: Mouse pressed left at (718, 512)
Screenshot: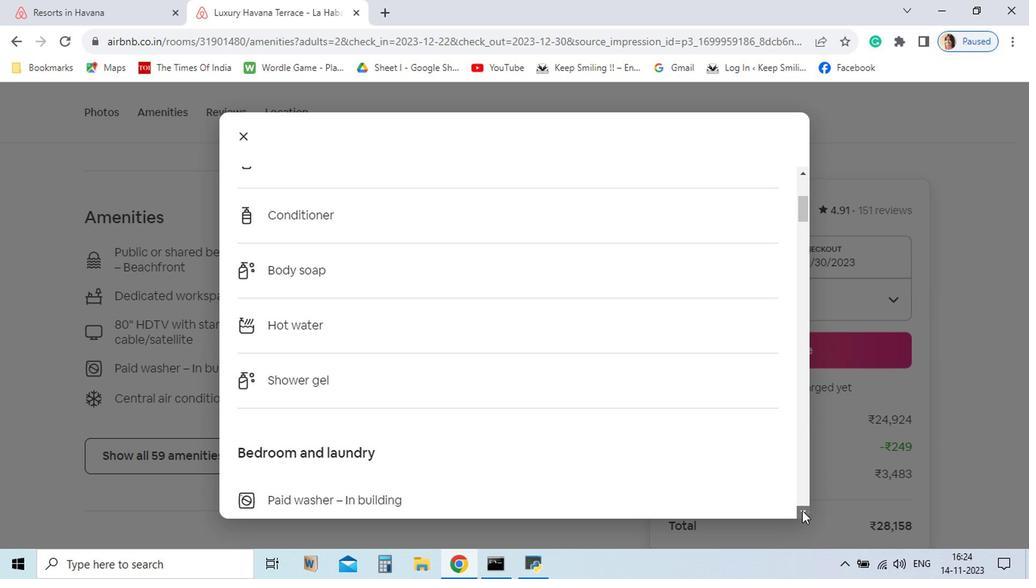 
Action: Mouse pressed left at (718, 512)
Screenshot: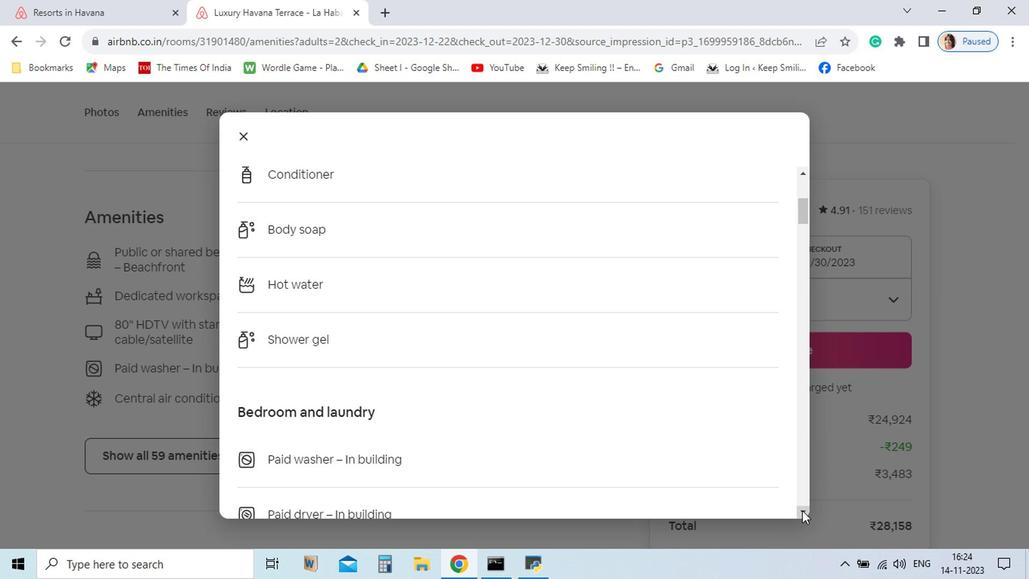 
Action: Mouse pressed left at (718, 512)
Screenshot: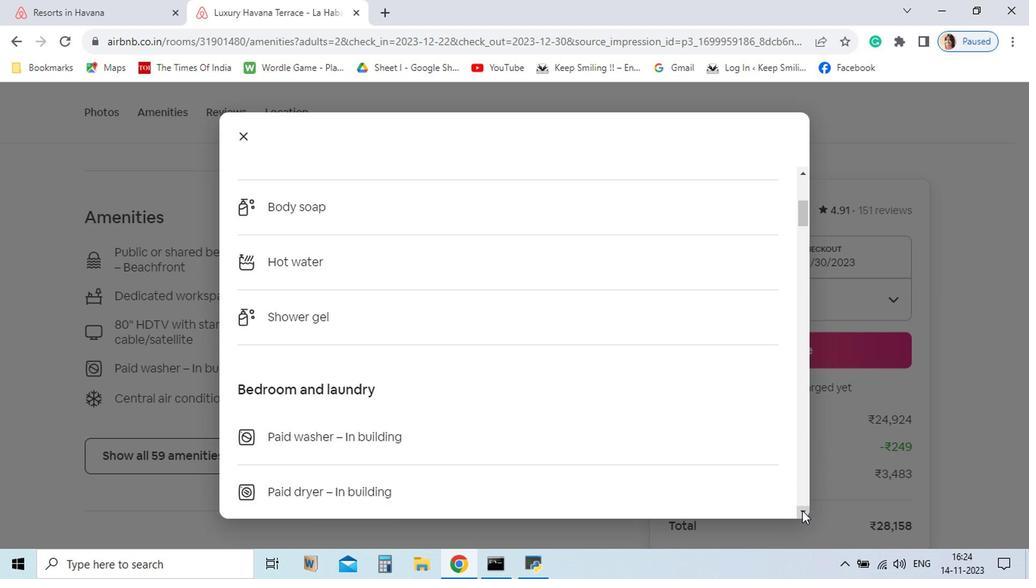 
Action: Mouse pressed left at (718, 512)
Screenshot: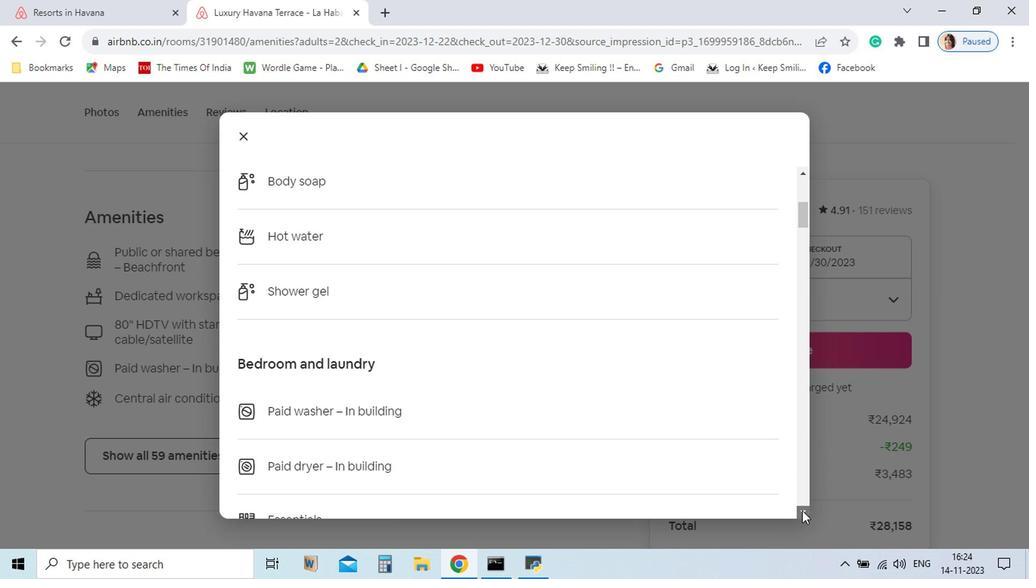 
Action: Mouse pressed left at (718, 512)
Screenshot: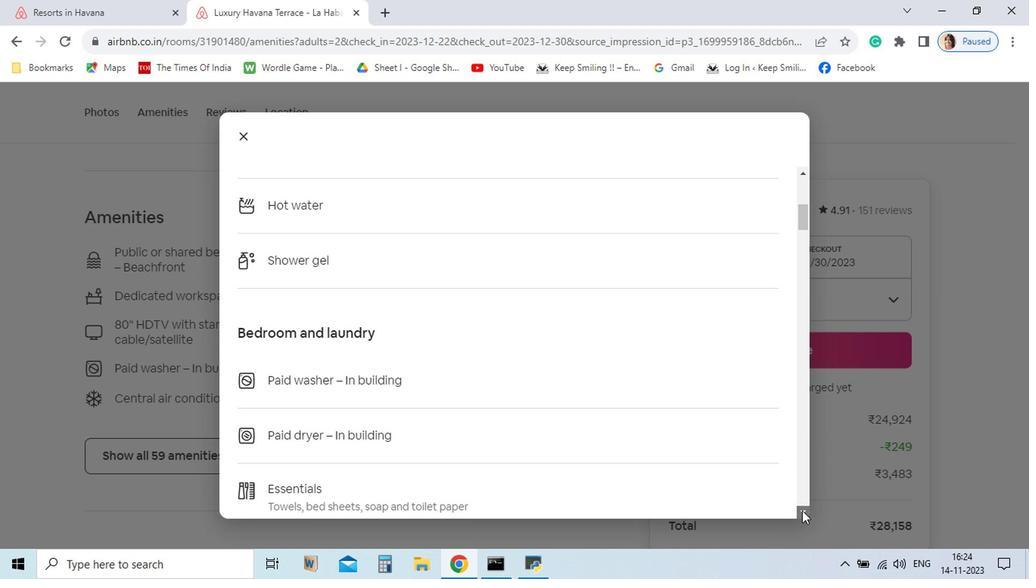 
Action: Mouse pressed left at (718, 512)
Screenshot: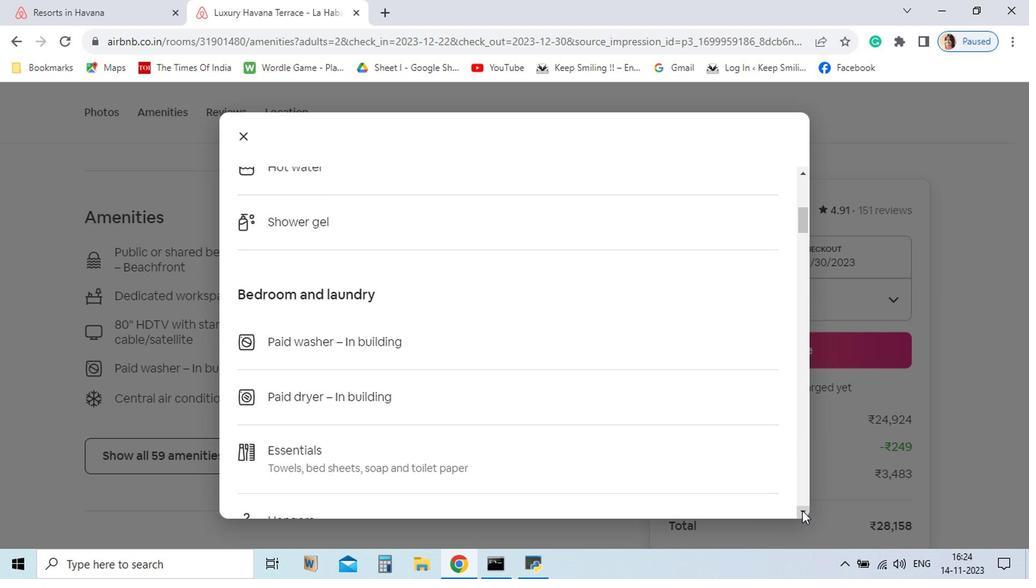 
Action: Mouse pressed left at (718, 512)
Screenshot: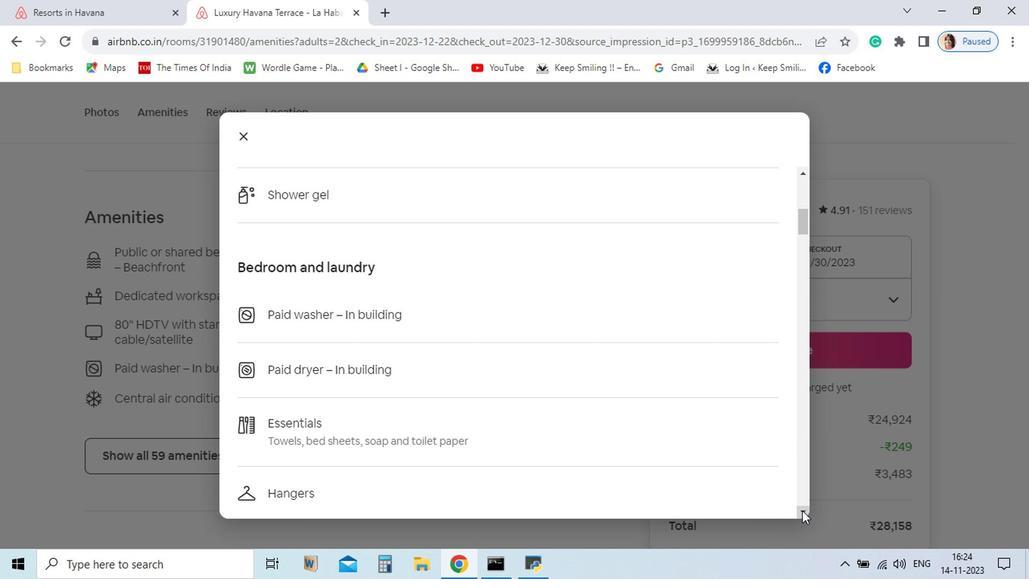 
Action: Mouse pressed left at (718, 512)
Screenshot: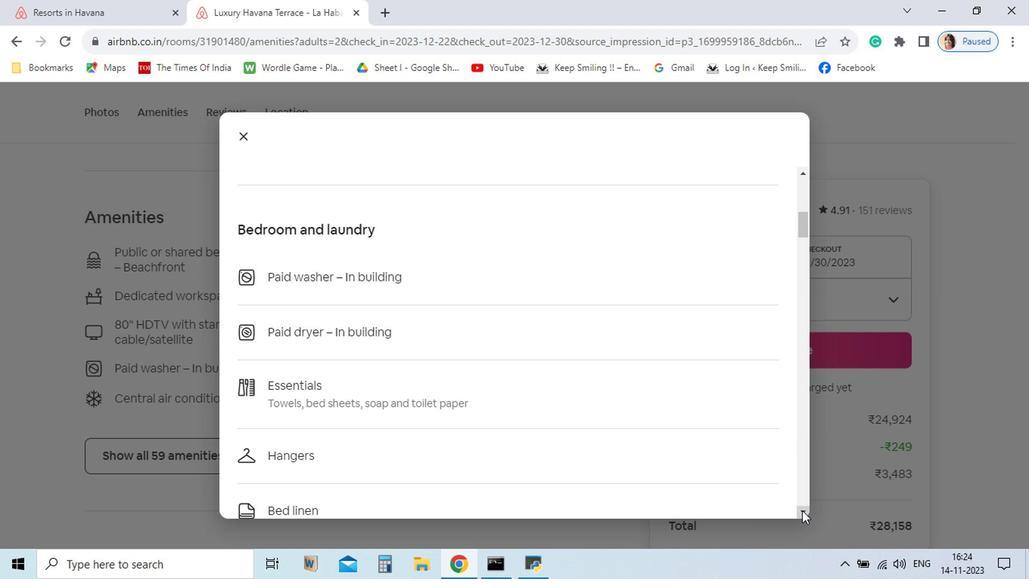 
Action: Mouse pressed left at (718, 512)
Screenshot: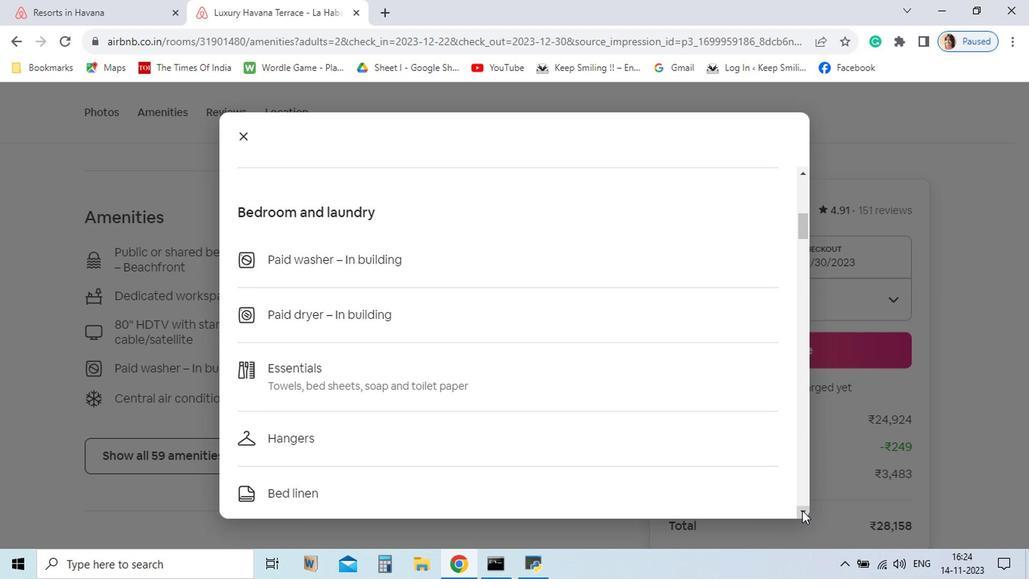 
Action: Mouse pressed left at (718, 512)
Screenshot: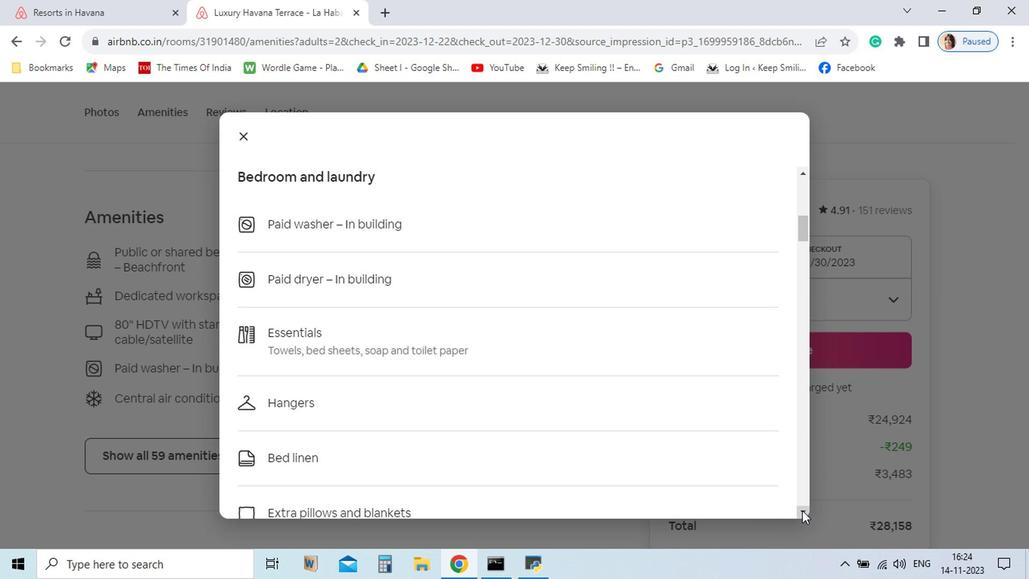 
Action: Mouse pressed left at (718, 512)
Screenshot: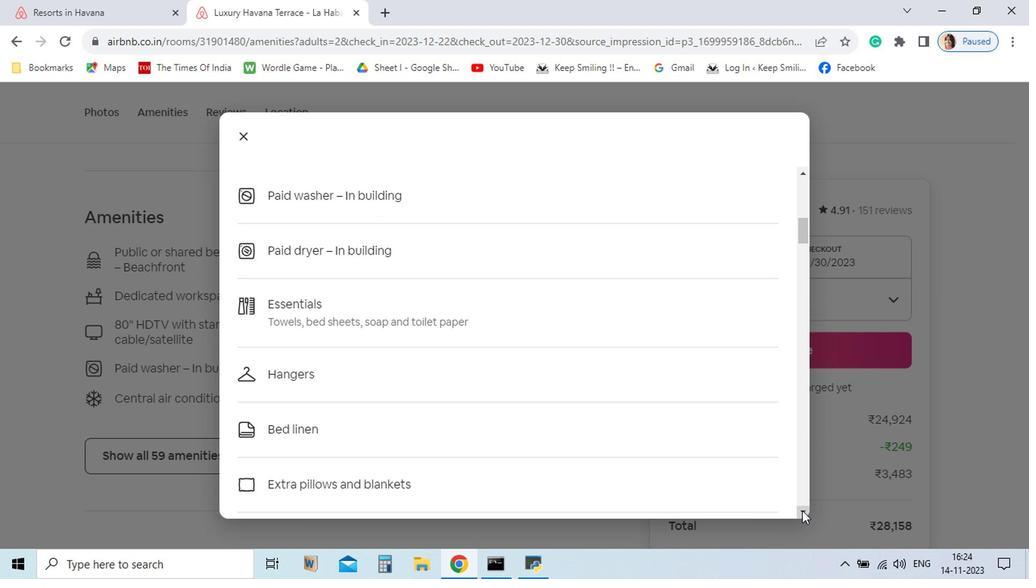 
Action: Mouse pressed left at (718, 512)
Screenshot: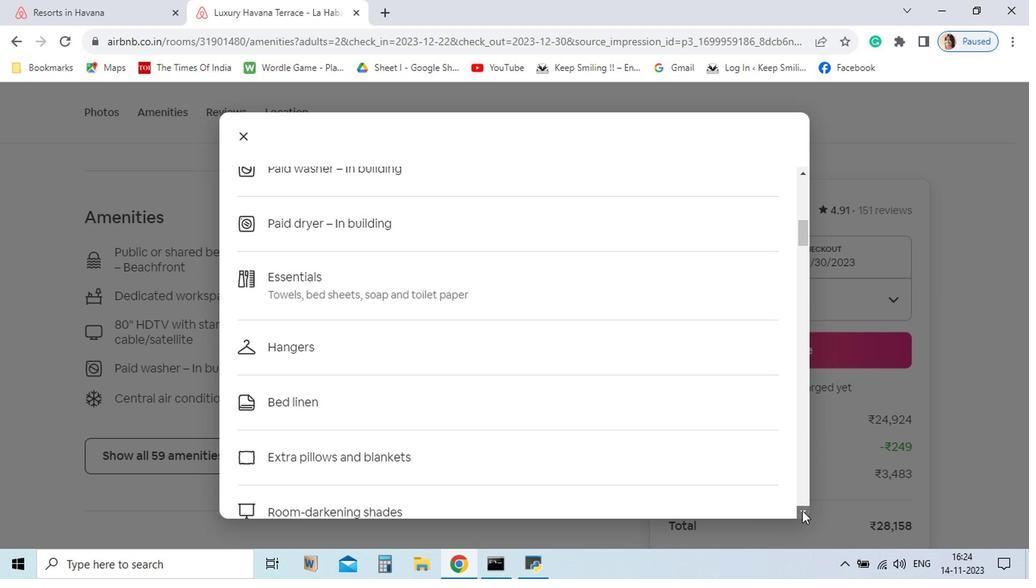 
Action: Mouse pressed left at (718, 512)
Screenshot: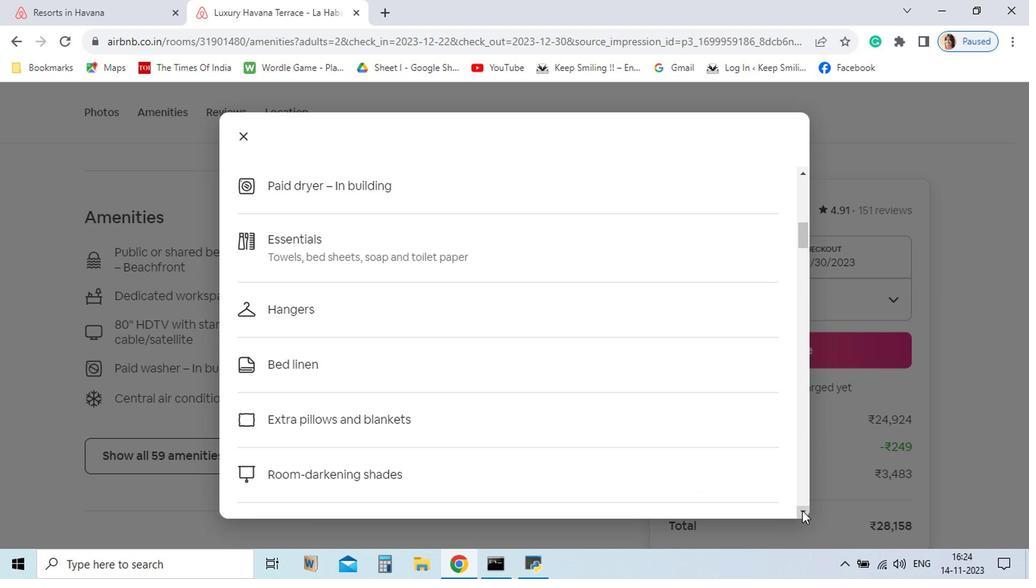 
Action: Mouse pressed left at (718, 512)
Screenshot: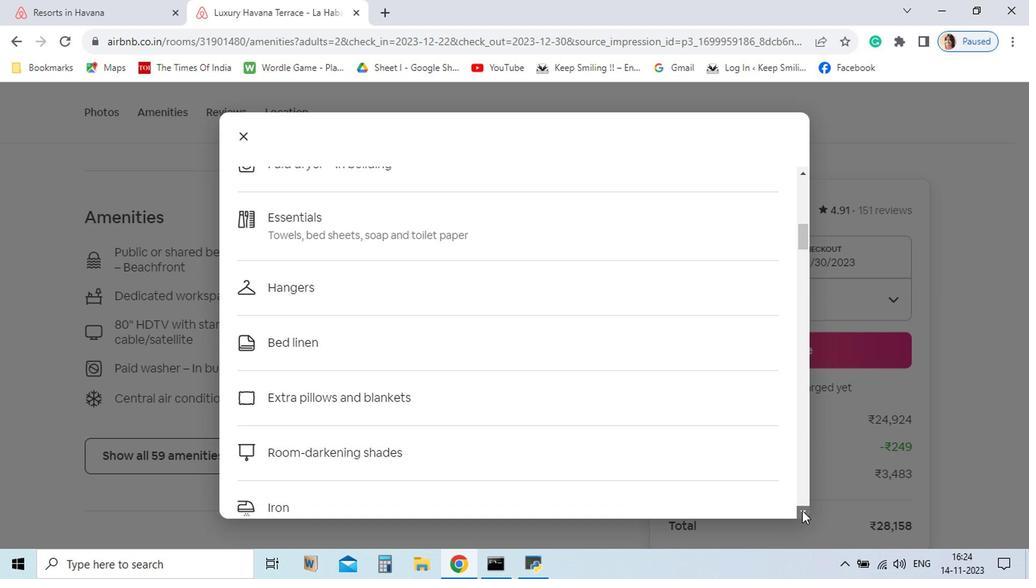 
Action: Mouse pressed left at (718, 512)
Screenshot: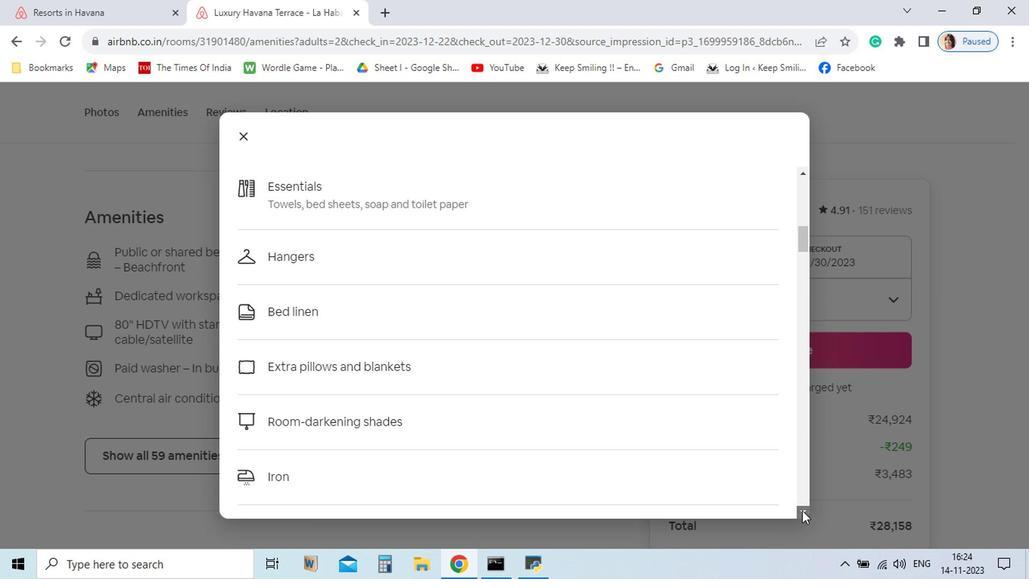 
Action: Mouse pressed left at (718, 512)
Screenshot: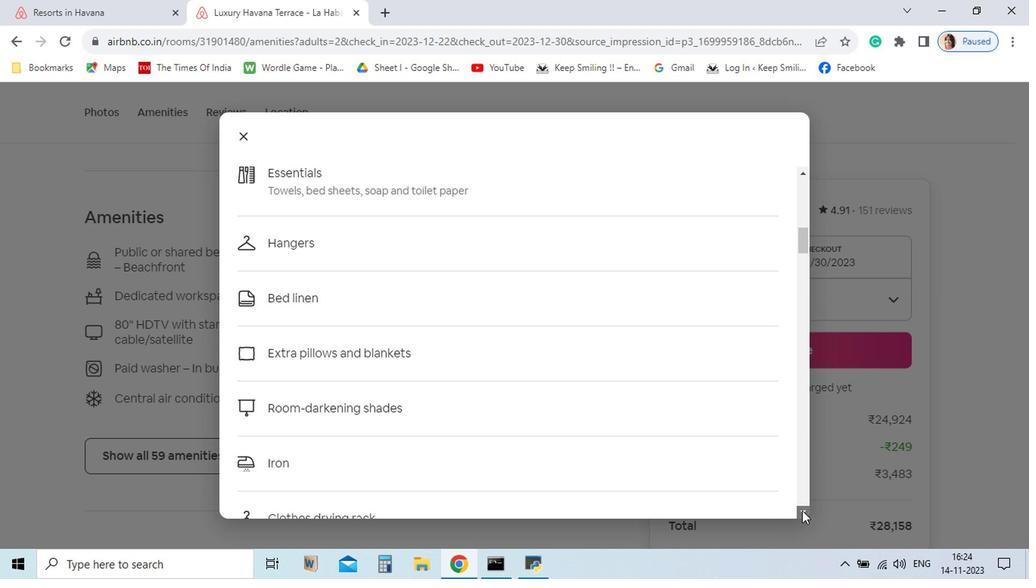 
Action: Mouse pressed left at (718, 512)
Screenshot: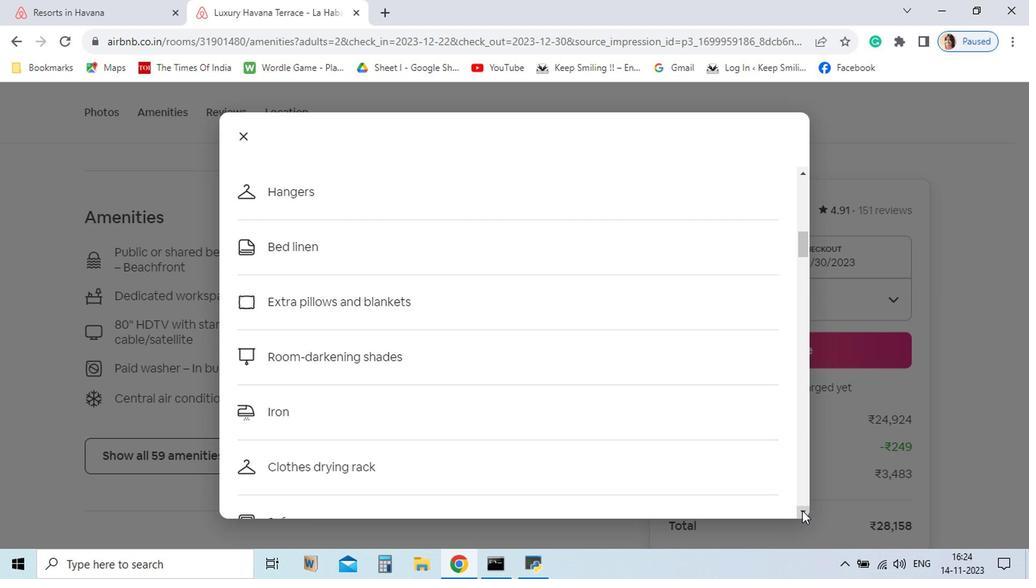 
Action: Mouse pressed left at (718, 512)
Screenshot: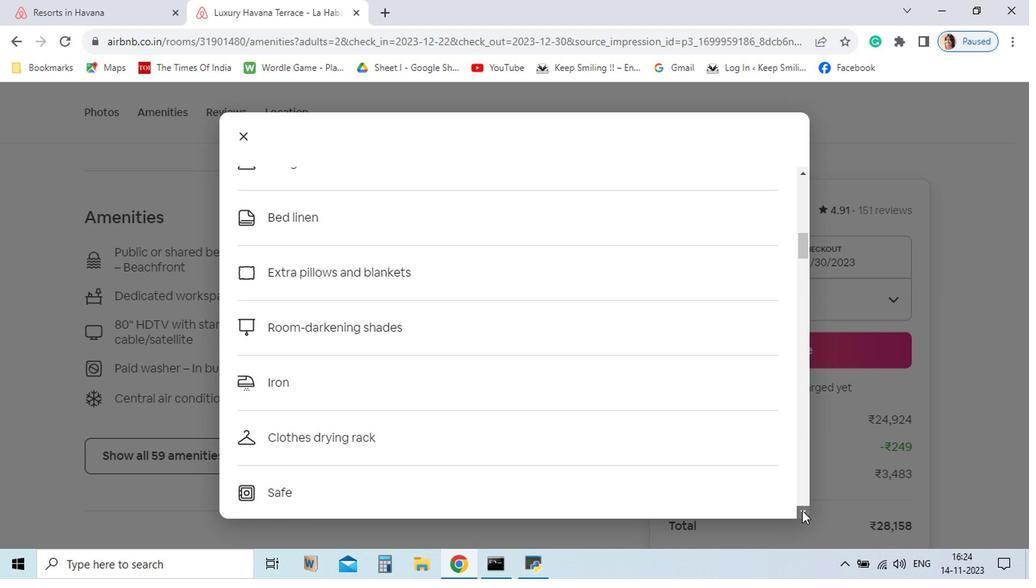 
Action: Mouse pressed left at (718, 512)
Screenshot: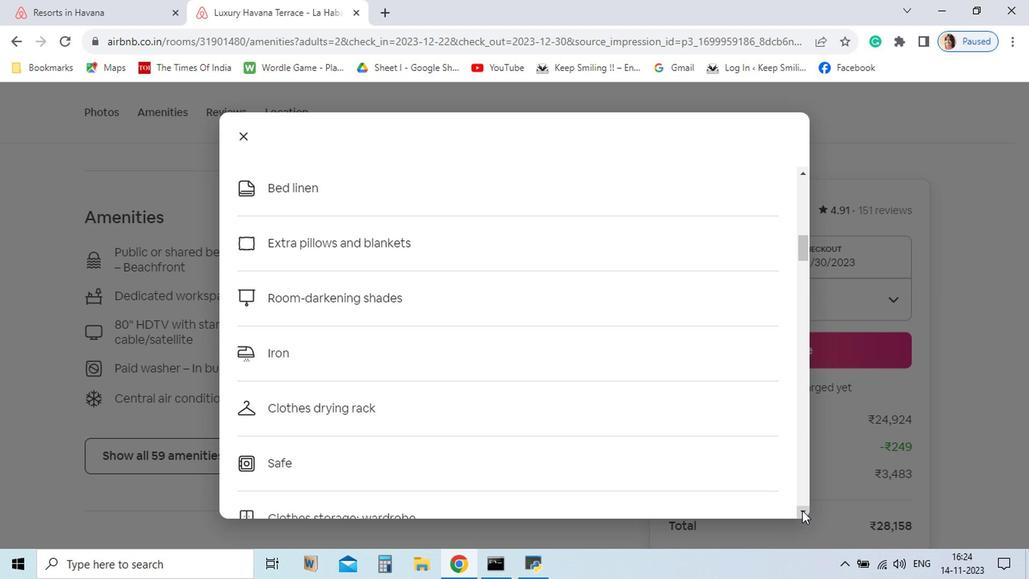 
Action: Mouse pressed left at (718, 512)
Screenshot: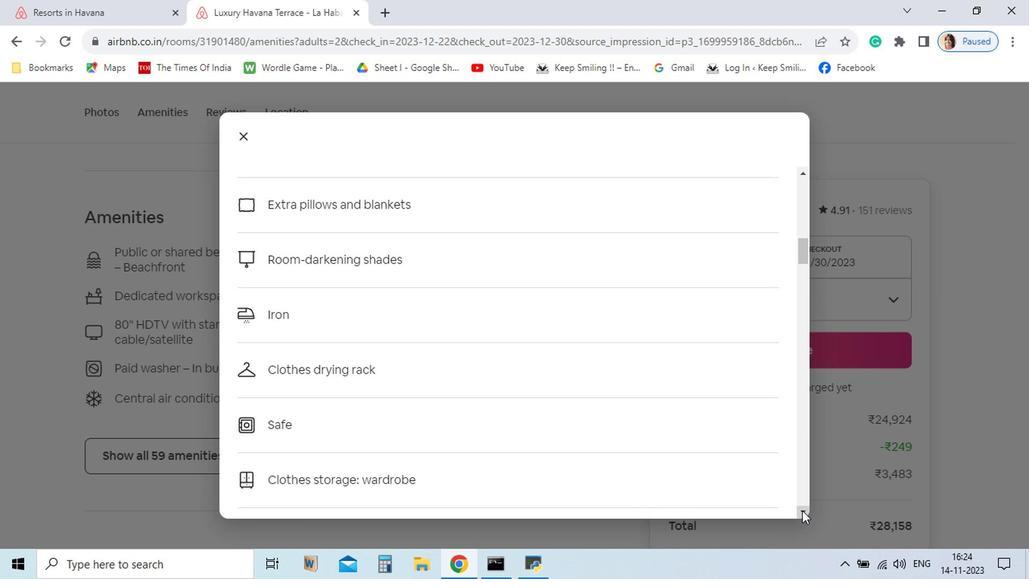 
Action: Mouse pressed left at (718, 512)
Screenshot: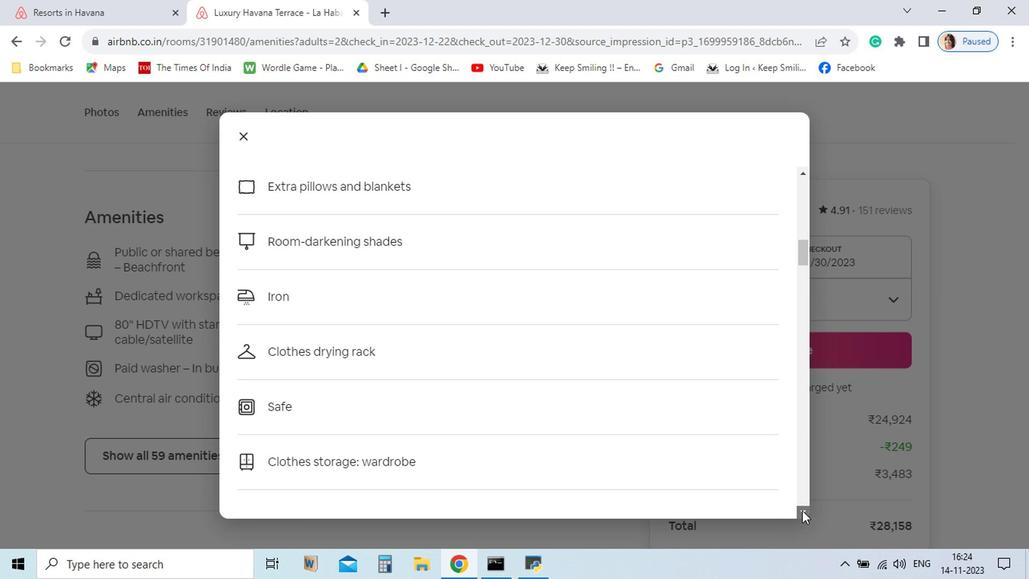 
Action: Mouse pressed left at (718, 512)
Screenshot: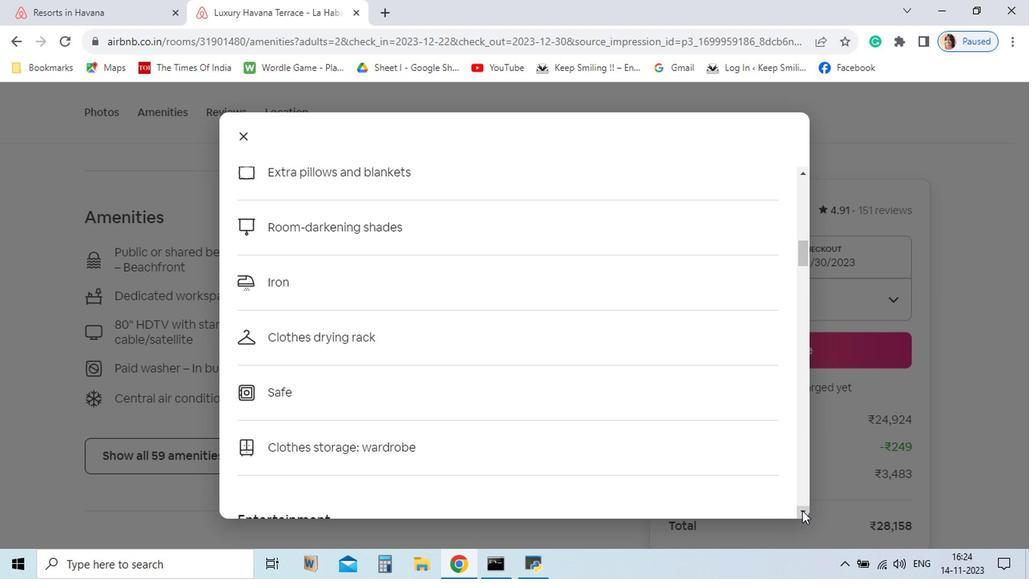 
Action: Mouse pressed left at (718, 512)
Screenshot: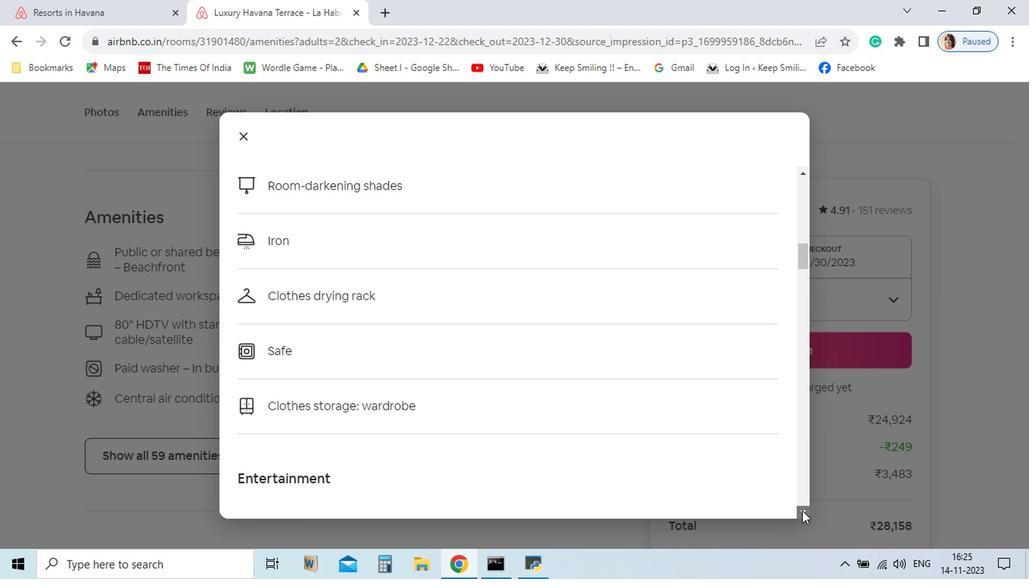 
Action: Mouse pressed left at (718, 512)
Screenshot: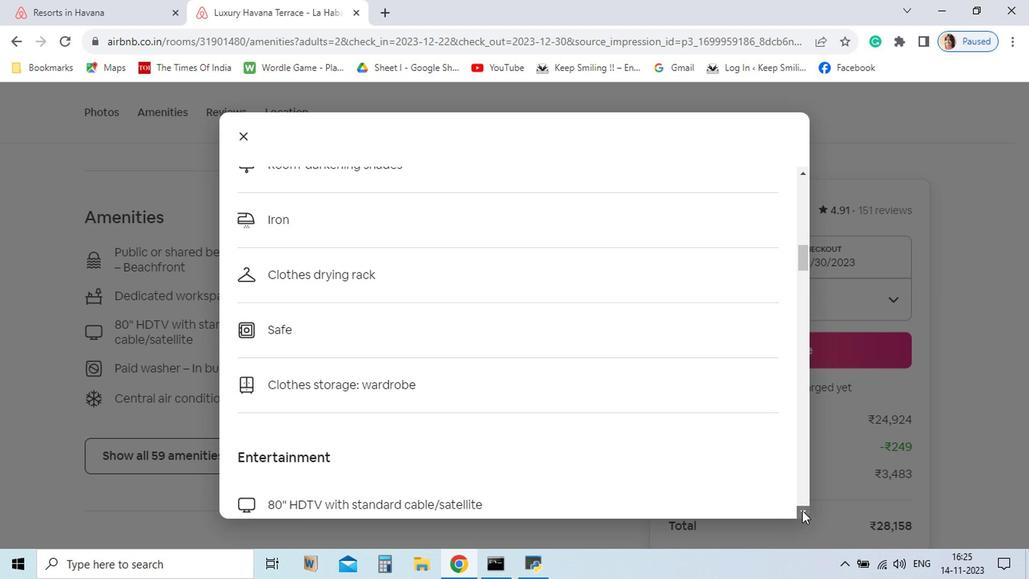 
Action: Mouse pressed left at (718, 512)
